Task: Explore Airbnb accommodation in Dammam, Saudi Arabia from 15th December, 2023 to 21st December, 2023 for 5 adults.3 bedrooms having 3 beds and 3 bathrooms. Property type can be house. Look for 4 properties as per requirement.
Action: Mouse moved to (491, 140)
Screenshot: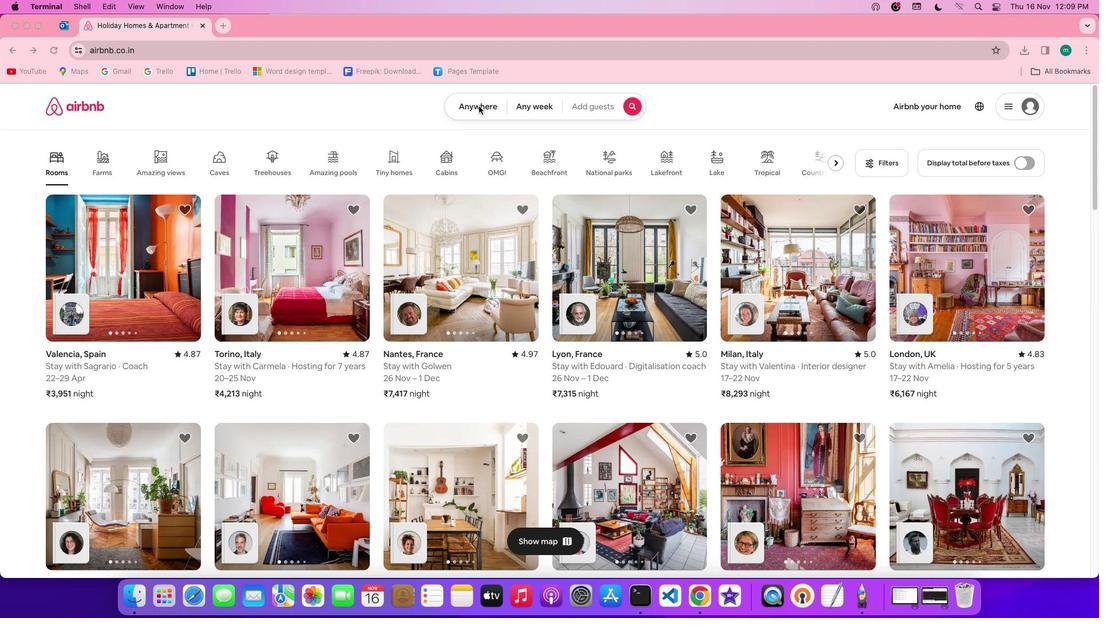 
Action: Mouse pressed left at (491, 140)
Screenshot: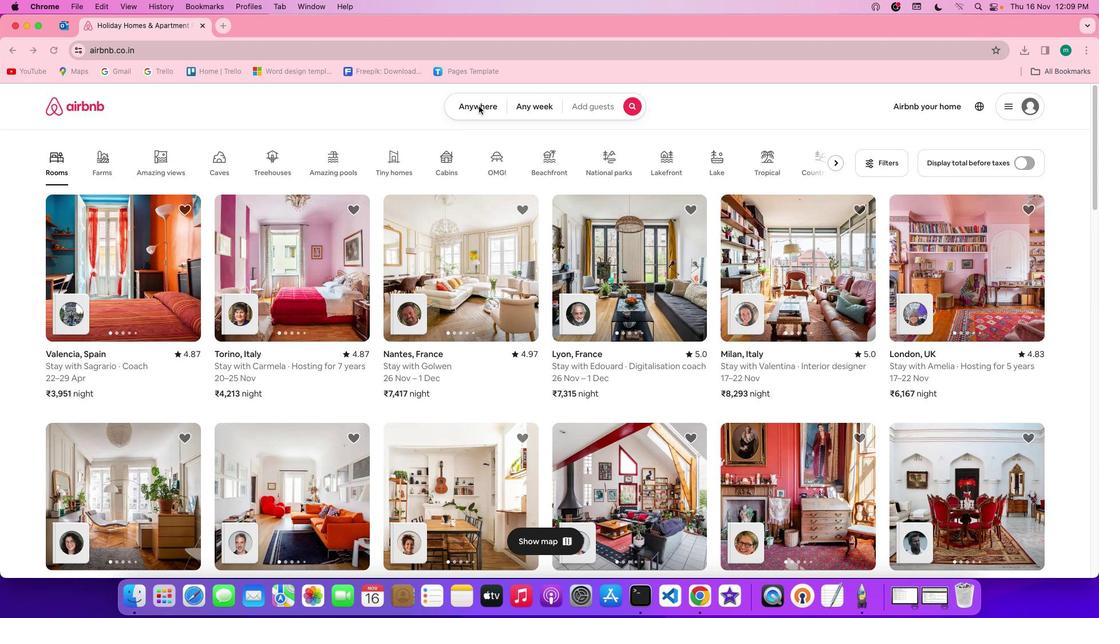 
Action: Mouse pressed left at (491, 140)
Screenshot: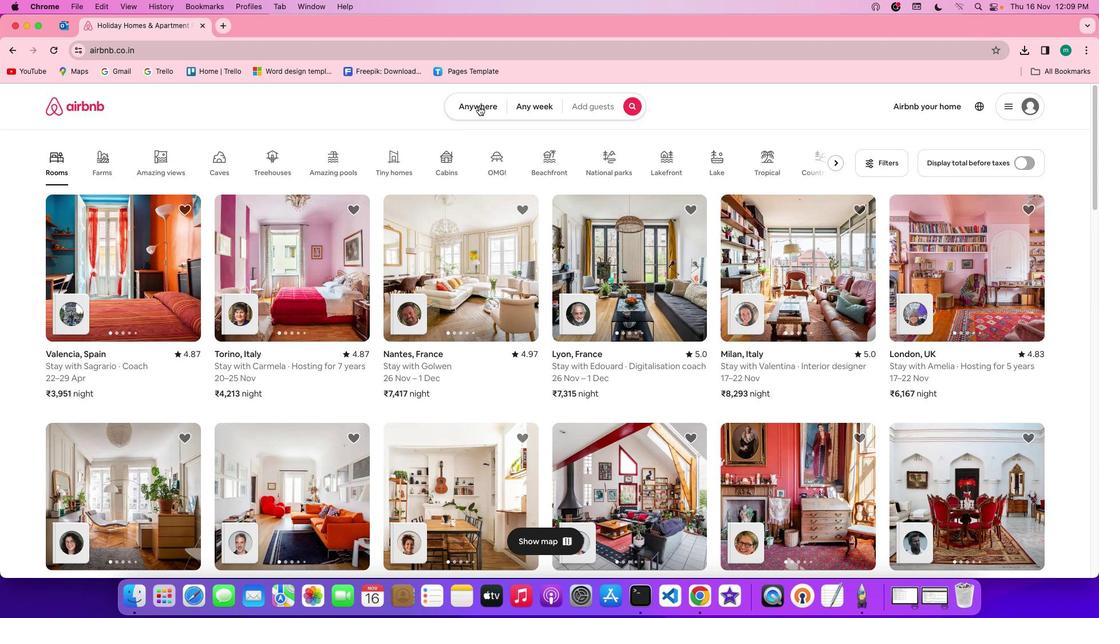
Action: Mouse moved to (451, 173)
Screenshot: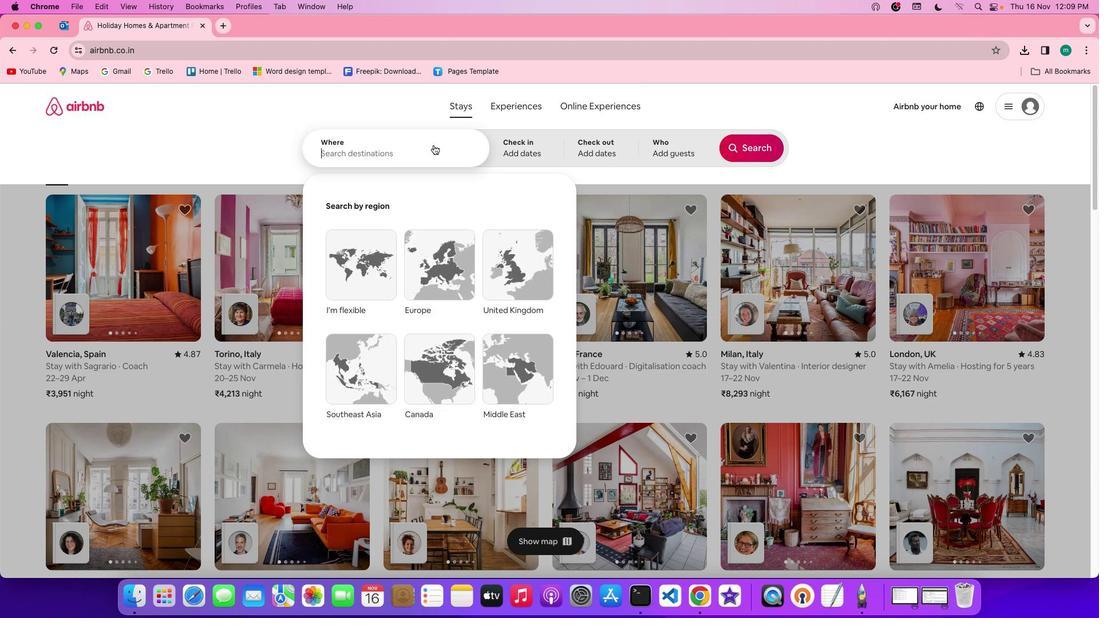 
Action: Mouse pressed left at (451, 173)
Screenshot: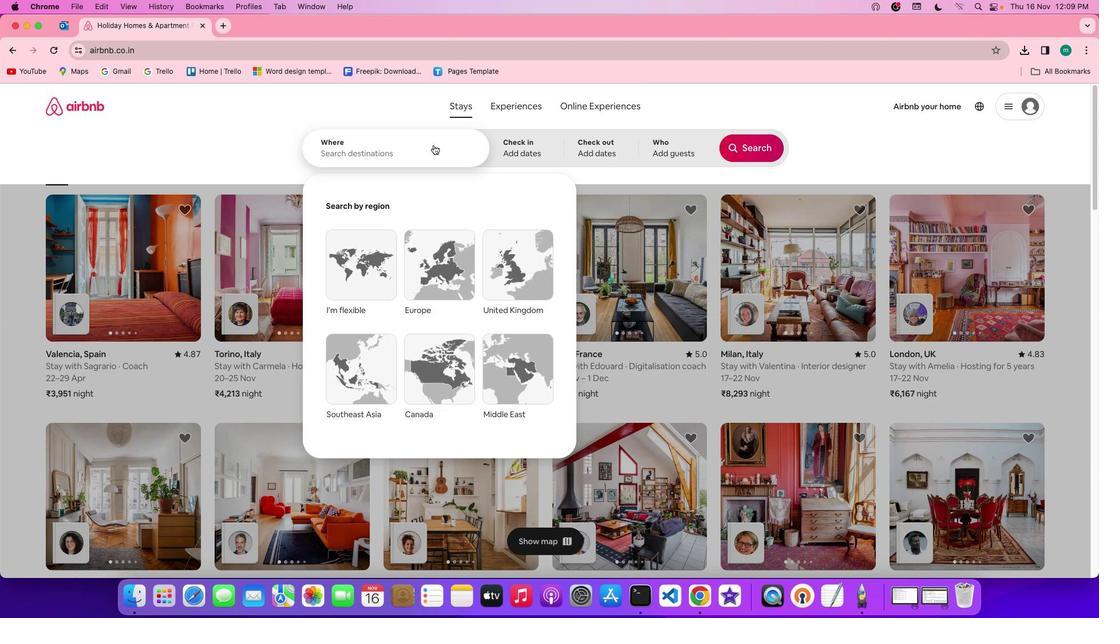 
Action: Mouse moved to (439, 178)
Screenshot: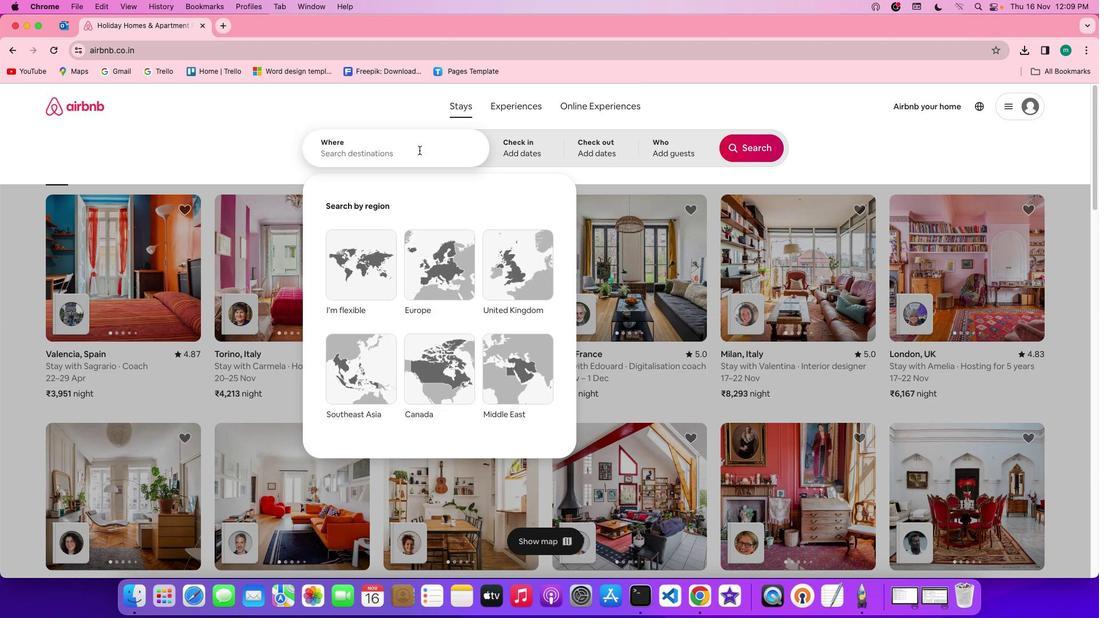 
Action: Mouse pressed left at (439, 178)
Screenshot: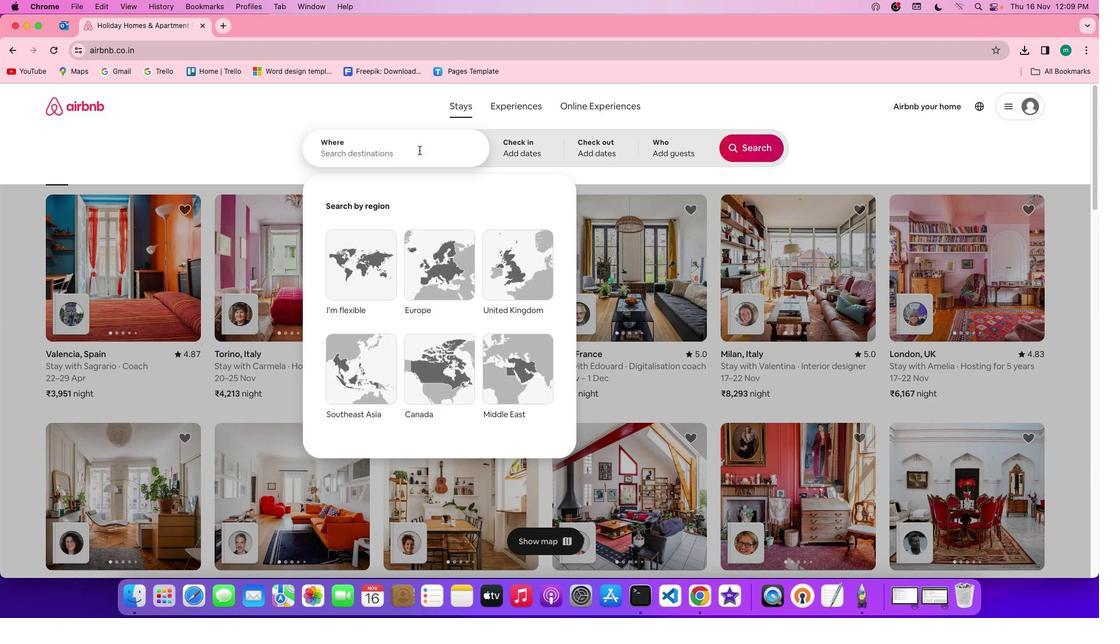 
Action: Mouse moved to (447, 213)
Screenshot: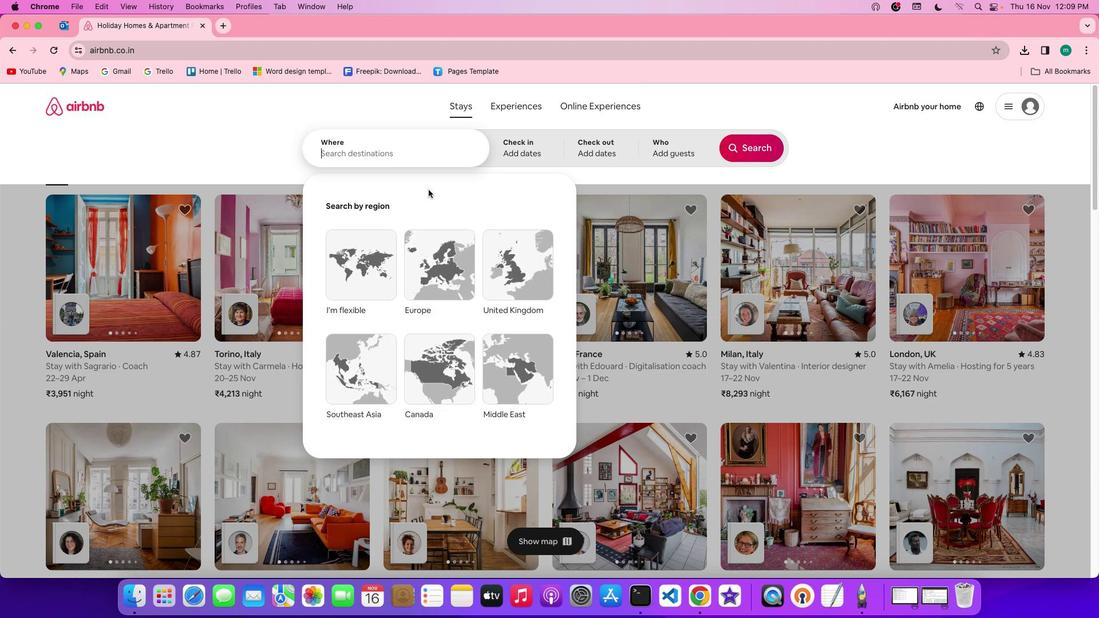 
Action: Key pressed Key.shift'D''a''m''m''a''m'','Key.shift'S''a''u''d''i'Key.spaceKey.shift'a''r''a''b''i''a'
Screenshot: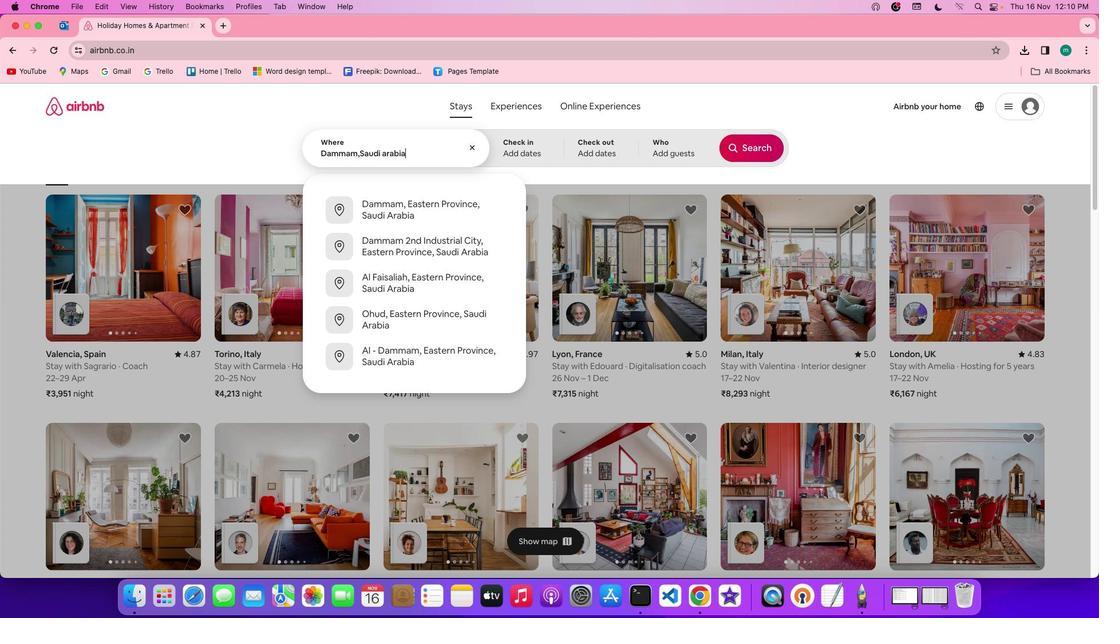 
Action: Mouse moved to (542, 172)
Screenshot: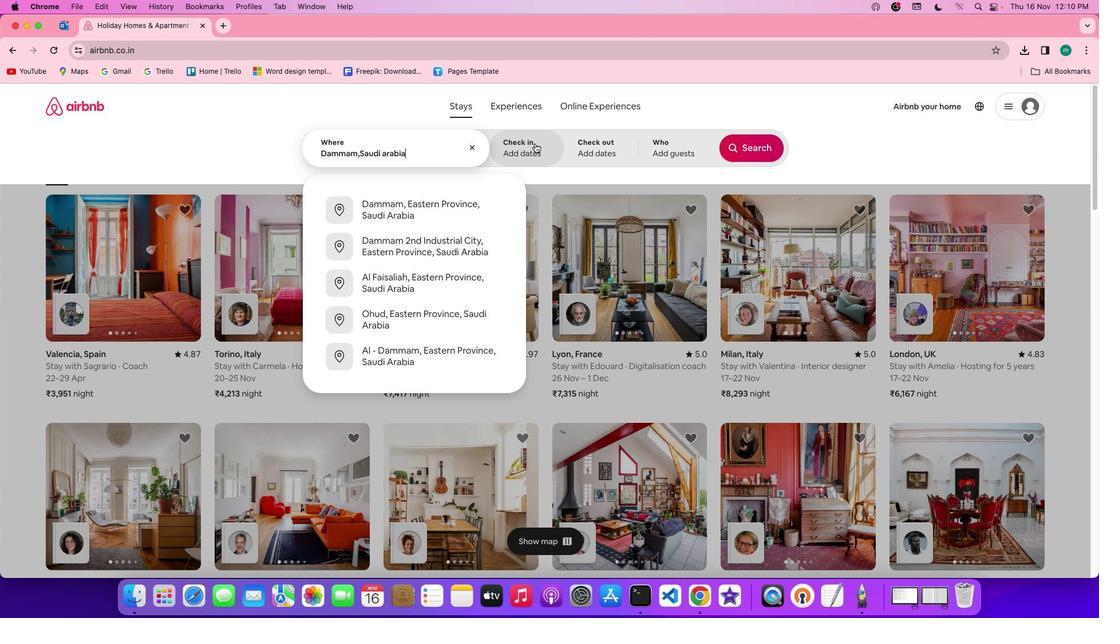 
Action: Mouse pressed left at (542, 172)
Screenshot: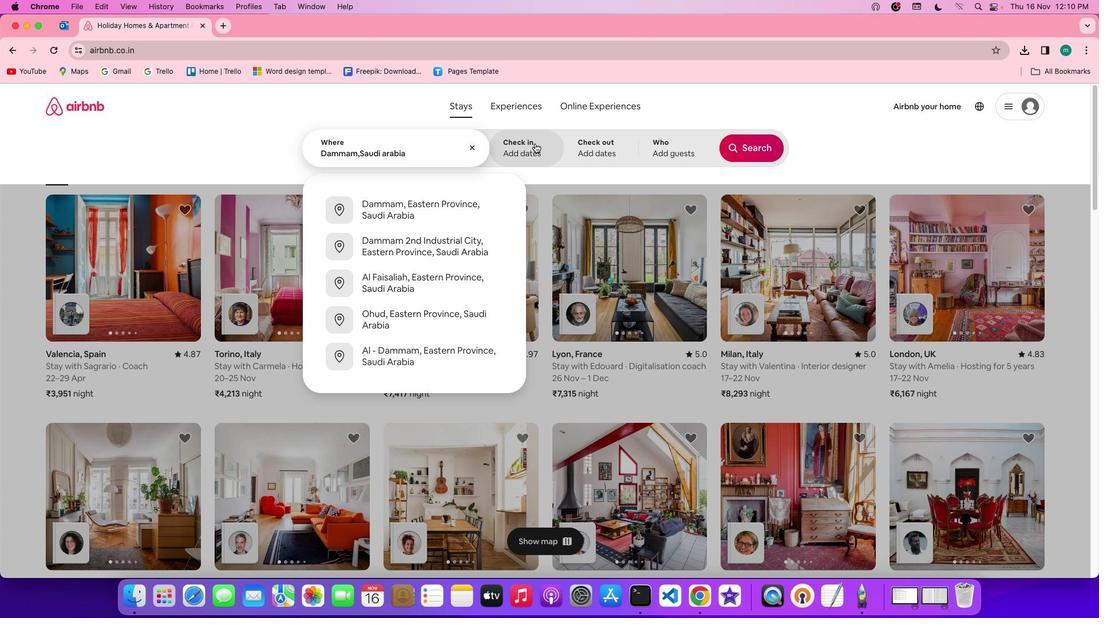 
Action: Mouse moved to (701, 346)
Screenshot: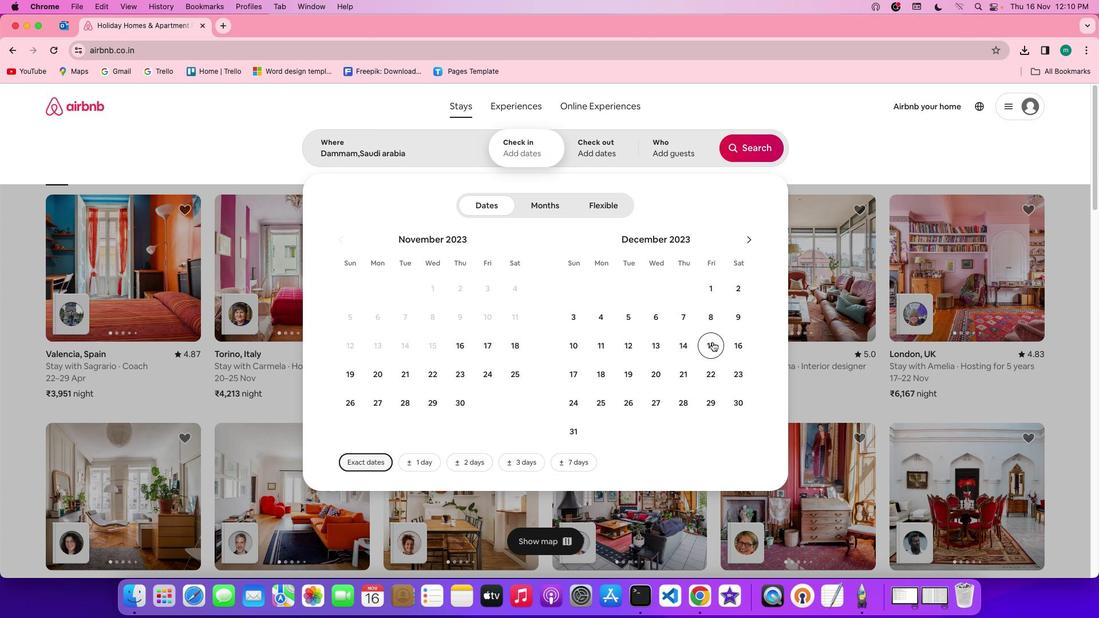
Action: Mouse pressed left at (701, 346)
Screenshot: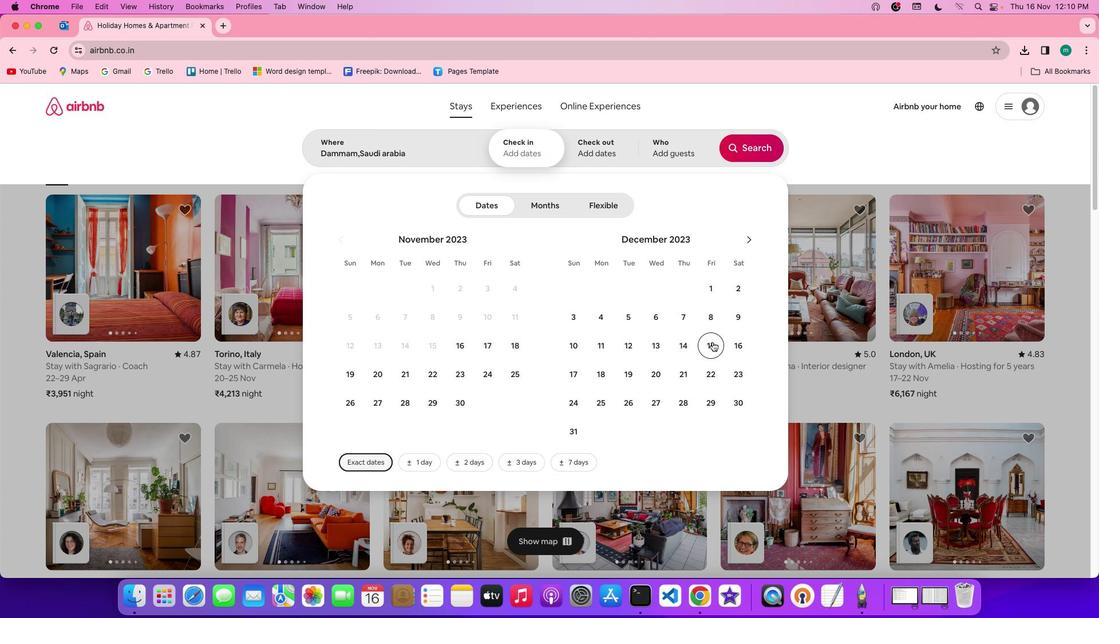 
Action: Mouse moved to (680, 366)
Screenshot: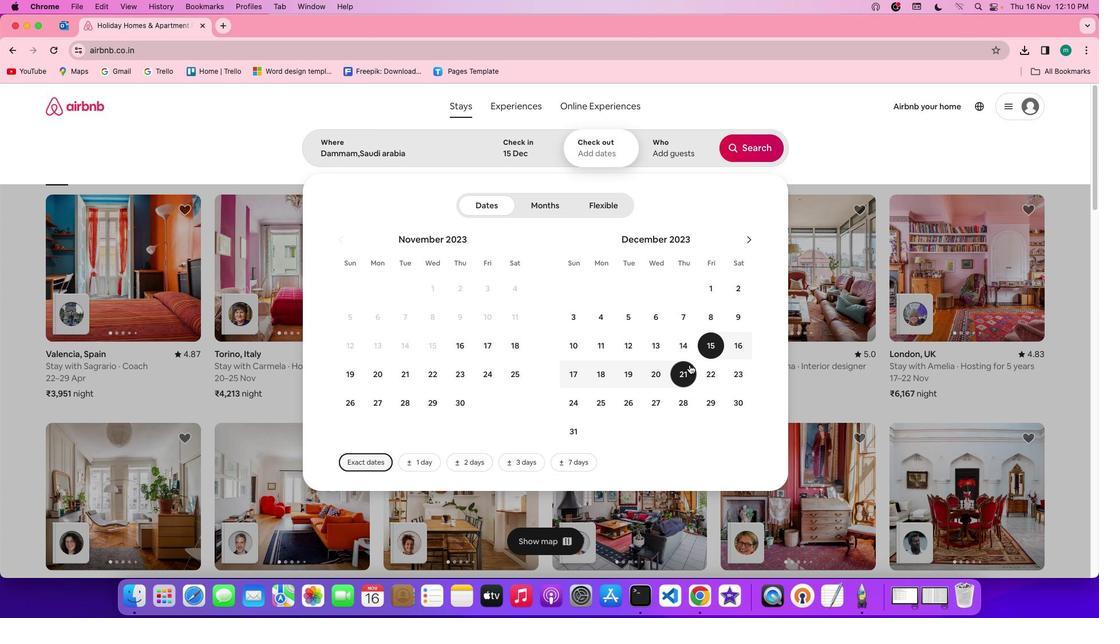 
Action: Mouse pressed left at (680, 366)
Screenshot: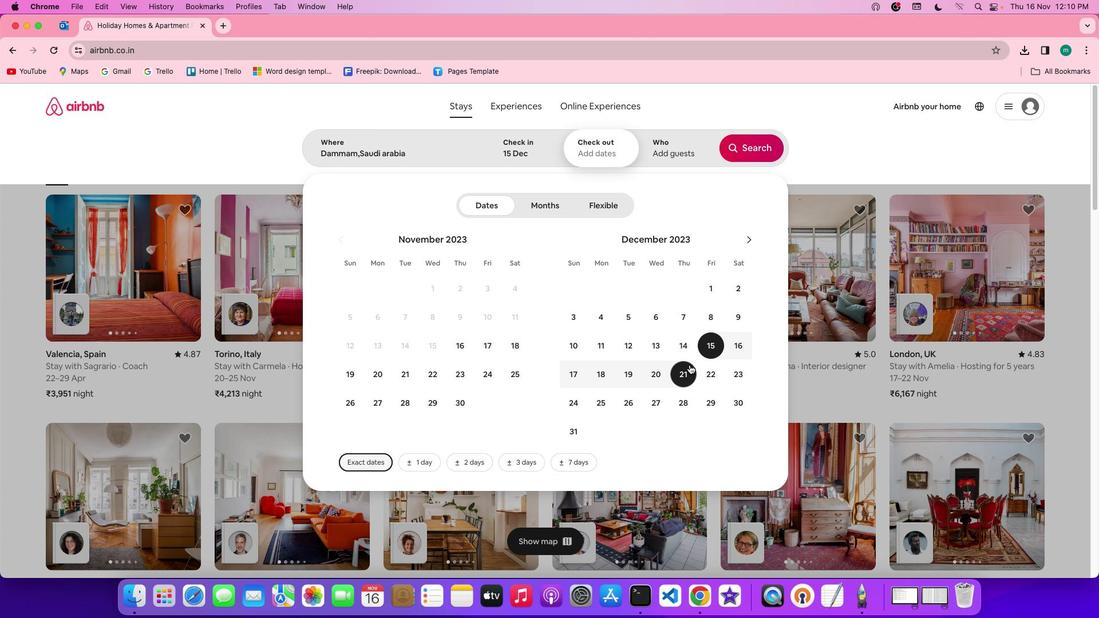 
Action: Mouse moved to (682, 177)
Screenshot: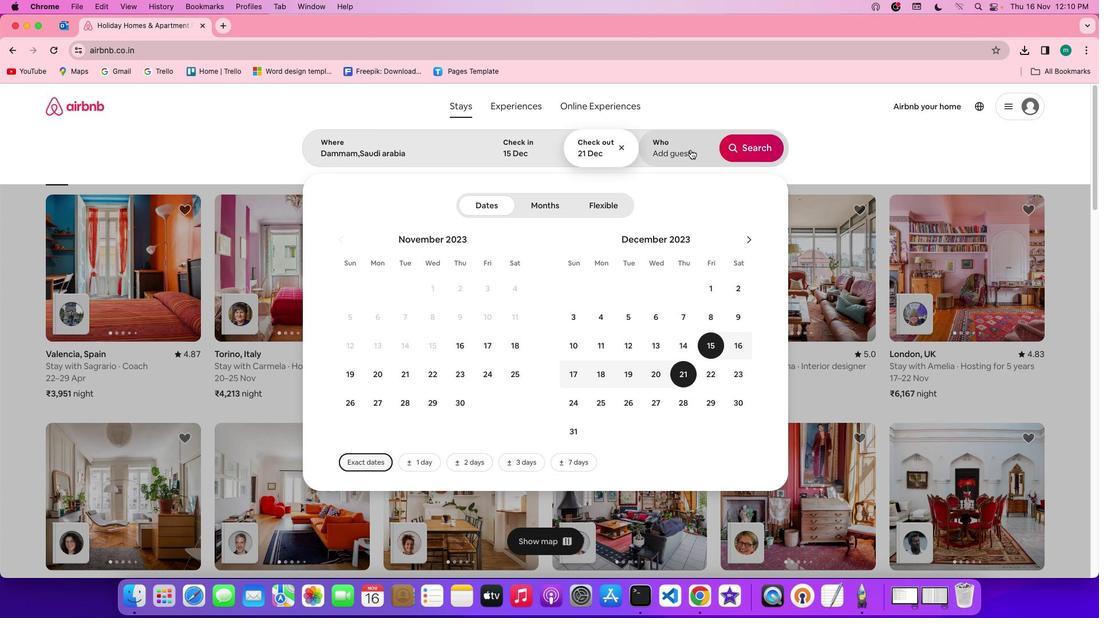 
Action: Mouse pressed left at (682, 177)
Screenshot: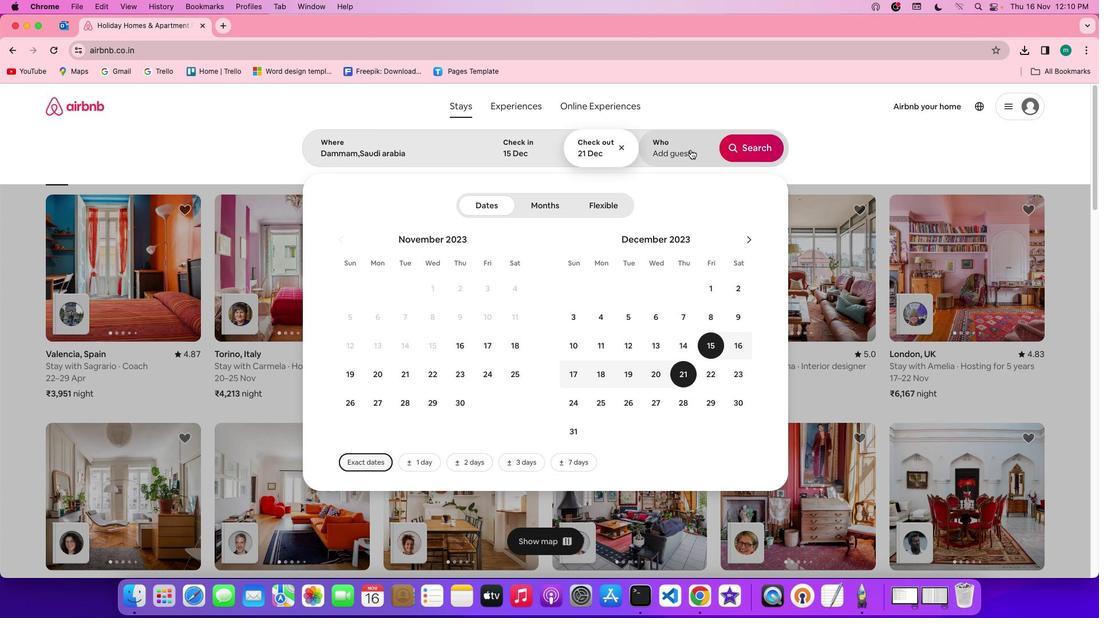 
Action: Mouse moved to (742, 229)
Screenshot: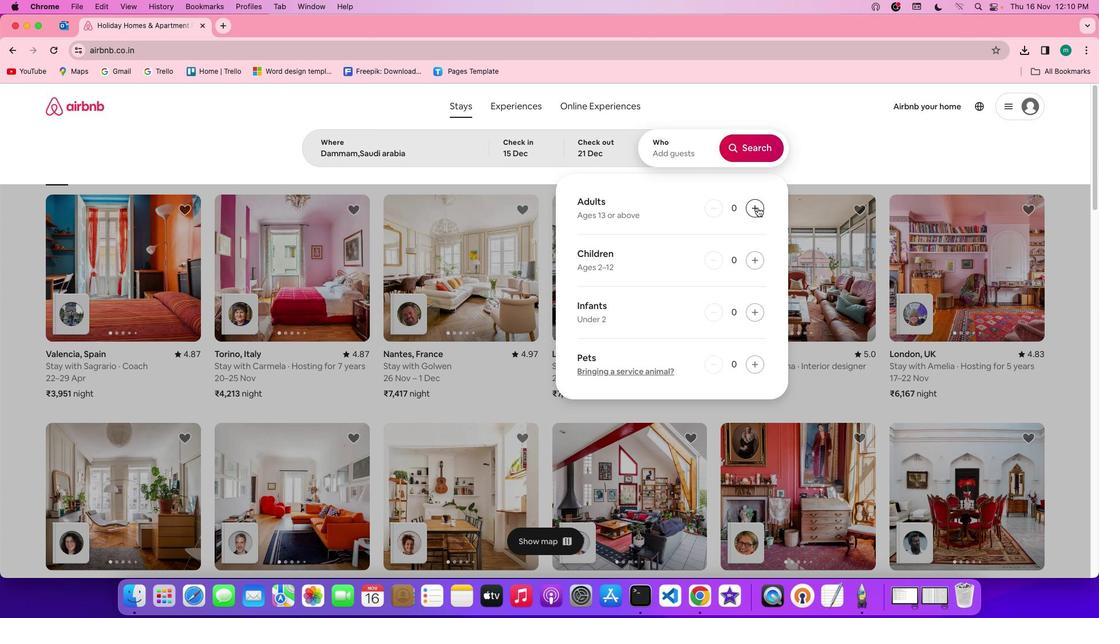 
Action: Mouse pressed left at (742, 229)
Screenshot: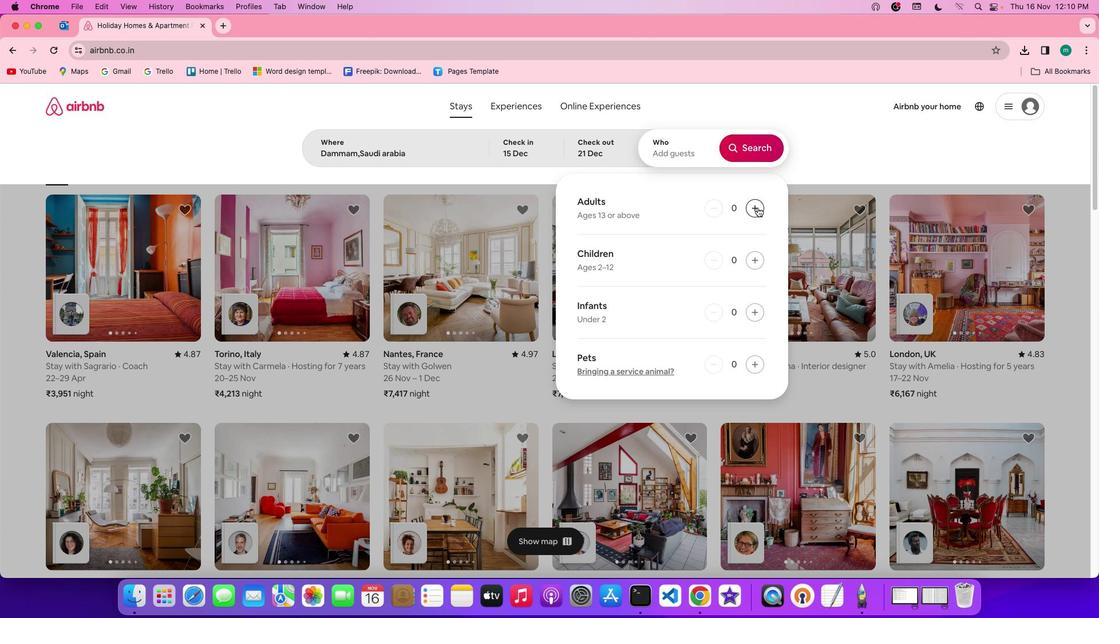 
Action: Mouse pressed left at (742, 229)
Screenshot: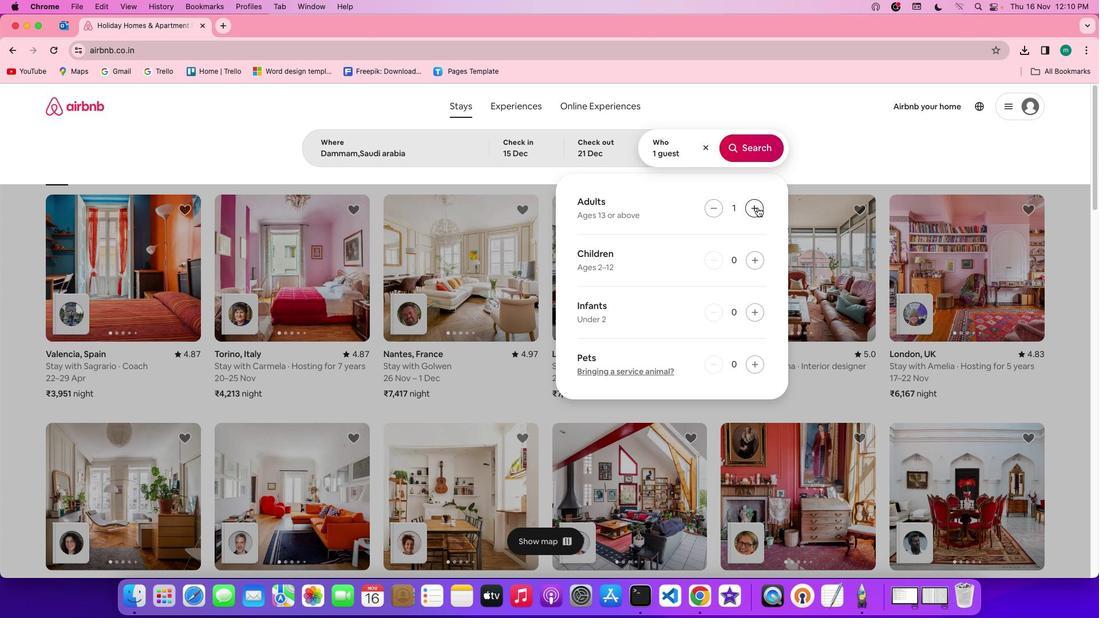 
Action: Mouse pressed left at (742, 229)
Screenshot: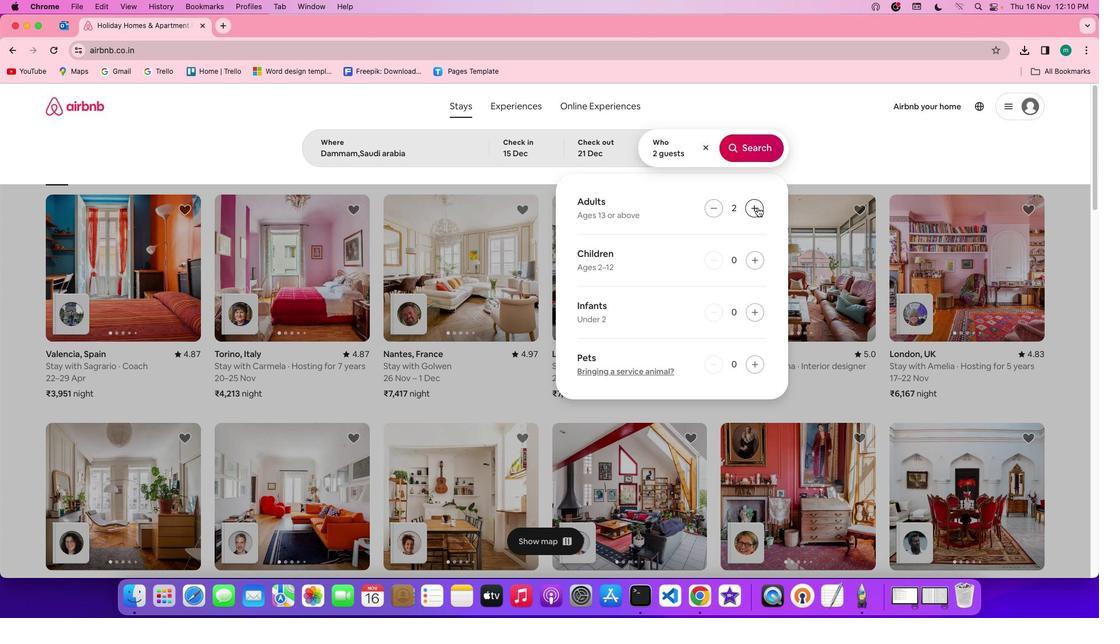 
Action: Mouse moved to (742, 227)
Screenshot: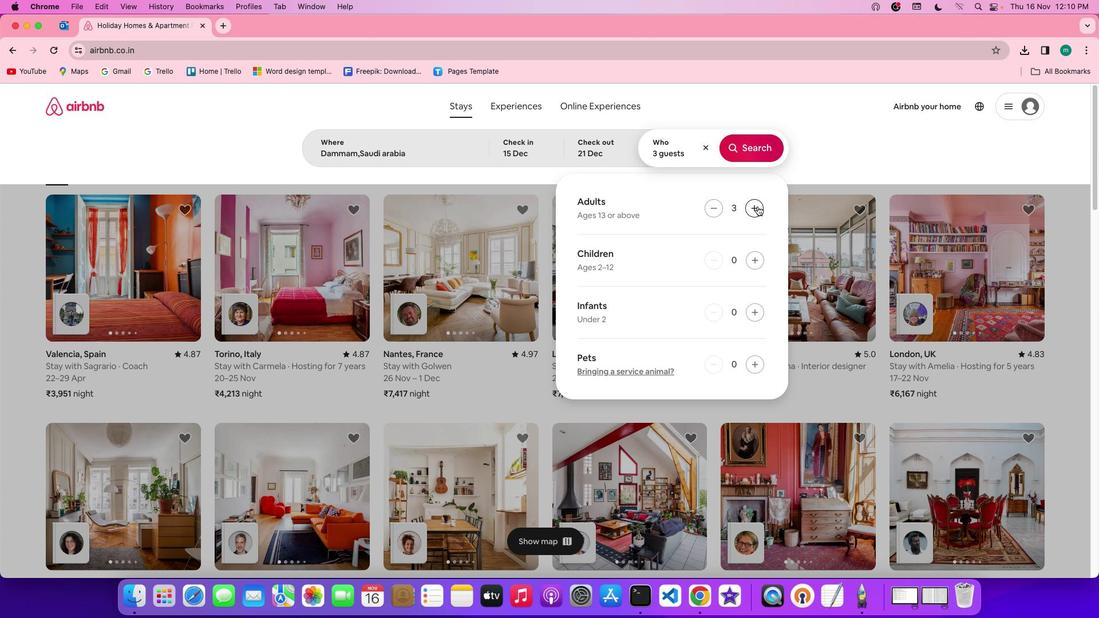 
Action: Mouse pressed left at (742, 227)
Screenshot: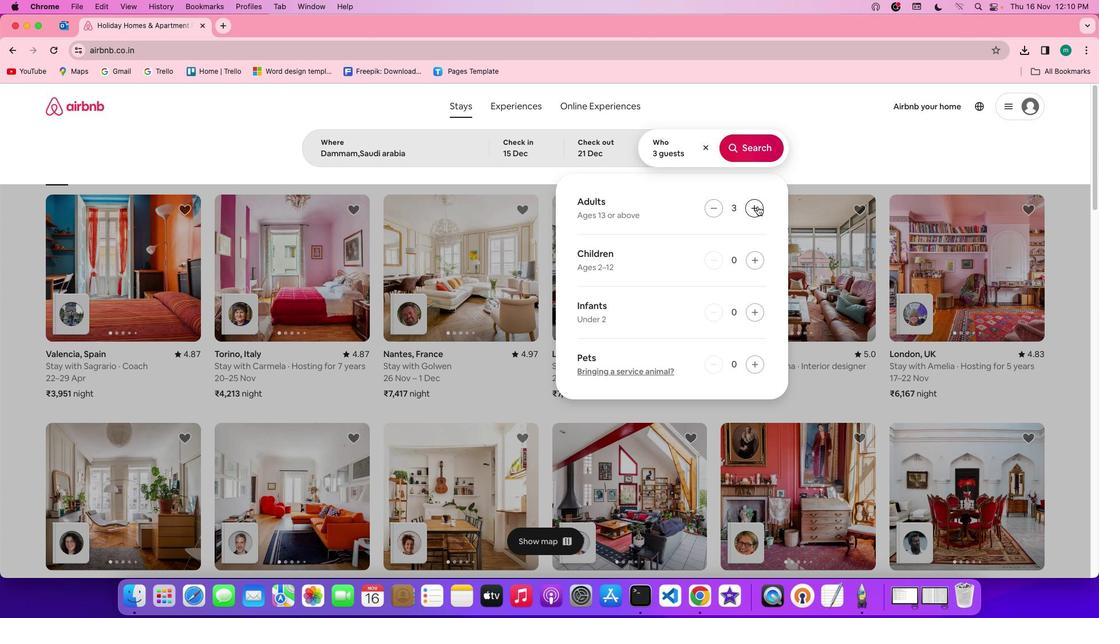 
Action: Mouse pressed left at (742, 227)
Screenshot: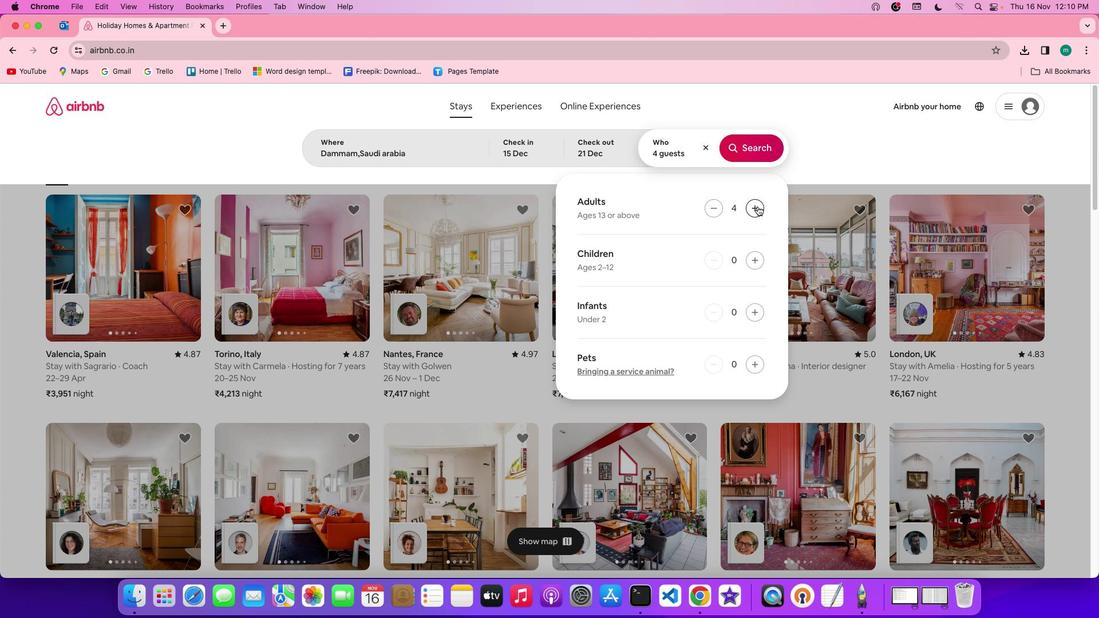 
Action: Mouse moved to (741, 176)
Screenshot: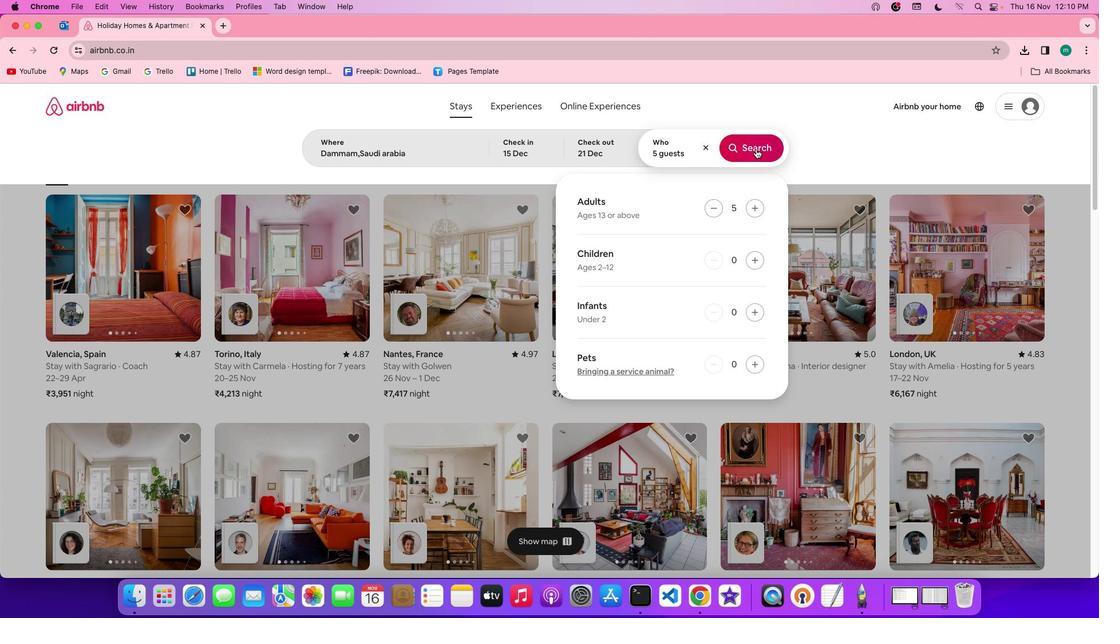 
Action: Mouse pressed left at (741, 176)
Screenshot: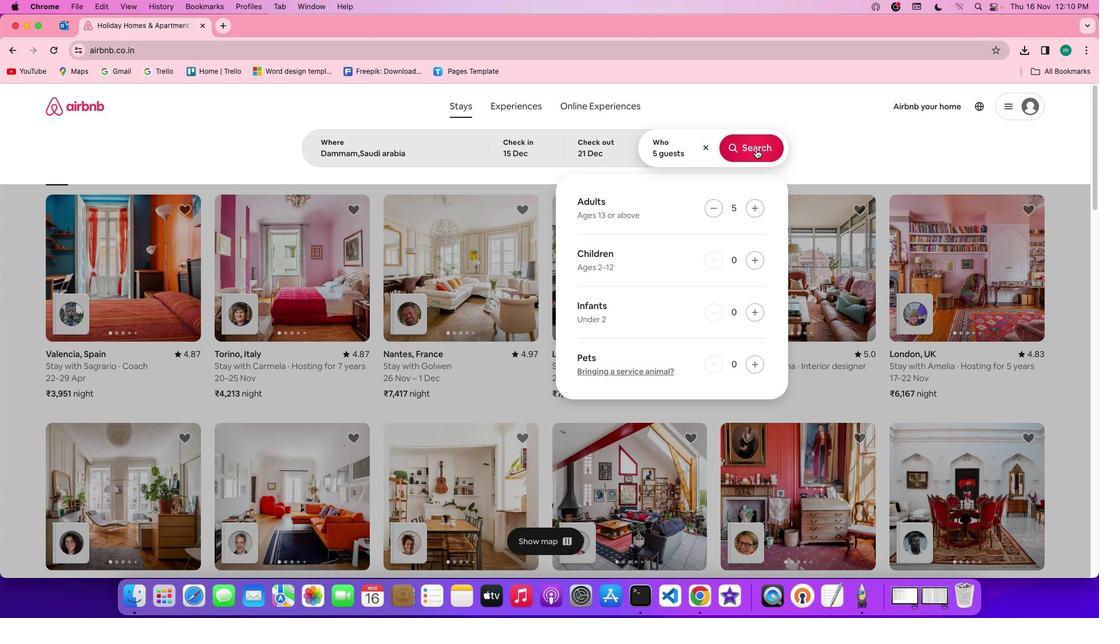 
Action: Mouse moved to (879, 177)
Screenshot: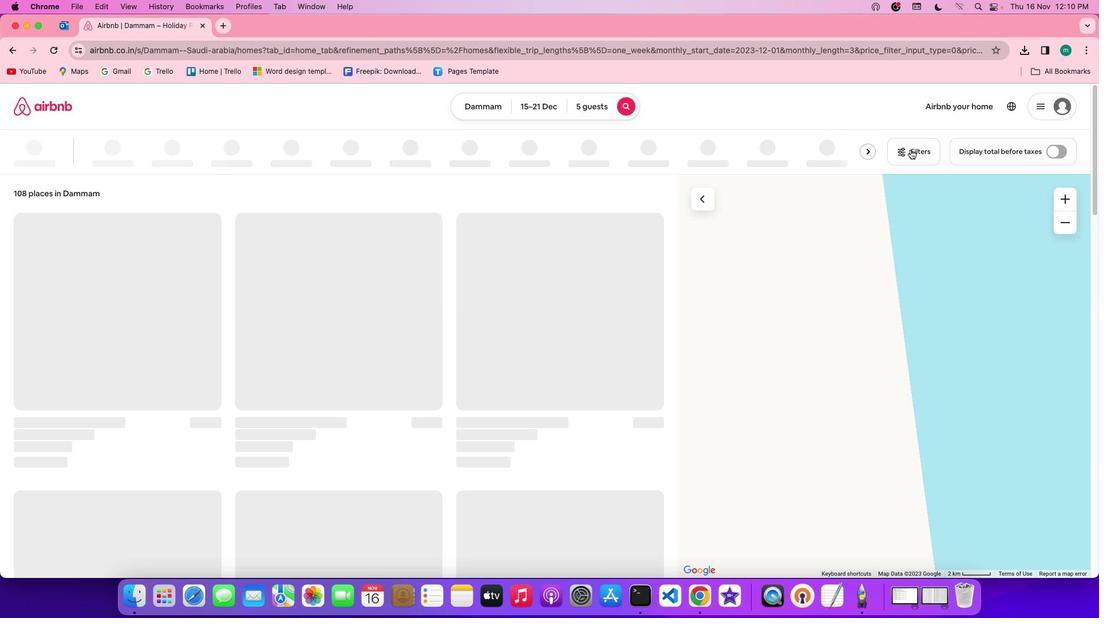 
Action: Mouse pressed left at (879, 177)
Screenshot: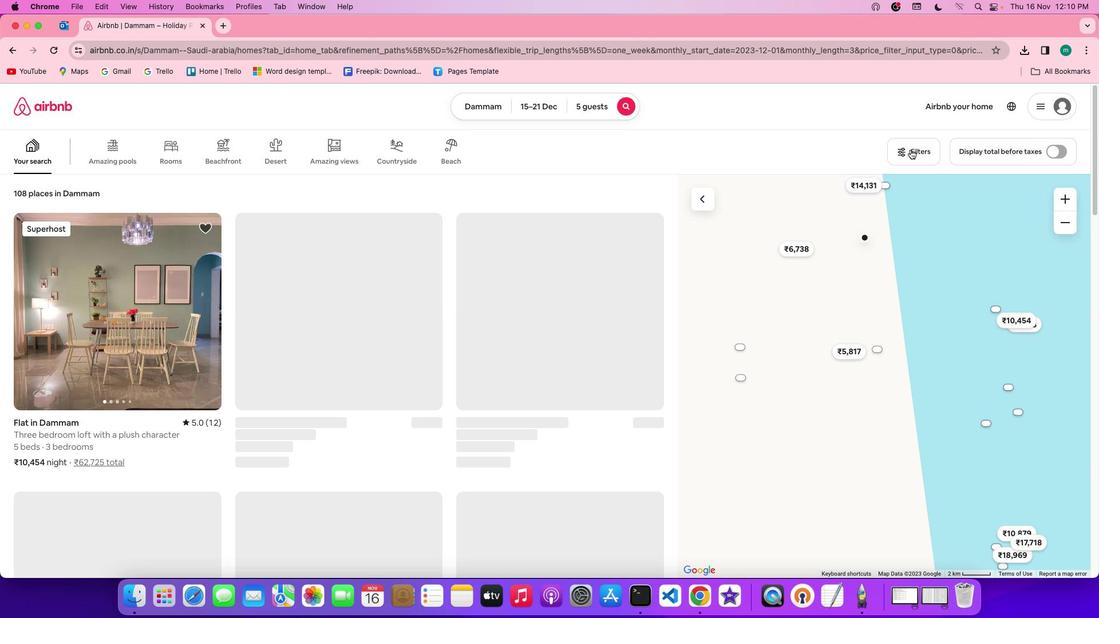 
Action: Mouse moved to (571, 361)
Screenshot: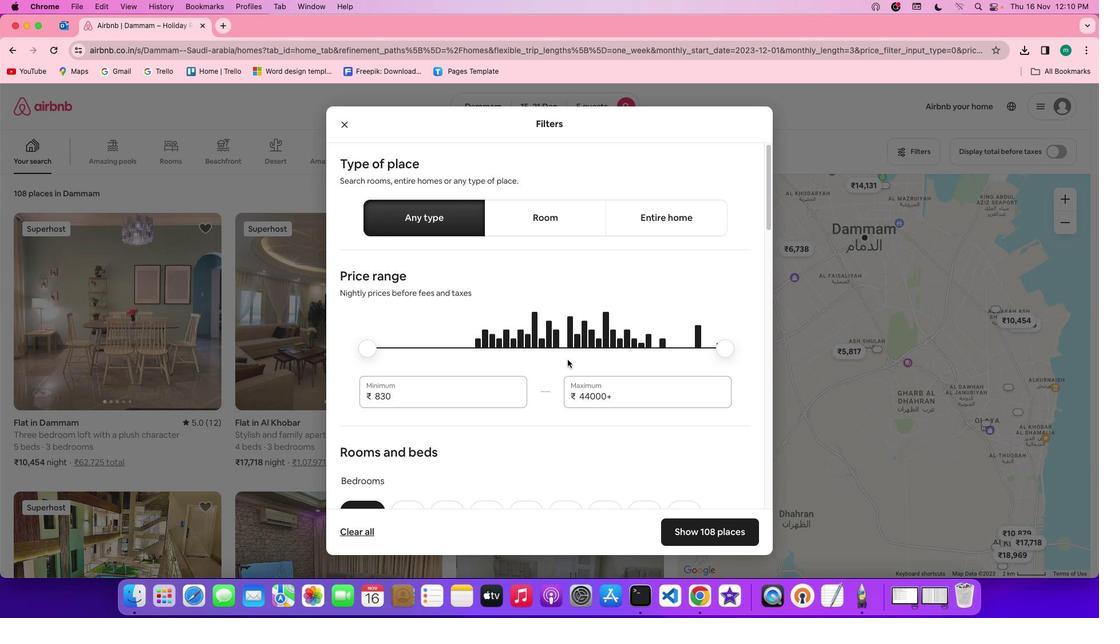 
Action: Mouse scrolled (571, 361) with delta (63, 46)
Screenshot: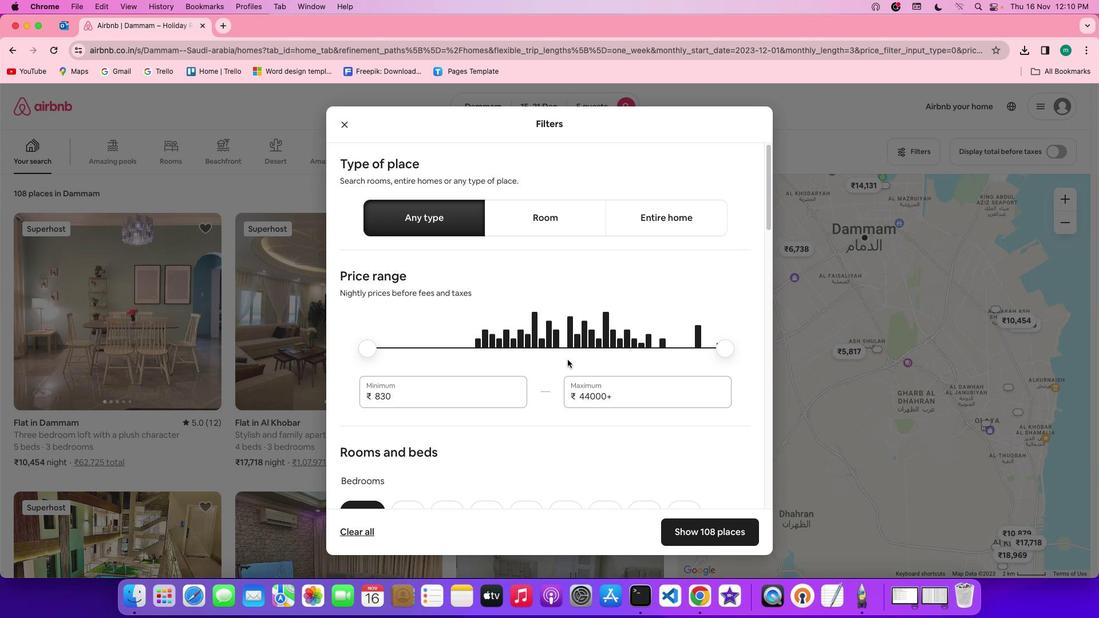 
Action: Mouse moved to (572, 361)
Screenshot: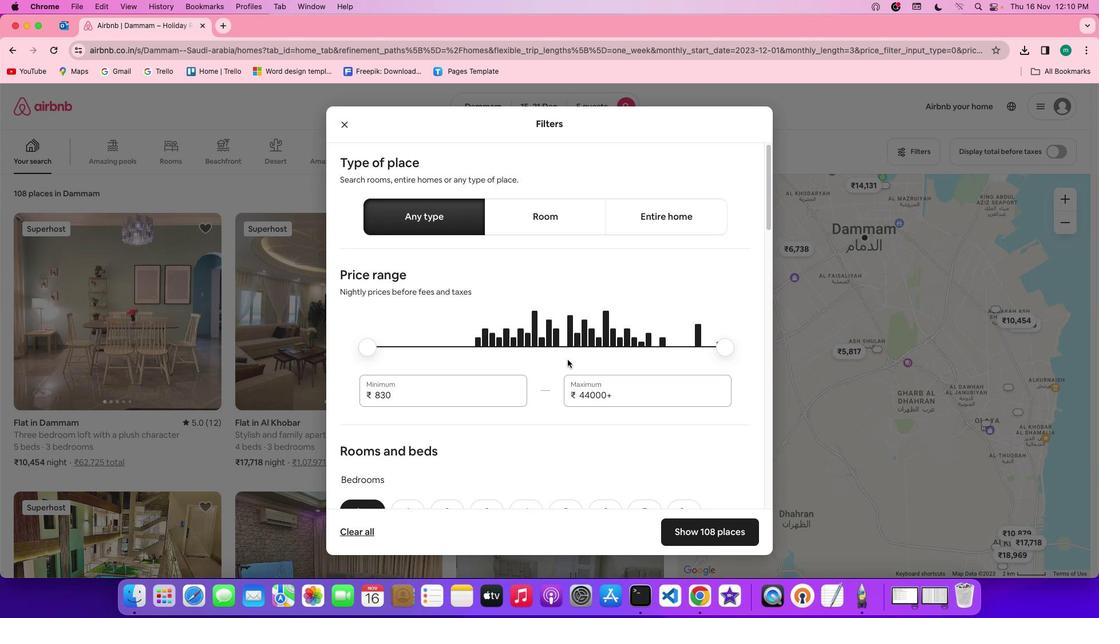 
Action: Mouse scrolled (572, 361) with delta (63, 46)
Screenshot: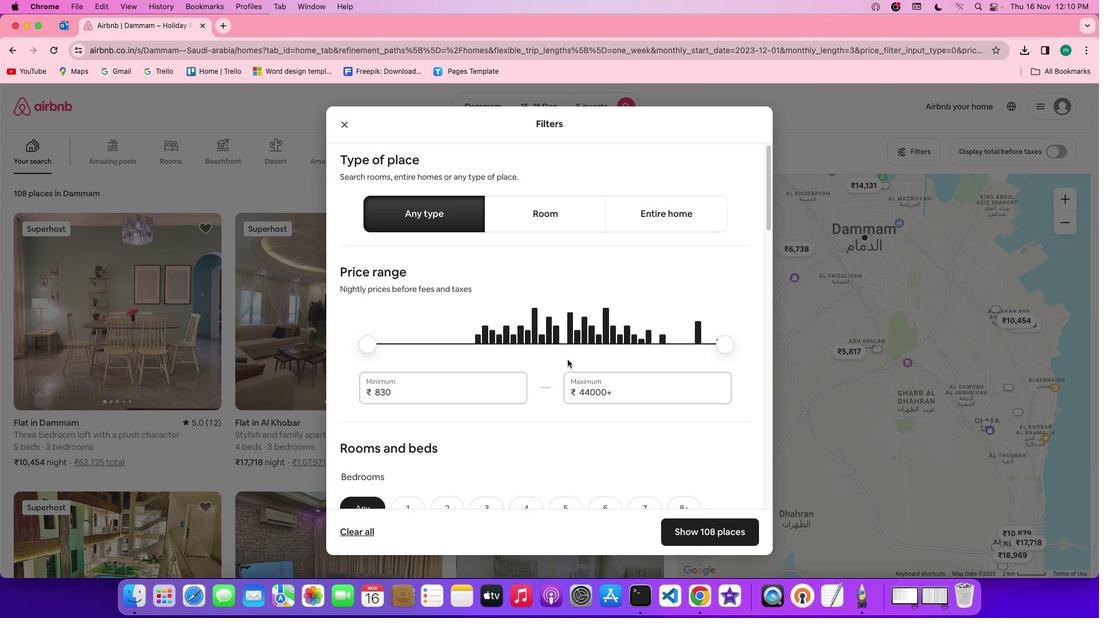 
Action: Mouse scrolled (572, 361) with delta (63, 46)
Screenshot: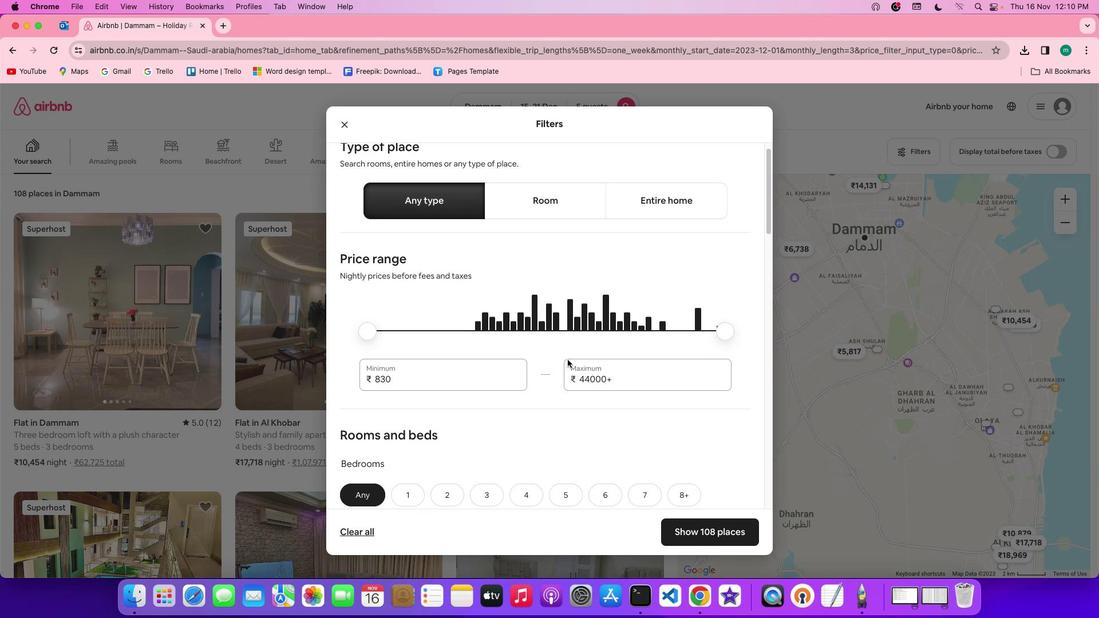 
Action: Mouse scrolled (572, 361) with delta (63, 45)
Screenshot: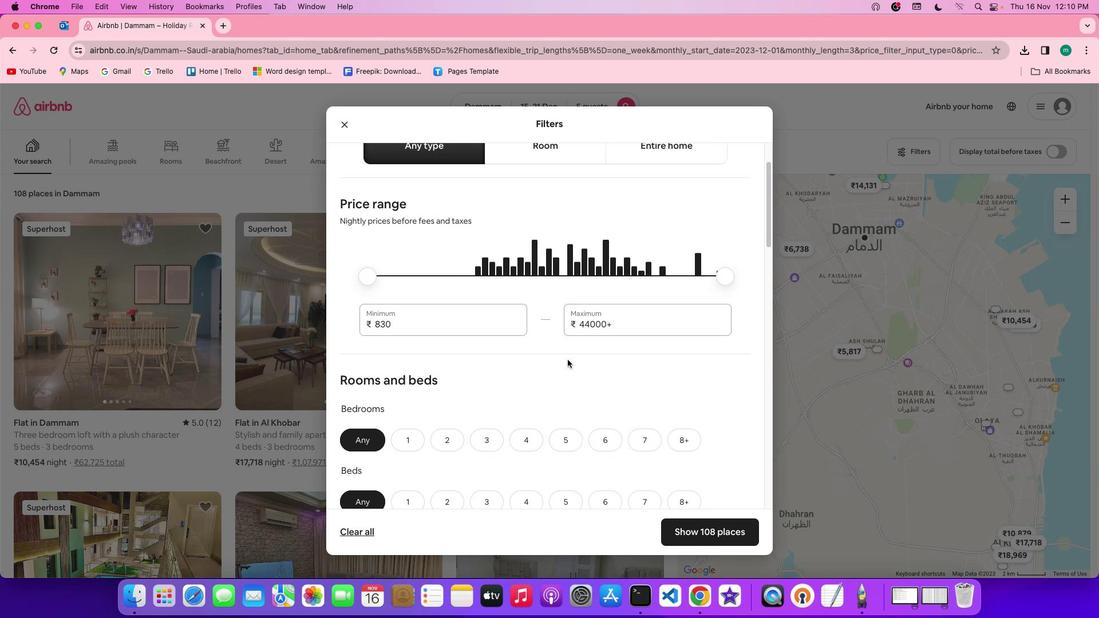 
Action: Mouse scrolled (572, 361) with delta (63, 46)
Screenshot: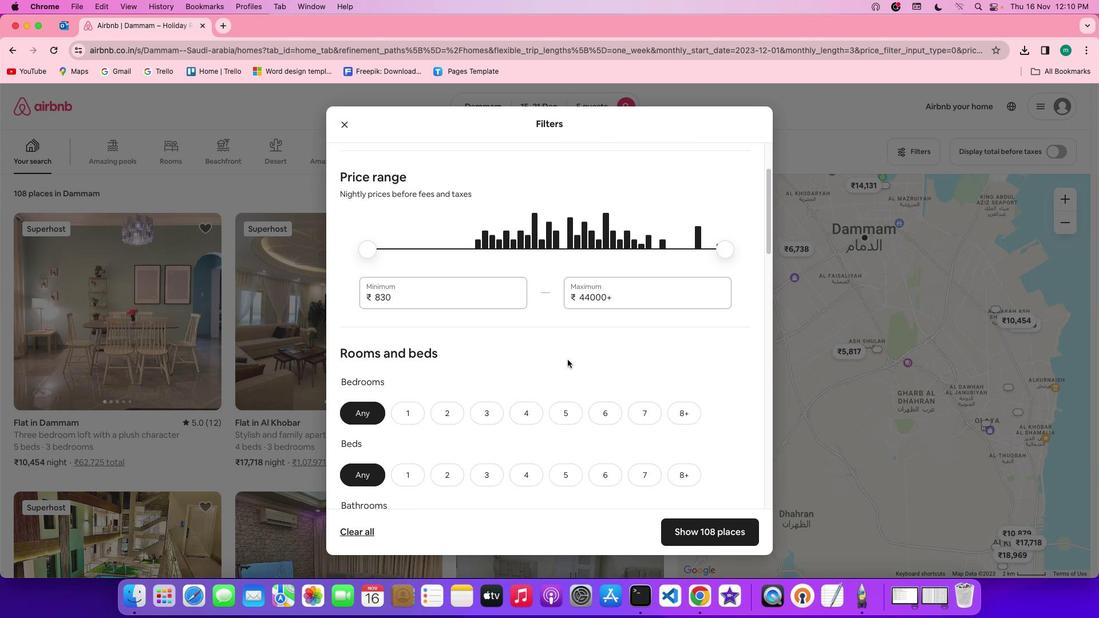 
Action: Mouse scrolled (572, 361) with delta (63, 46)
Screenshot: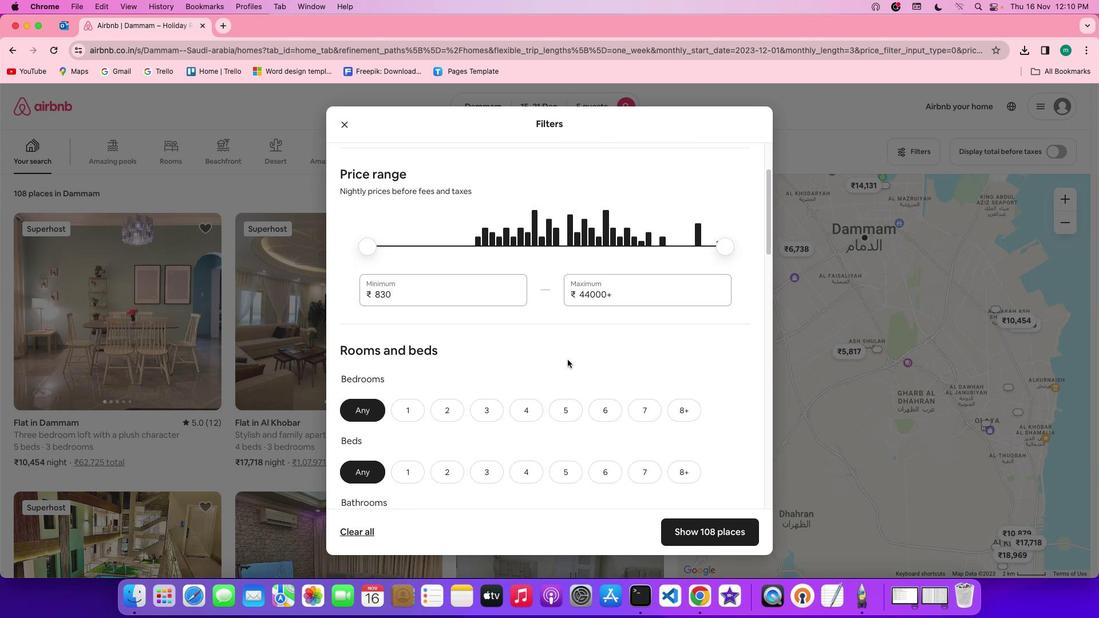 
Action: Mouse scrolled (572, 361) with delta (63, 46)
Screenshot: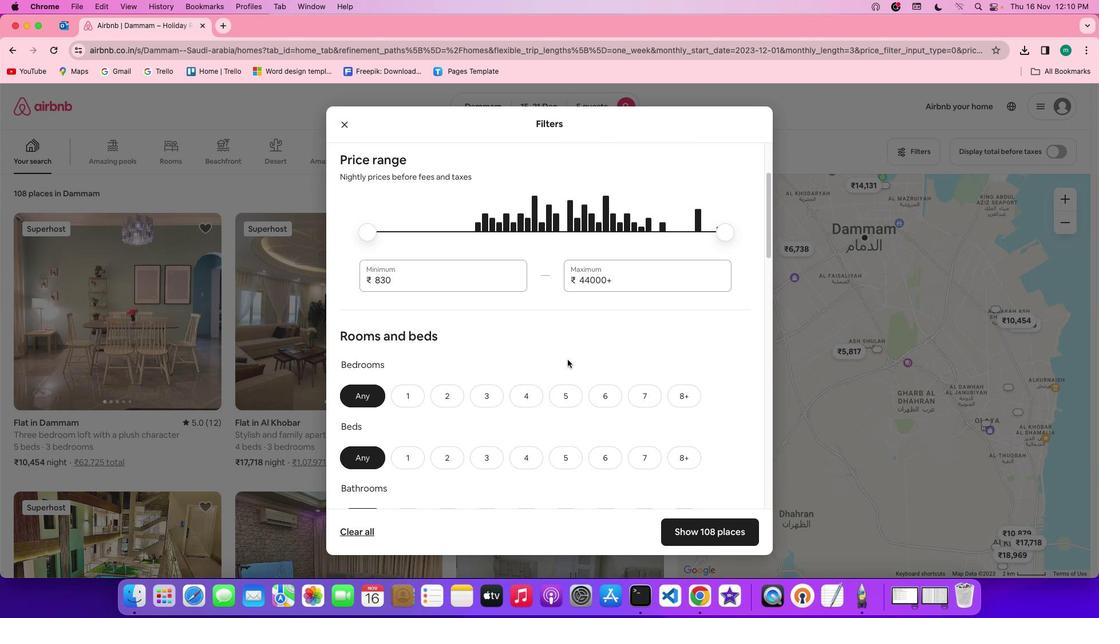 
Action: Mouse scrolled (572, 361) with delta (63, 45)
Screenshot: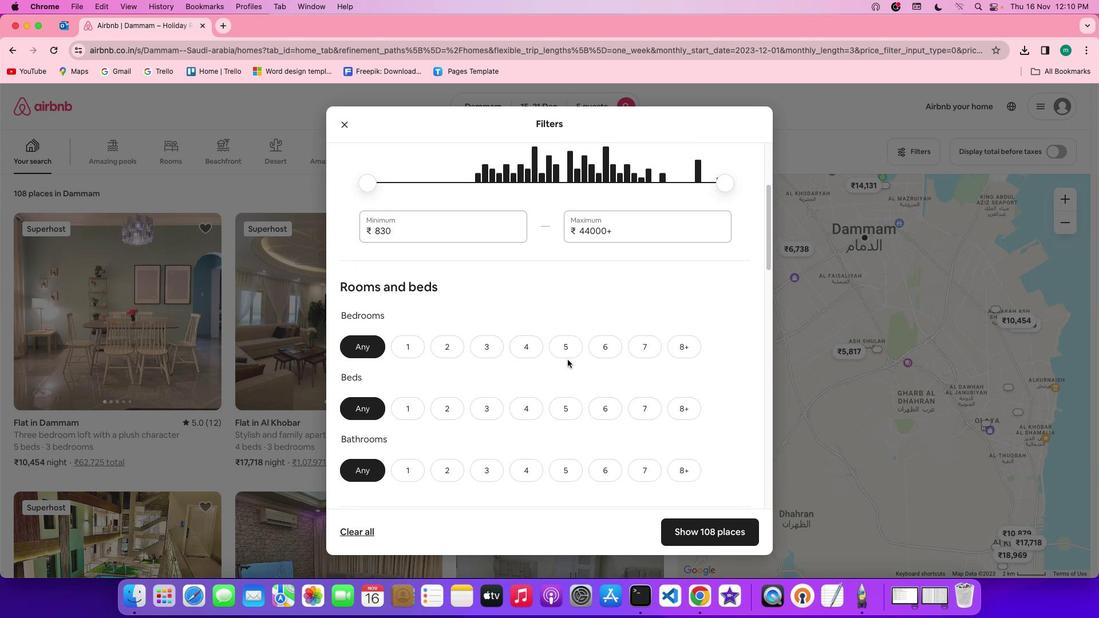 
Action: Mouse moved to (505, 325)
Screenshot: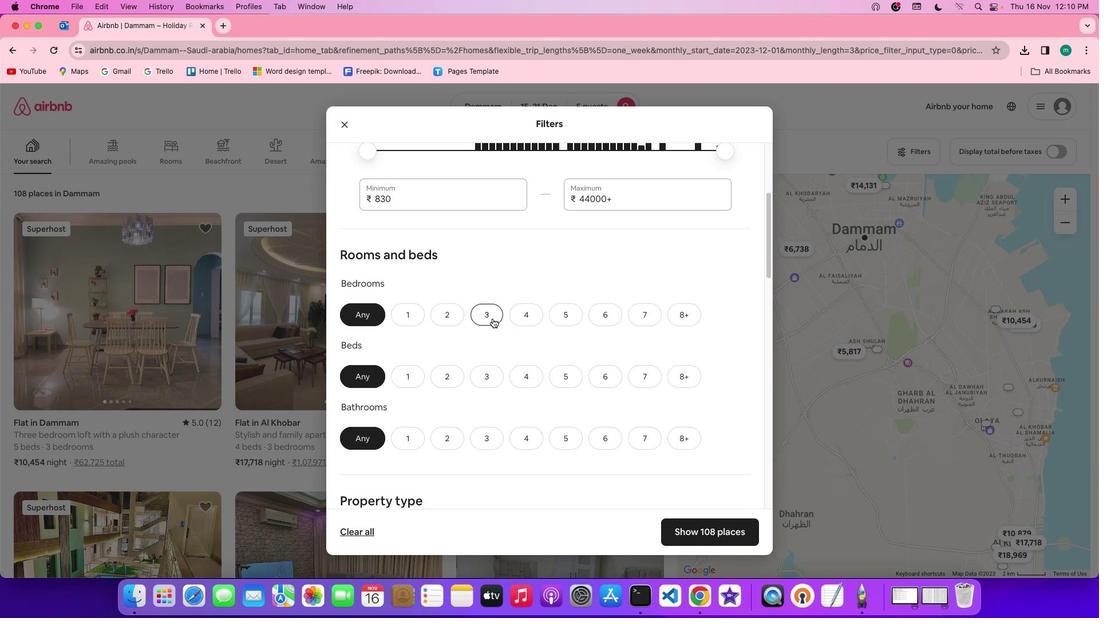
Action: Mouse pressed left at (505, 325)
Screenshot: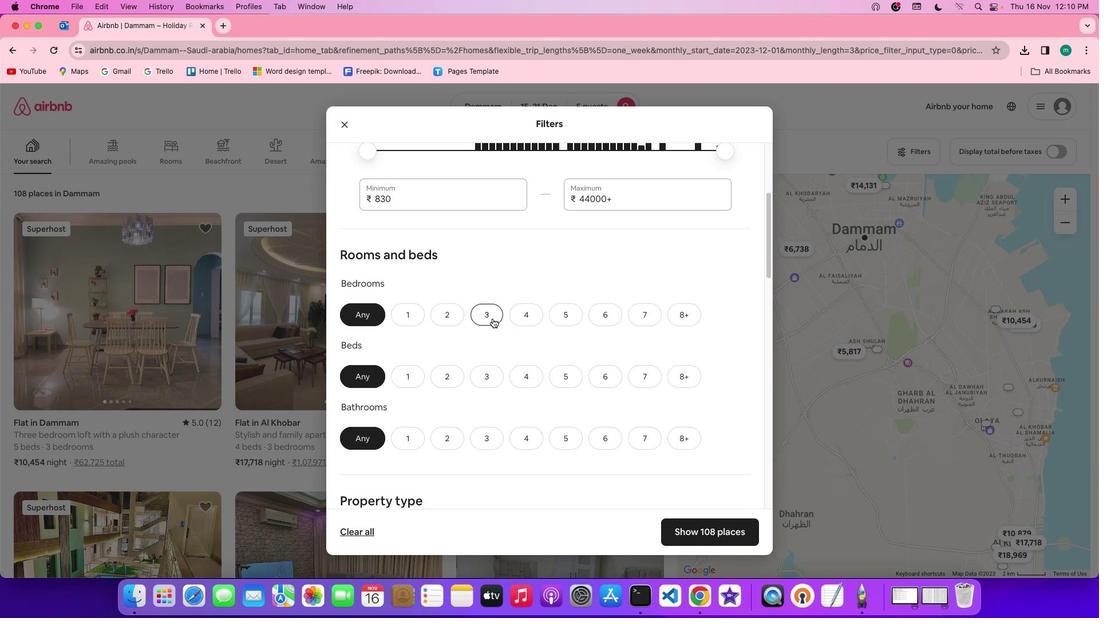 
Action: Mouse moved to (506, 382)
Screenshot: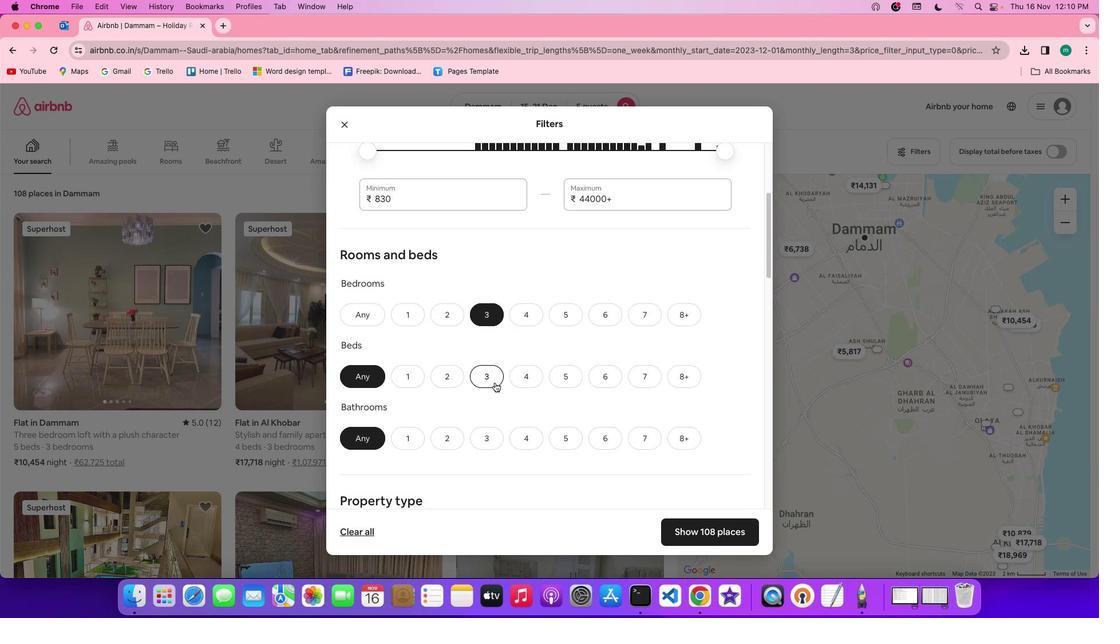 
Action: Mouse pressed left at (506, 382)
Screenshot: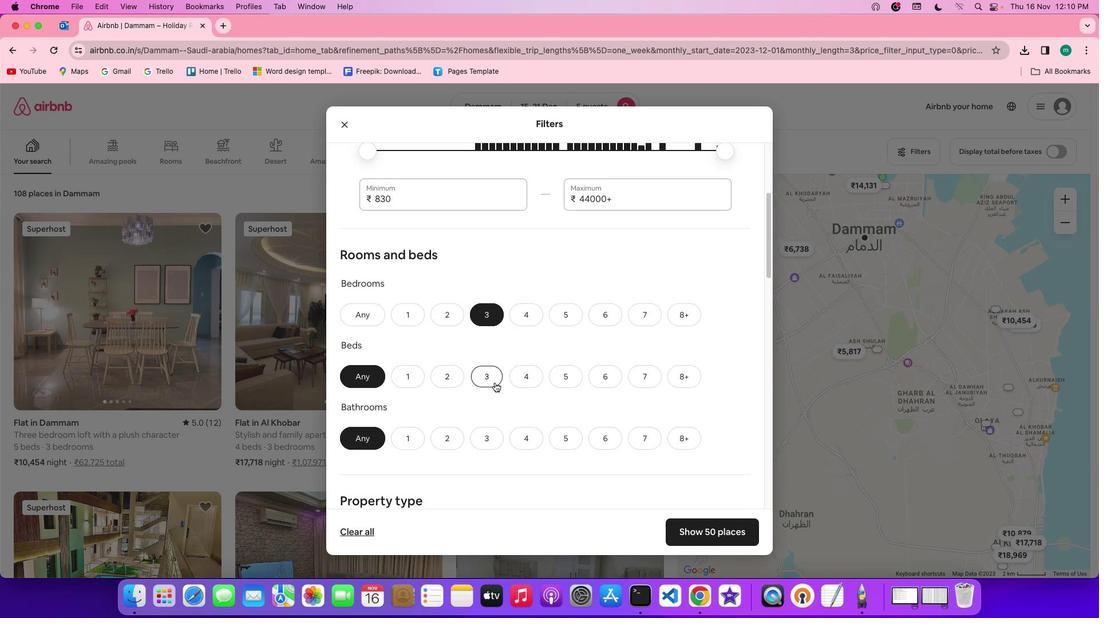 
Action: Mouse moved to (494, 431)
Screenshot: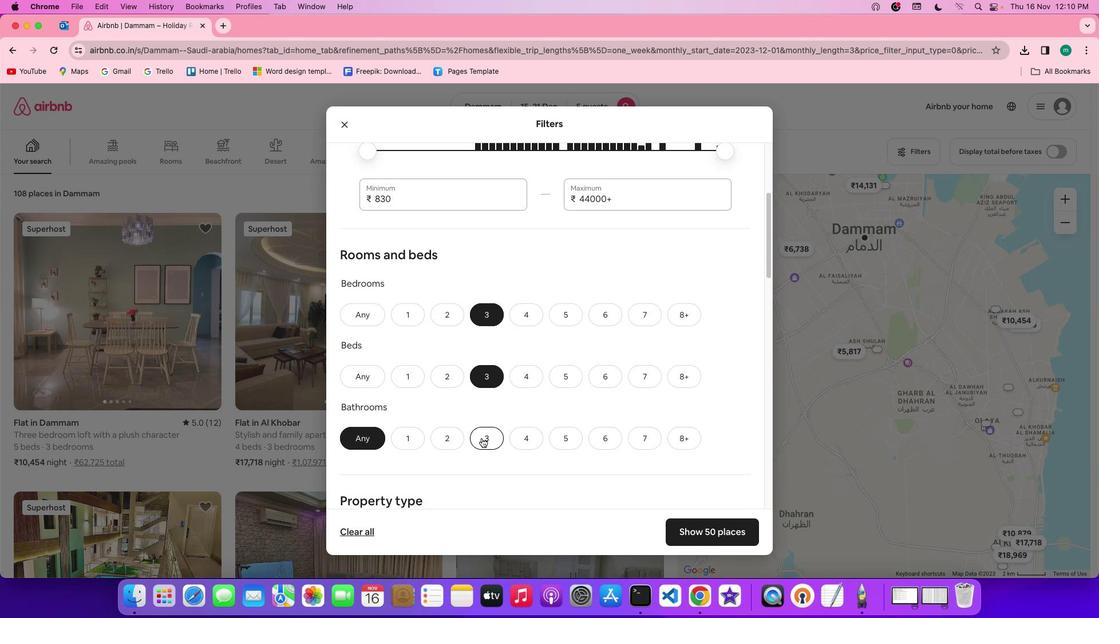 
Action: Mouse pressed left at (494, 431)
Screenshot: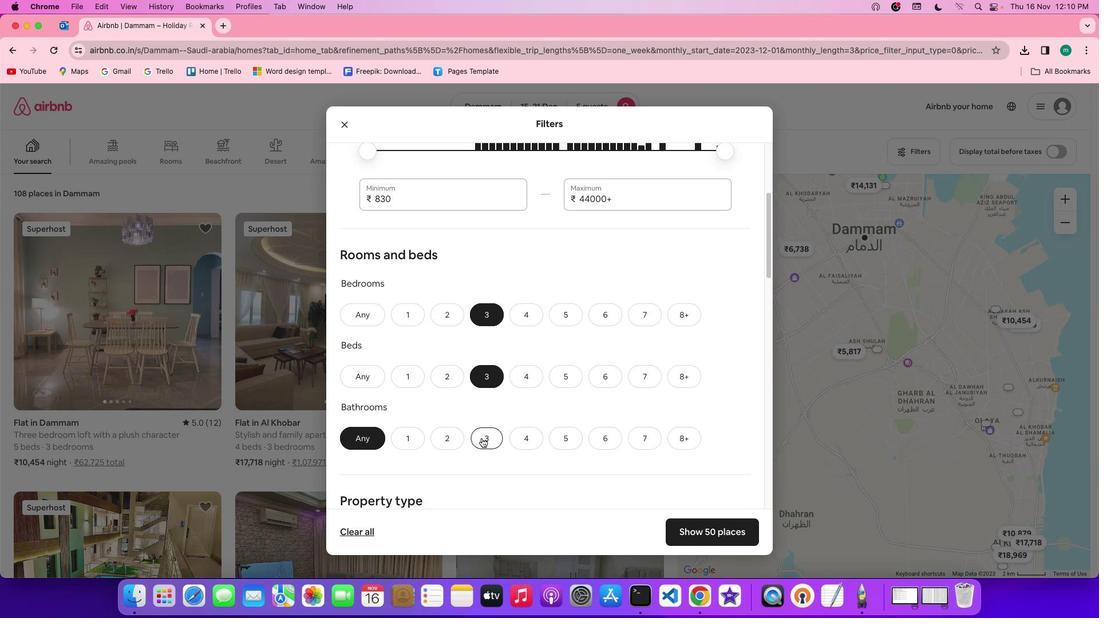 
Action: Mouse moved to (643, 400)
Screenshot: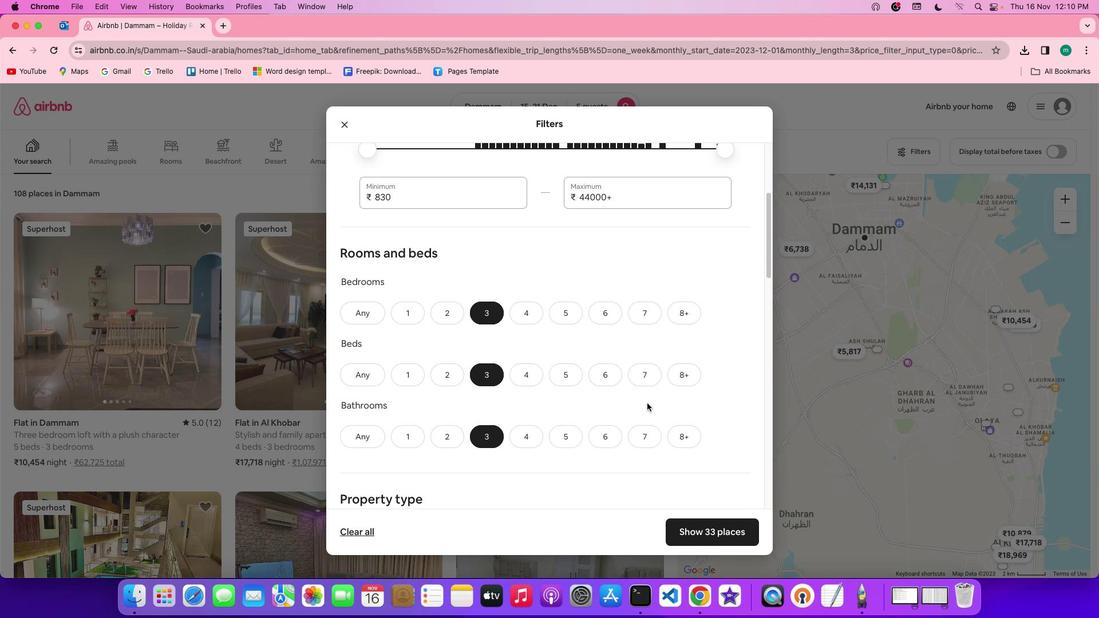 
Action: Mouse scrolled (643, 400) with delta (63, 46)
Screenshot: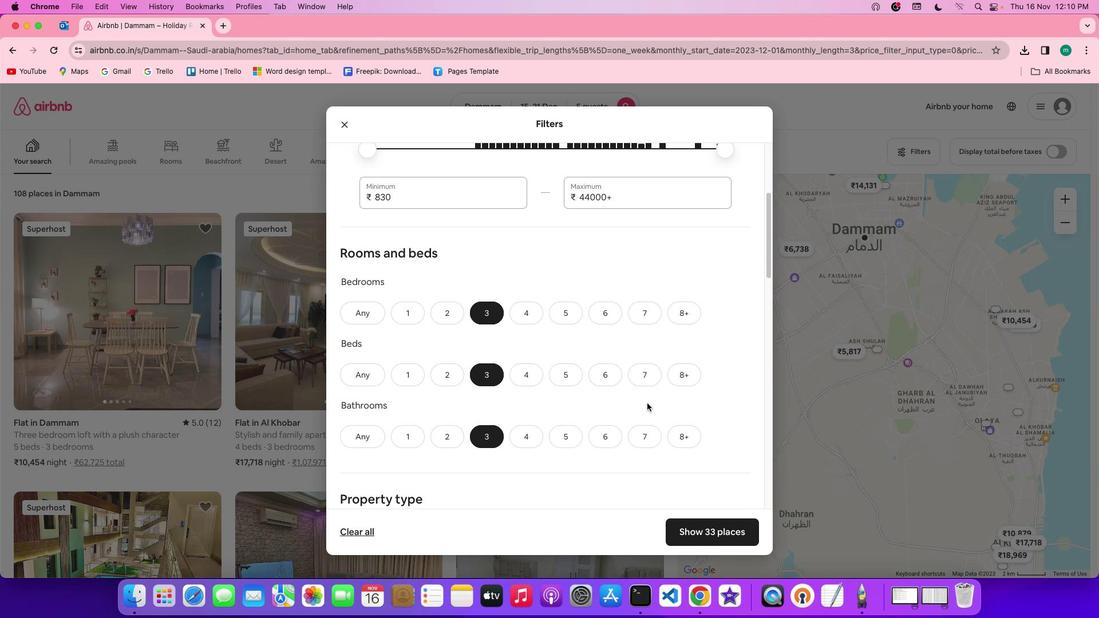 
Action: Mouse scrolled (643, 400) with delta (63, 46)
Screenshot: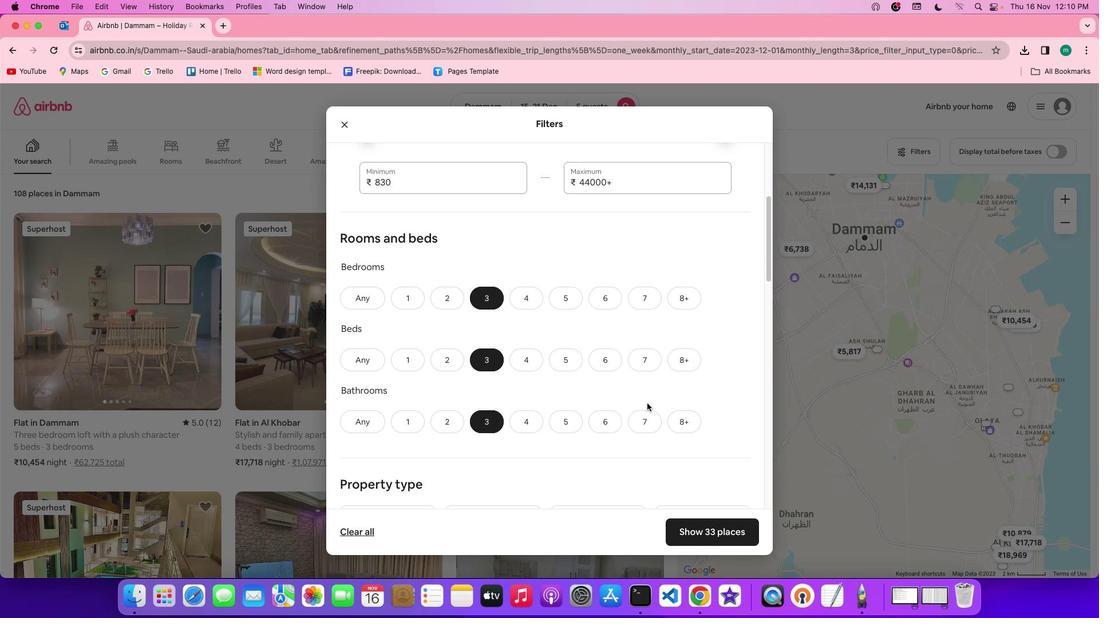 
Action: Mouse scrolled (643, 400) with delta (63, 45)
Screenshot: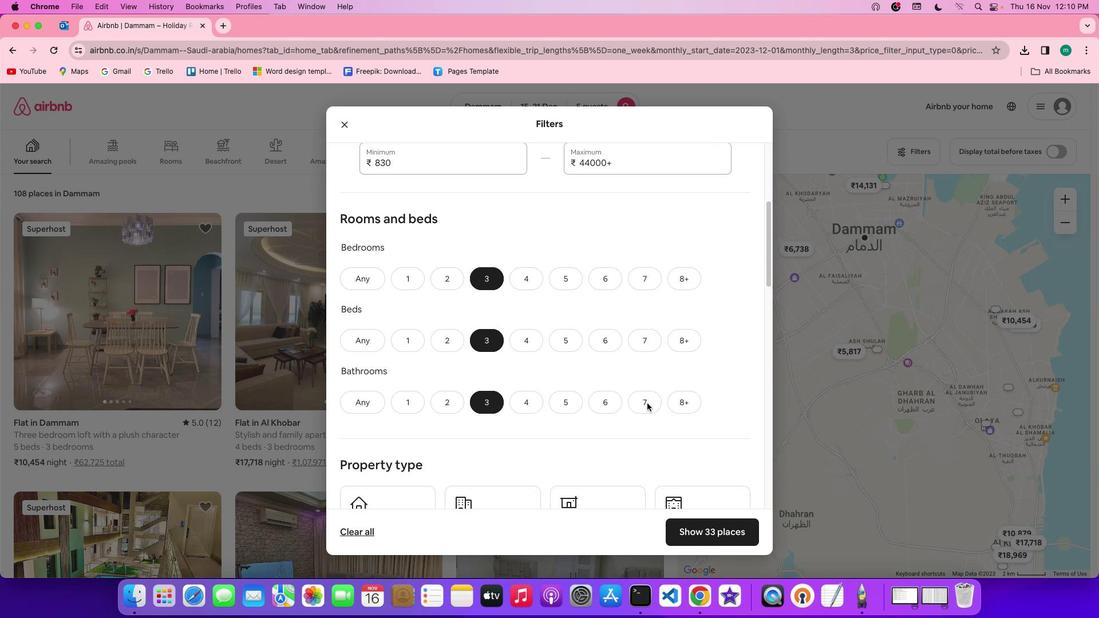 
Action: Mouse moved to (644, 400)
Screenshot: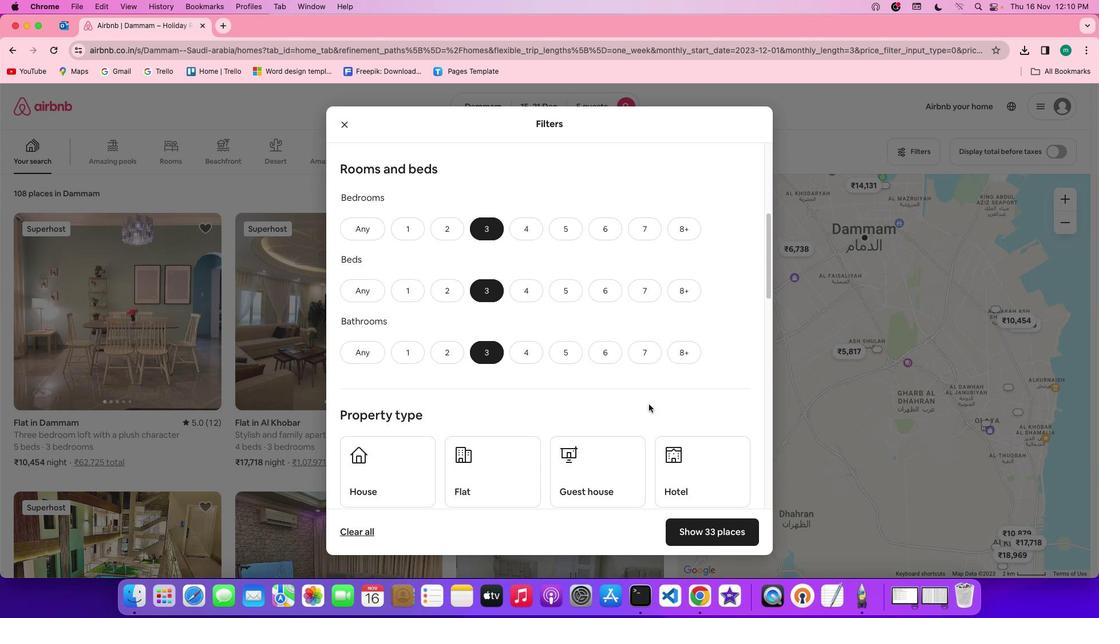 
Action: Mouse scrolled (644, 400) with delta (63, 46)
Screenshot: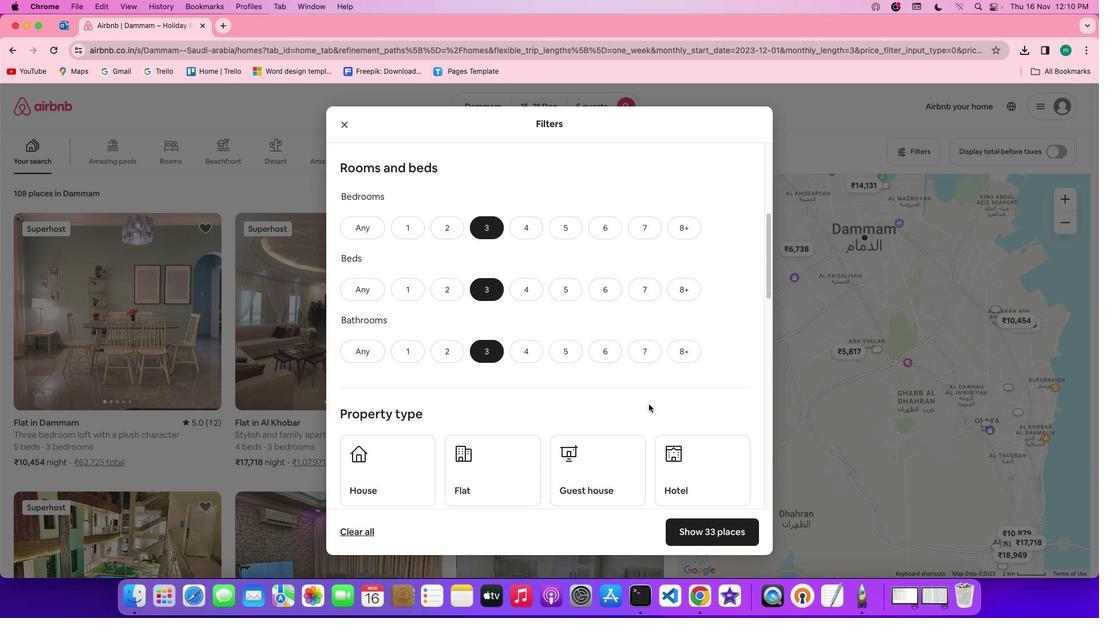 
Action: Mouse scrolled (644, 400) with delta (63, 46)
Screenshot: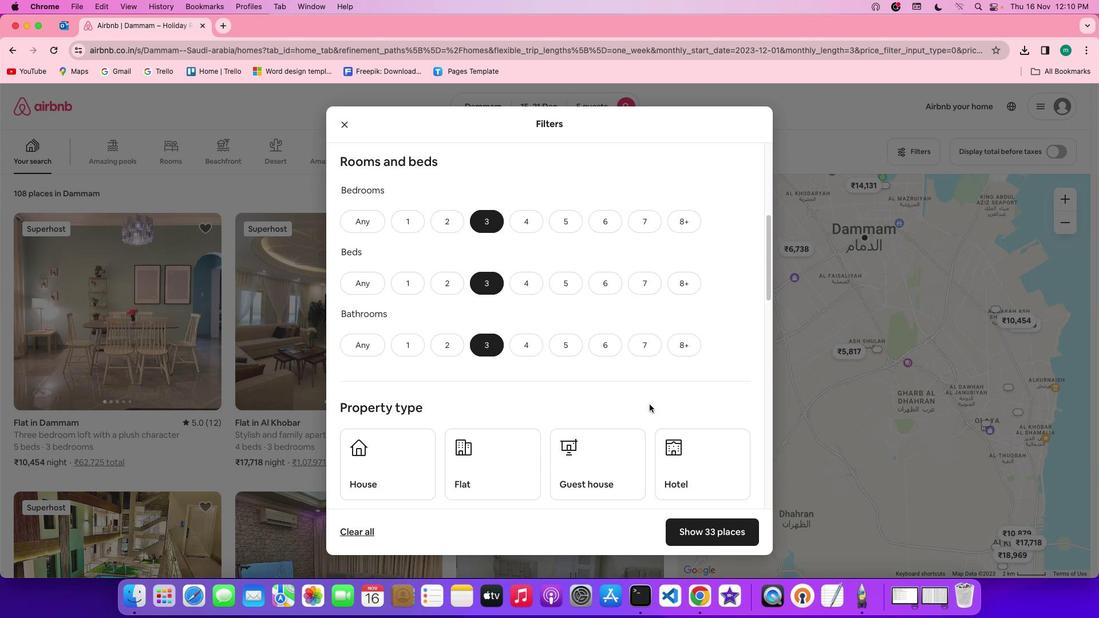 
Action: Mouse moved to (644, 401)
Screenshot: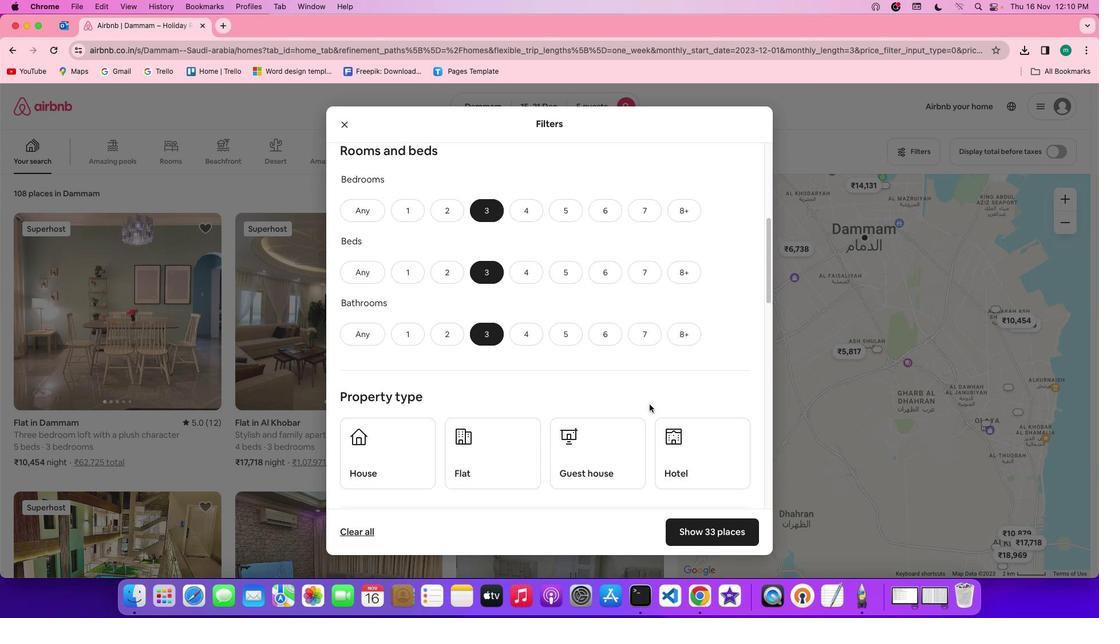 
Action: Mouse scrolled (644, 401) with delta (63, 45)
Screenshot: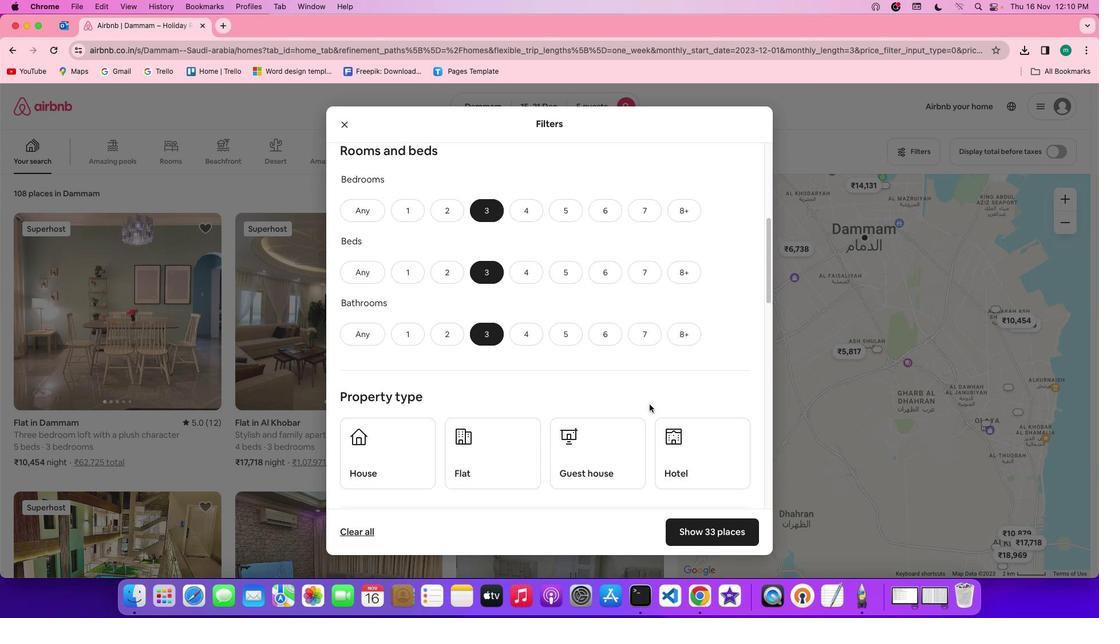 
Action: Mouse moved to (645, 401)
Screenshot: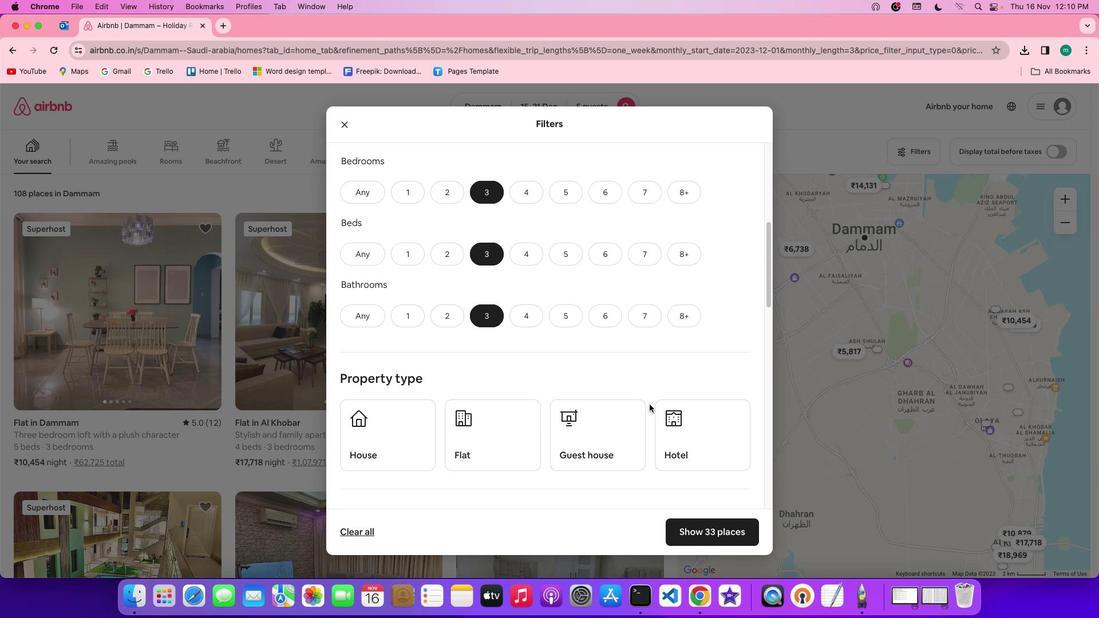 
Action: Mouse scrolled (645, 401) with delta (63, 45)
Screenshot: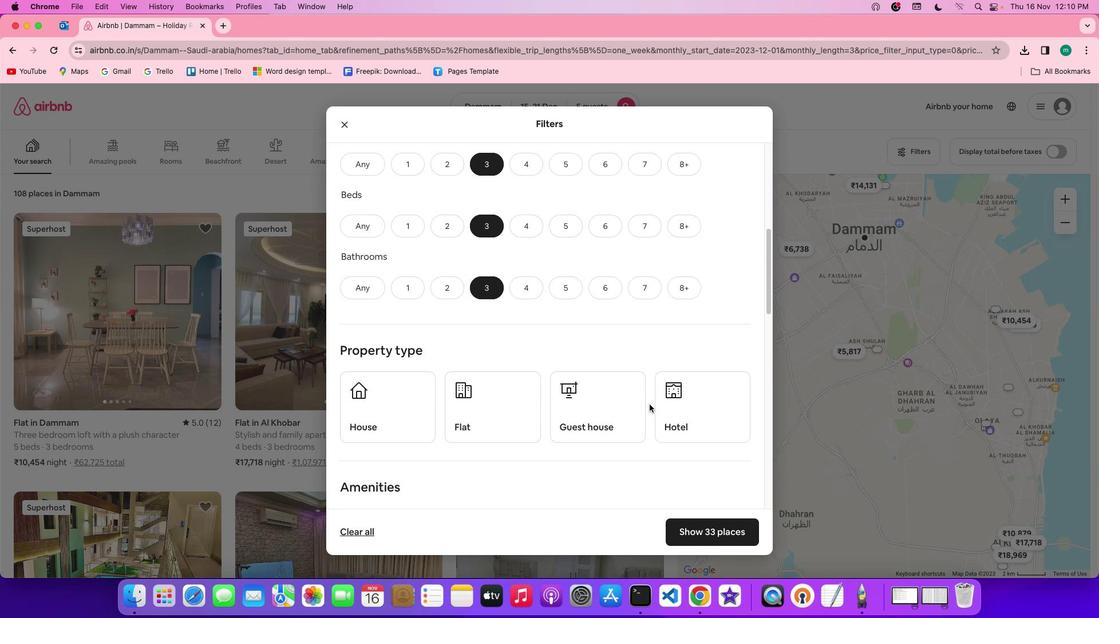 
Action: Mouse moved to (660, 406)
Screenshot: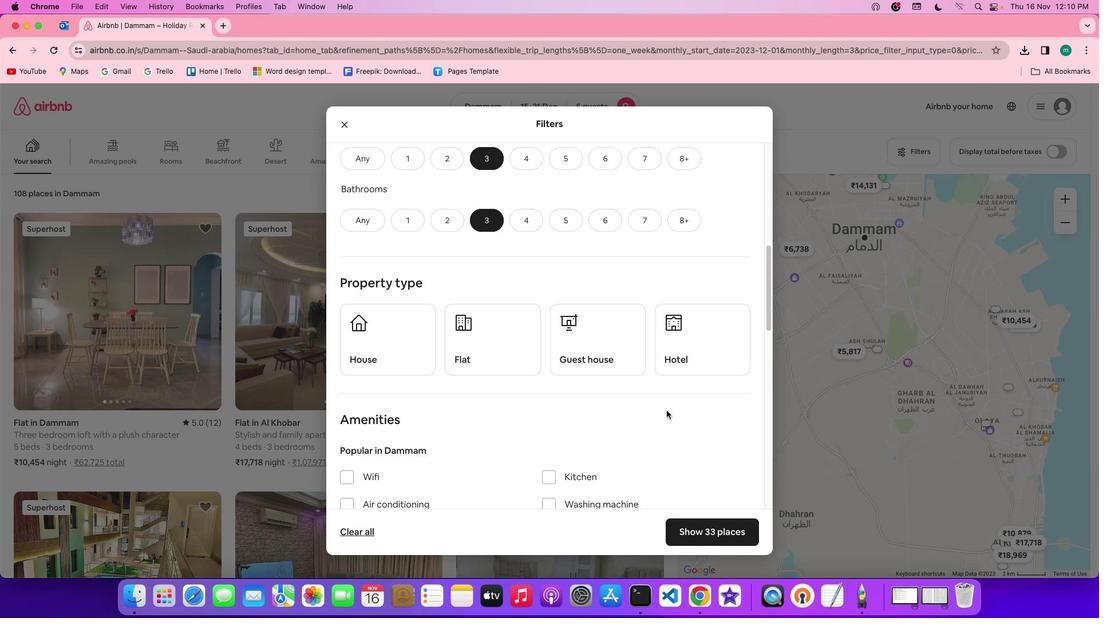 
Action: Mouse scrolled (660, 406) with delta (63, 46)
Screenshot: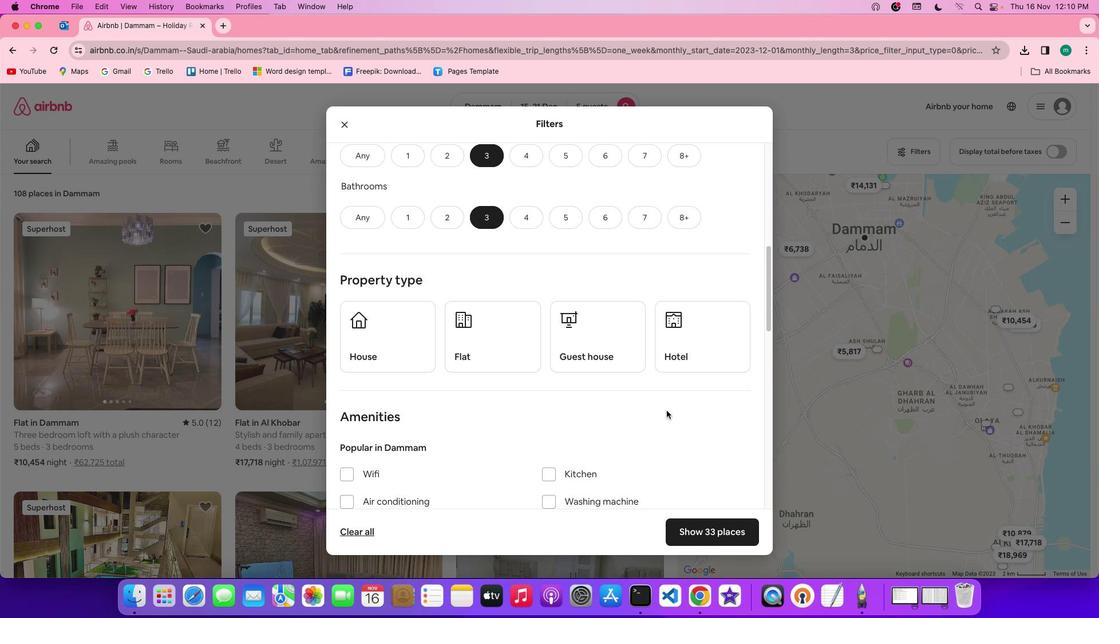 
Action: Mouse scrolled (660, 406) with delta (63, 46)
Screenshot: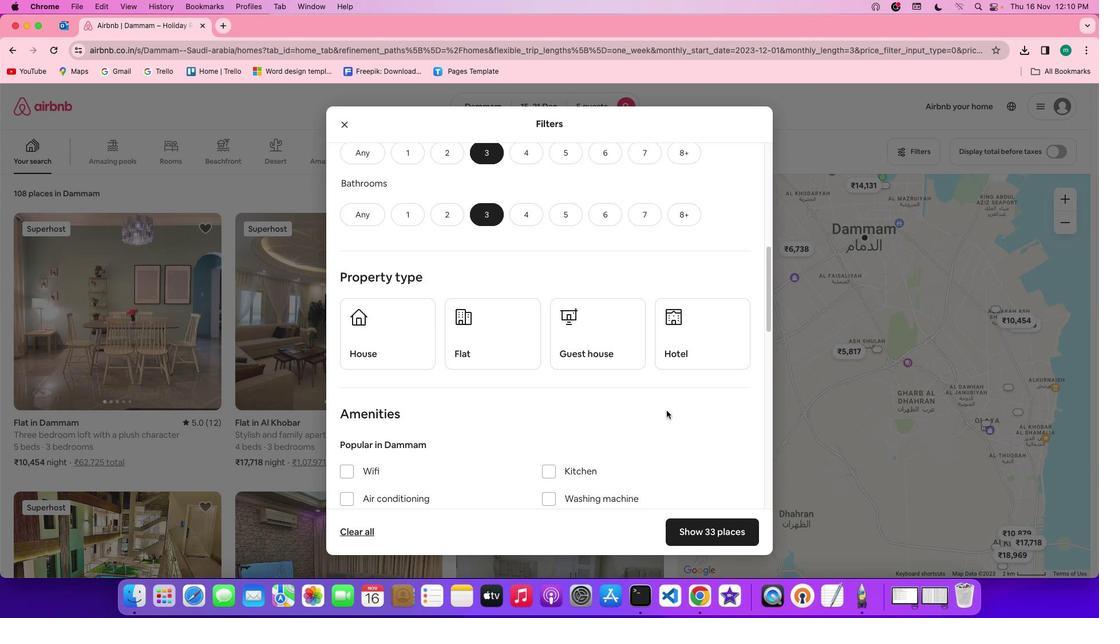 
Action: Mouse scrolled (660, 406) with delta (63, 45)
Screenshot: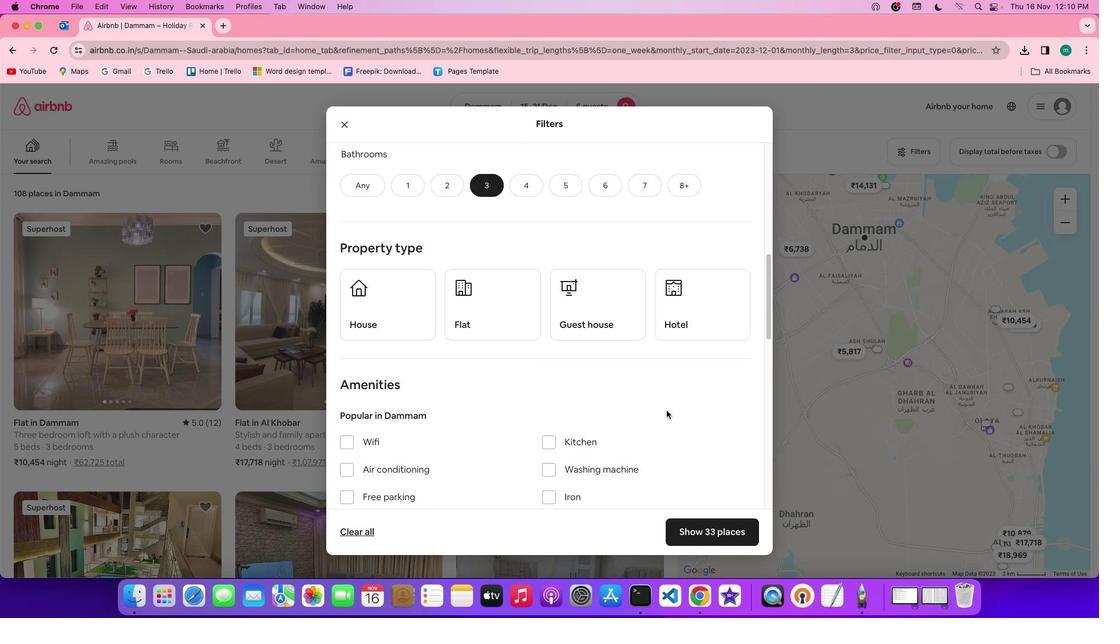 
Action: Mouse scrolled (660, 406) with delta (63, 45)
Screenshot: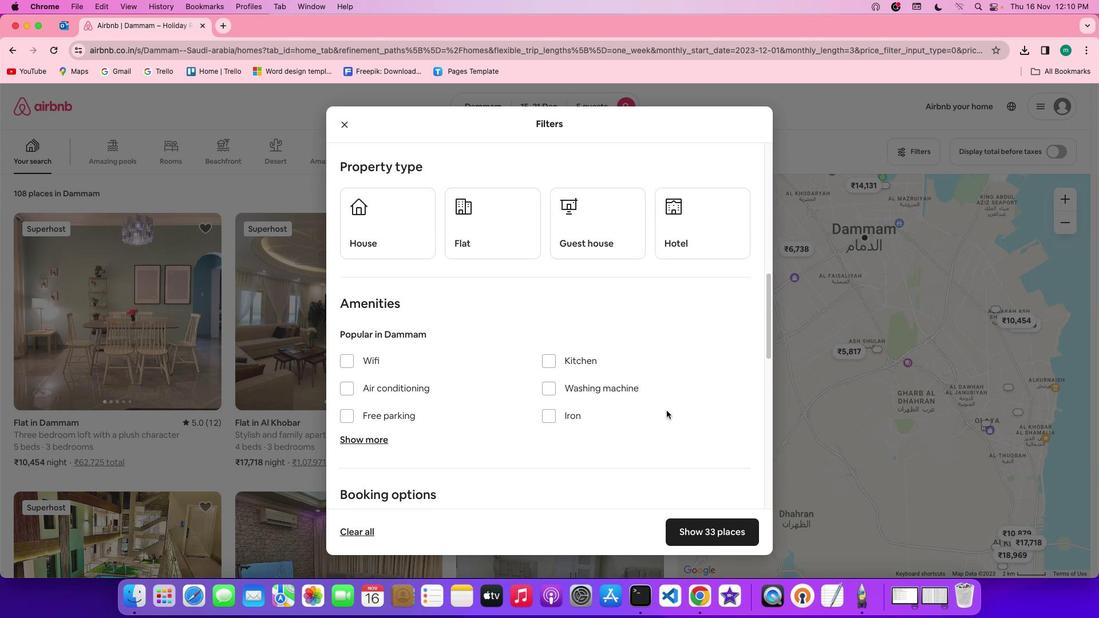 
Action: Mouse moved to (382, 222)
Screenshot: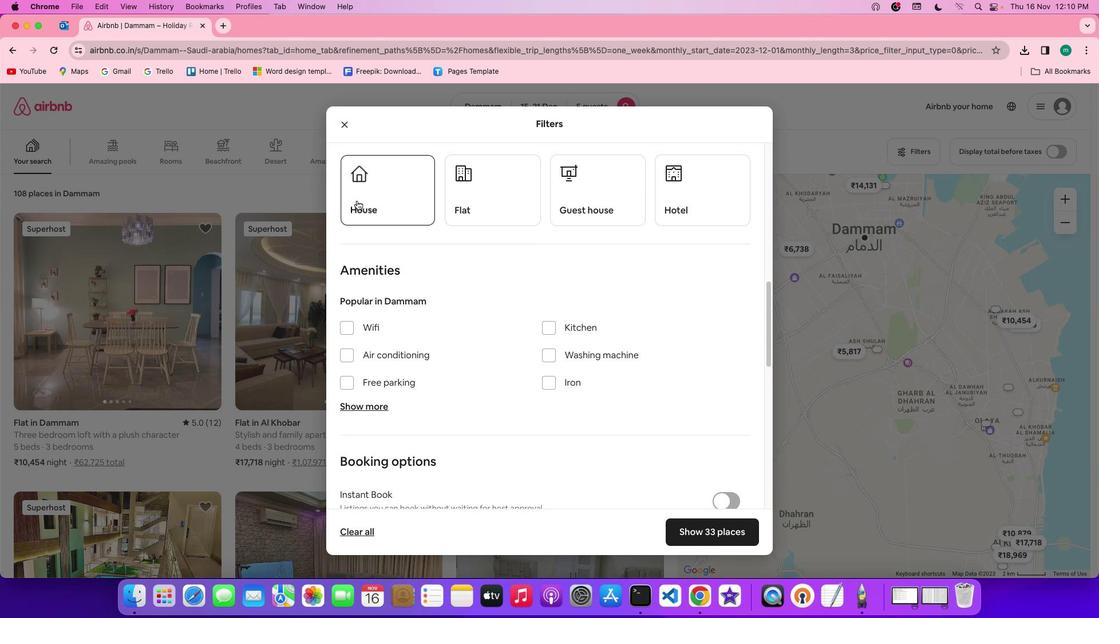 
Action: Mouse pressed left at (382, 222)
Screenshot: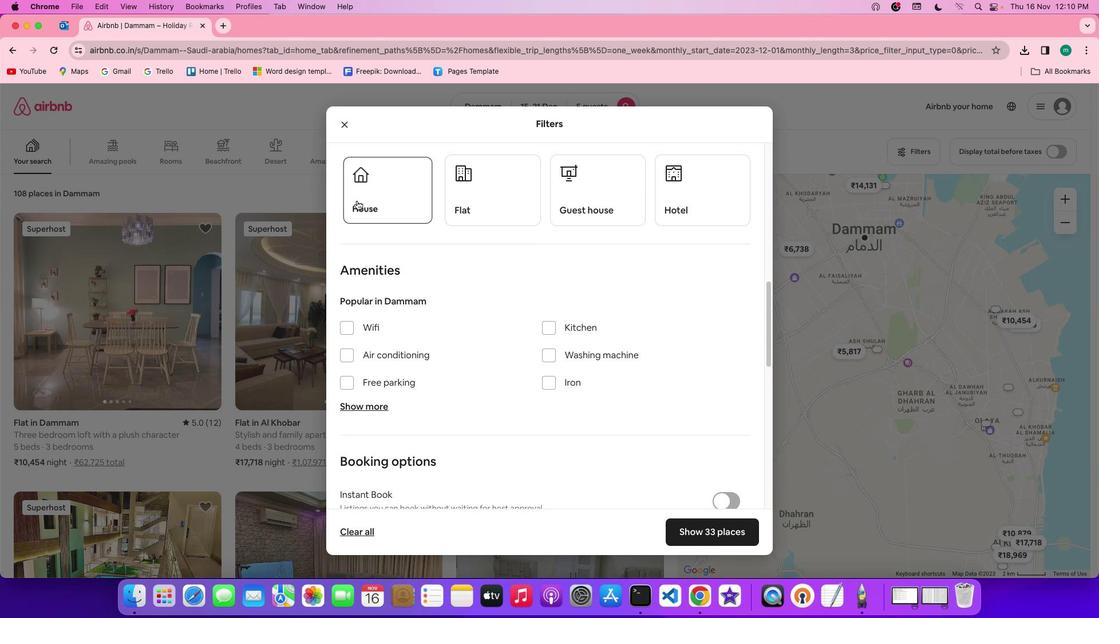 
Action: Mouse moved to (634, 363)
Screenshot: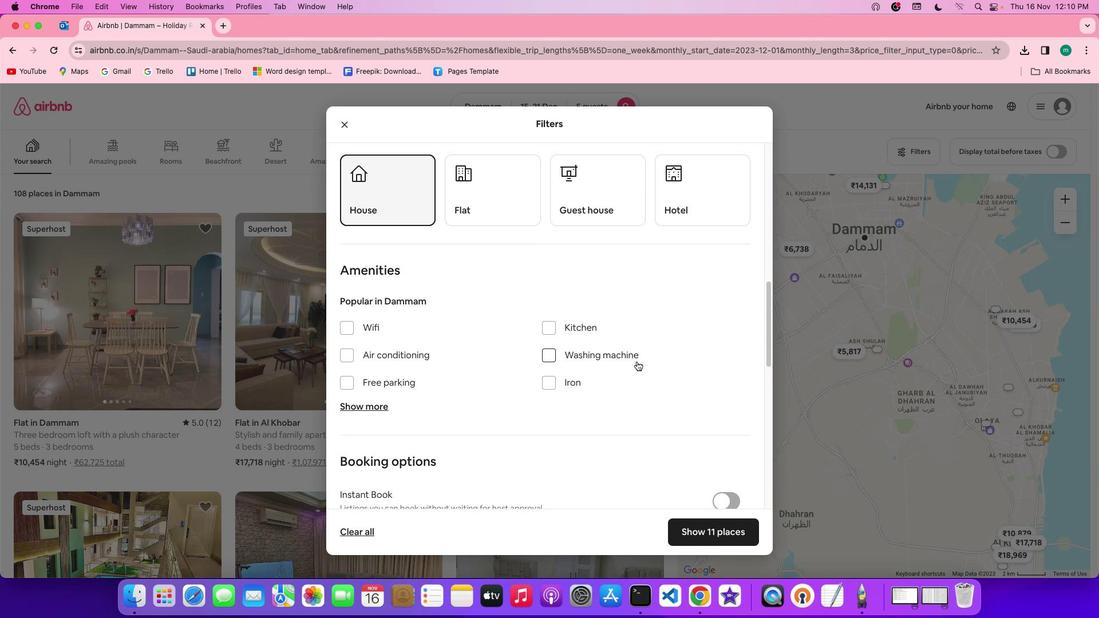 
Action: Mouse scrolled (634, 363) with delta (63, 46)
Screenshot: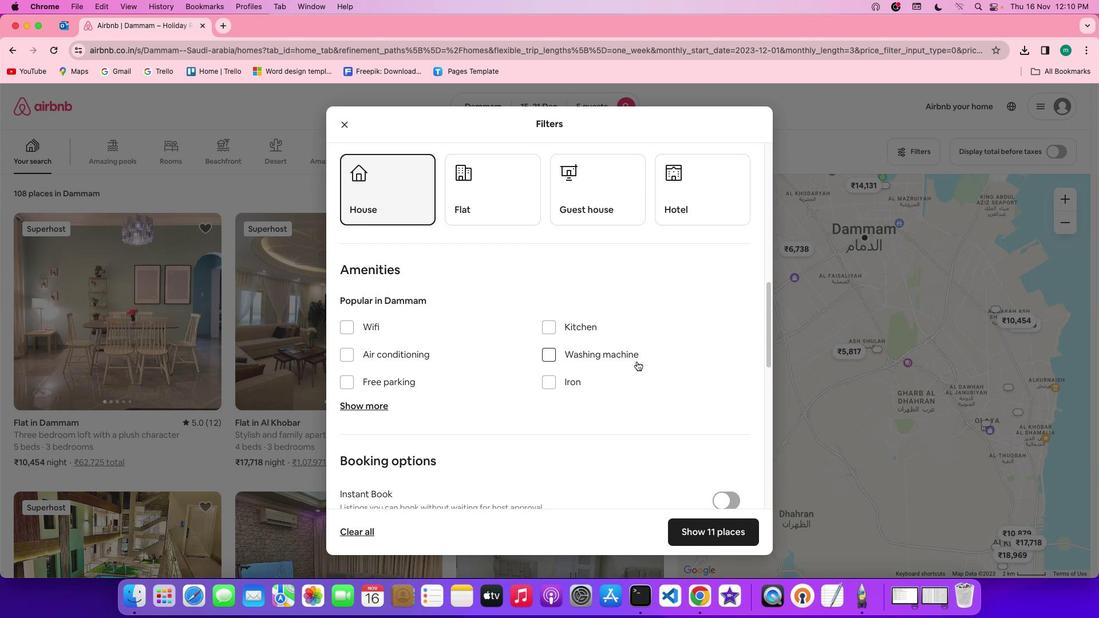 
Action: Mouse scrolled (634, 363) with delta (63, 46)
Screenshot: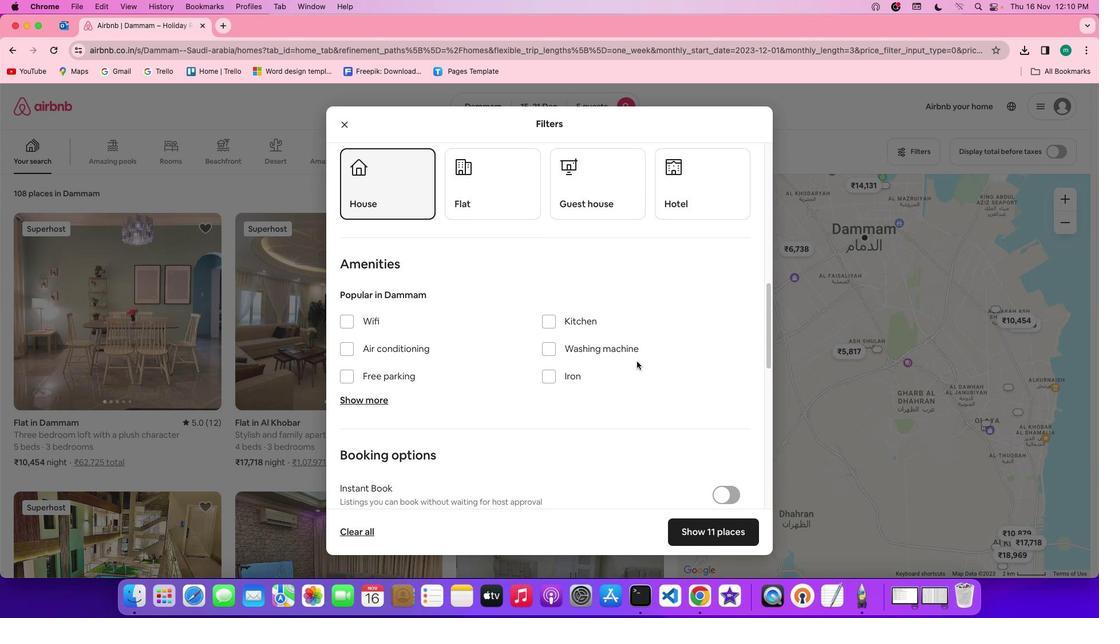 
Action: Mouse scrolled (634, 363) with delta (63, 46)
Screenshot: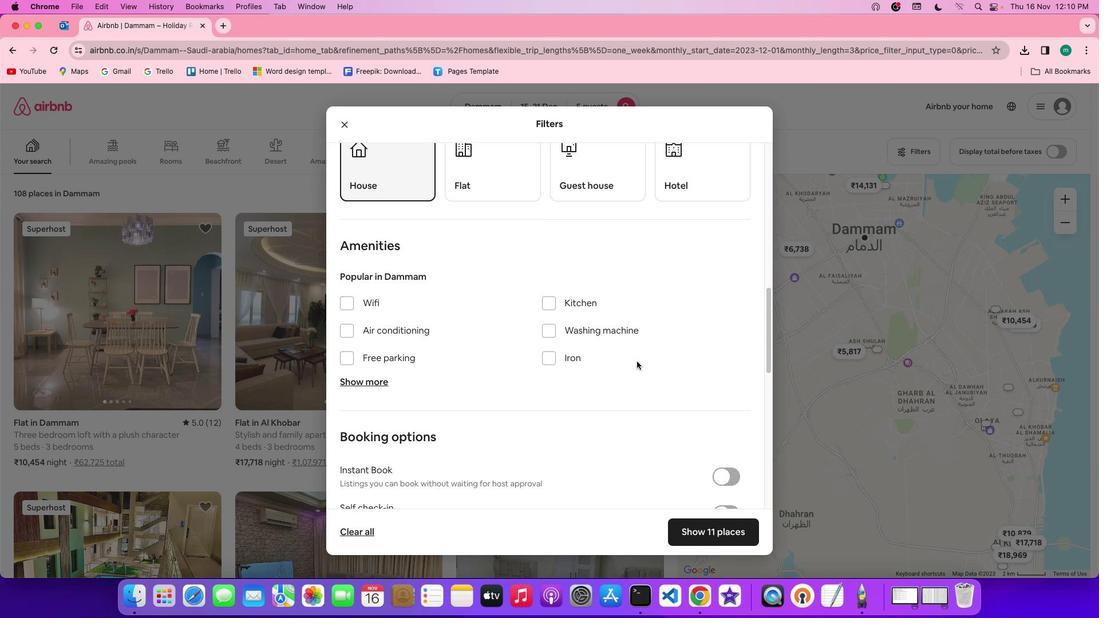 
Action: Mouse scrolled (634, 363) with delta (63, 46)
Screenshot: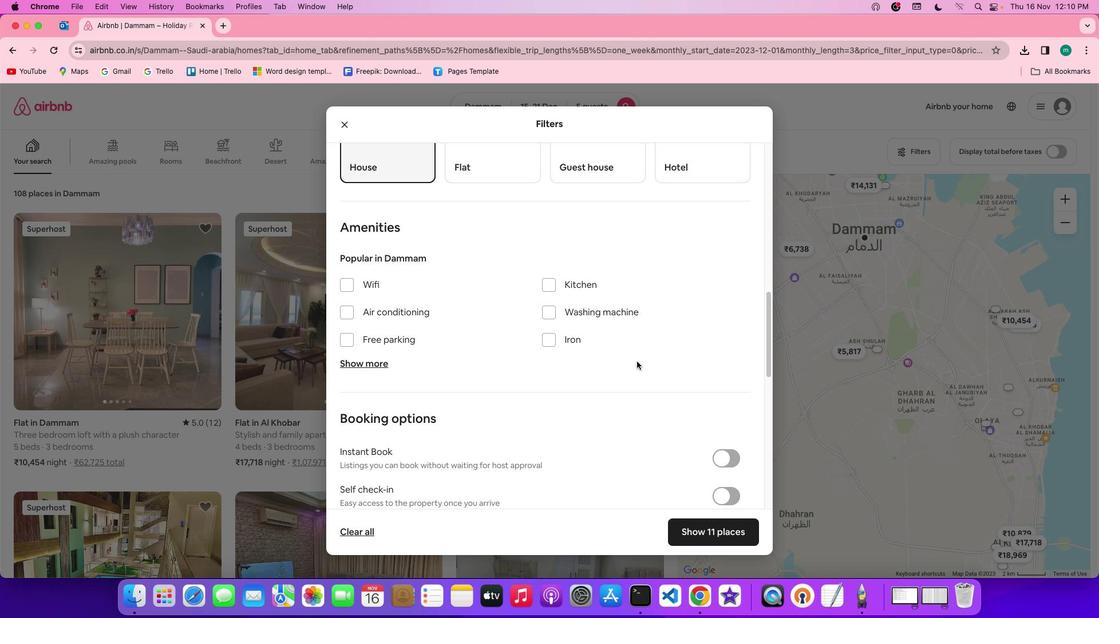 
Action: Mouse scrolled (634, 363) with delta (63, 46)
Screenshot: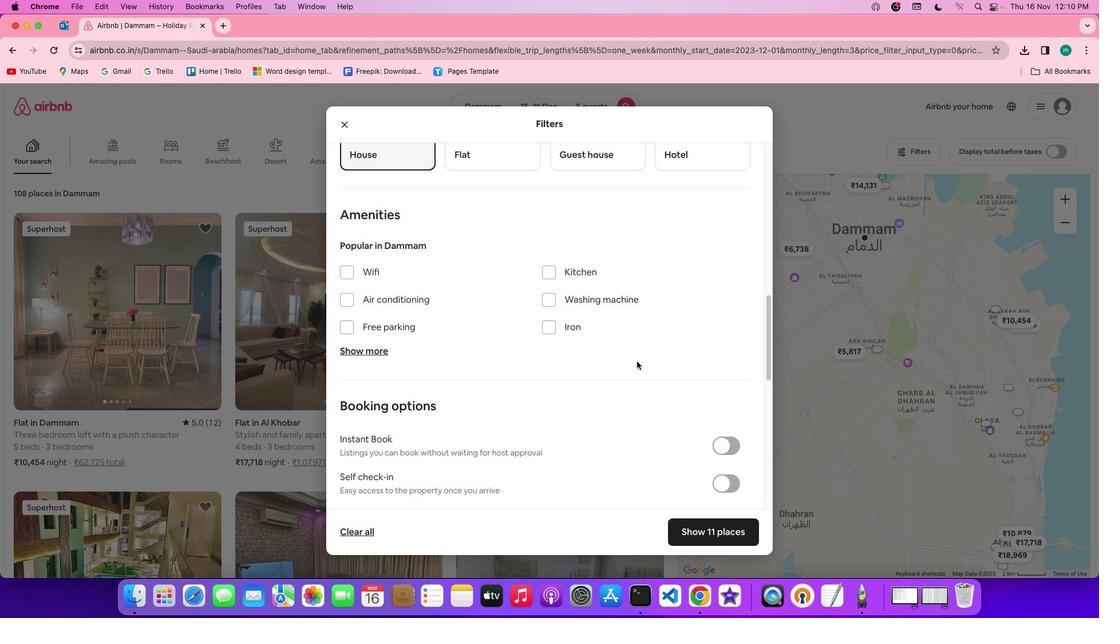 
Action: Mouse scrolled (634, 363) with delta (63, 46)
Screenshot: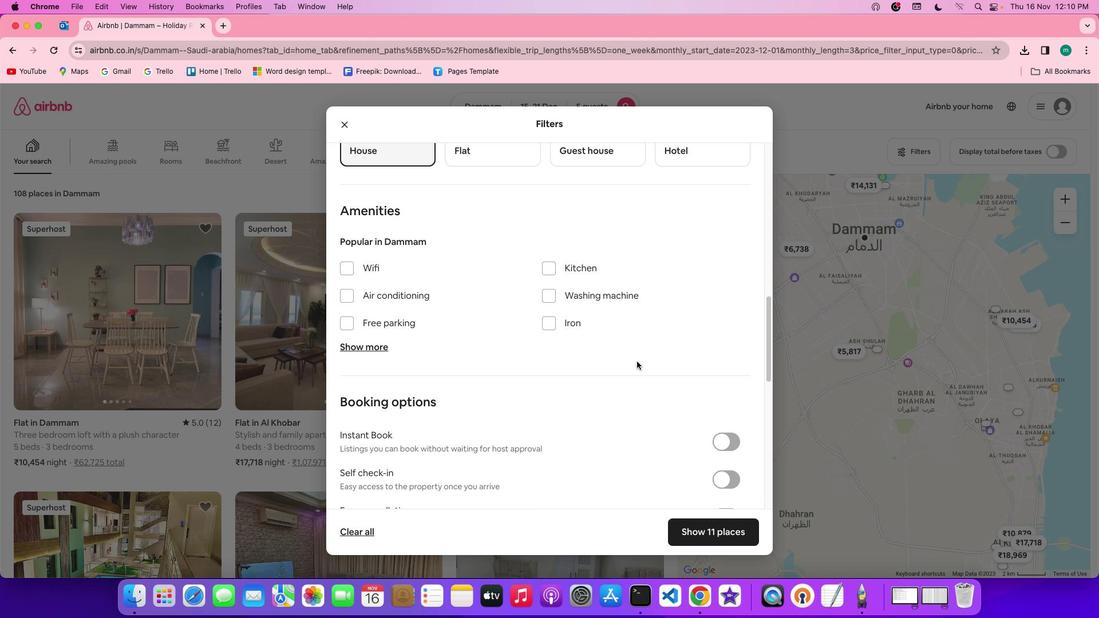 
Action: Mouse scrolled (634, 363) with delta (63, 46)
Screenshot: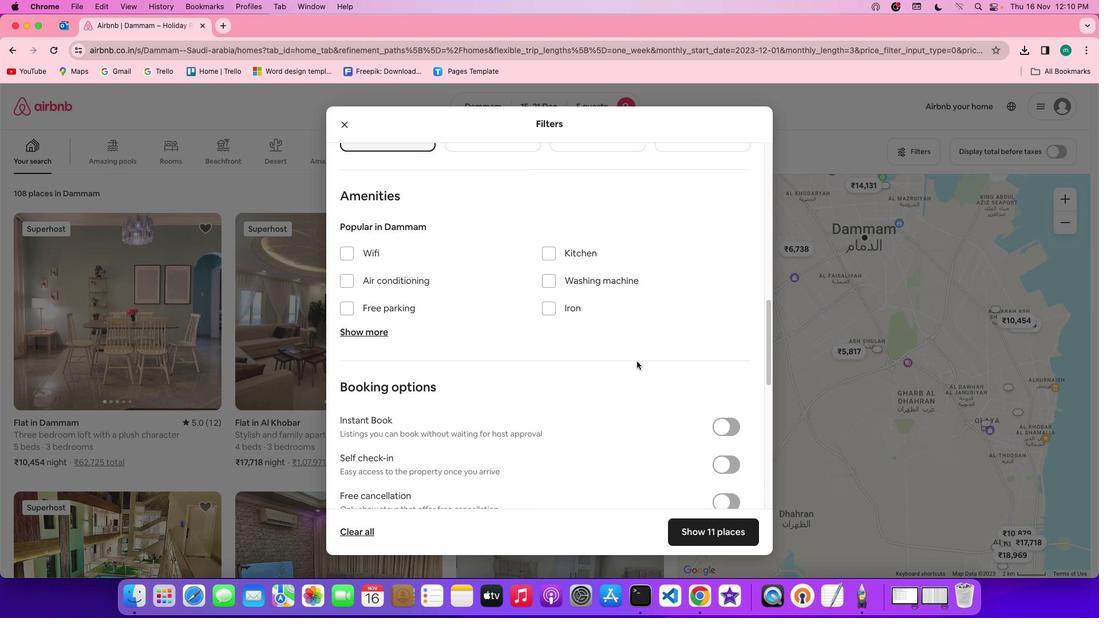 
Action: Mouse moved to (634, 365)
Screenshot: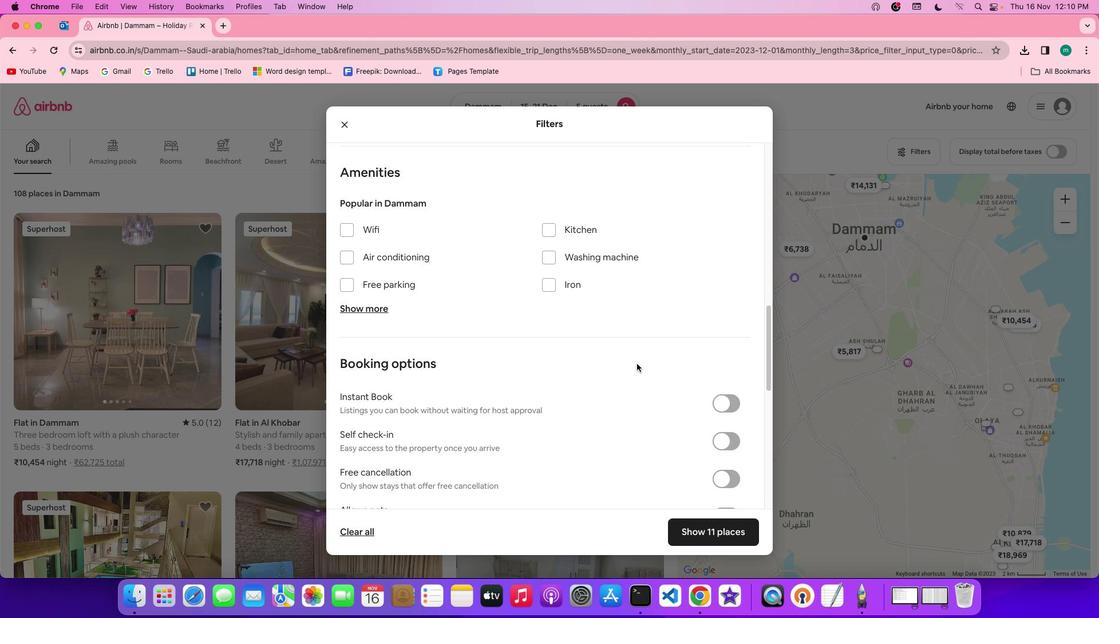 
Action: Mouse scrolled (634, 365) with delta (63, 46)
Screenshot: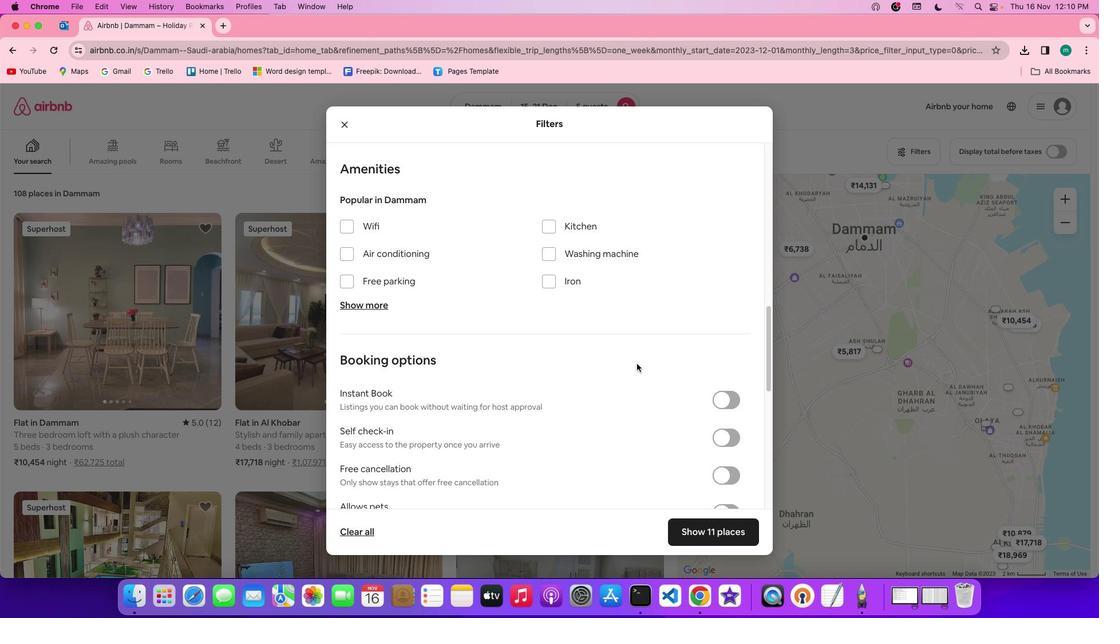 
Action: Mouse scrolled (634, 365) with delta (63, 46)
Screenshot: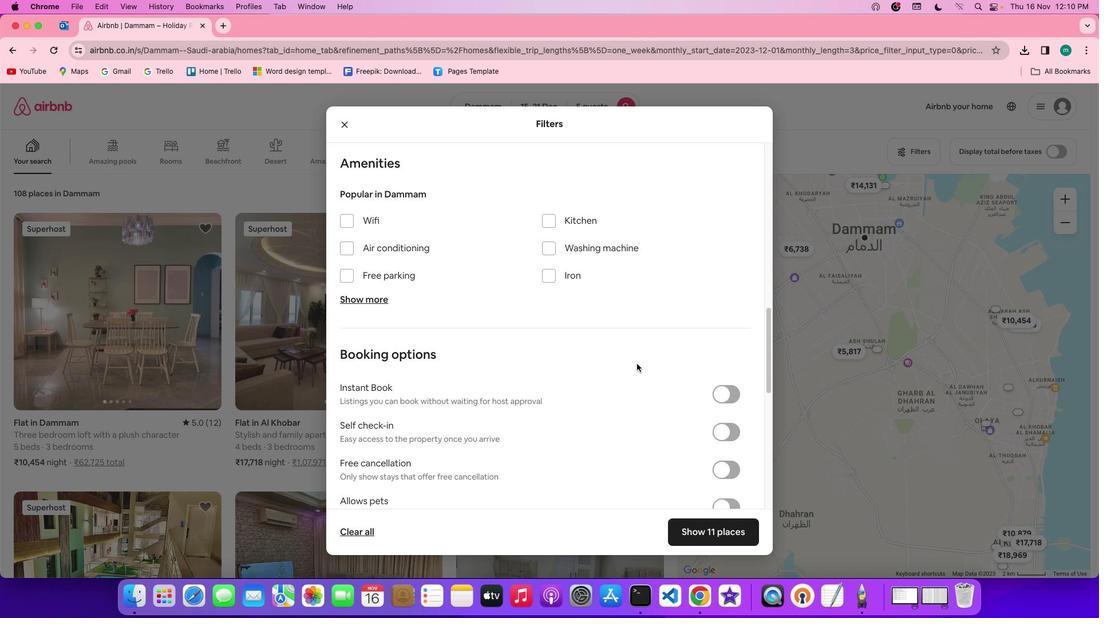 
Action: Mouse scrolled (634, 365) with delta (63, 45)
Screenshot: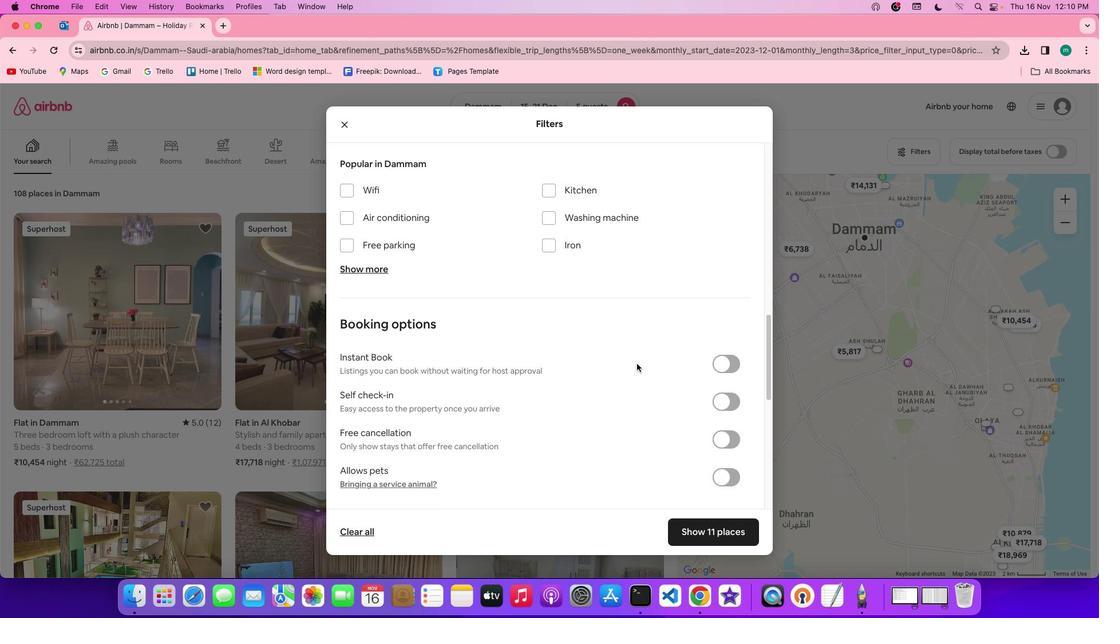 
Action: Mouse scrolled (634, 365) with delta (63, 45)
Screenshot: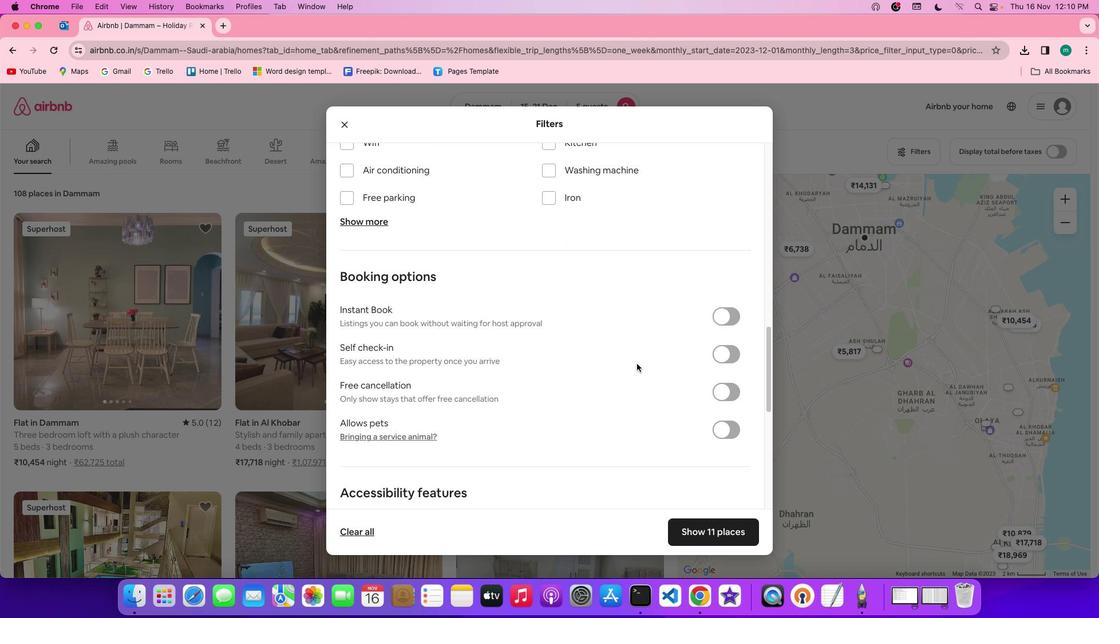 
Action: Mouse moved to (663, 378)
Screenshot: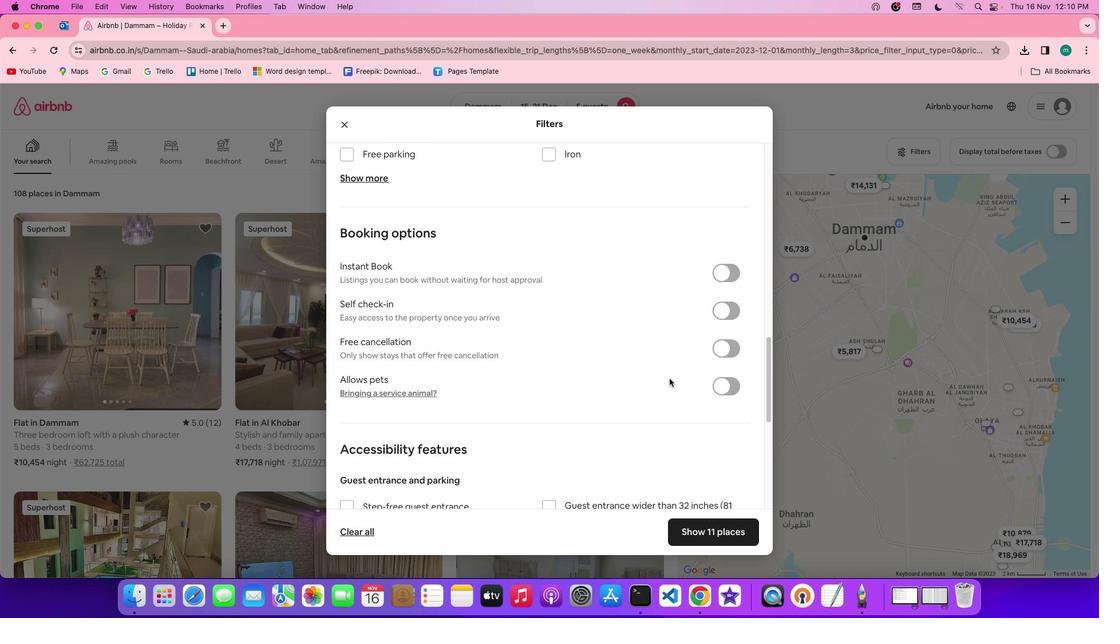 
Action: Mouse scrolled (663, 378) with delta (63, 46)
Screenshot: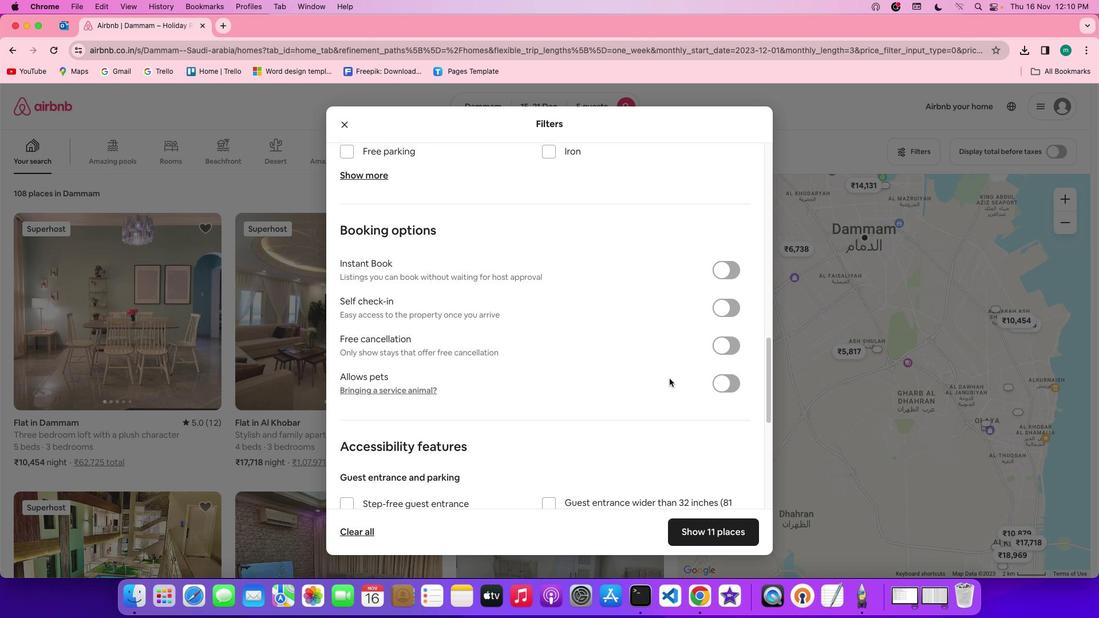 
Action: Mouse scrolled (663, 378) with delta (63, 46)
Screenshot: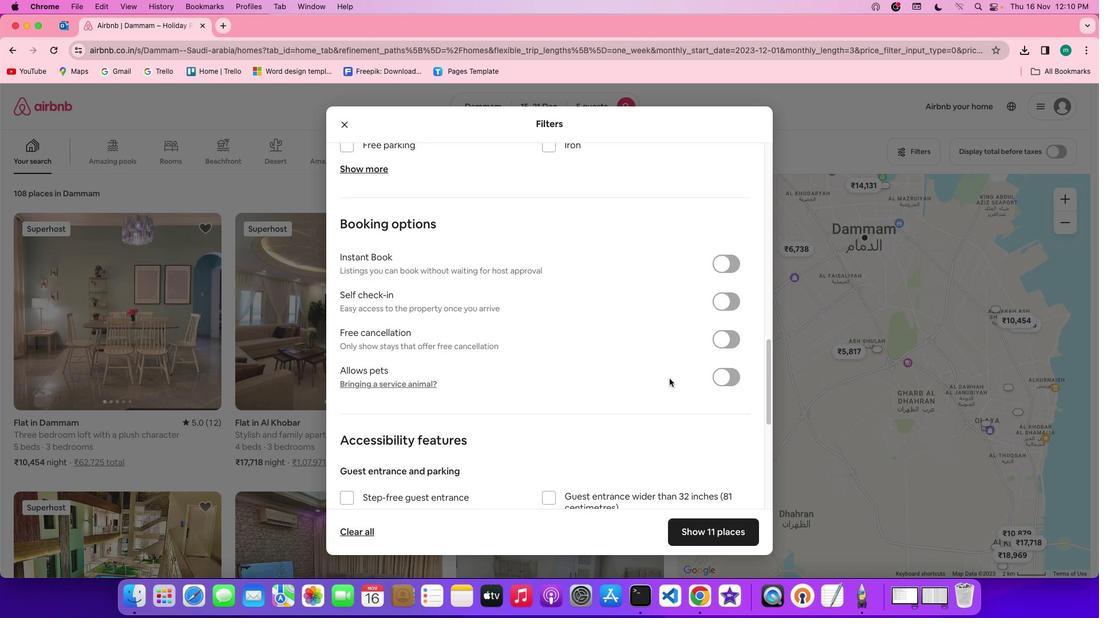 
Action: Mouse scrolled (663, 378) with delta (63, 45)
Screenshot: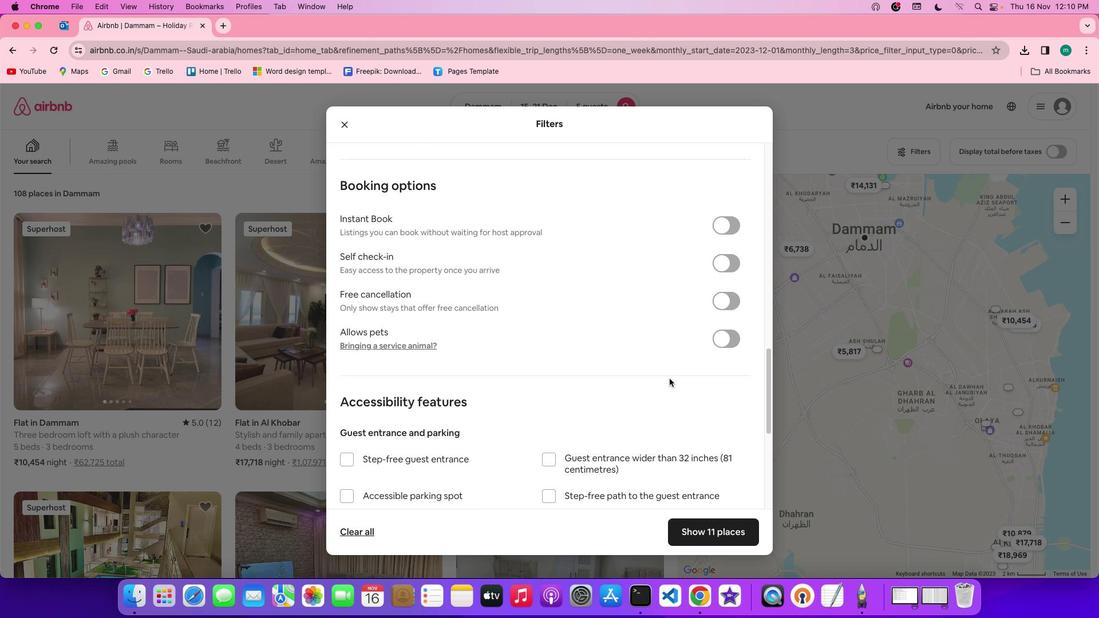 
Action: Mouse scrolled (663, 378) with delta (63, 45)
Screenshot: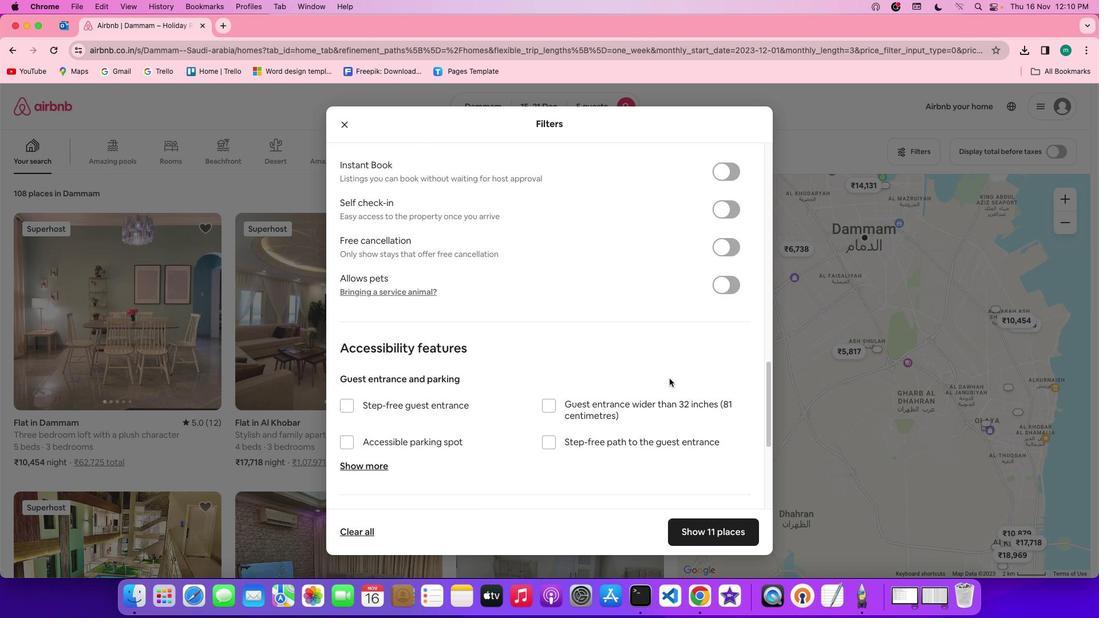 
Action: Mouse moved to (658, 388)
Screenshot: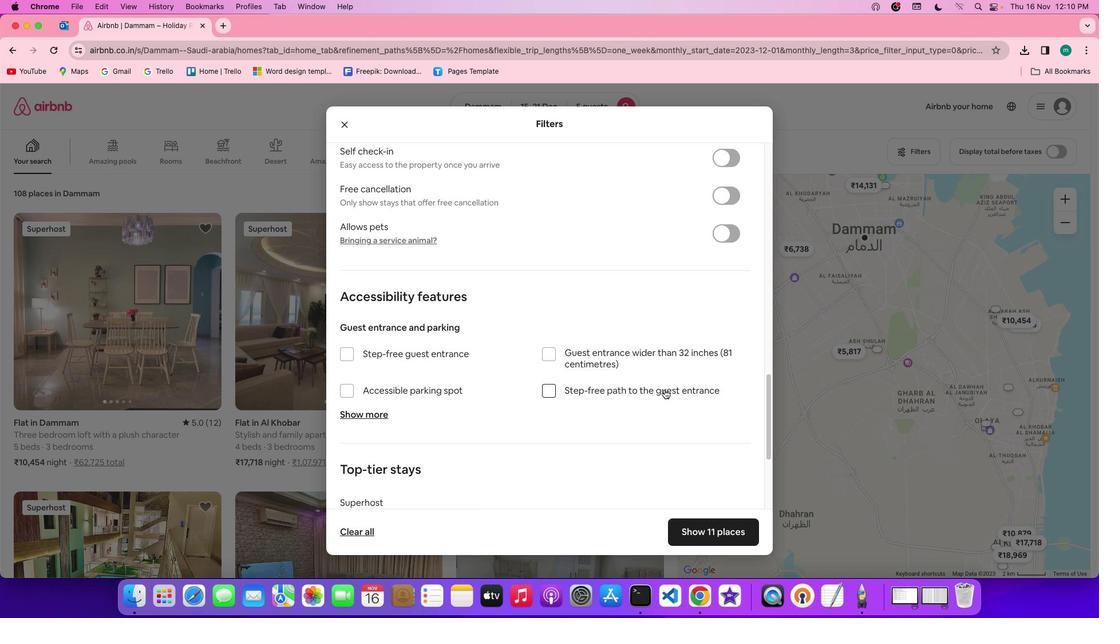 
Action: Mouse scrolled (658, 388) with delta (63, 46)
Screenshot: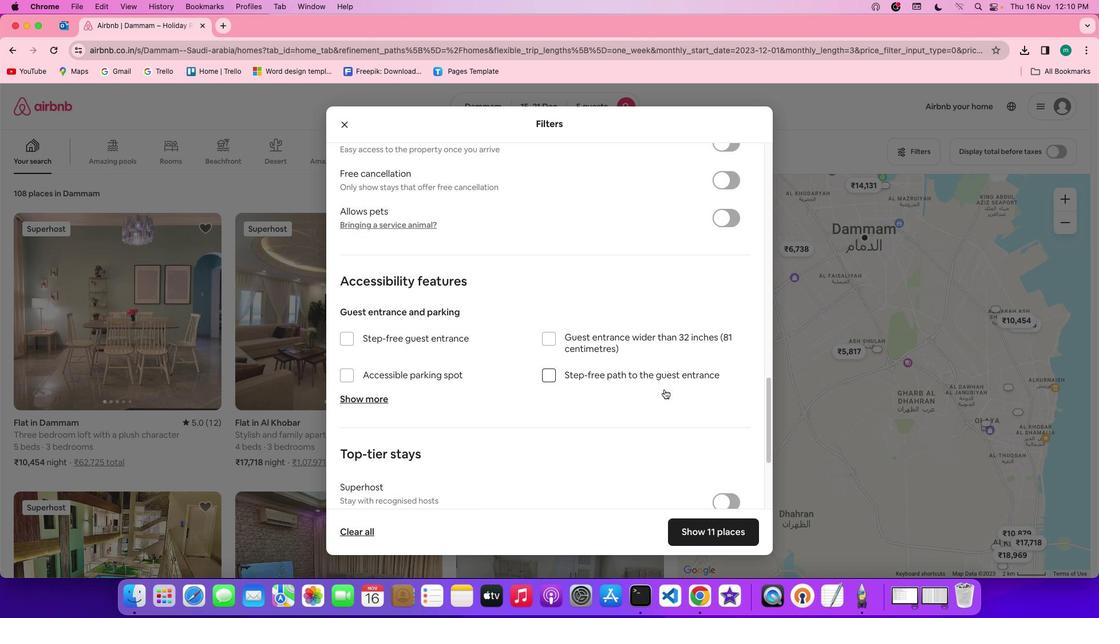 
Action: Mouse scrolled (658, 388) with delta (63, 46)
Screenshot: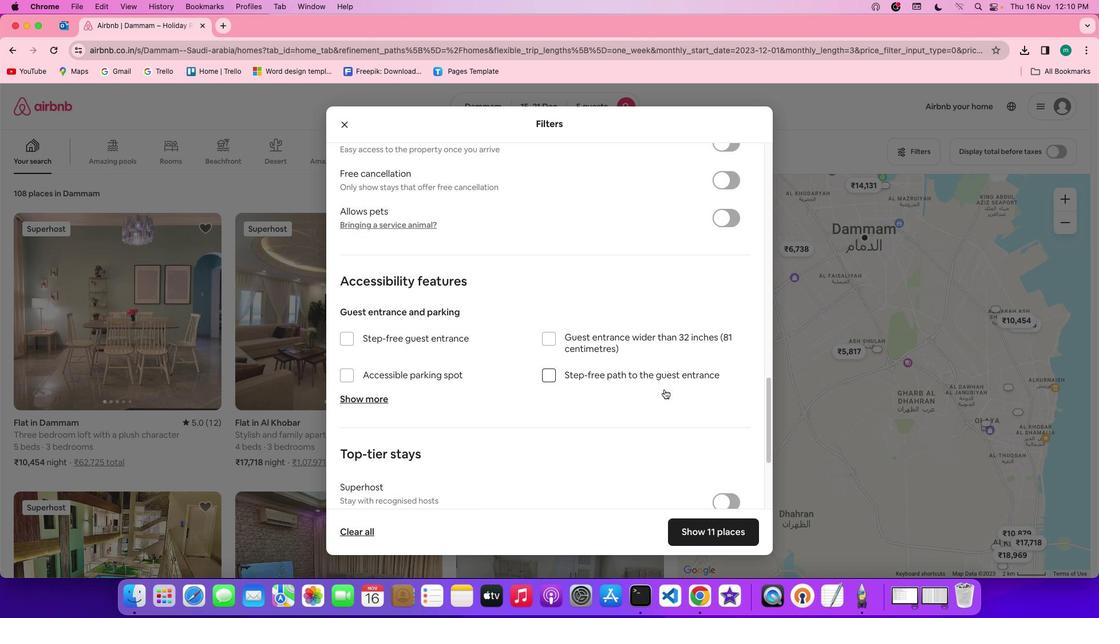 
Action: Mouse scrolled (658, 388) with delta (63, 45)
Screenshot: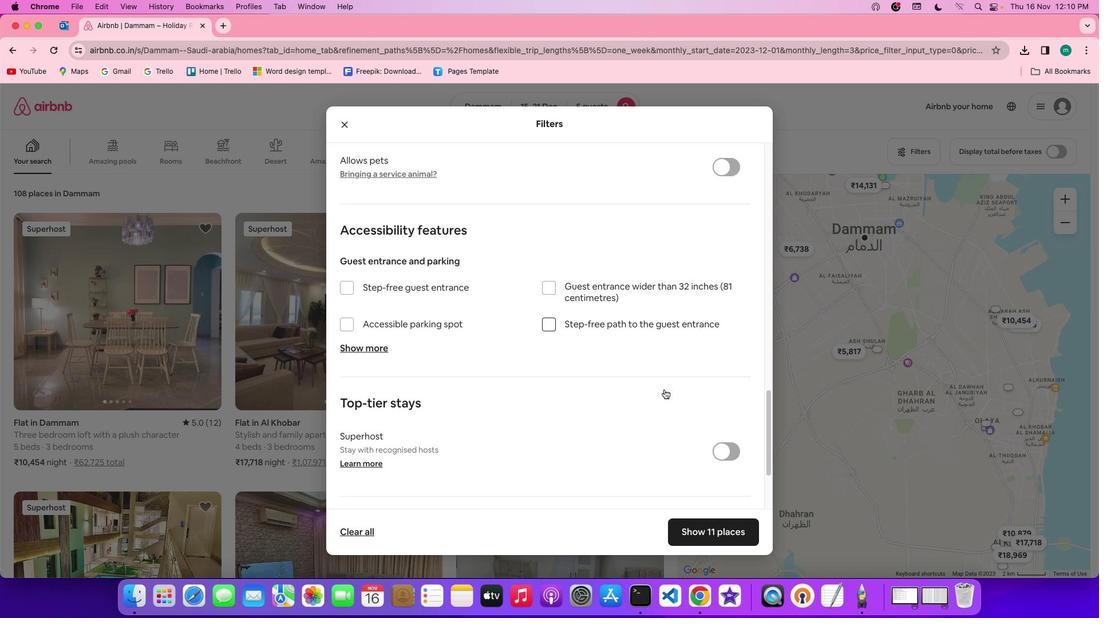 
Action: Mouse scrolled (658, 388) with delta (63, 44)
Screenshot: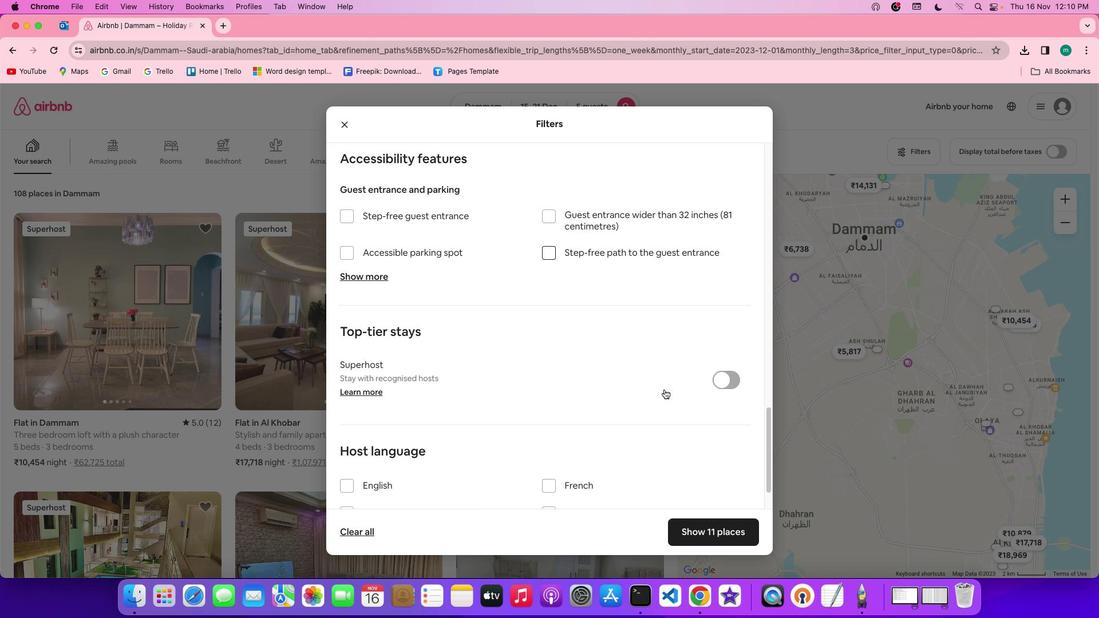 
Action: Mouse scrolled (658, 388) with delta (63, 44)
Screenshot: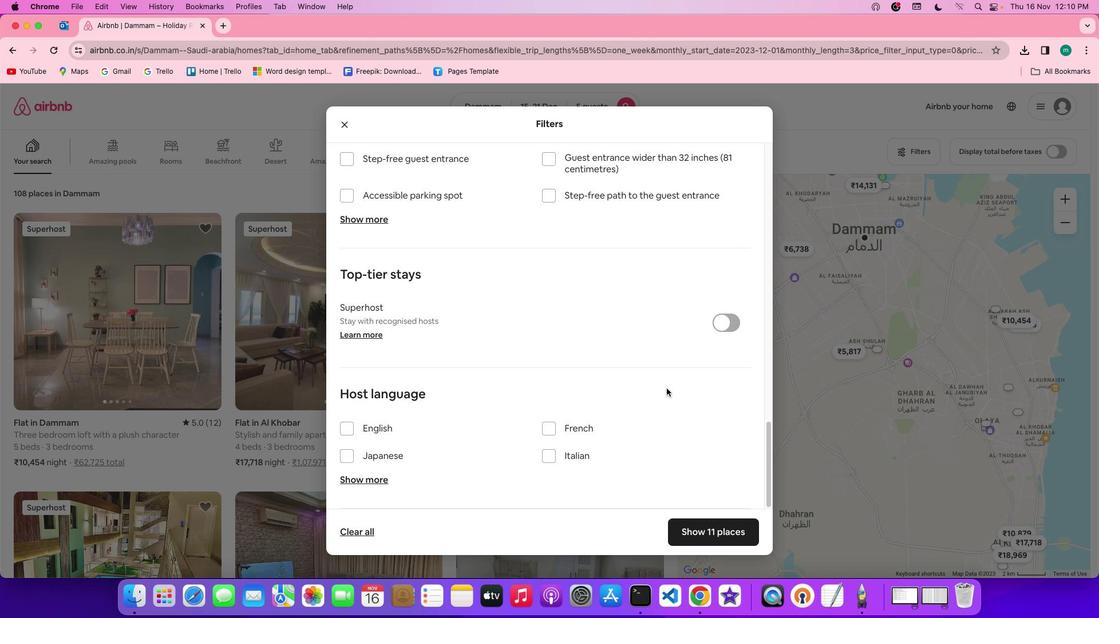 
Action: Mouse moved to (660, 387)
Screenshot: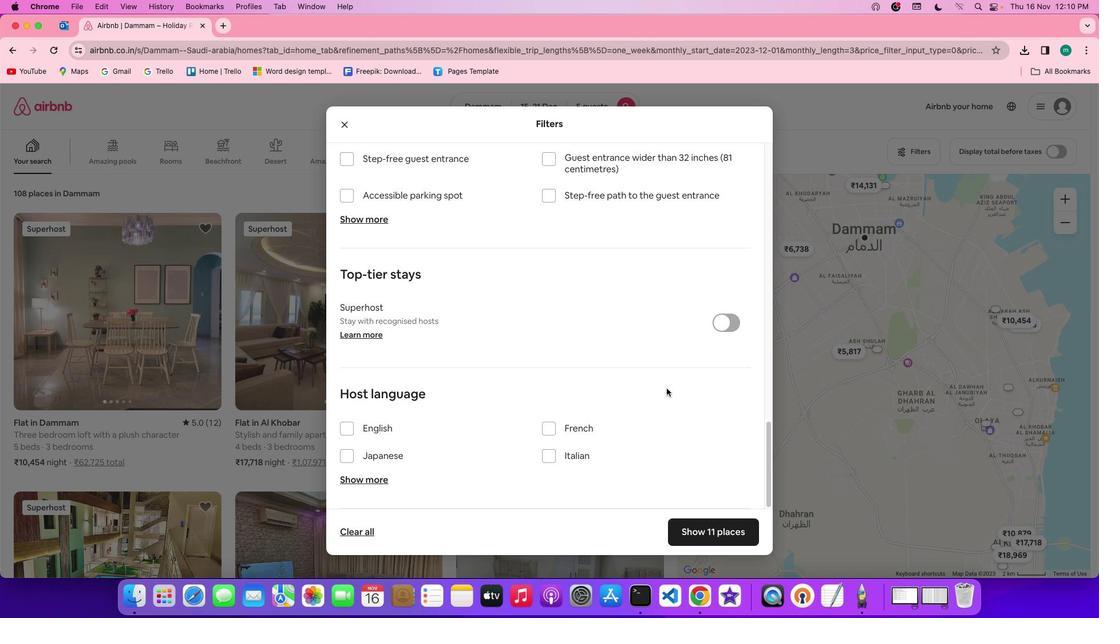 
Action: Mouse scrolled (660, 387) with delta (63, 46)
Screenshot: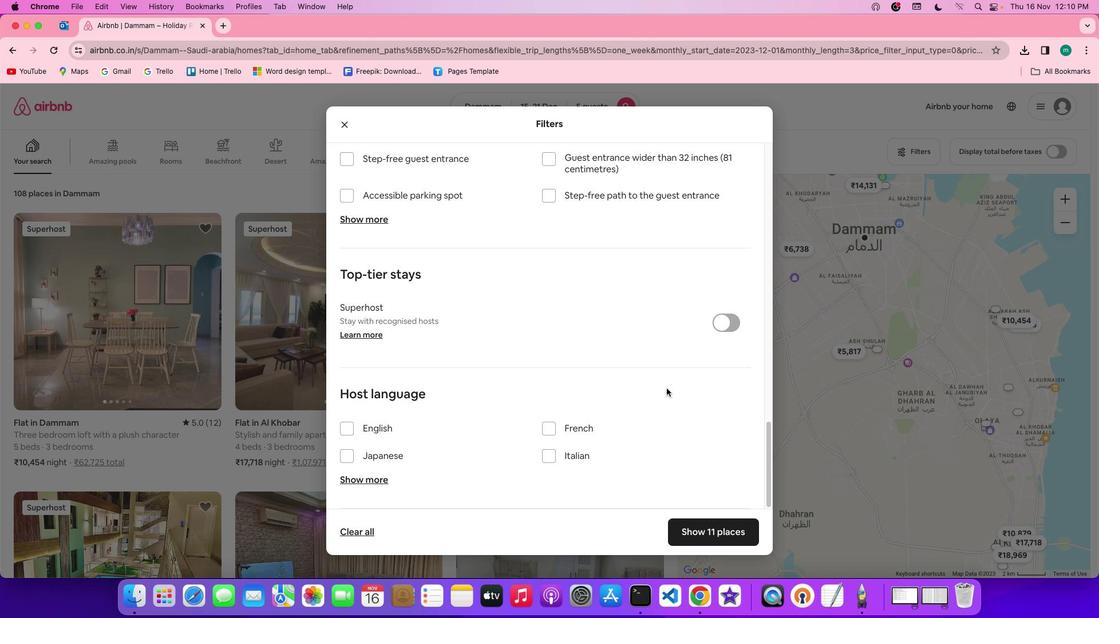 
Action: Mouse scrolled (660, 387) with delta (63, 46)
Screenshot: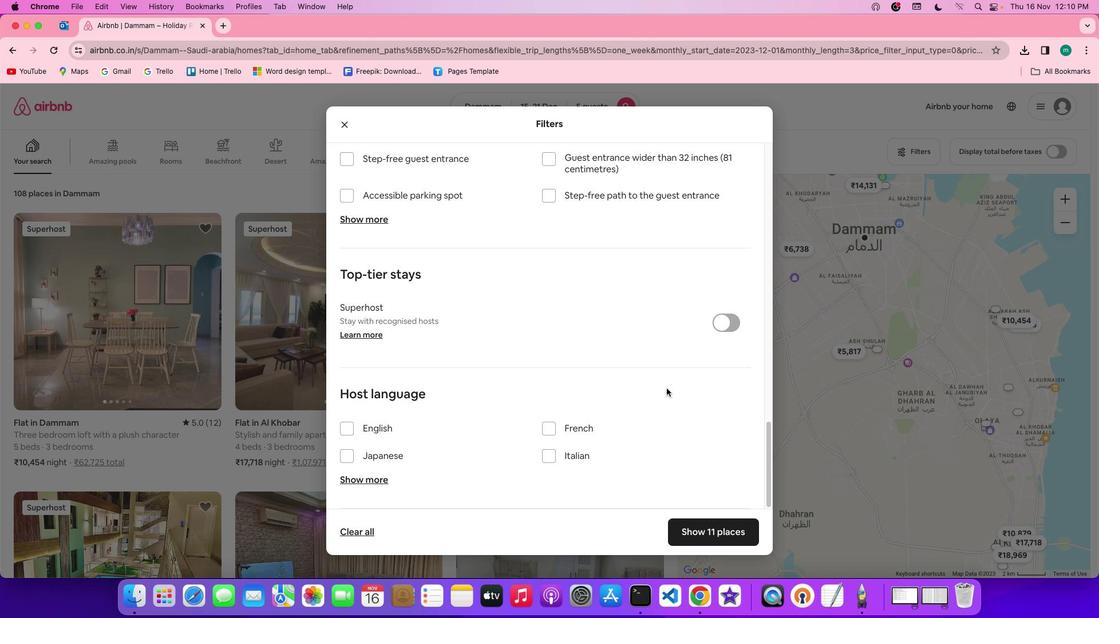
Action: Mouse scrolled (660, 387) with delta (63, 45)
Screenshot: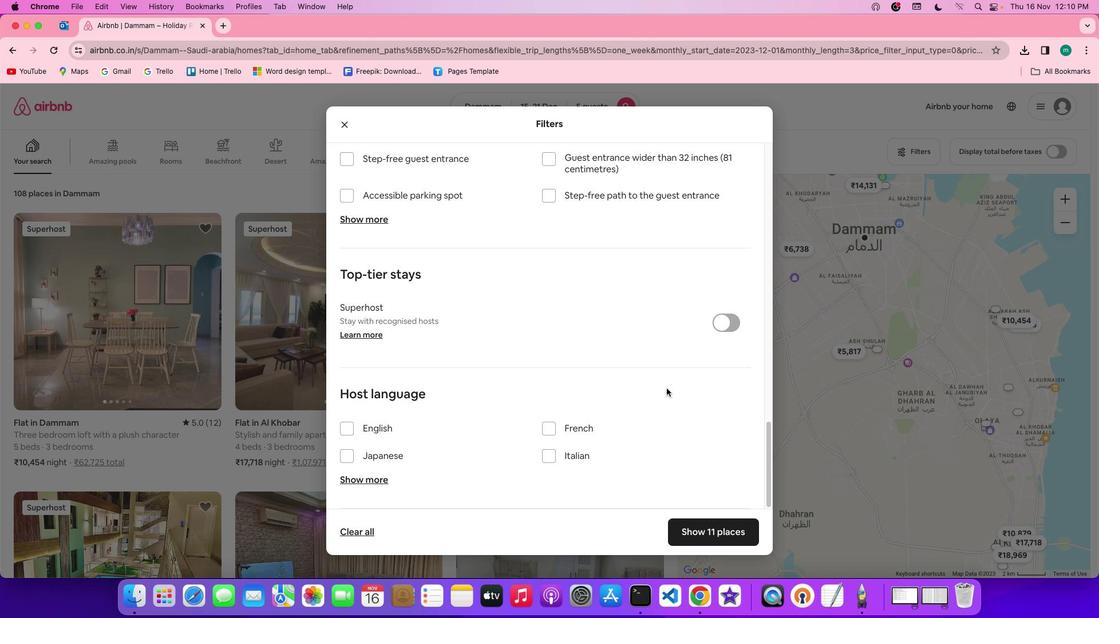 
Action: Mouse scrolled (660, 387) with delta (63, 44)
Screenshot: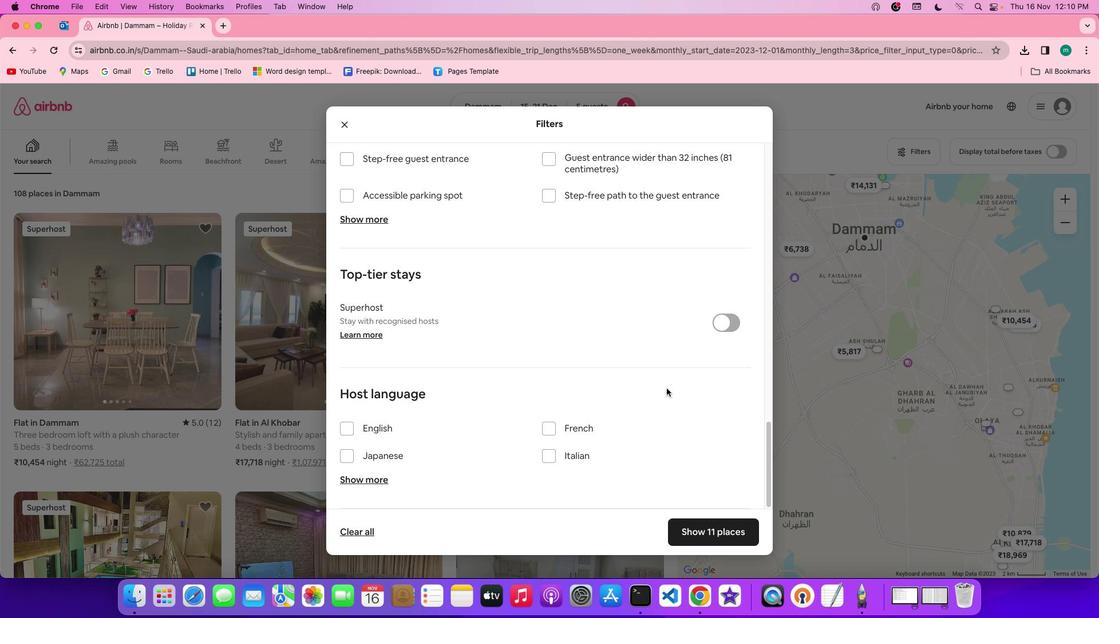 
Action: Mouse scrolled (660, 387) with delta (63, 44)
Screenshot: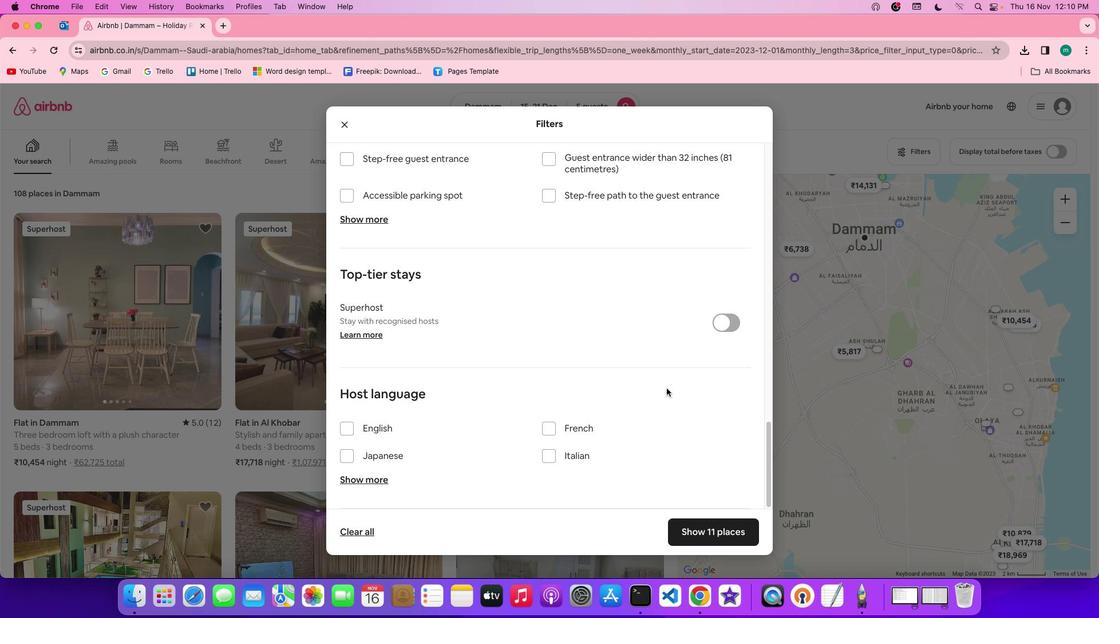 
Action: Mouse moved to (696, 505)
Screenshot: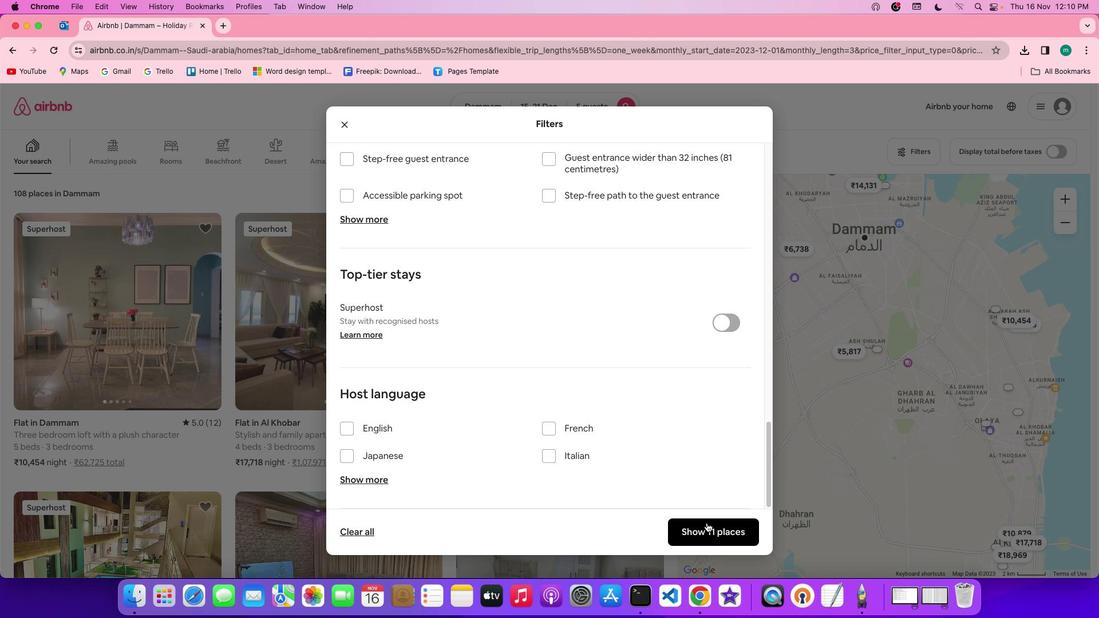 
Action: Mouse pressed left at (696, 505)
Screenshot: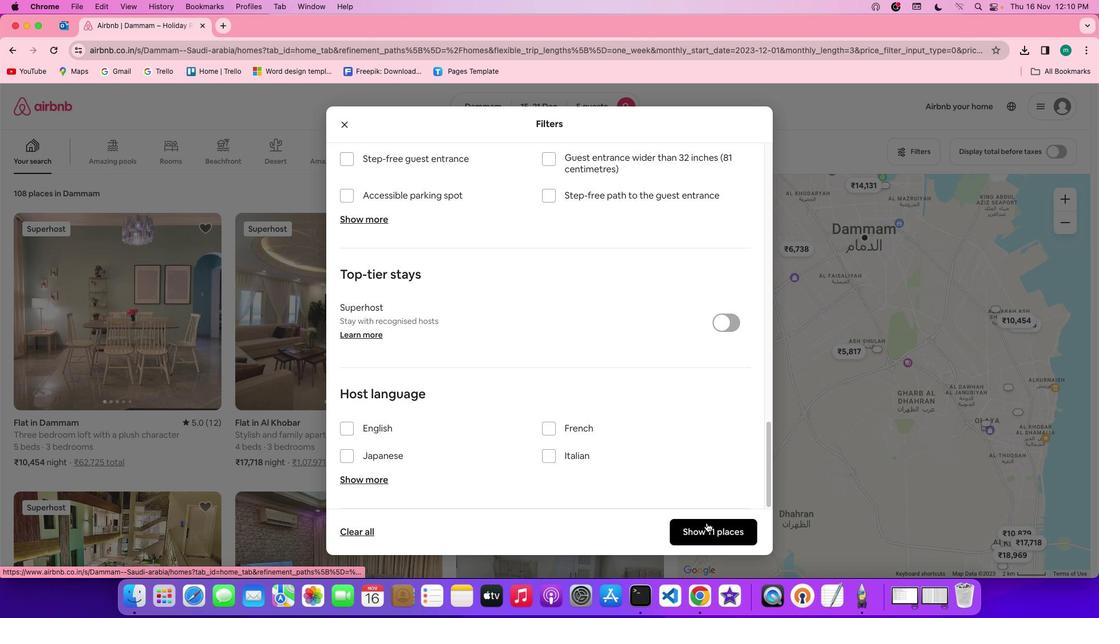 
Action: Mouse moved to (208, 324)
Screenshot: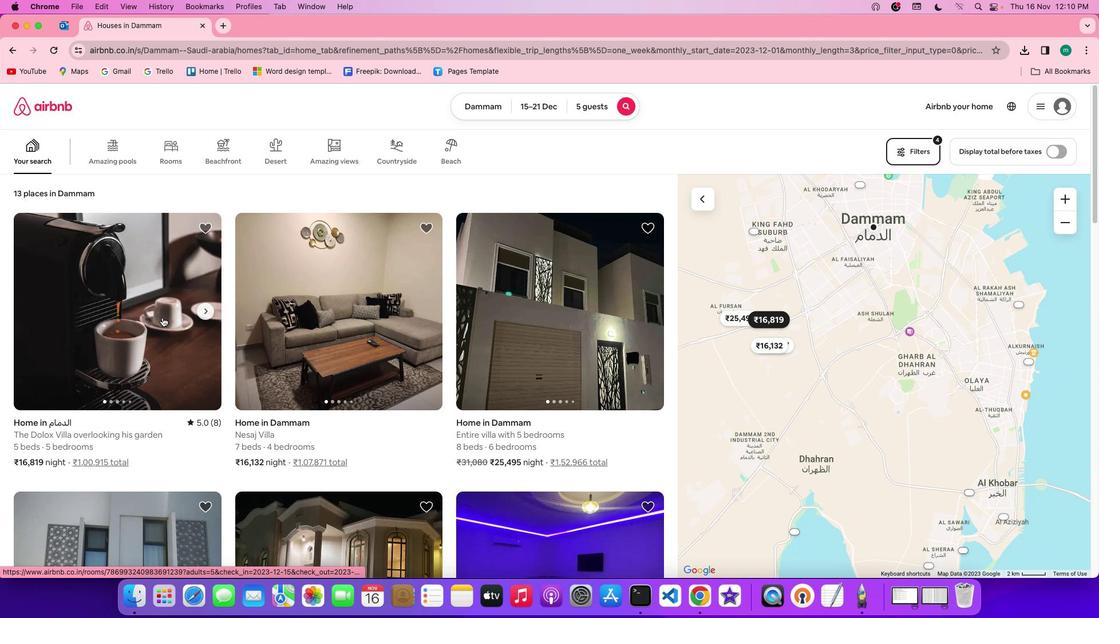 
Action: Mouse pressed left at (208, 324)
Screenshot: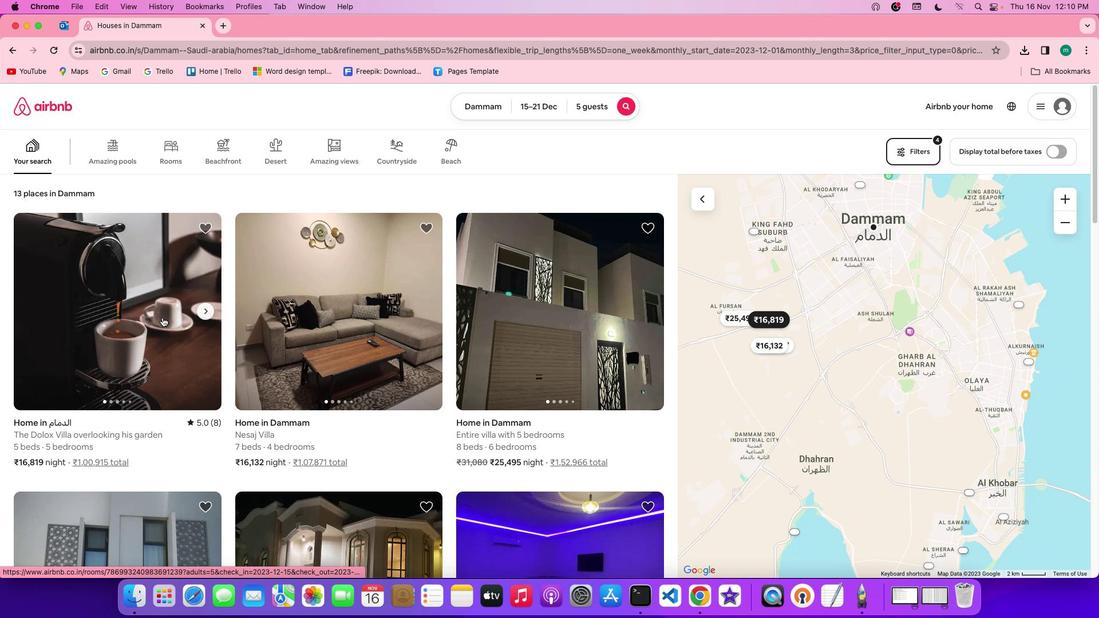 
Action: Mouse moved to (823, 426)
Screenshot: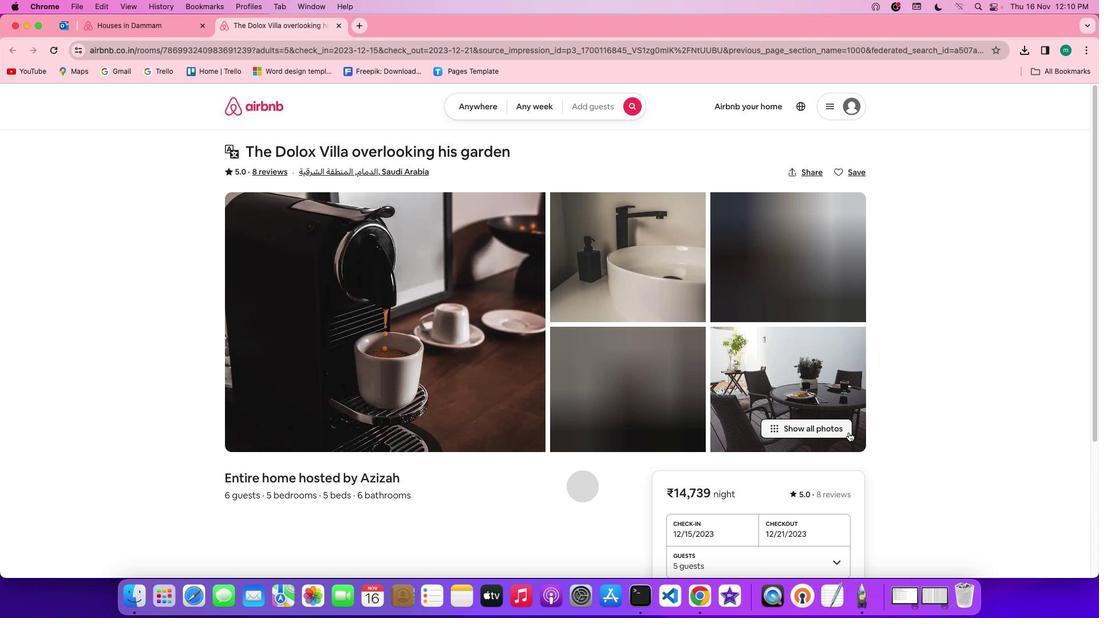 
Action: Mouse pressed left at (823, 426)
Screenshot: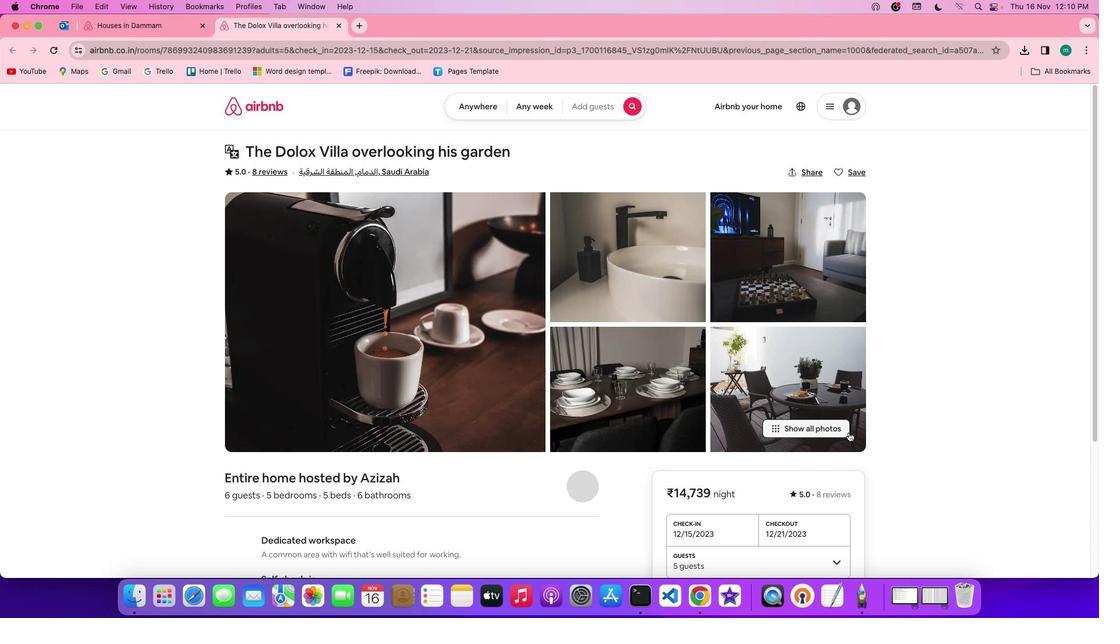
Action: Mouse moved to (600, 398)
Screenshot: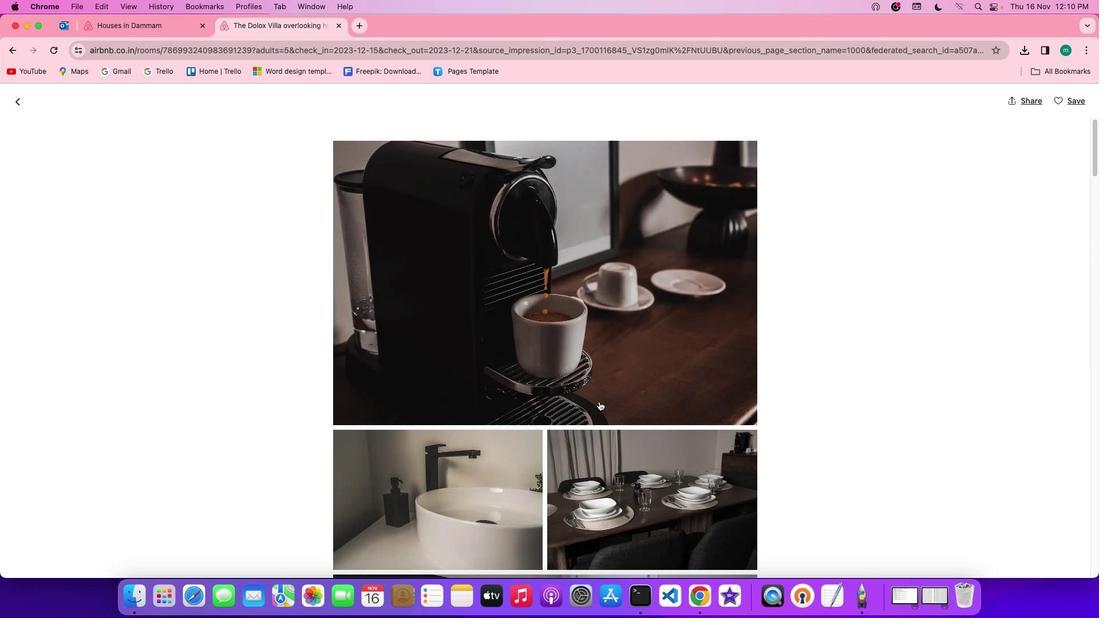 
Action: Mouse scrolled (600, 398) with delta (63, 46)
Screenshot: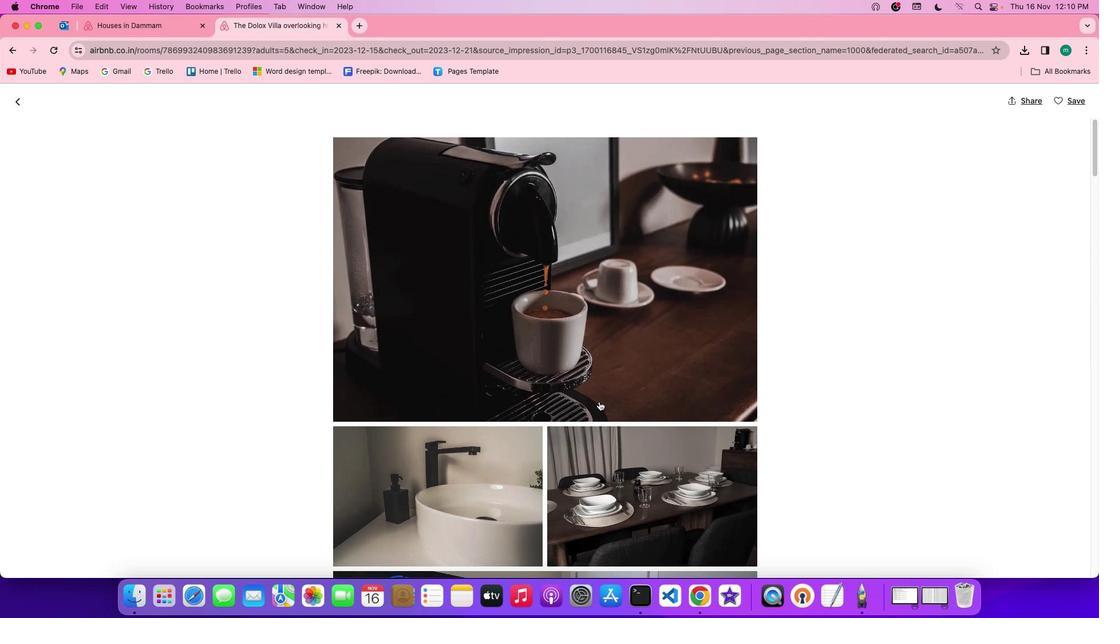 
Action: Mouse scrolled (600, 398) with delta (63, 46)
Screenshot: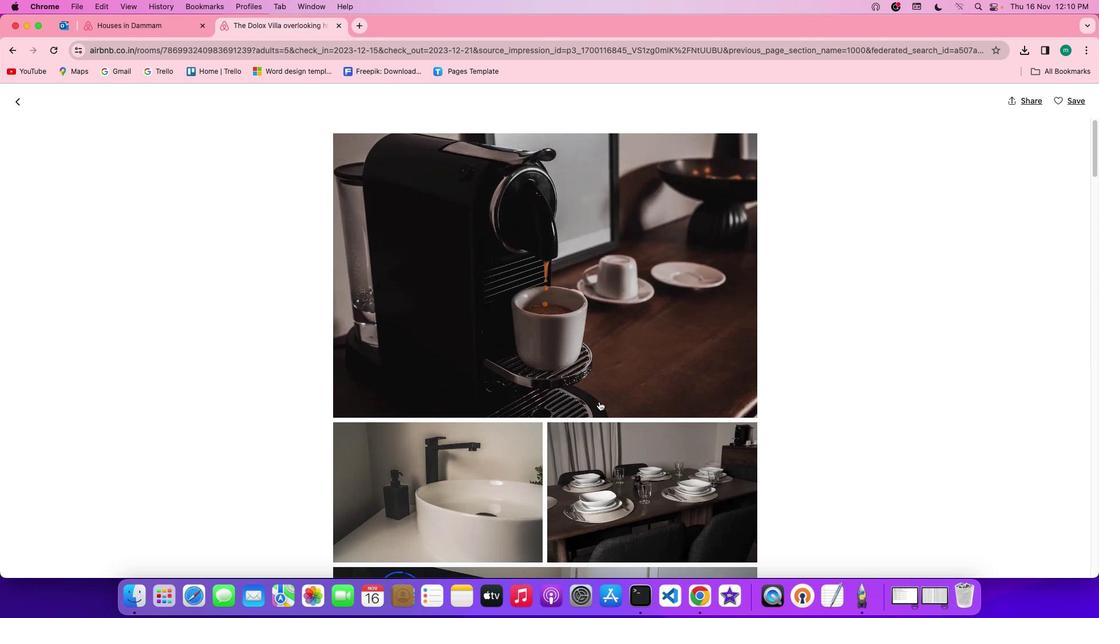 
Action: Mouse scrolled (600, 398) with delta (63, 46)
Screenshot: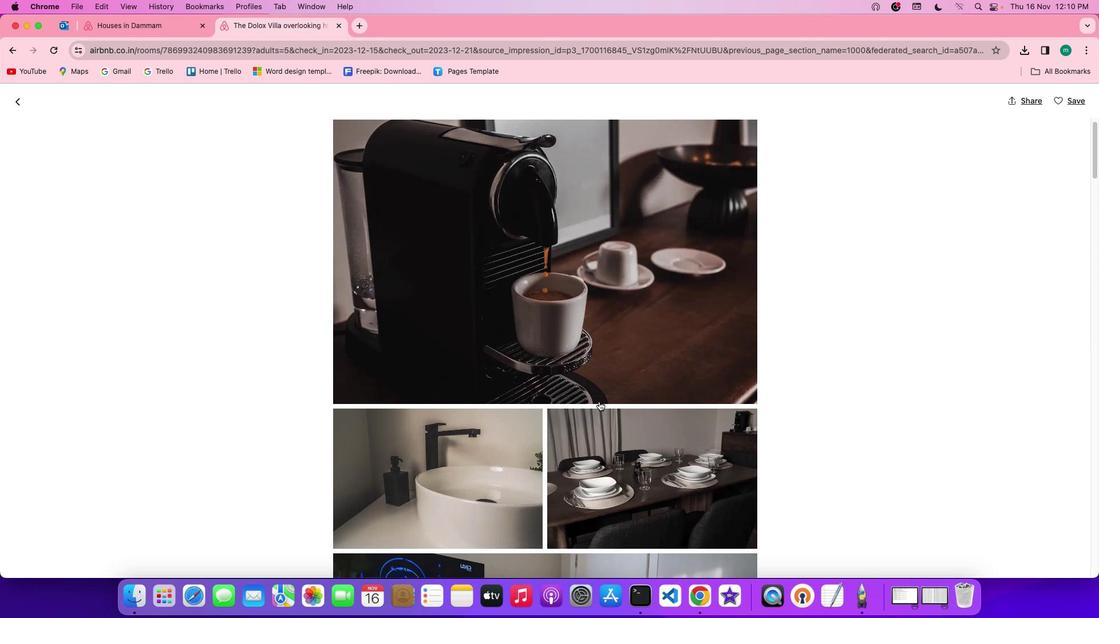 
Action: Mouse scrolled (600, 398) with delta (63, 46)
Screenshot: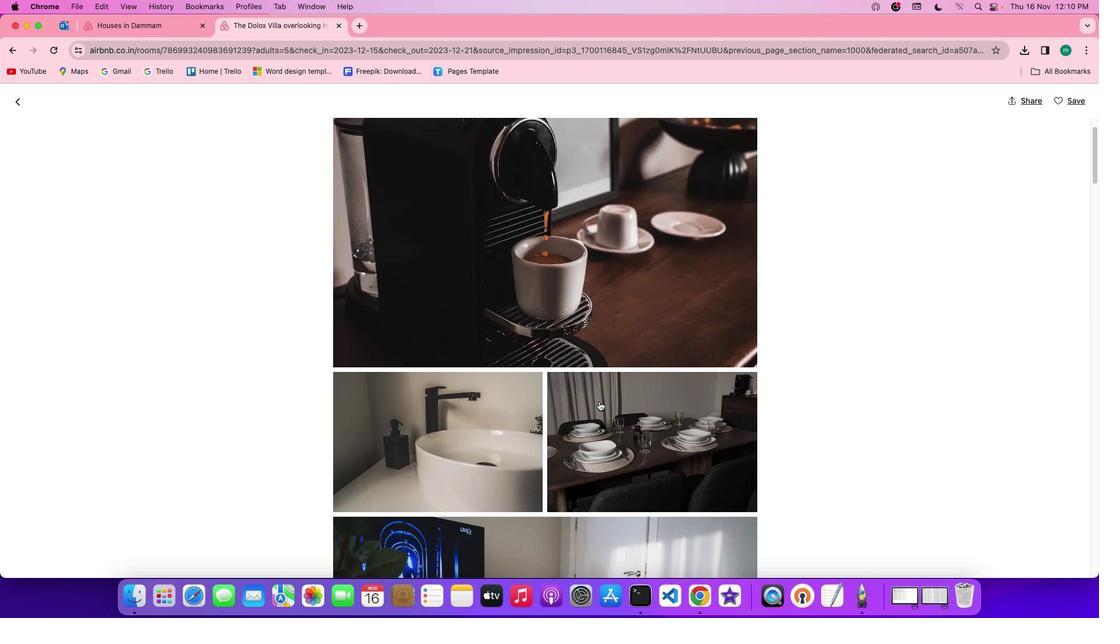 
Action: Mouse moved to (600, 398)
Screenshot: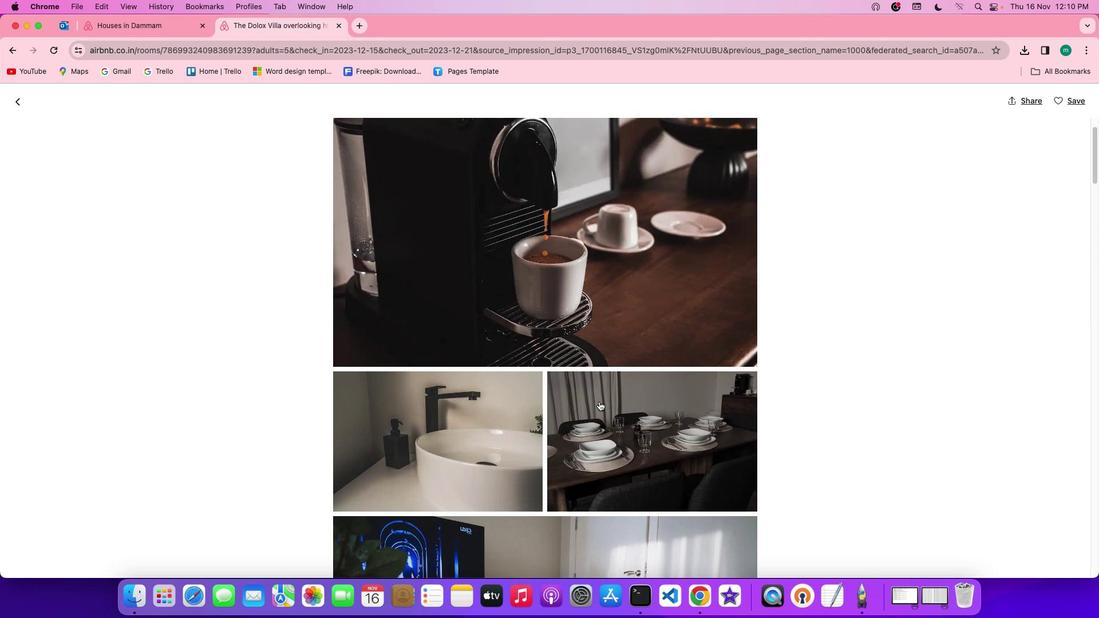 
Action: Mouse scrolled (600, 398) with delta (63, 46)
Screenshot: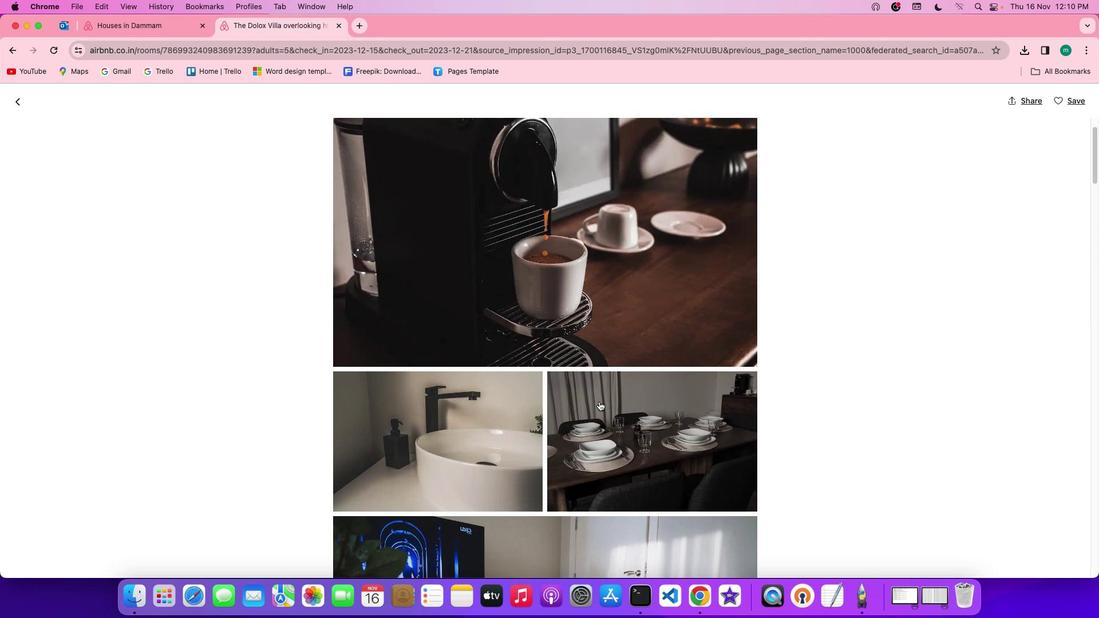 
Action: Mouse scrolled (600, 398) with delta (63, 46)
Screenshot: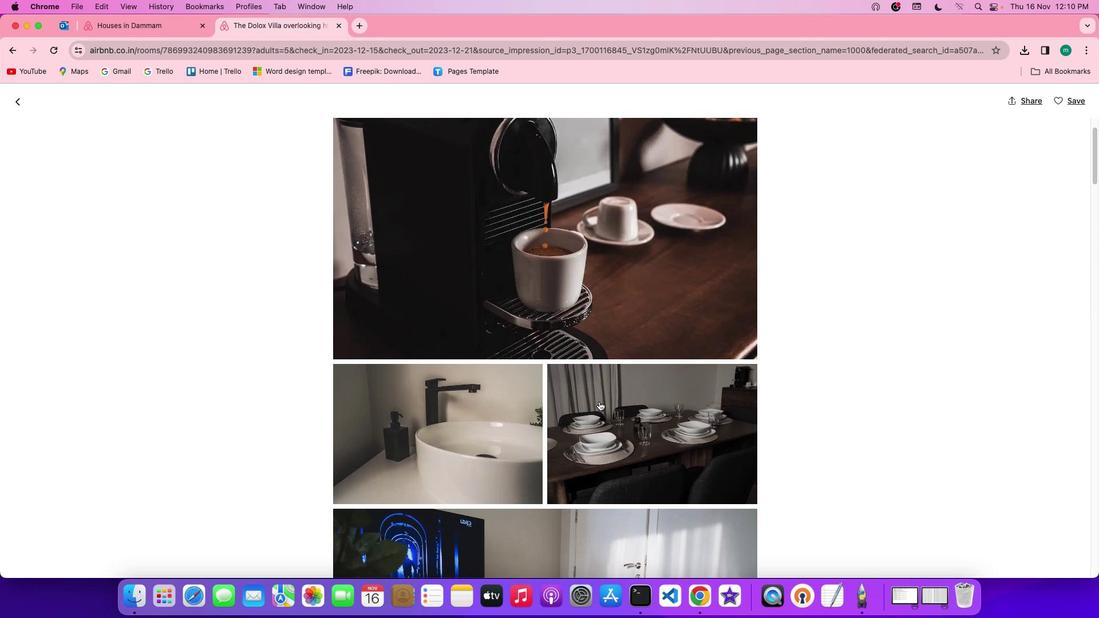 
Action: Mouse scrolled (600, 398) with delta (63, 46)
Screenshot: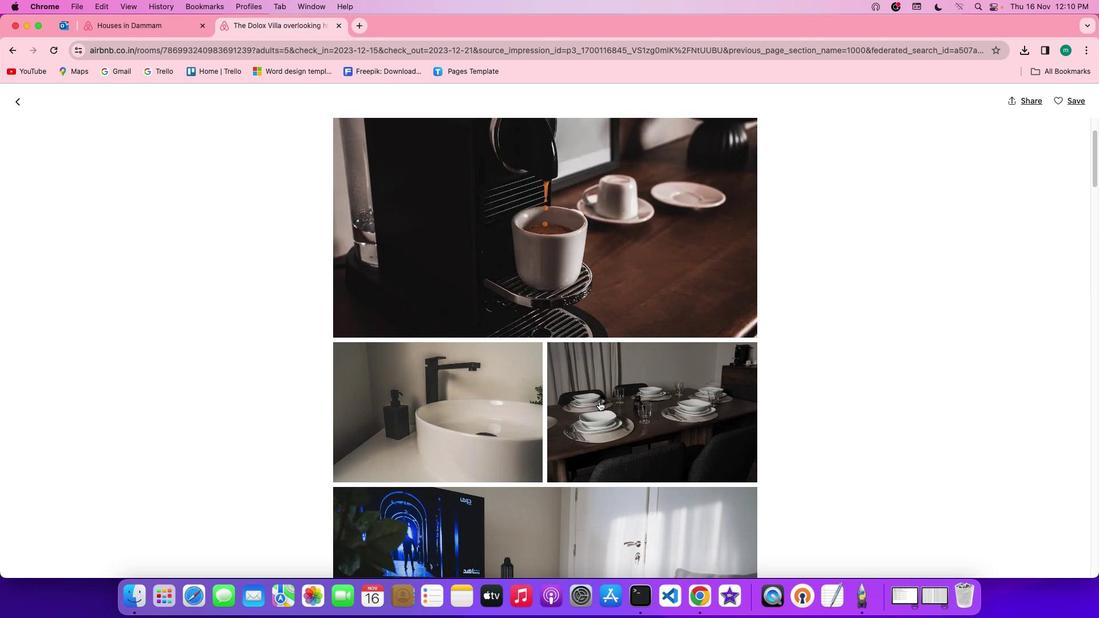 
Action: Mouse scrolled (600, 398) with delta (63, 46)
Screenshot: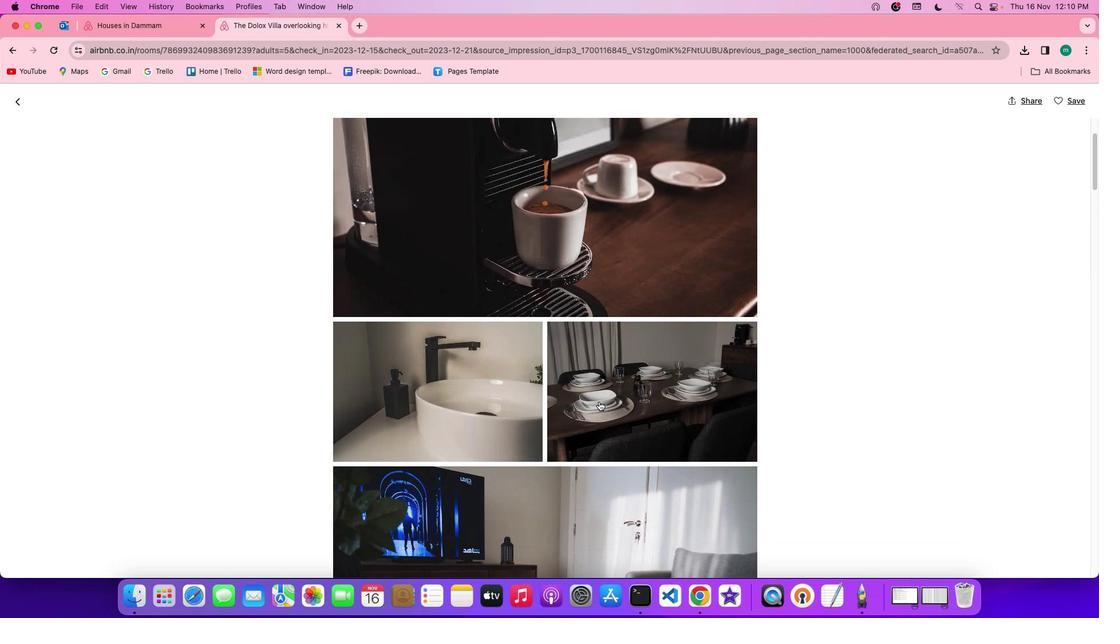 
Action: Mouse scrolled (600, 398) with delta (63, 46)
Screenshot: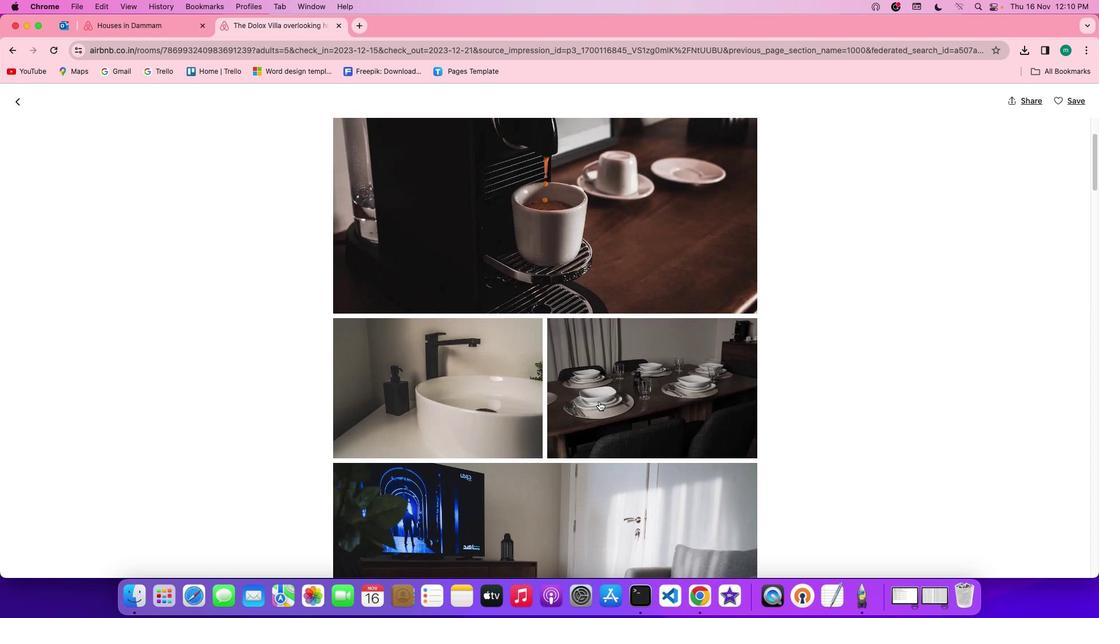 
Action: Mouse scrolled (600, 398) with delta (63, 46)
Screenshot: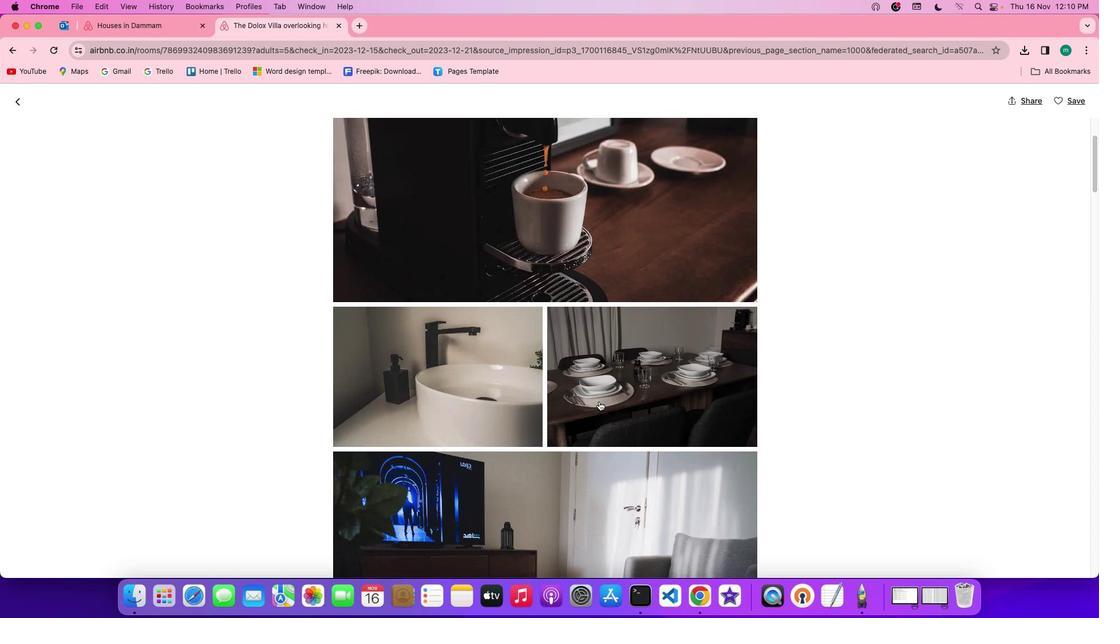 
Action: Mouse scrolled (600, 398) with delta (63, 45)
Screenshot: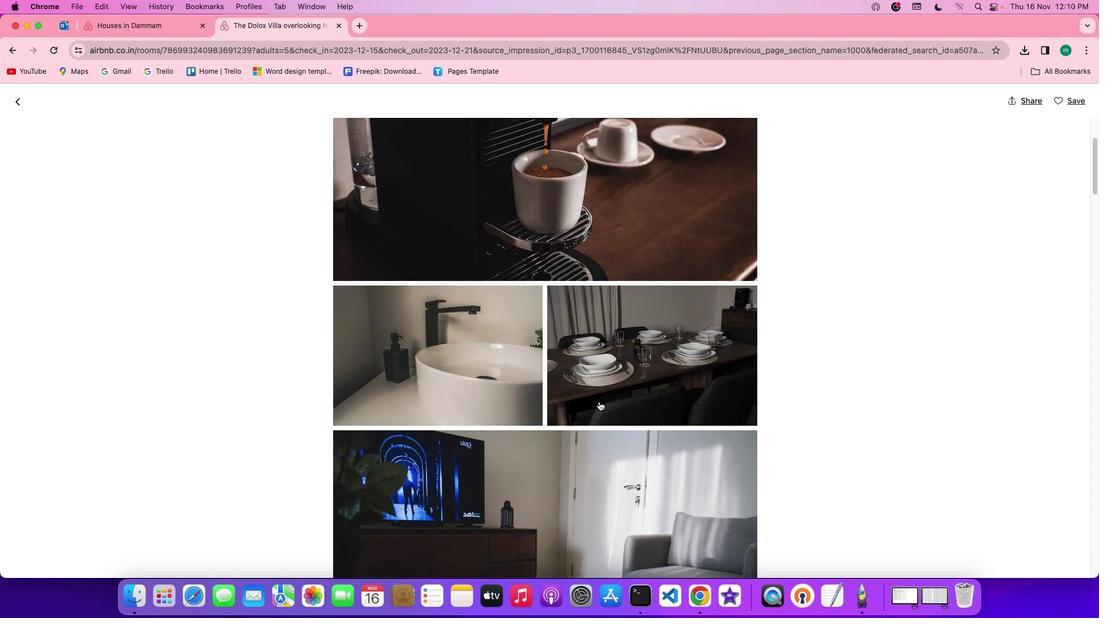 
Action: Mouse scrolled (600, 398) with delta (63, 46)
Screenshot: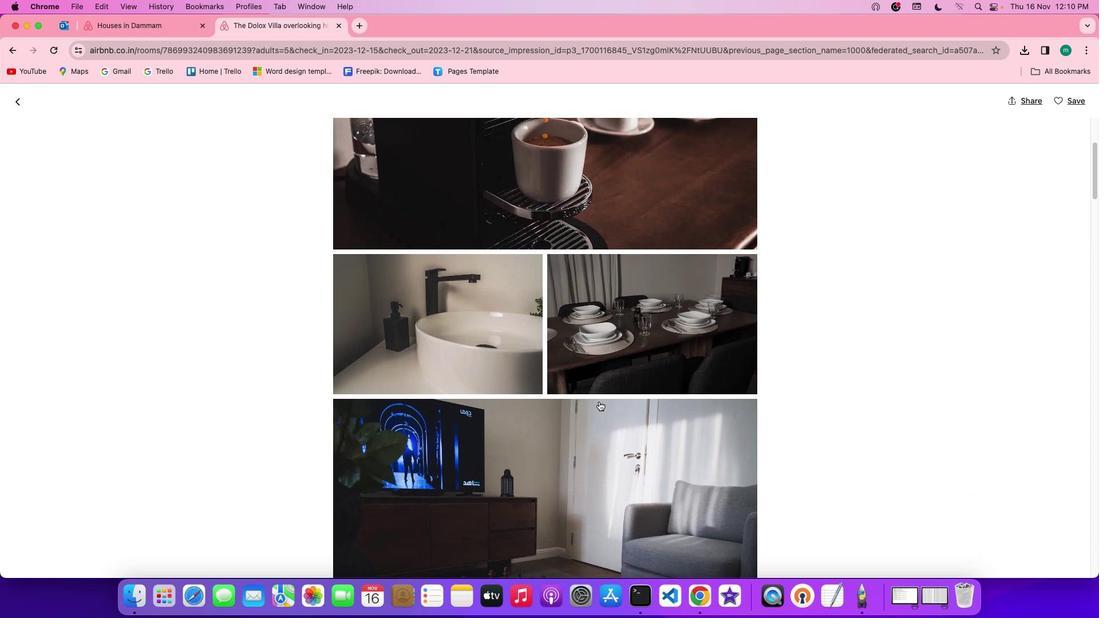 
Action: Mouse scrolled (600, 398) with delta (63, 46)
Screenshot: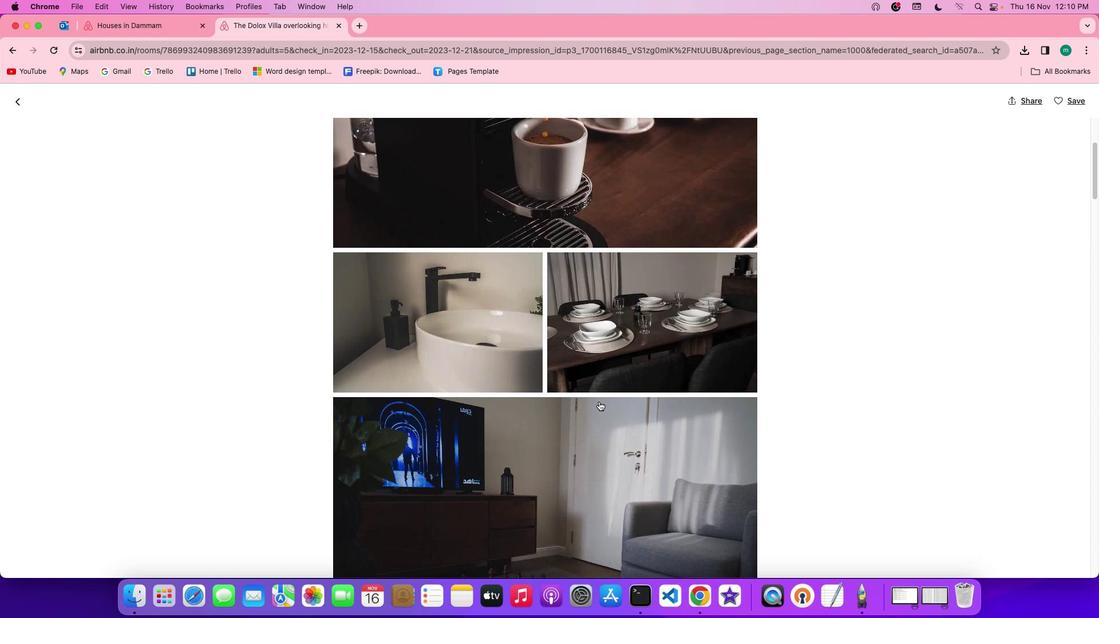 
Action: Mouse scrolled (600, 398) with delta (63, 46)
Screenshot: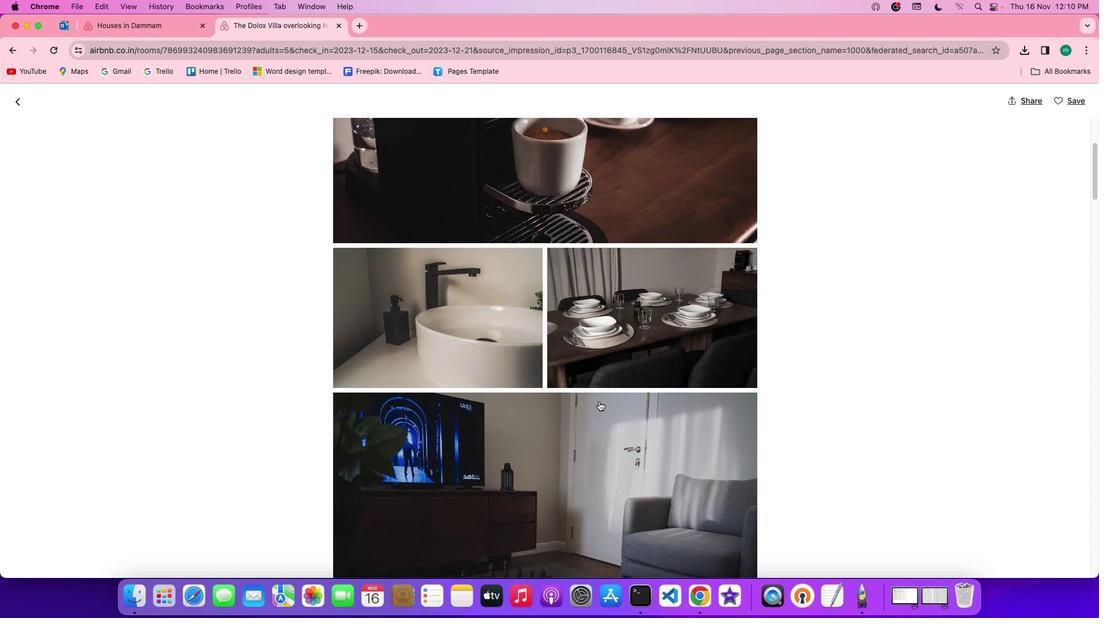 
Action: Mouse scrolled (600, 398) with delta (63, 45)
Screenshot: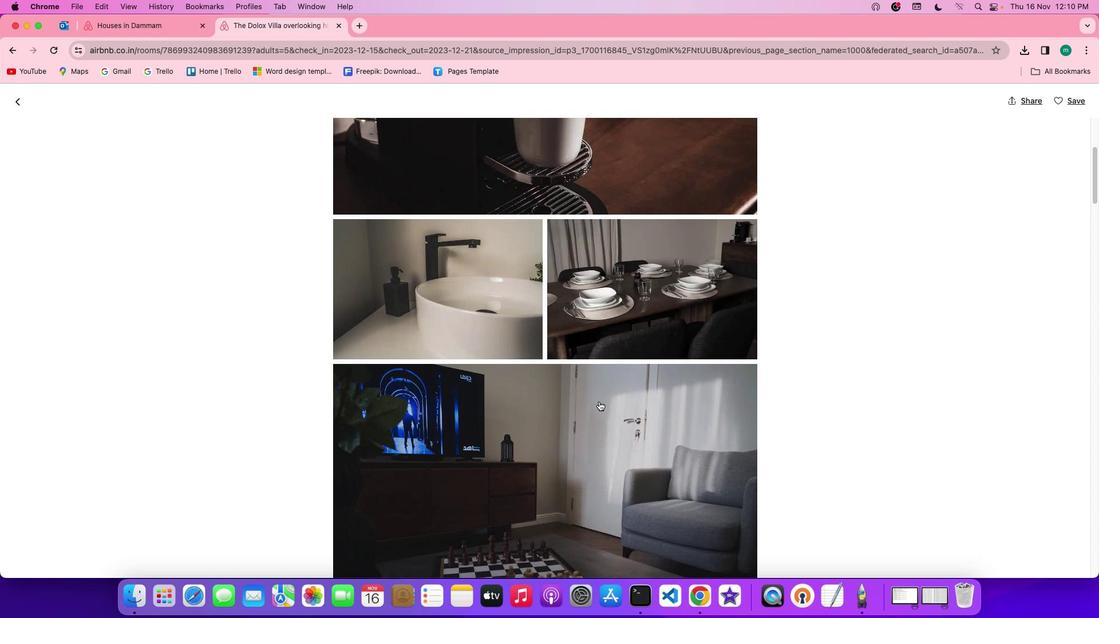 
Action: Mouse scrolled (600, 398) with delta (63, 45)
Screenshot: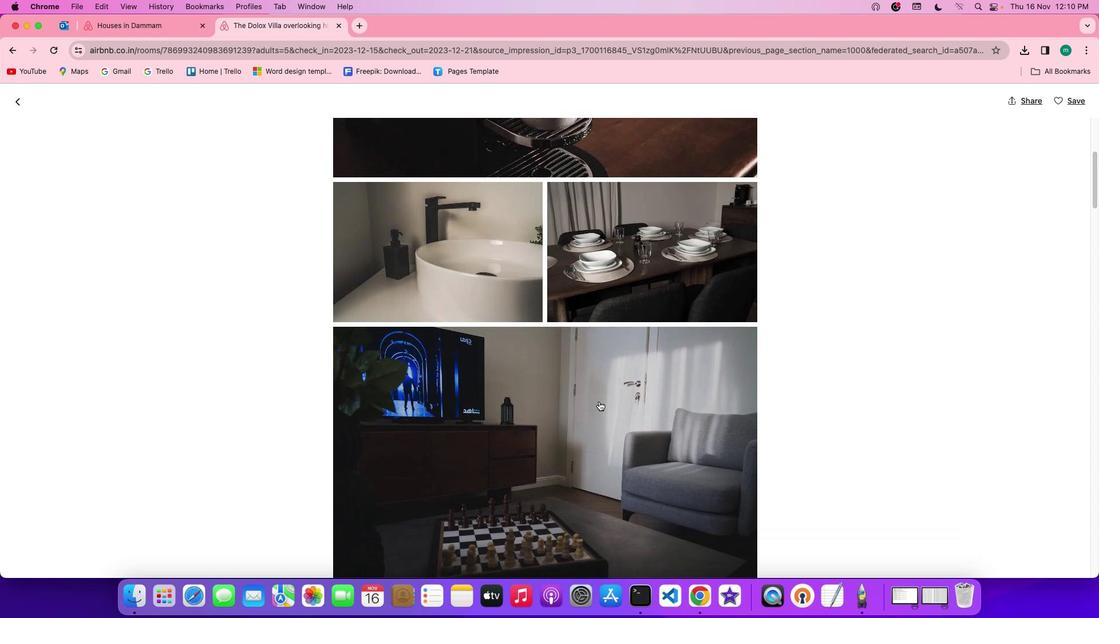 
Action: Mouse scrolled (600, 398) with delta (63, 46)
Screenshot: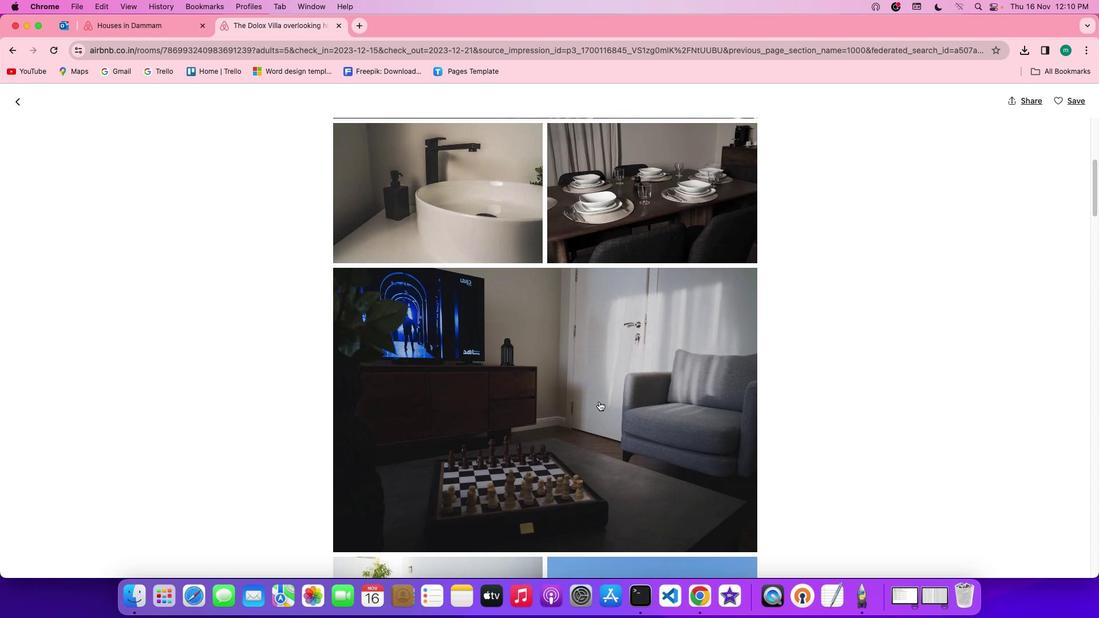 
Action: Mouse scrolled (600, 398) with delta (63, 46)
Screenshot: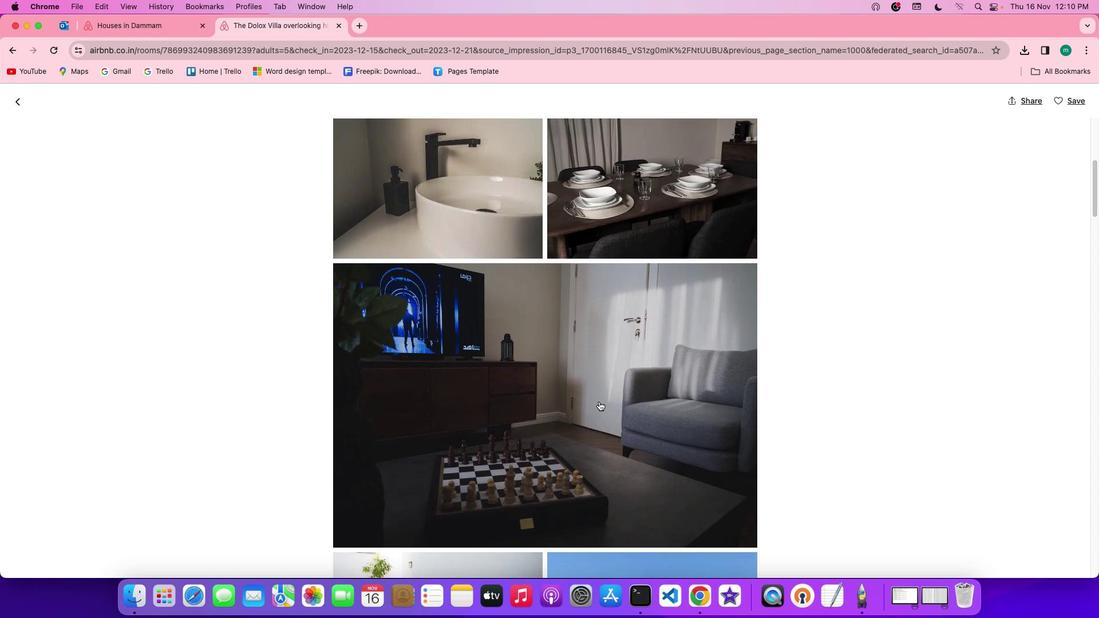 
Action: Mouse scrolled (600, 398) with delta (63, 45)
Screenshot: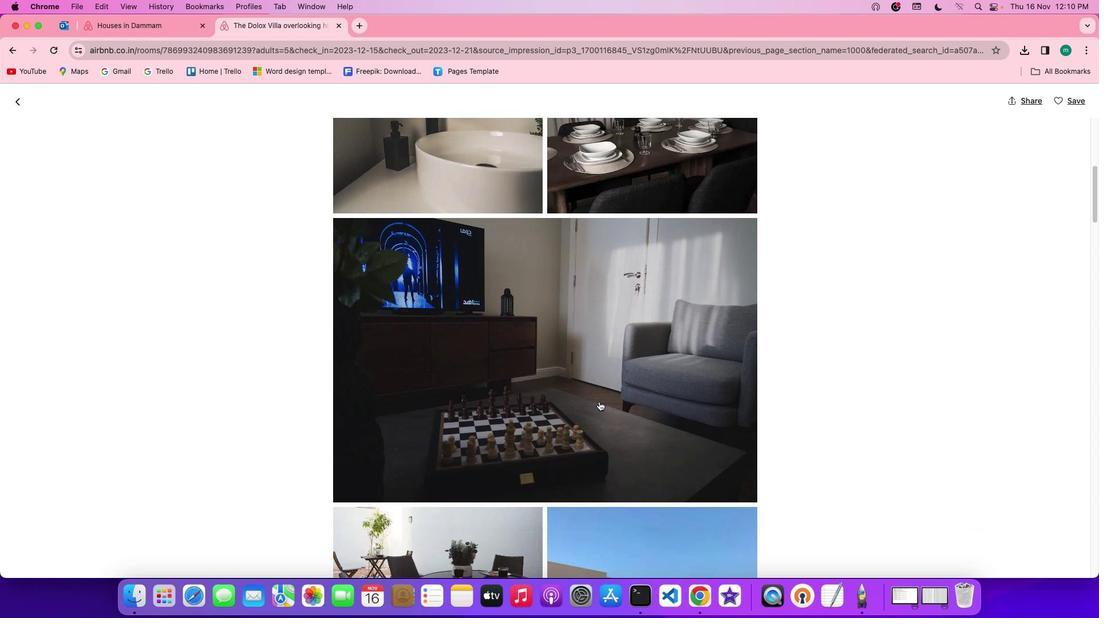 
Action: Mouse scrolled (600, 398) with delta (63, 45)
Screenshot: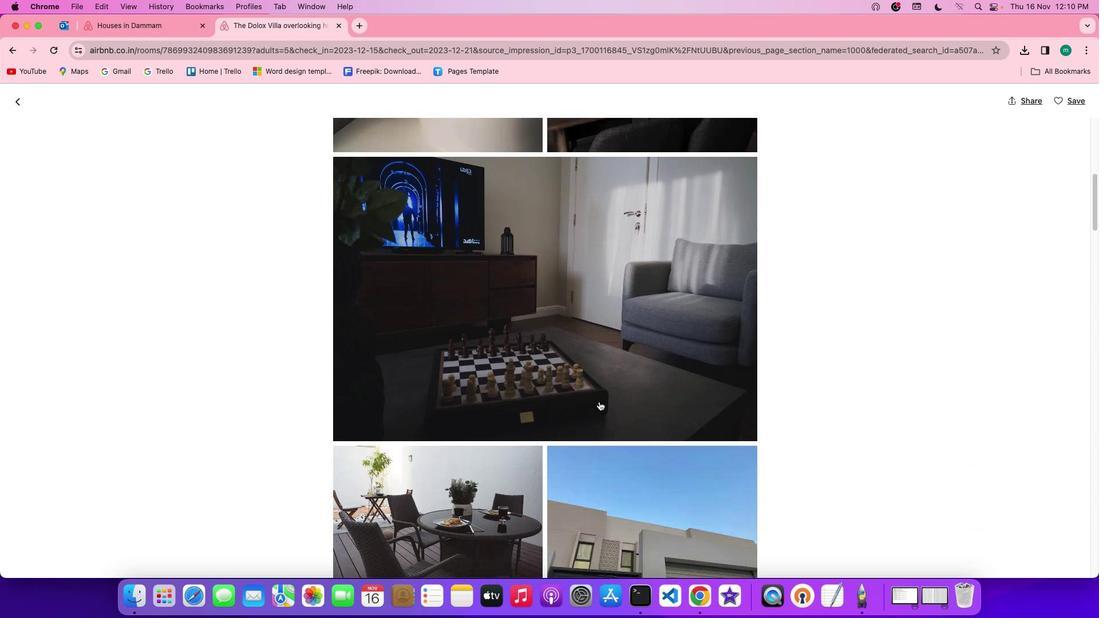 
Action: Mouse scrolled (600, 398) with delta (63, 46)
Screenshot: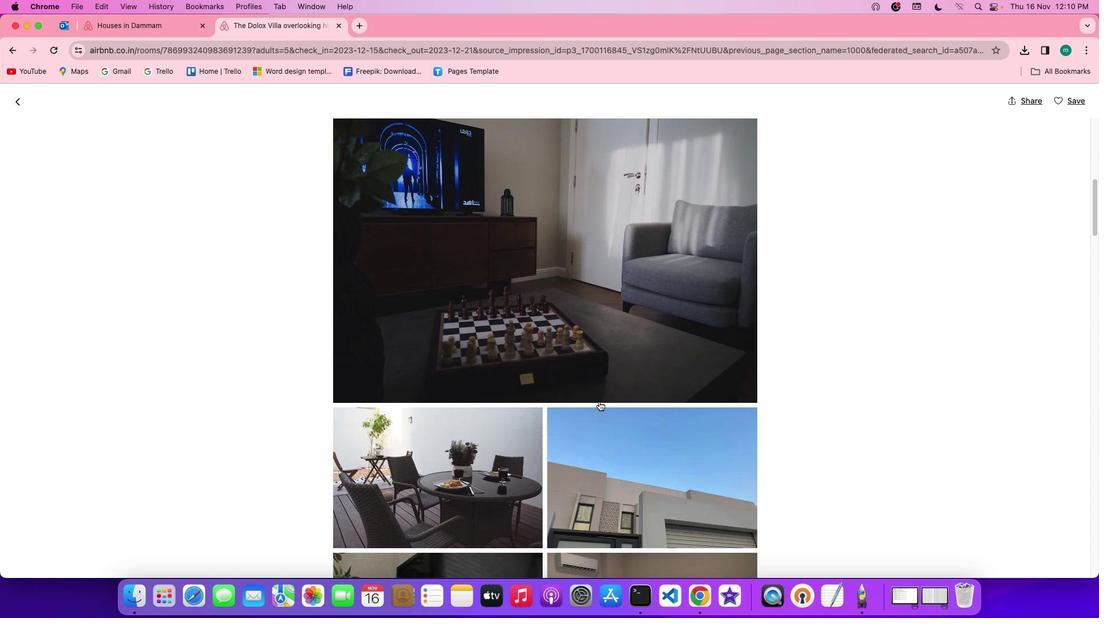 
Action: Mouse scrolled (600, 398) with delta (63, 46)
Screenshot: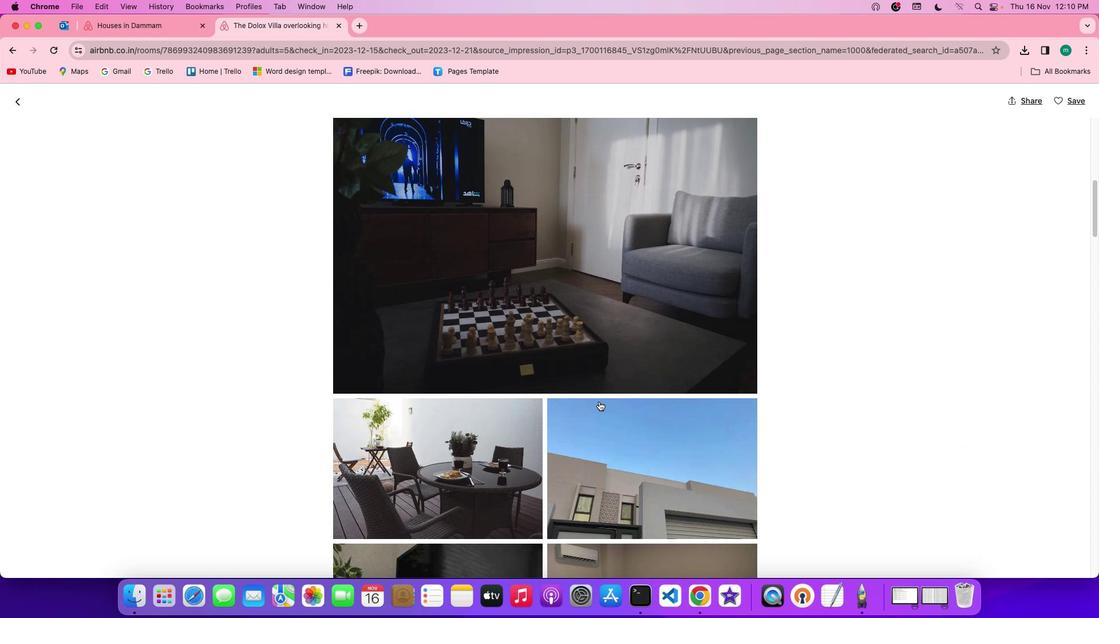 
Action: Mouse scrolled (600, 398) with delta (63, 46)
Screenshot: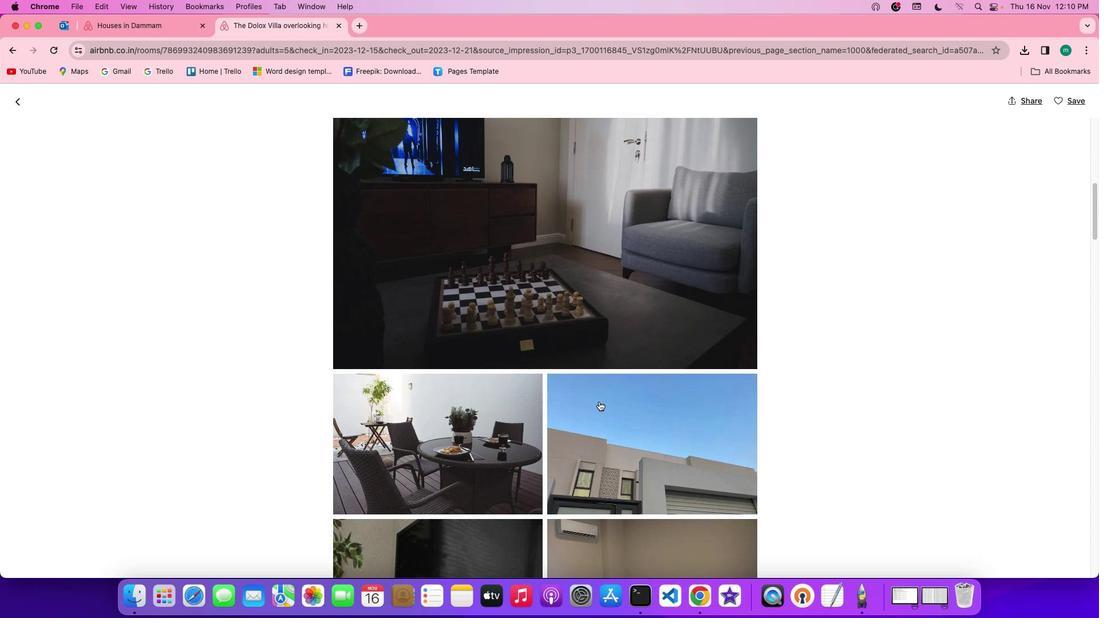 
Action: Mouse scrolled (600, 398) with delta (63, 45)
Screenshot: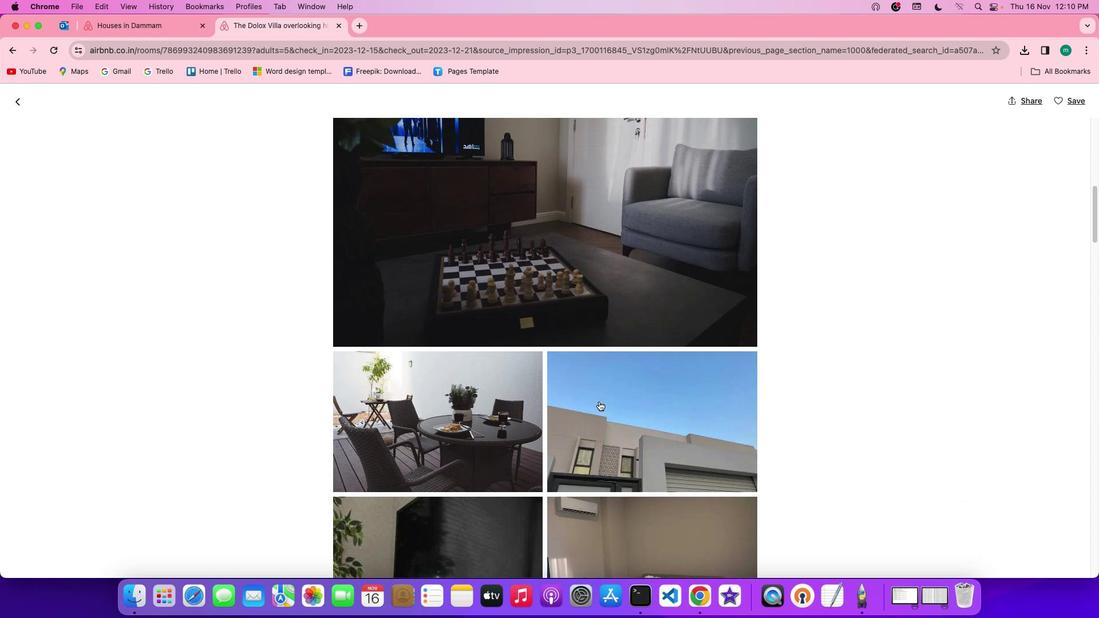 
Action: Mouse scrolled (600, 398) with delta (63, 44)
Screenshot: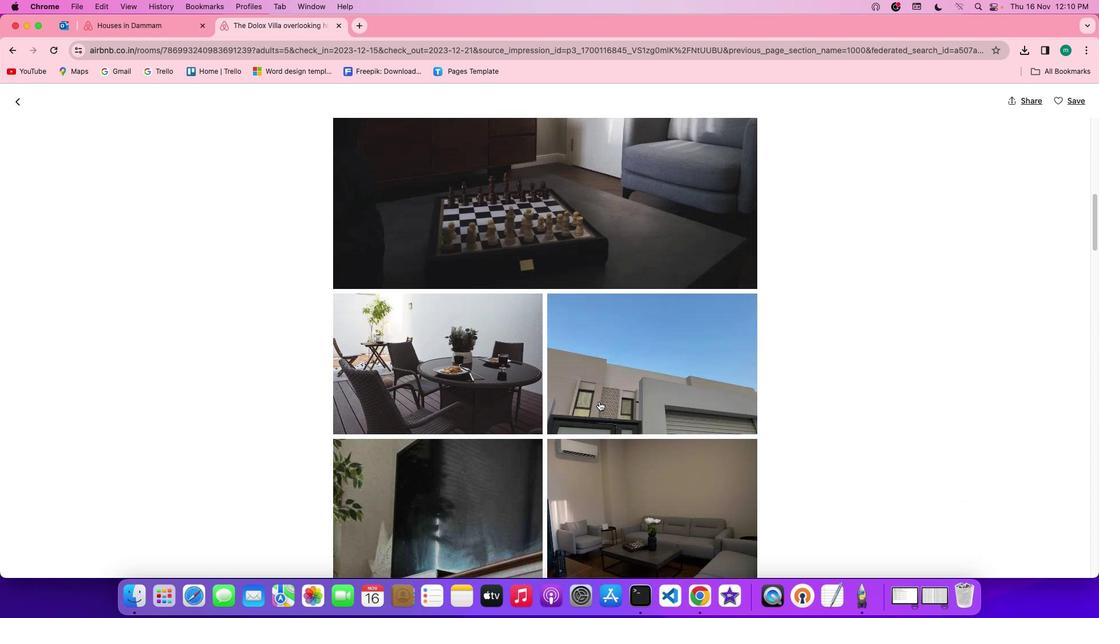 
Action: Mouse scrolled (600, 398) with delta (63, 46)
Screenshot: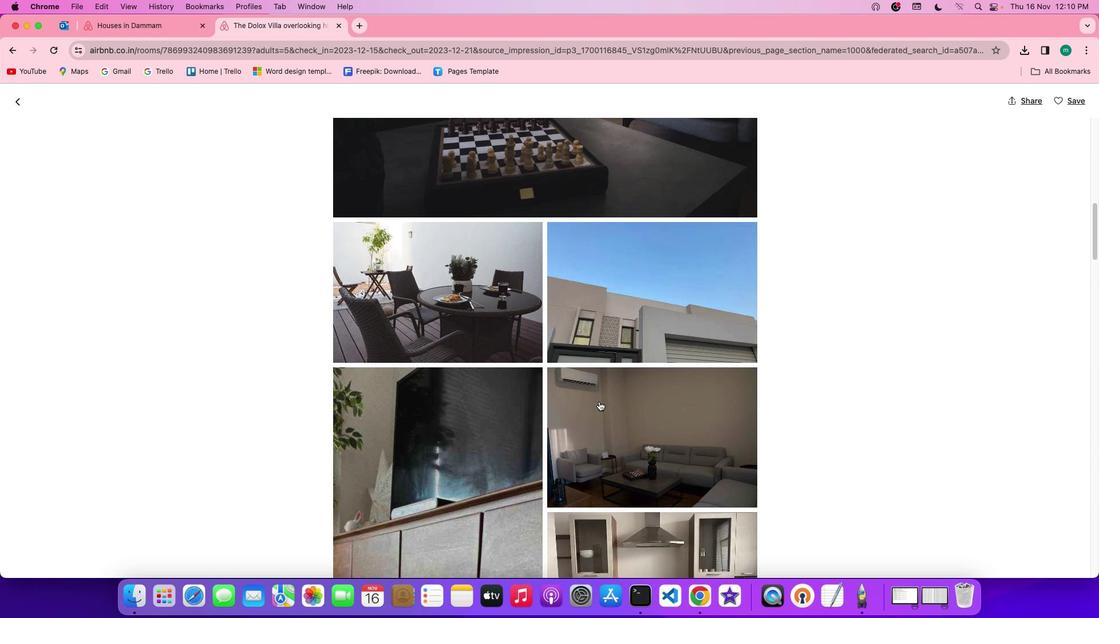 
Action: Mouse scrolled (600, 398) with delta (63, 46)
Screenshot: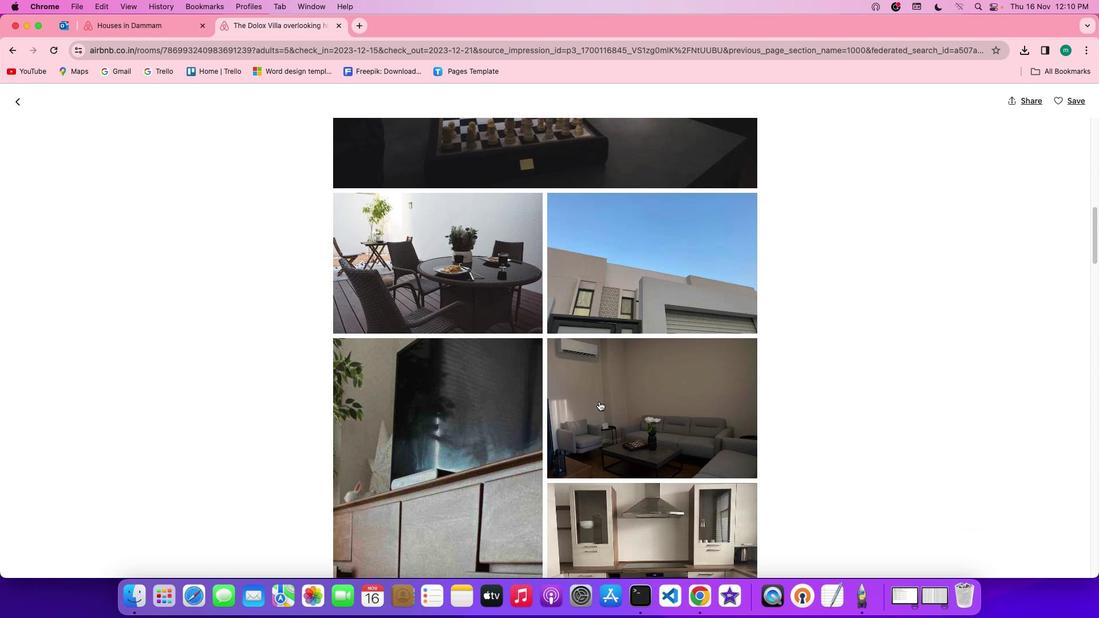 
Action: Mouse scrolled (600, 398) with delta (63, 45)
Screenshot: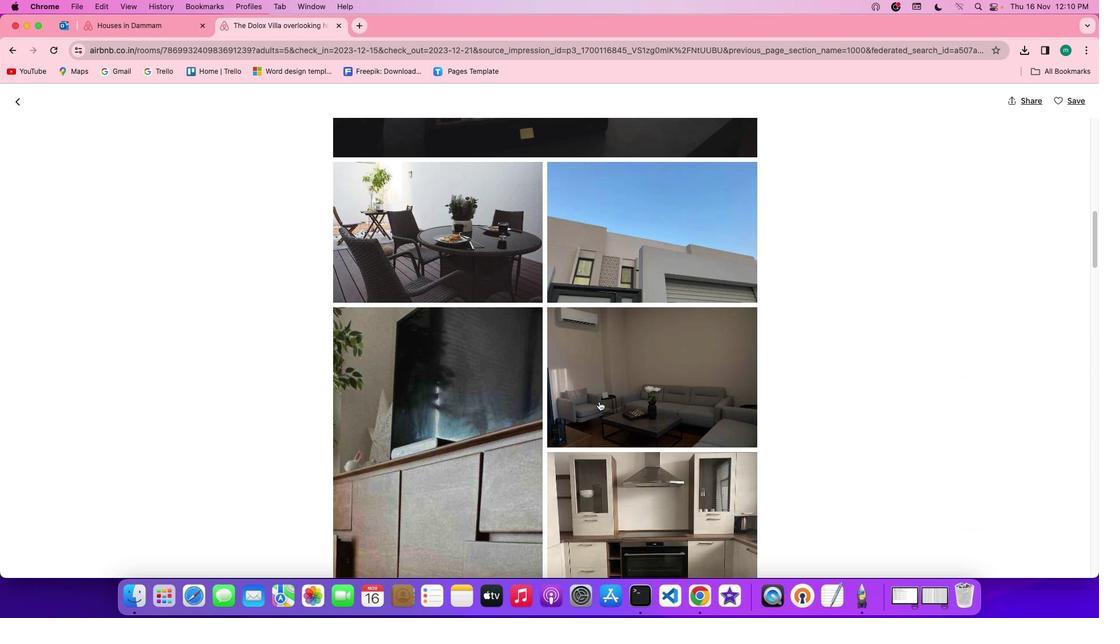 
Action: Mouse scrolled (600, 398) with delta (63, 44)
Screenshot: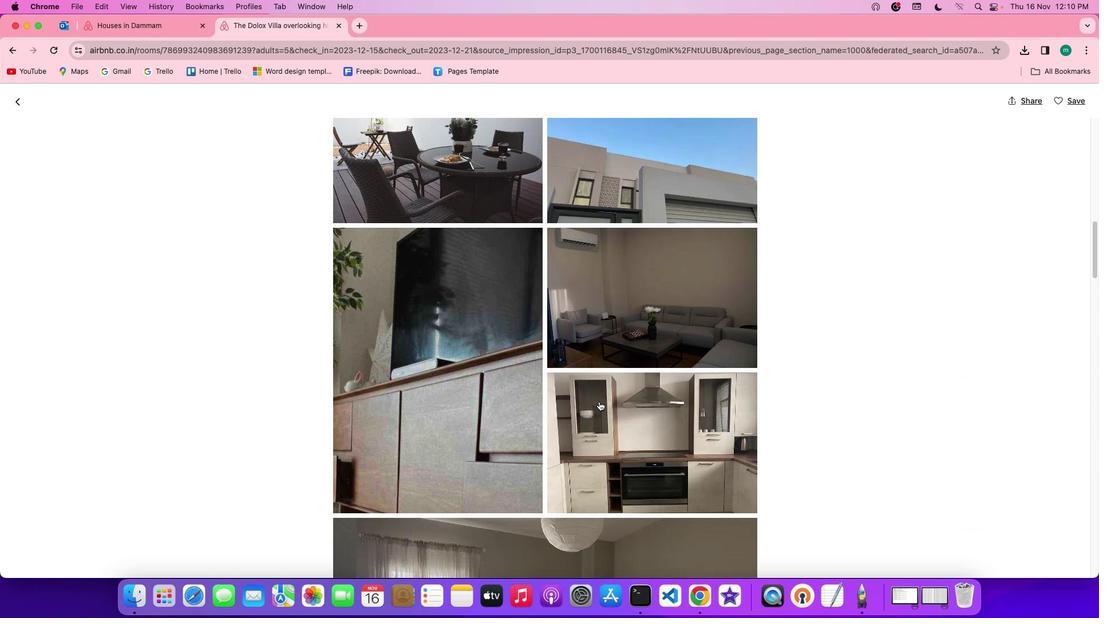 
Action: Mouse moved to (600, 398)
Screenshot: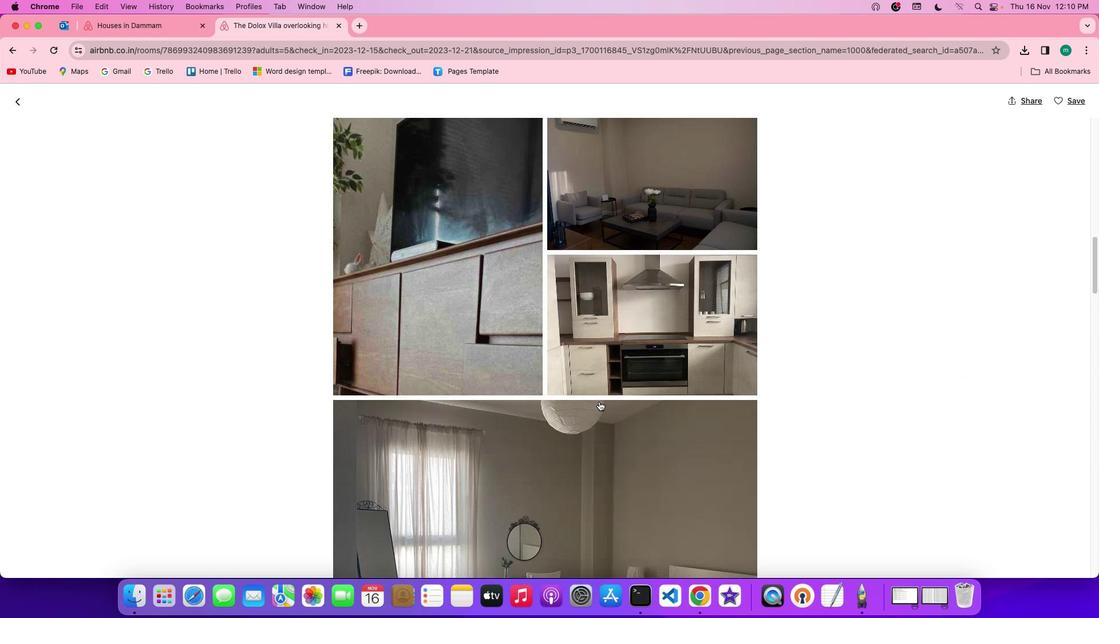 
Action: Mouse scrolled (600, 398) with delta (63, 44)
Screenshot: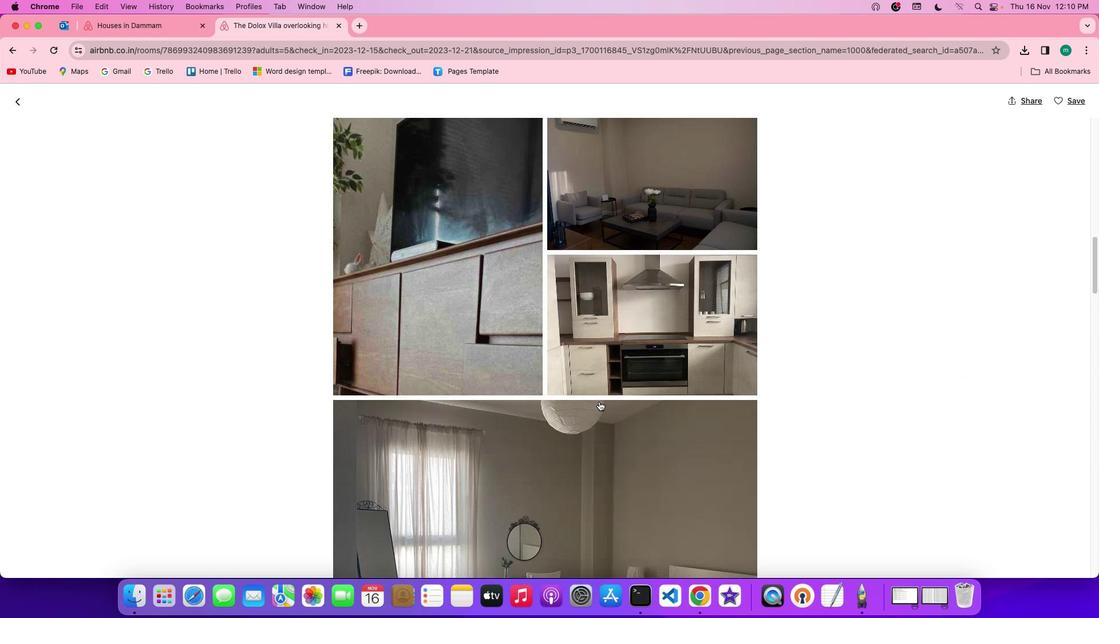 
Action: Mouse scrolled (600, 398) with delta (63, 46)
Screenshot: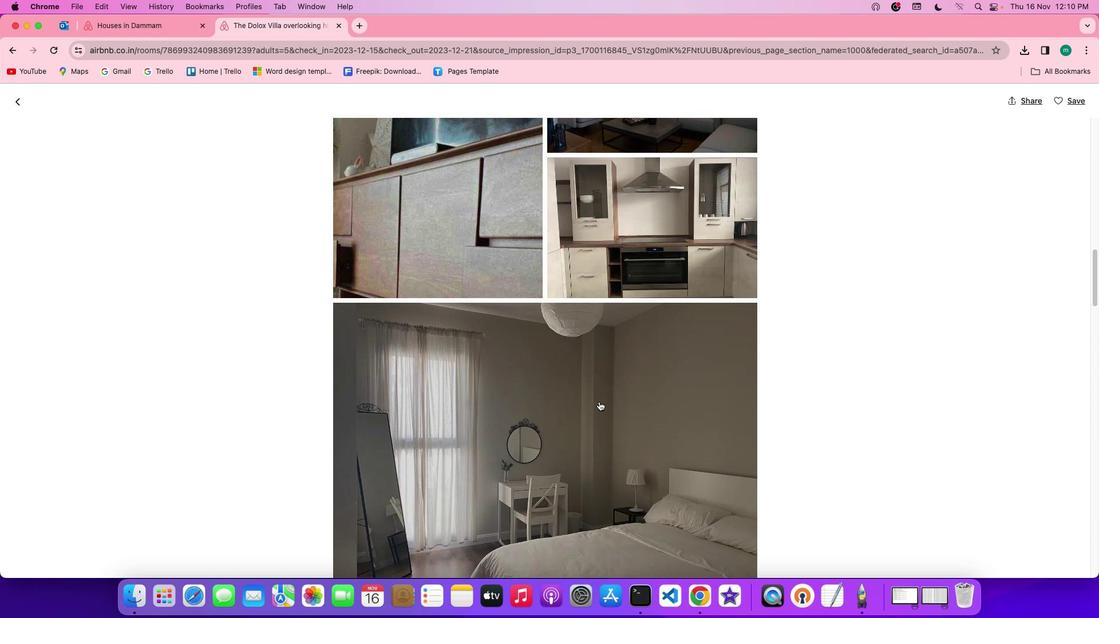 
Action: Mouse scrolled (600, 398) with delta (63, 46)
Screenshot: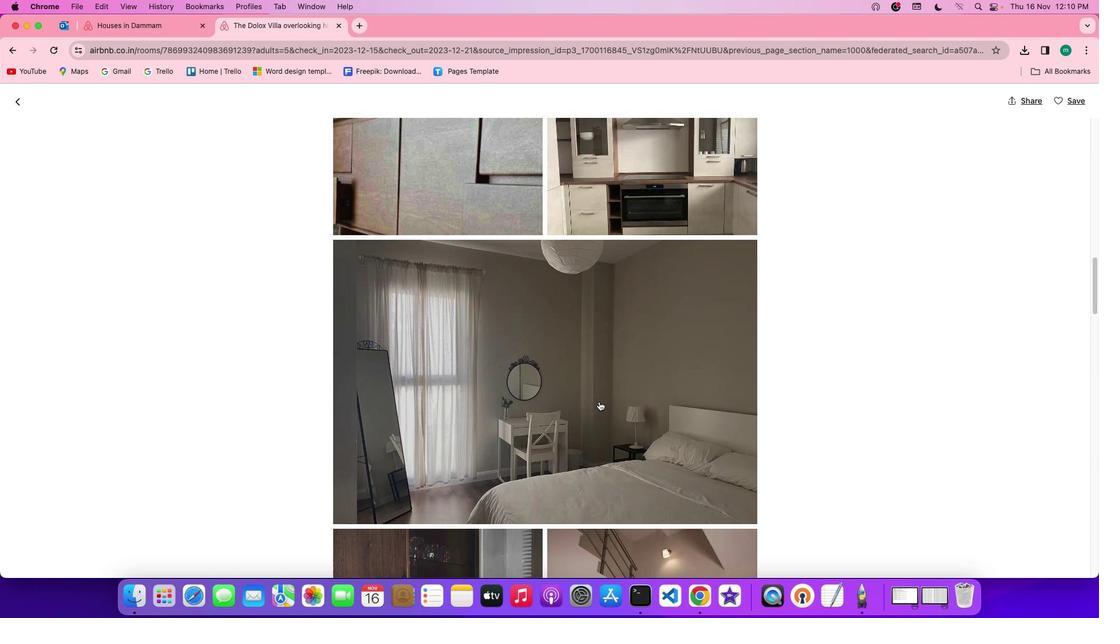 
Action: Mouse scrolled (600, 398) with delta (63, 45)
Screenshot: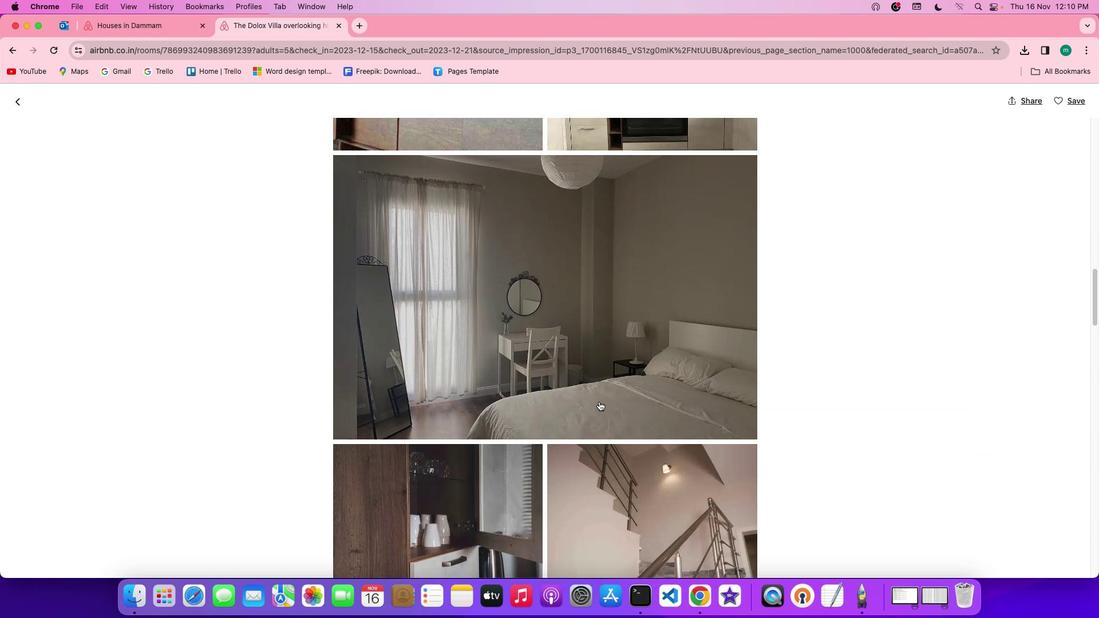 
Action: Mouse scrolled (600, 398) with delta (63, 44)
Screenshot: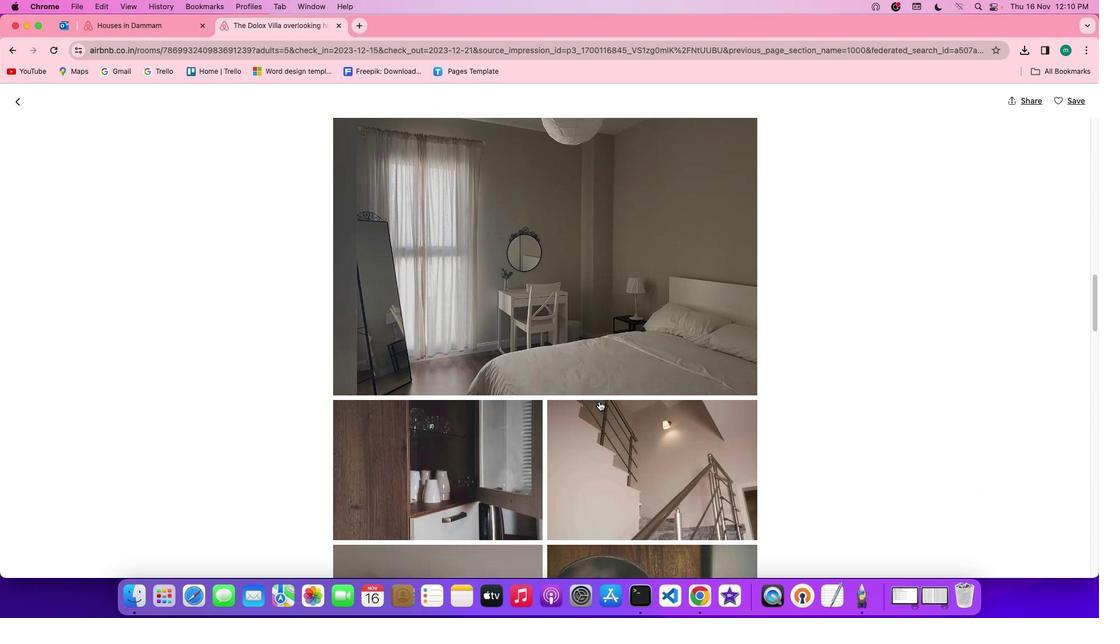 
Action: Mouse scrolled (600, 398) with delta (63, 44)
Screenshot: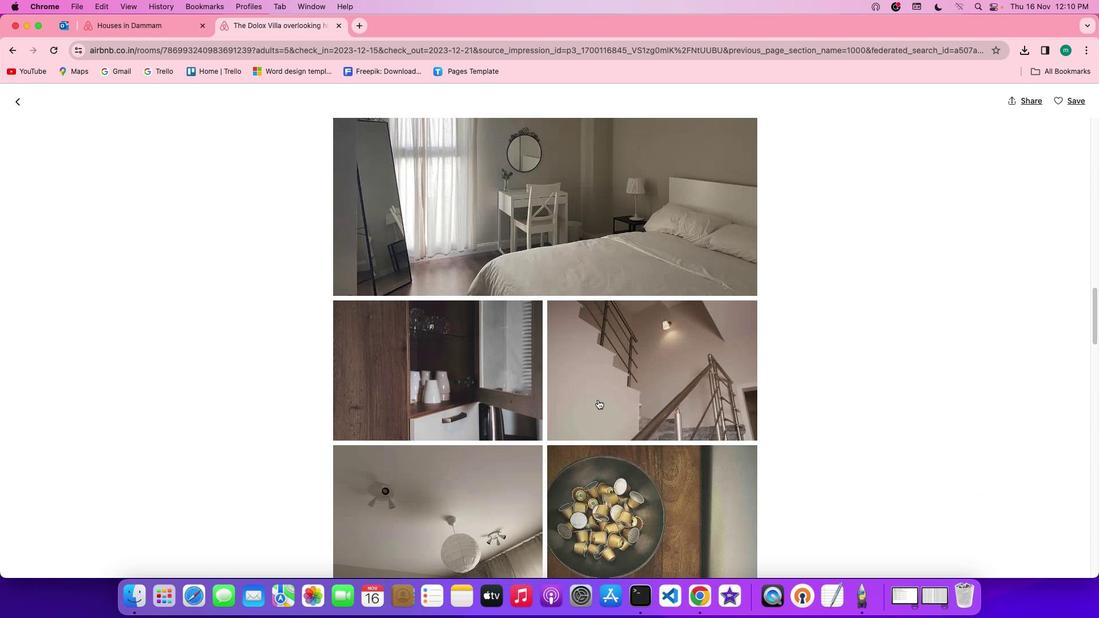 
Action: Mouse moved to (599, 396)
Screenshot: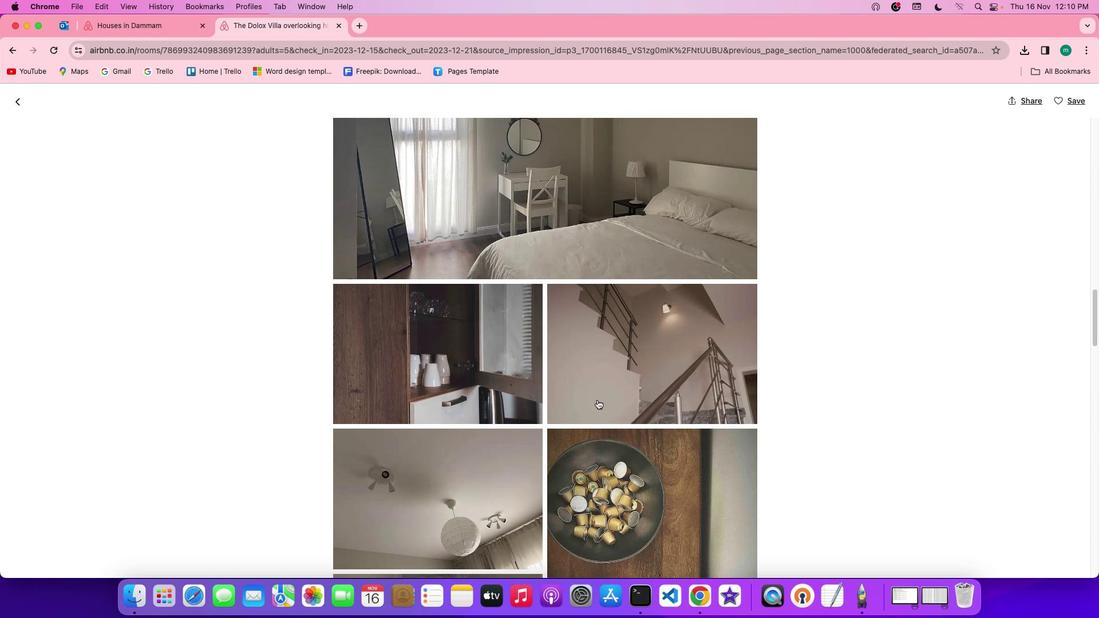 
Action: Mouse scrolled (599, 396) with delta (63, 46)
Screenshot: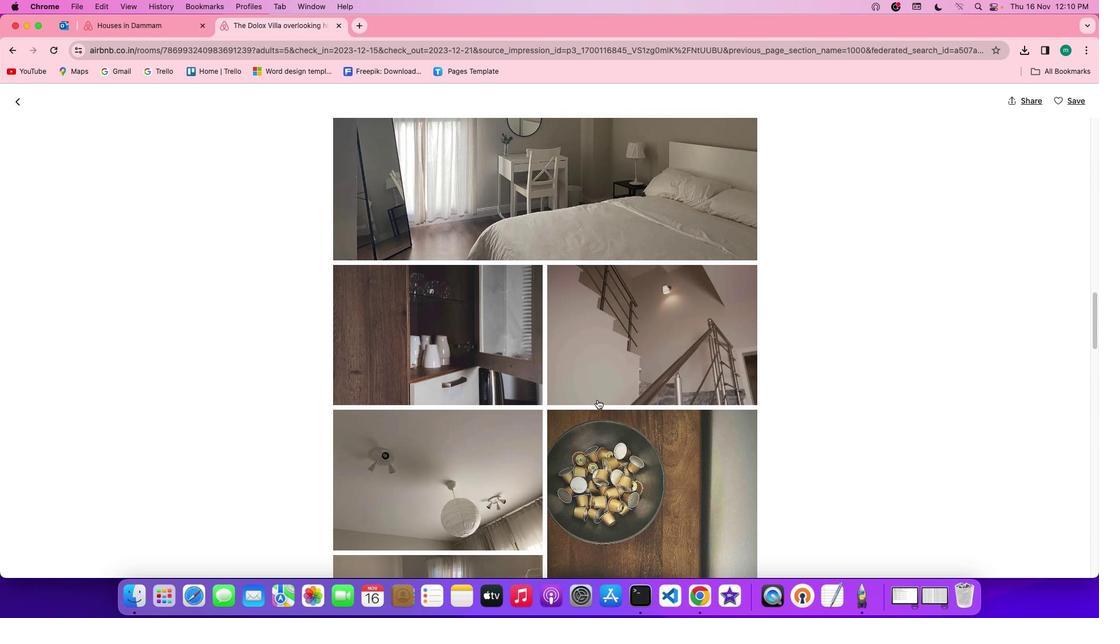 
Action: Mouse scrolled (599, 396) with delta (63, 46)
Screenshot: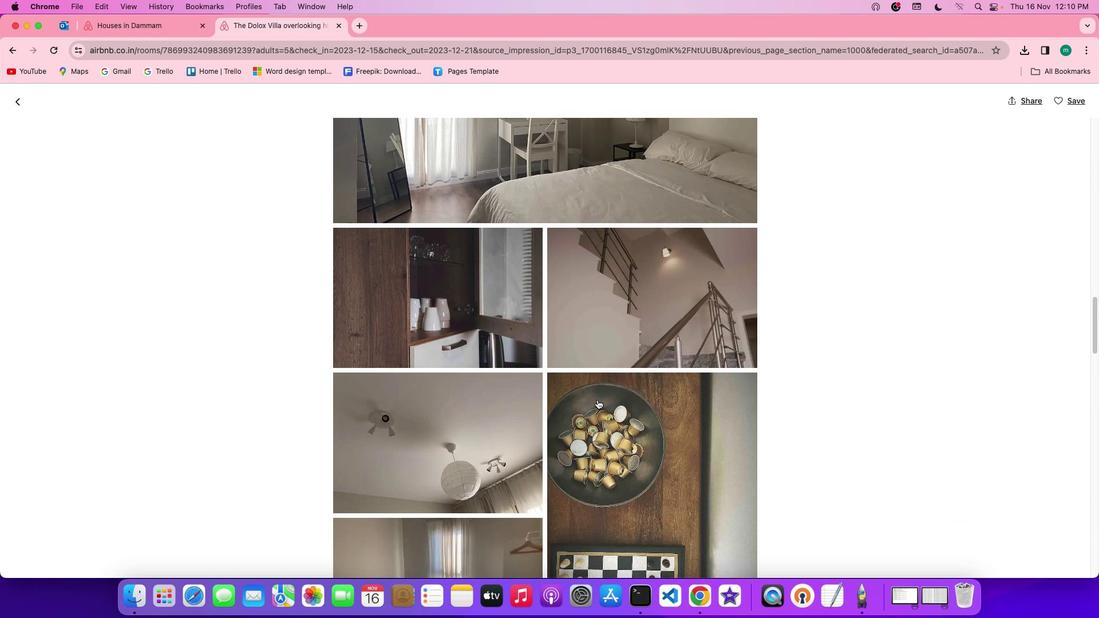 
Action: Mouse scrolled (599, 396) with delta (63, 45)
Screenshot: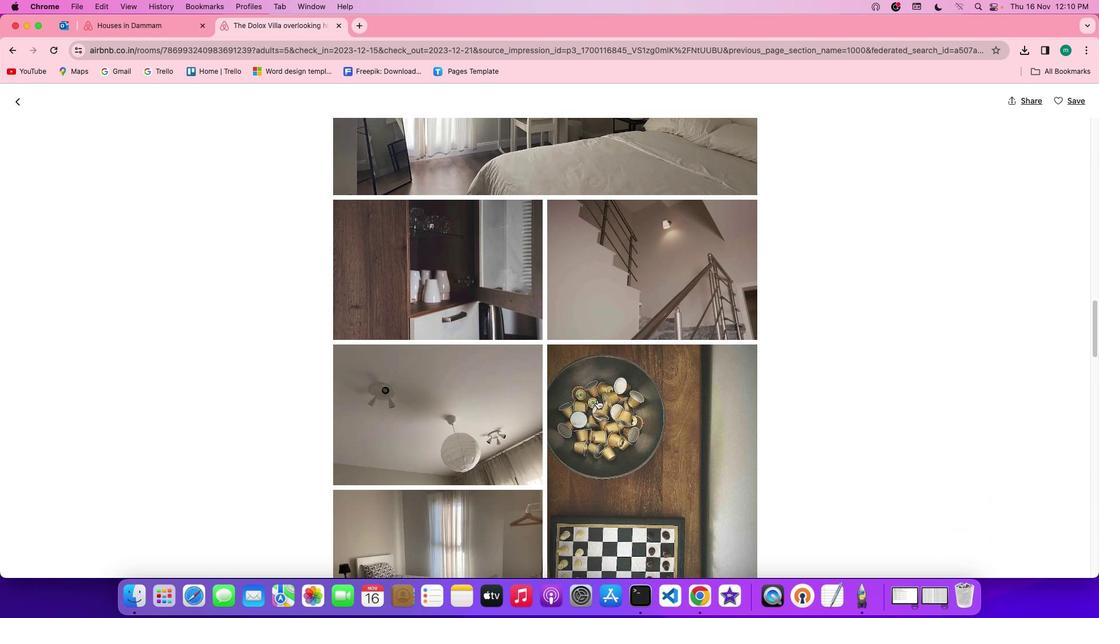 
Action: Mouse scrolled (599, 396) with delta (63, 44)
Screenshot: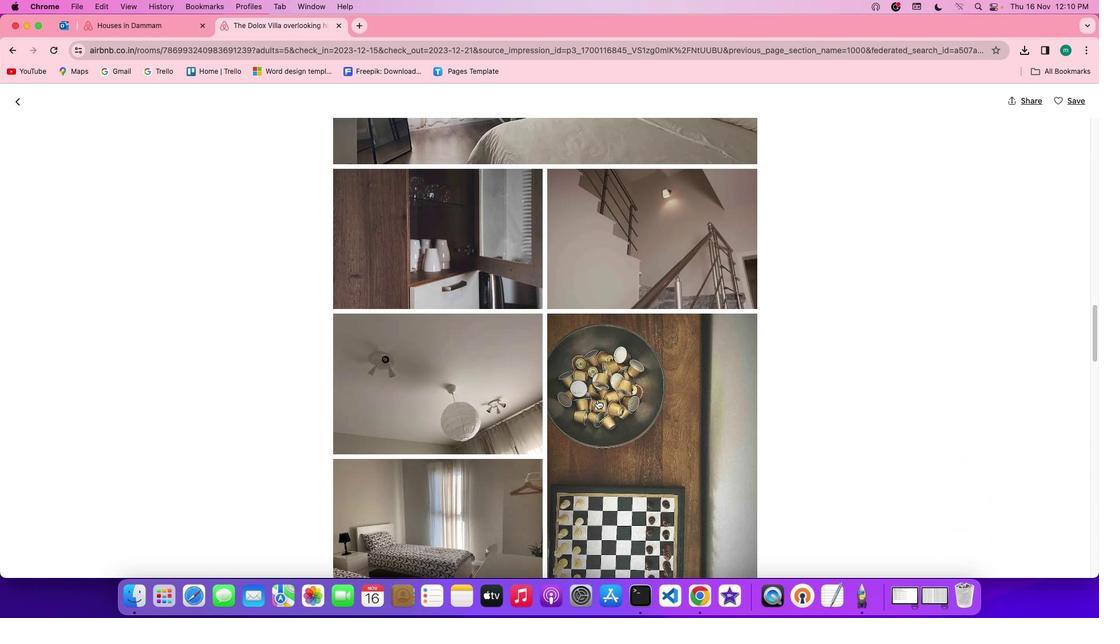 
Action: Mouse scrolled (599, 396) with delta (63, 46)
Screenshot: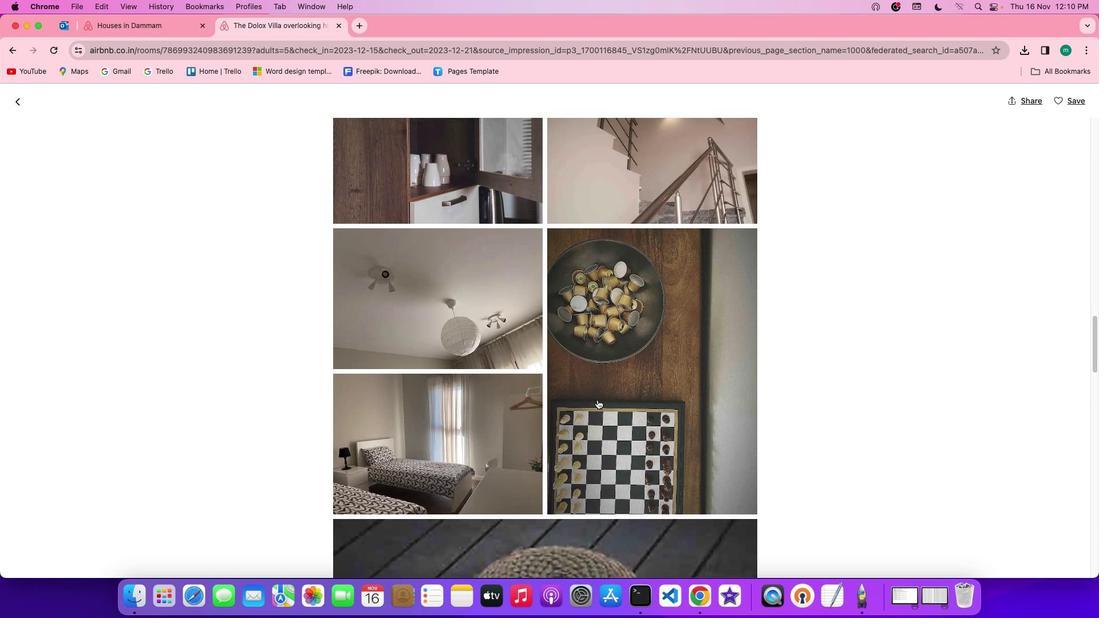 
Action: Mouse scrolled (599, 396) with delta (63, 46)
Screenshot: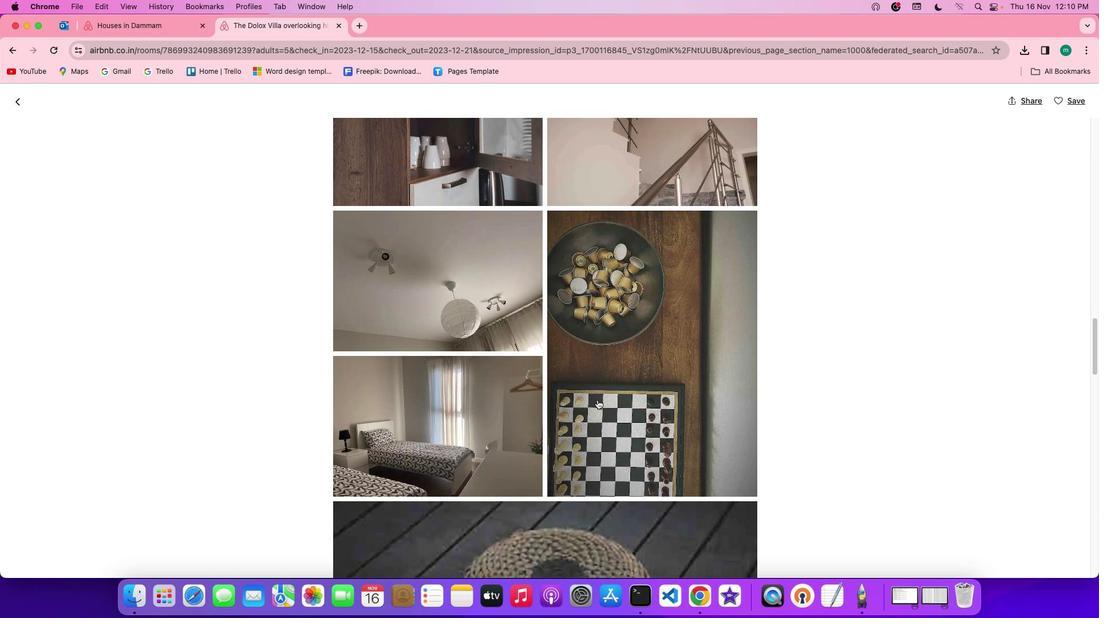 
Action: Mouse scrolled (599, 396) with delta (63, 45)
Screenshot: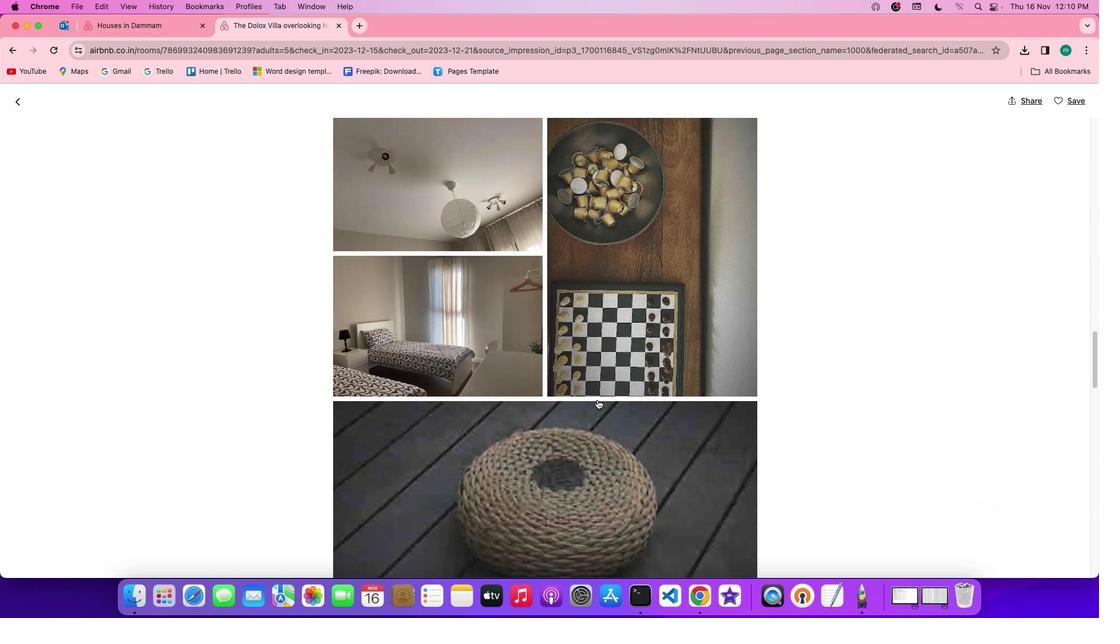 
Action: Mouse scrolled (599, 396) with delta (63, 44)
Screenshot: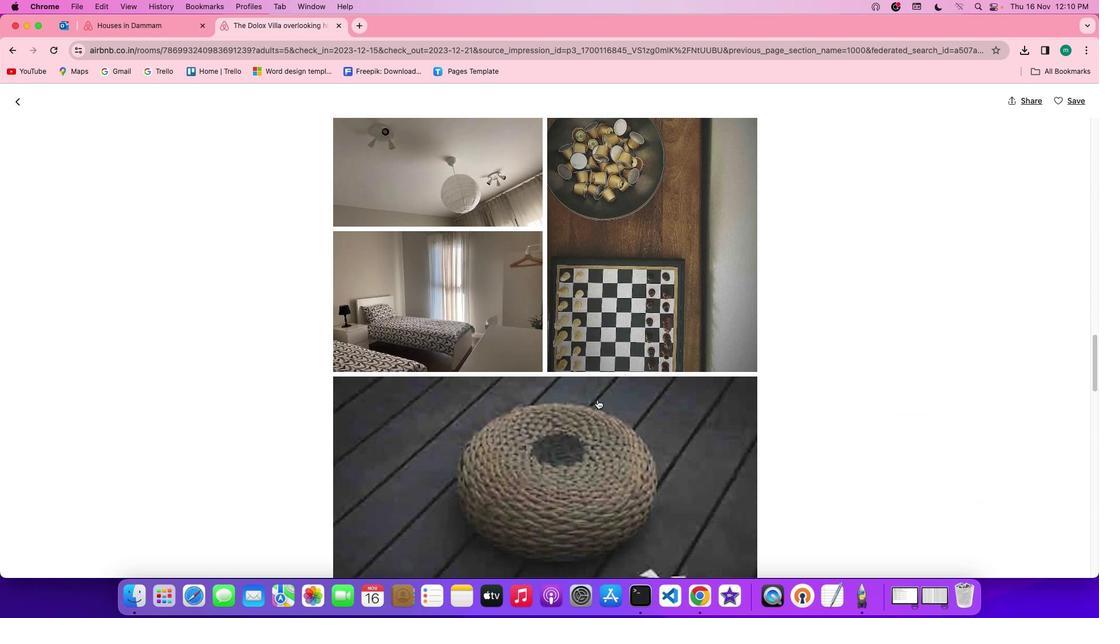 
Action: Mouse scrolled (599, 396) with delta (63, 45)
Screenshot: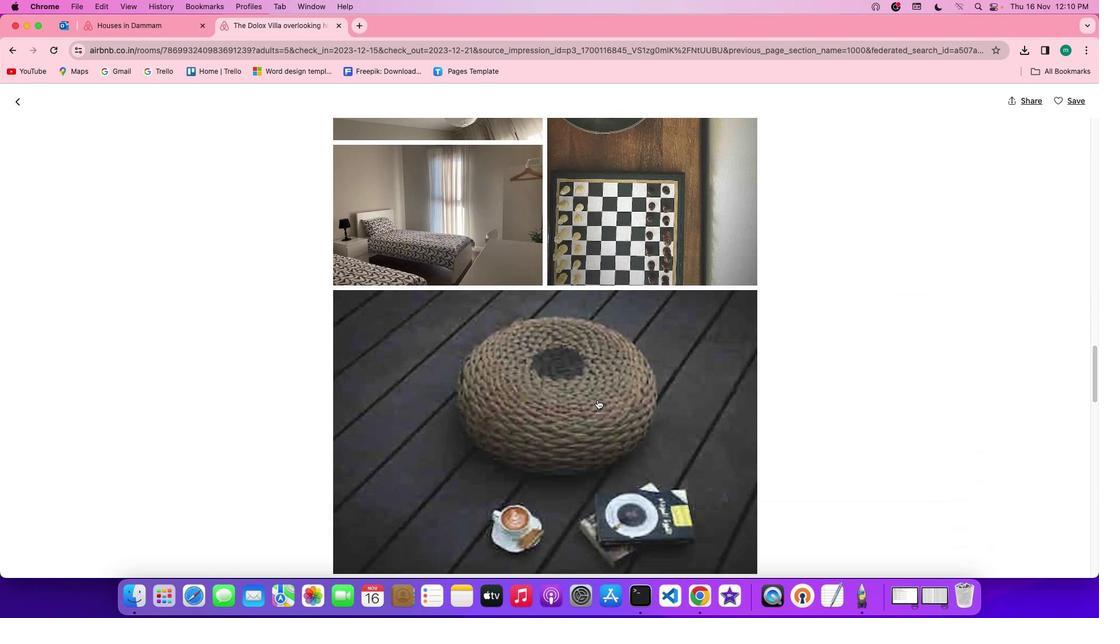 
Action: Mouse scrolled (599, 396) with delta (63, 46)
Screenshot: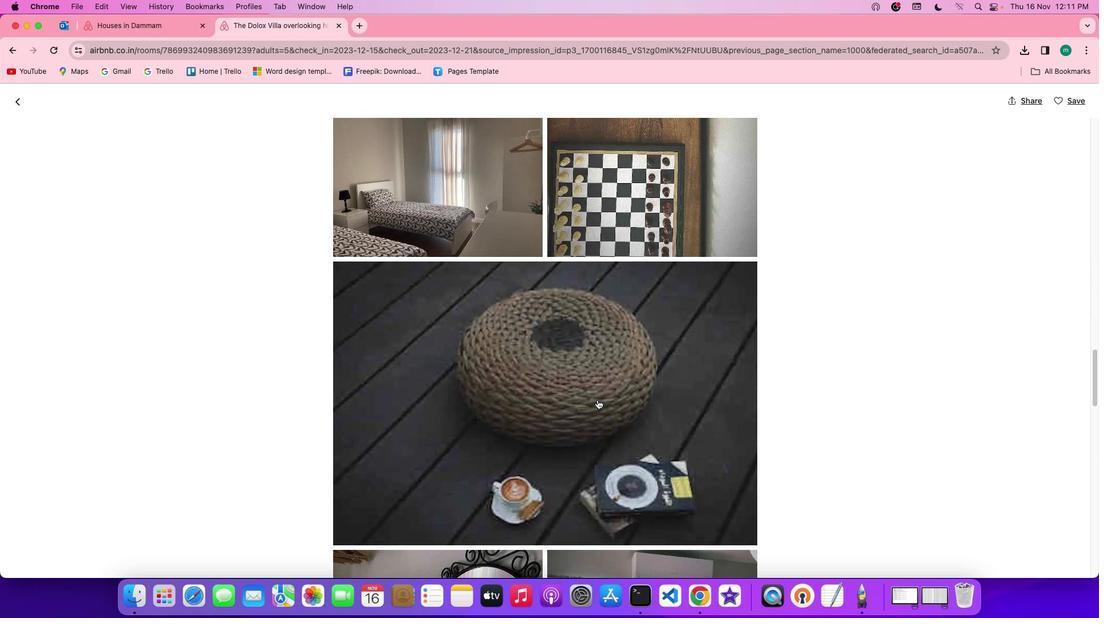 
Action: Mouse scrolled (599, 396) with delta (63, 46)
Screenshot: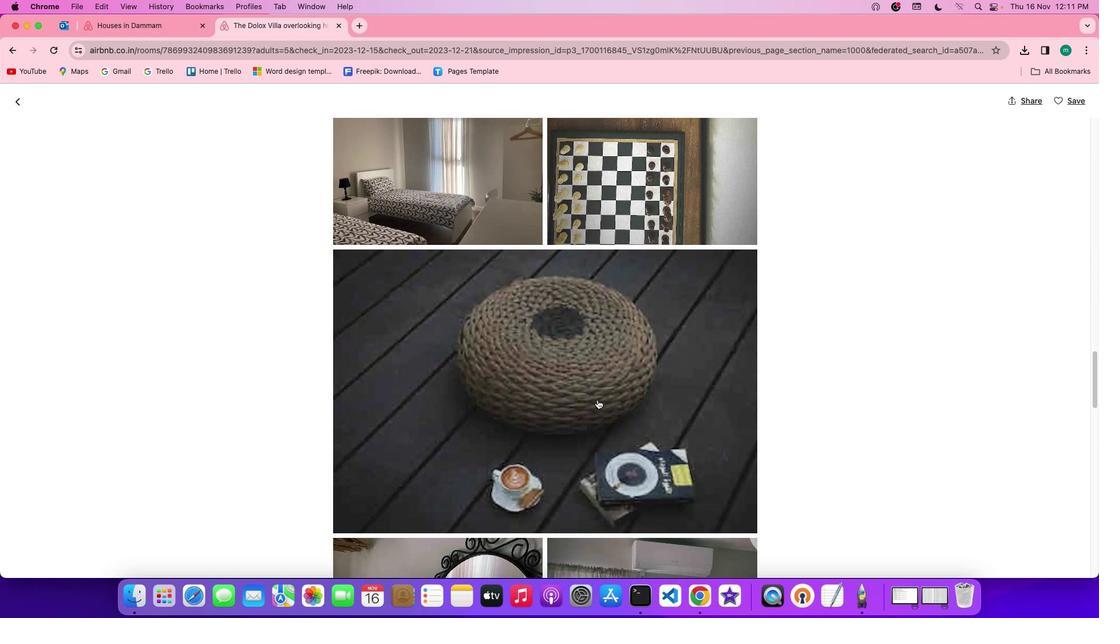 
Action: Mouse scrolled (599, 396) with delta (63, 45)
Screenshot: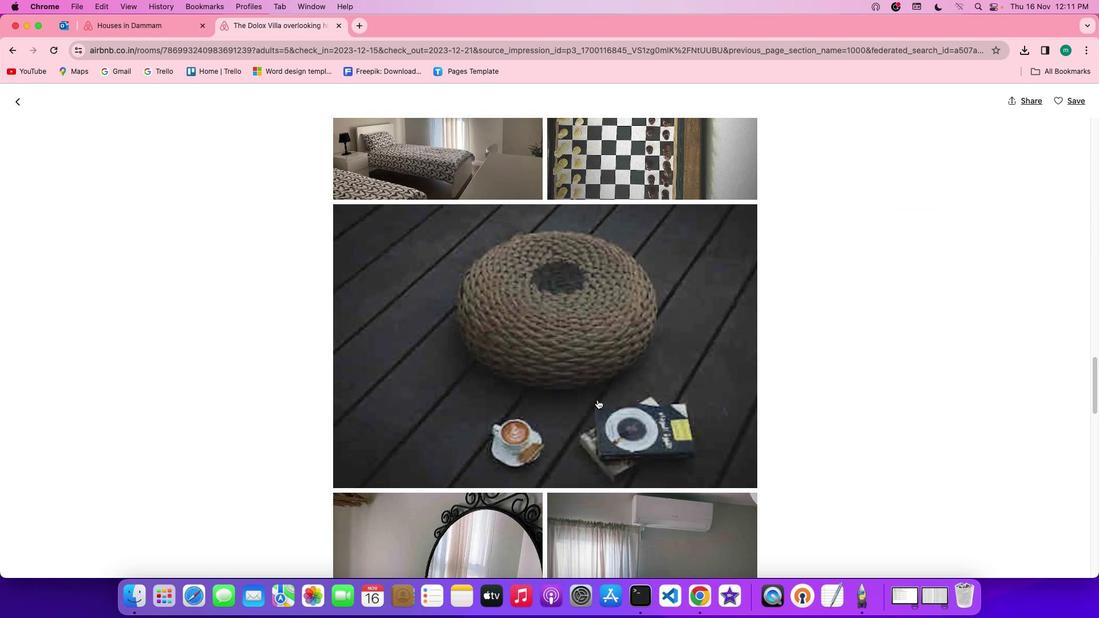 
Action: Mouse scrolled (599, 396) with delta (63, 45)
Screenshot: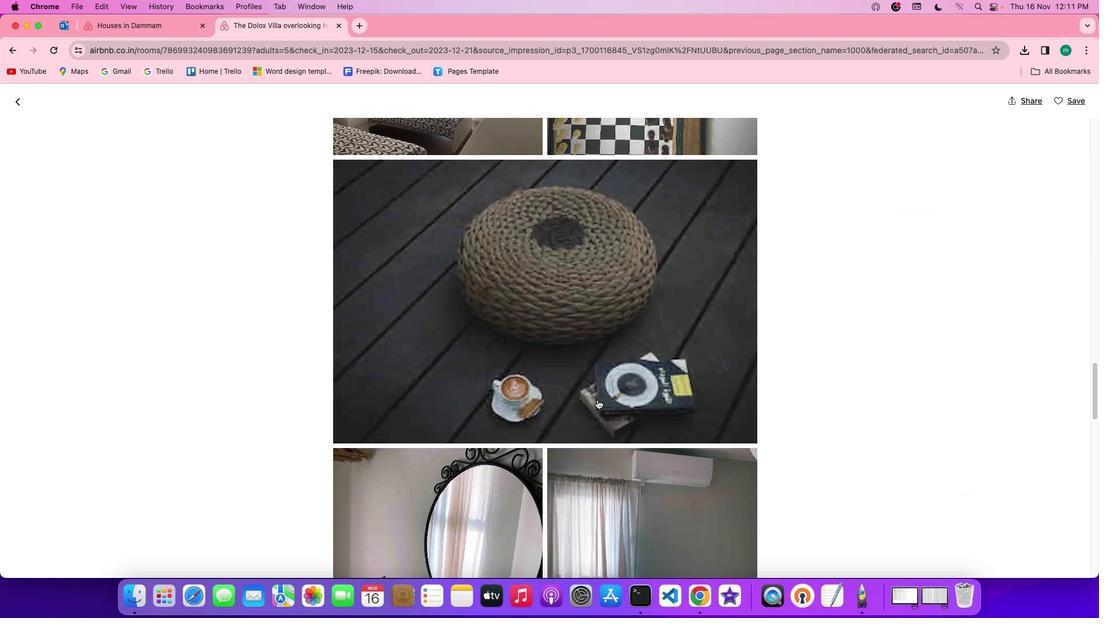
Action: Mouse scrolled (599, 396) with delta (63, 45)
Screenshot: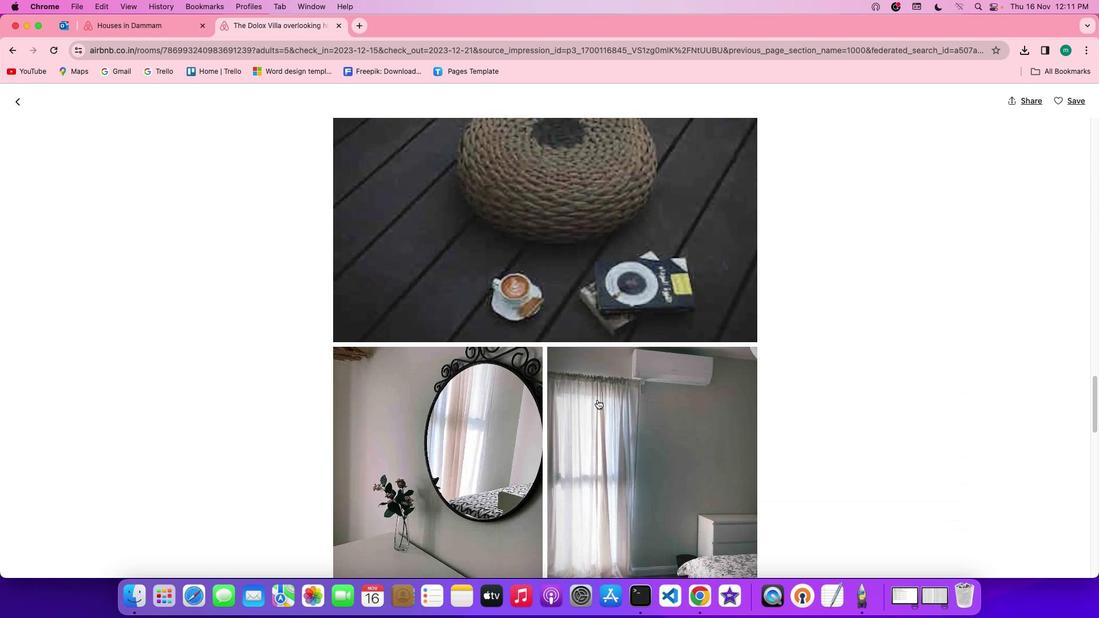 
Action: Mouse scrolled (599, 396) with delta (63, 46)
Screenshot: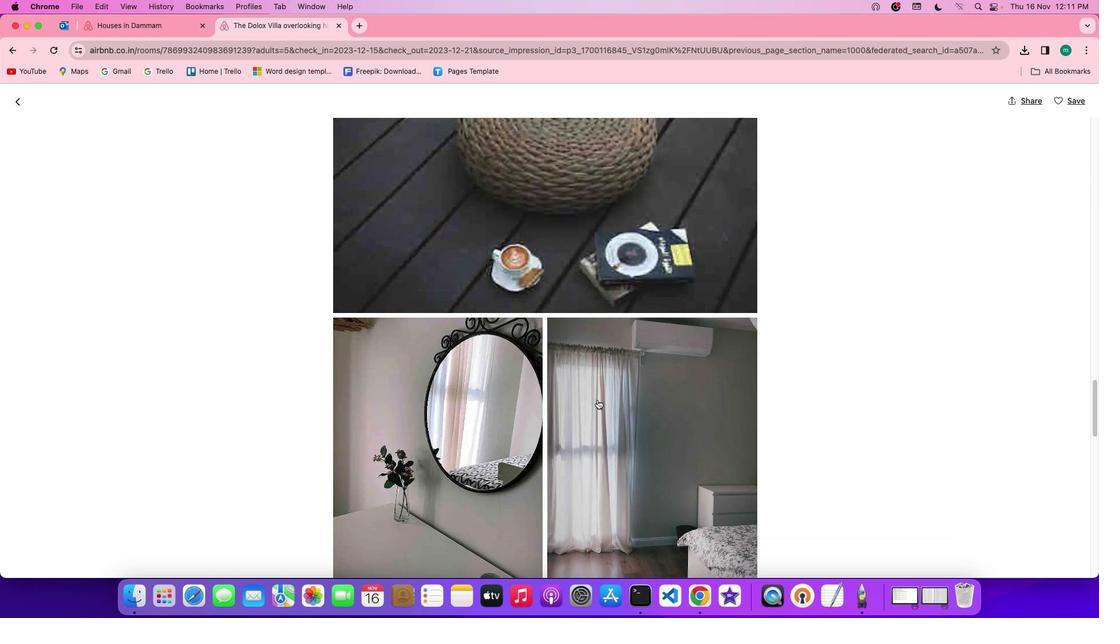 
Action: Mouse scrolled (599, 396) with delta (63, 46)
Screenshot: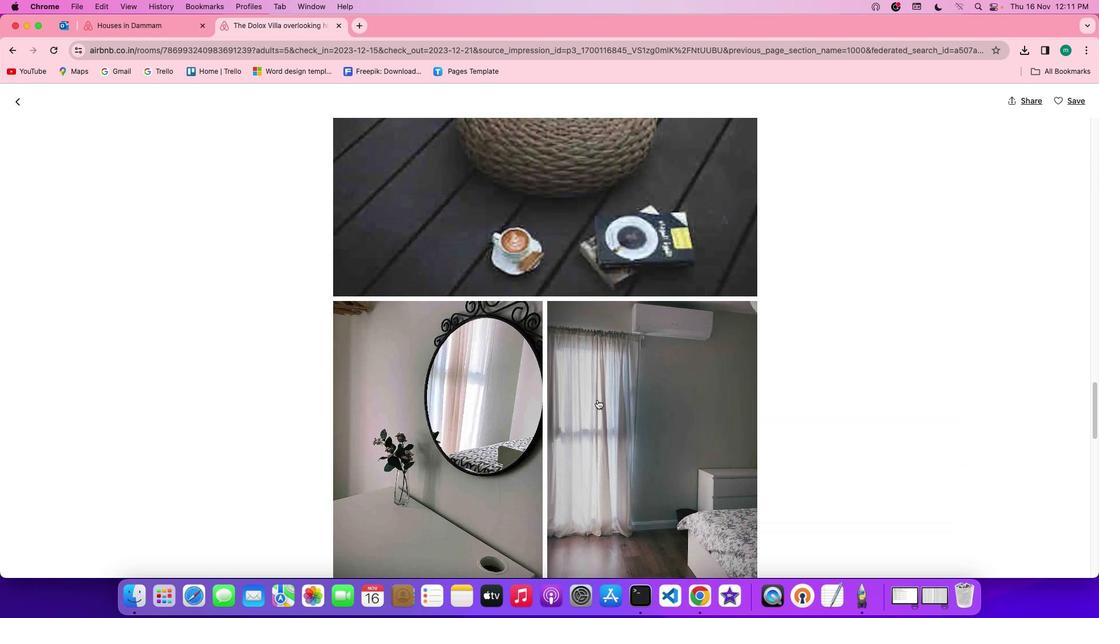 
Action: Mouse scrolled (599, 396) with delta (63, 45)
Screenshot: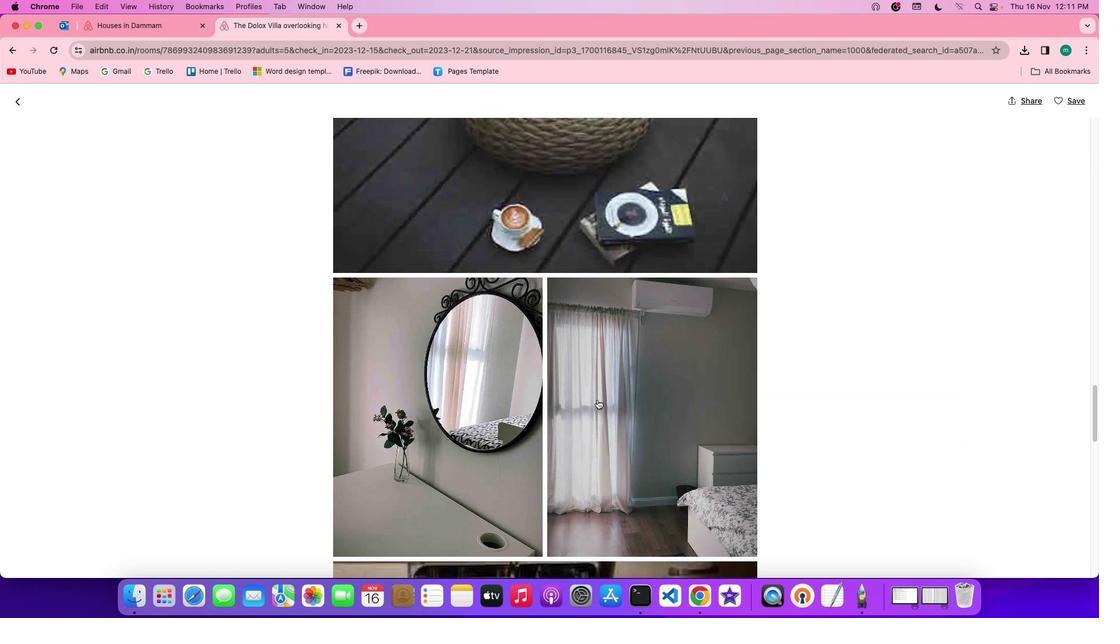 
Action: Mouse scrolled (599, 396) with delta (63, 45)
Screenshot: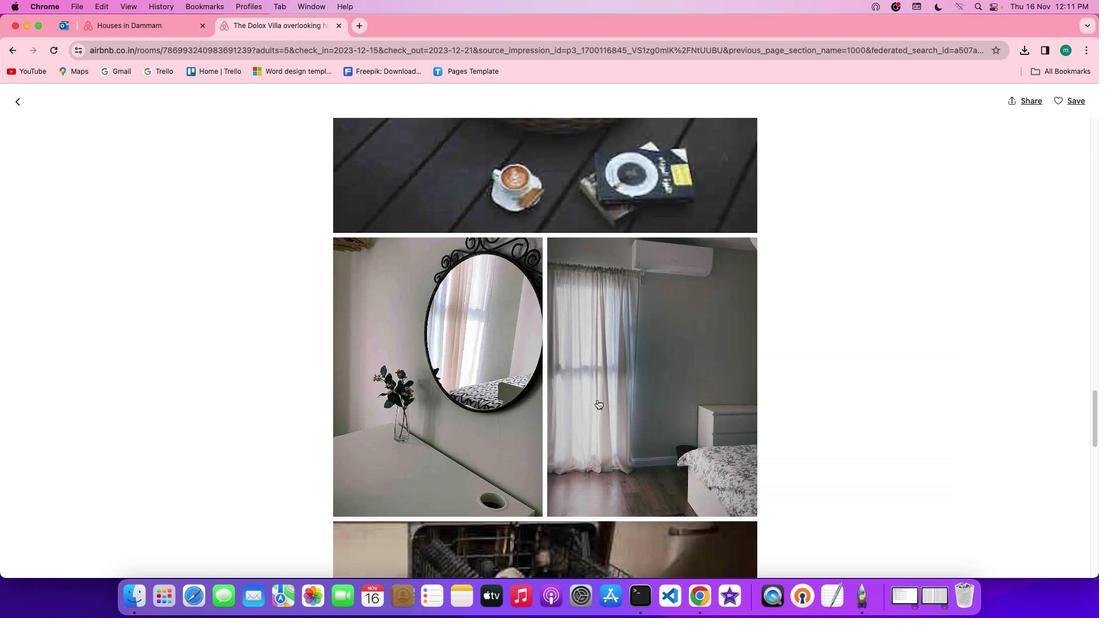 
Action: Mouse scrolled (599, 396) with delta (63, 46)
Screenshot: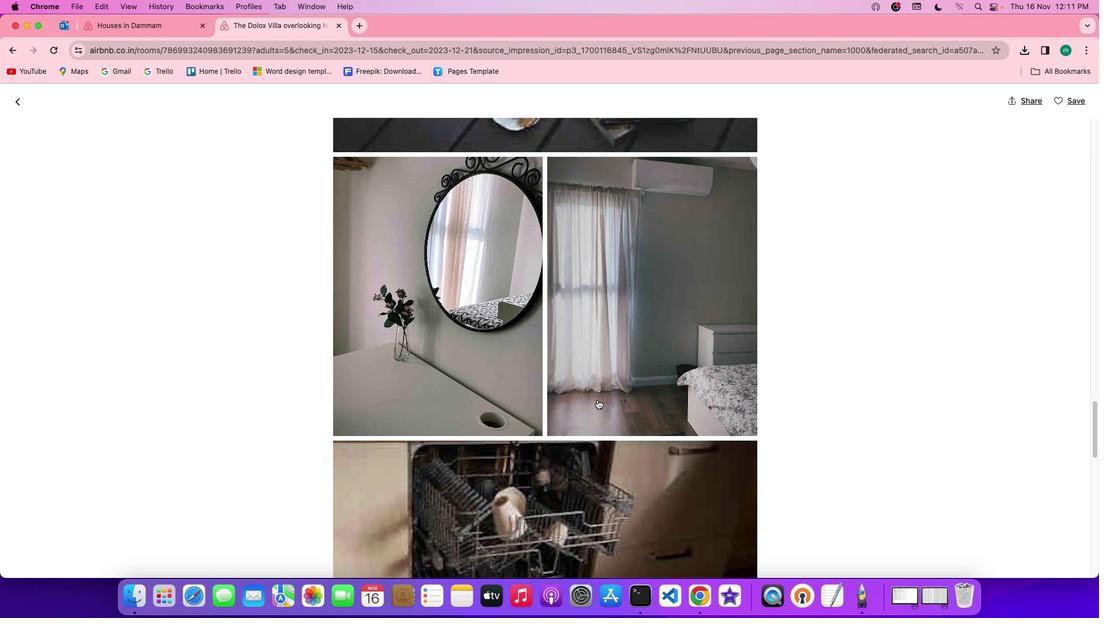 
Action: Mouse scrolled (599, 396) with delta (63, 46)
Screenshot: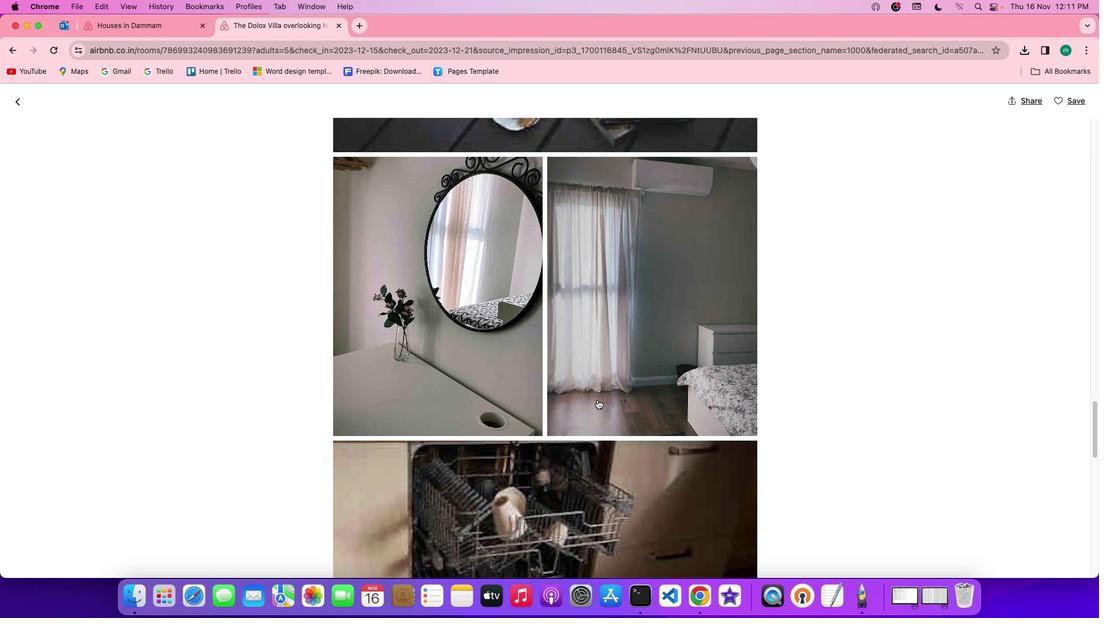
Action: Mouse scrolled (599, 396) with delta (63, 45)
Screenshot: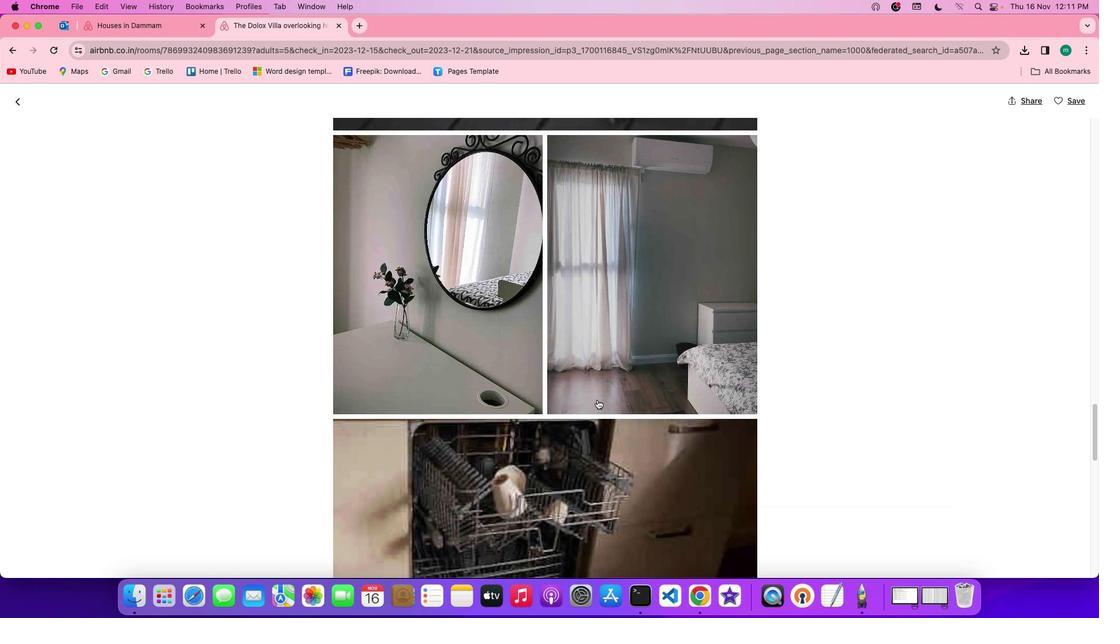 
Action: Mouse scrolled (599, 396) with delta (63, 44)
Screenshot: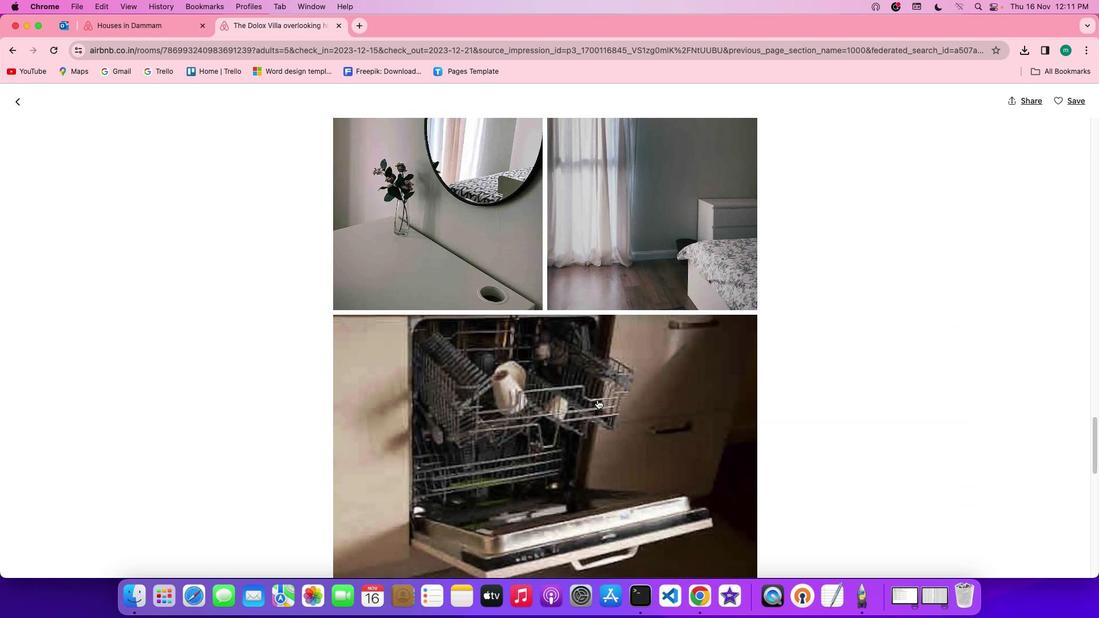 
Action: Mouse scrolled (599, 396) with delta (63, 46)
Screenshot: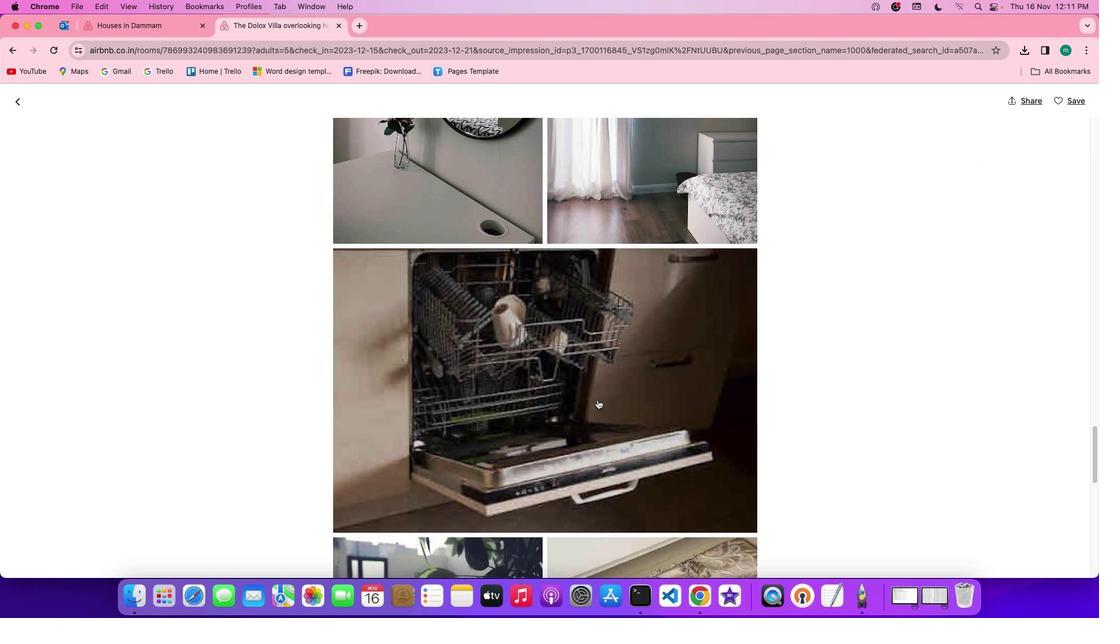 
Action: Mouse scrolled (599, 396) with delta (63, 46)
Screenshot: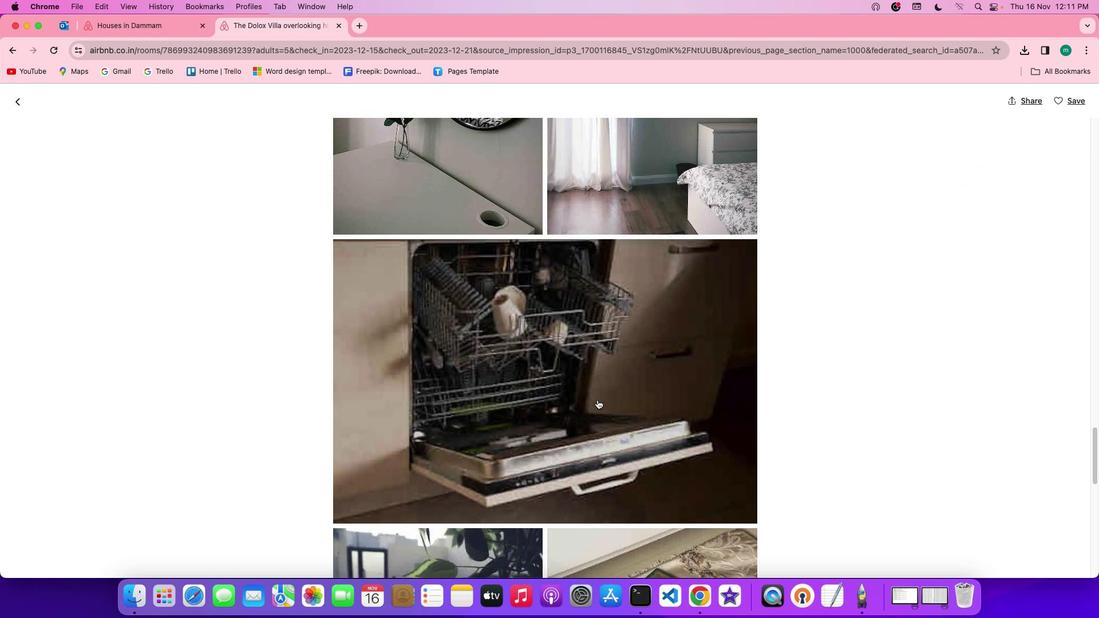 
Action: Mouse scrolled (599, 396) with delta (63, 45)
Screenshot: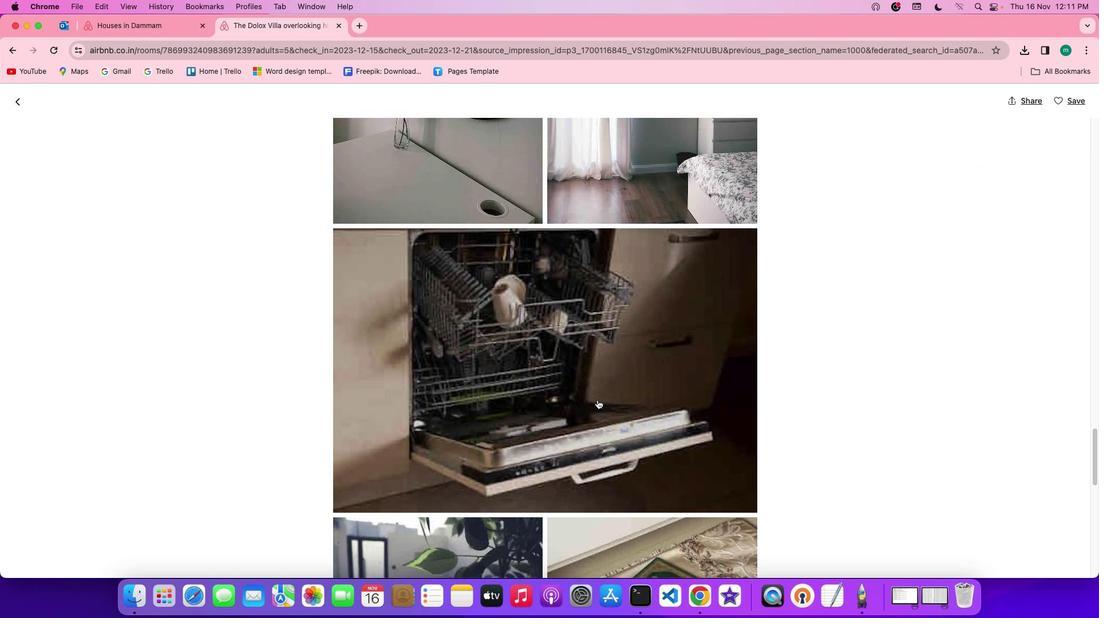 
Action: Mouse scrolled (599, 396) with delta (63, 44)
Screenshot: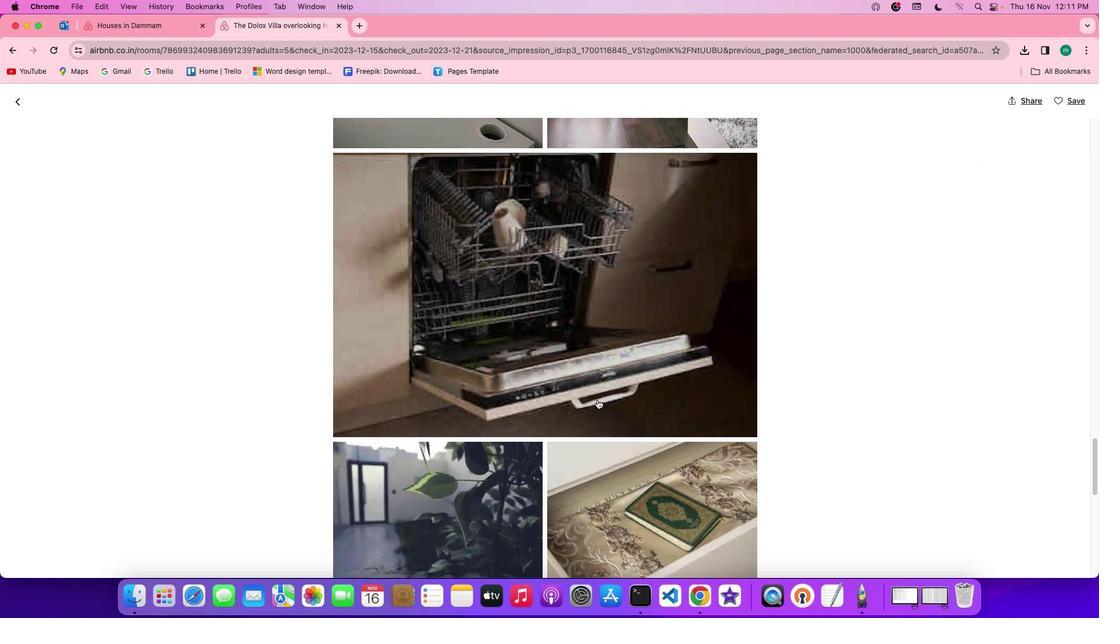 
Action: Mouse scrolled (599, 396) with delta (63, 44)
Screenshot: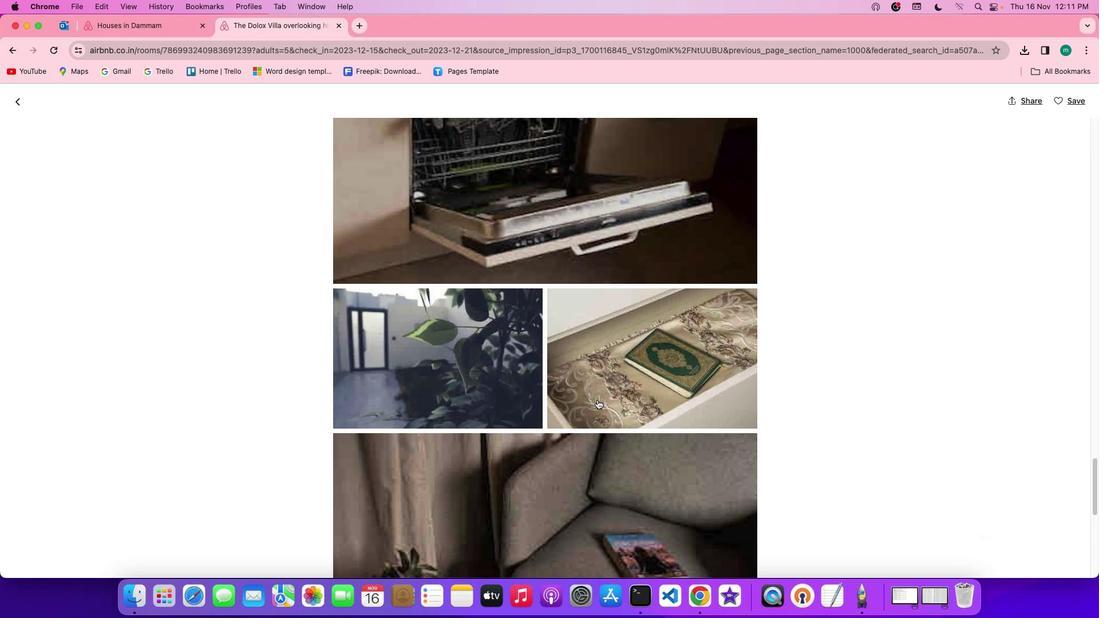 
Action: Mouse scrolled (599, 396) with delta (63, 46)
Screenshot: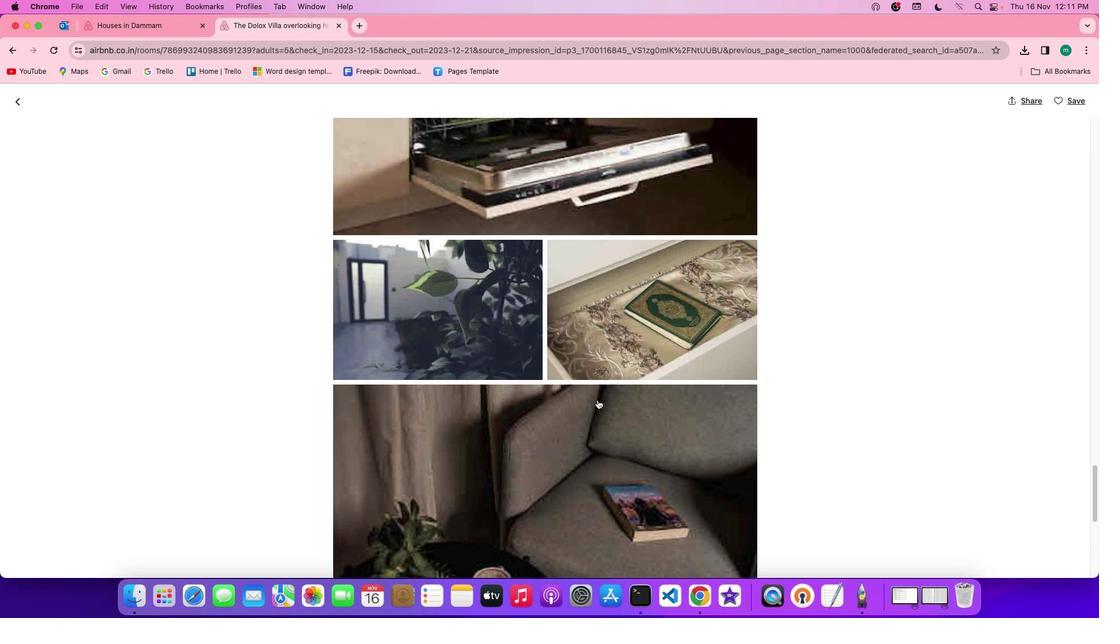 
Action: Mouse scrolled (599, 396) with delta (63, 46)
Screenshot: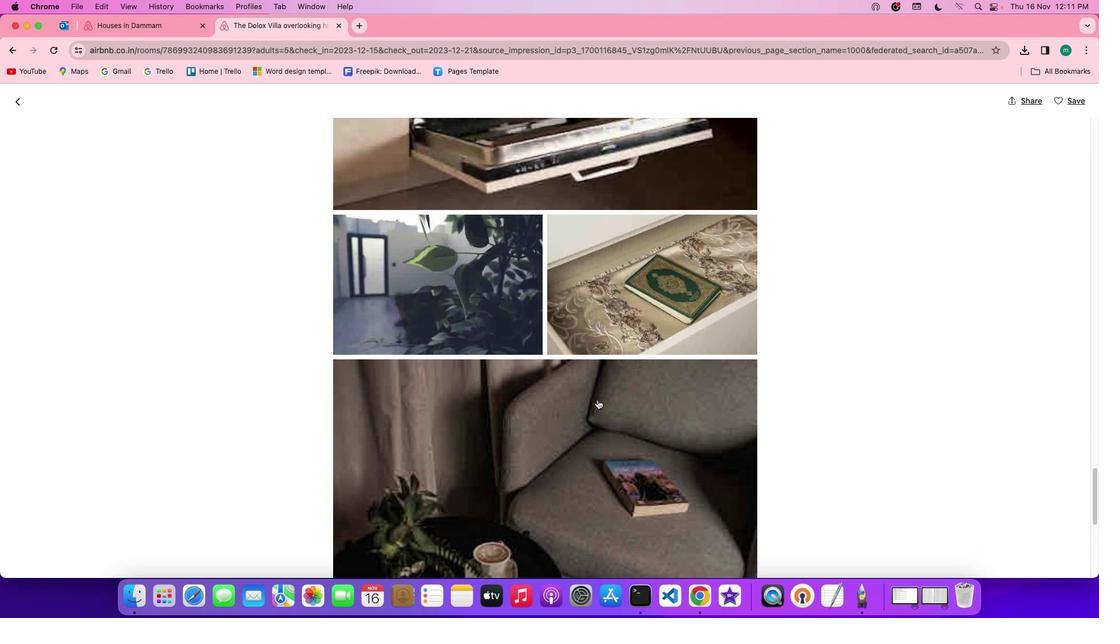 
Action: Mouse scrolled (599, 396) with delta (63, 45)
Screenshot: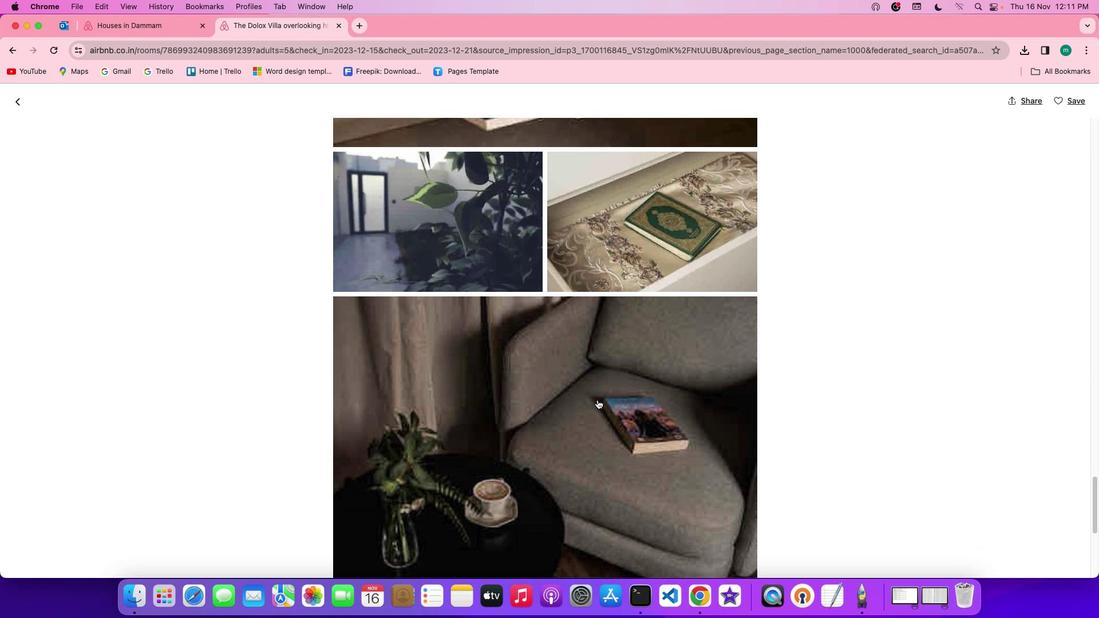 
Action: Mouse scrolled (599, 396) with delta (63, 44)
Screenshot: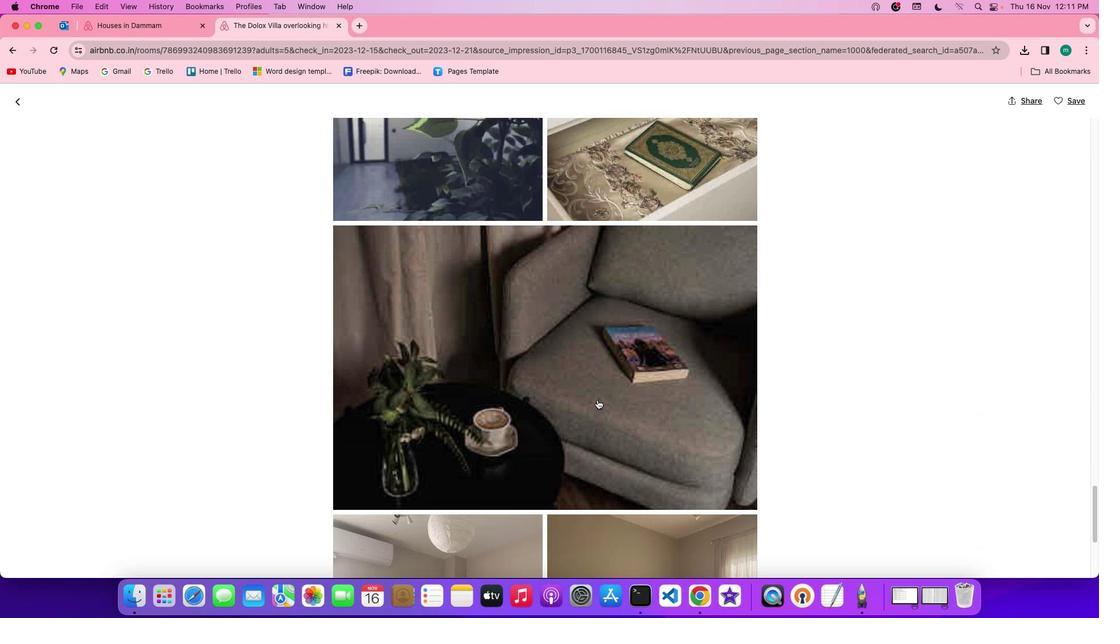 
Action: Mouse scrolled (599, 396) with delta (63, 44)
Screenshot: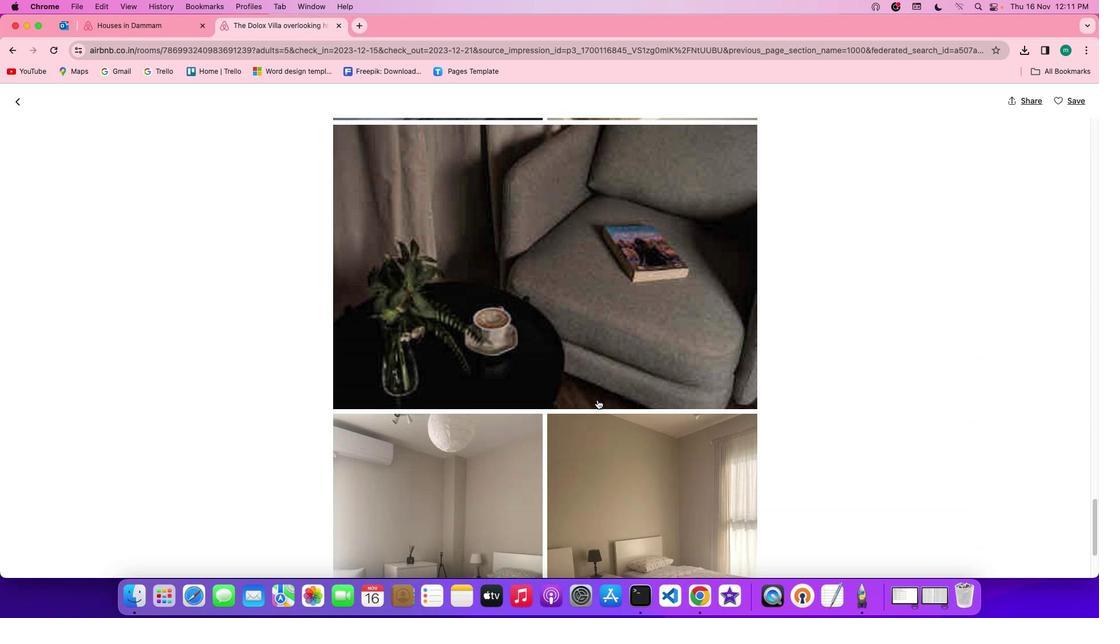 
Action: Mouse scrolled (599, 396) with delta (63, 46)
Screenshot: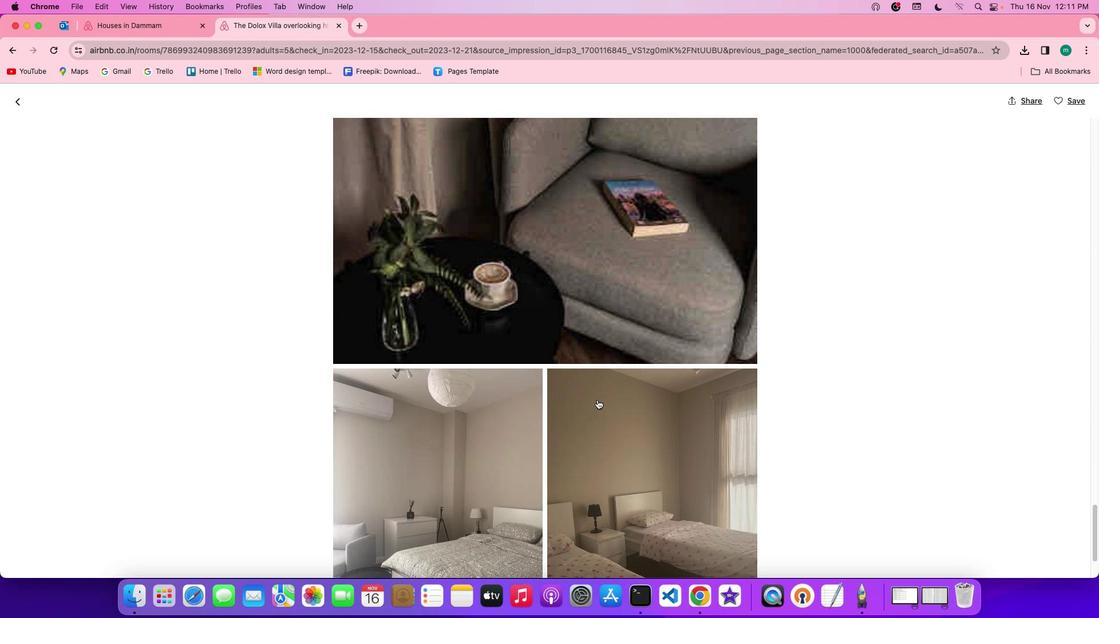 
Action: Mouse scrolled (599, 396) with delta (63, 46)
Screenshot: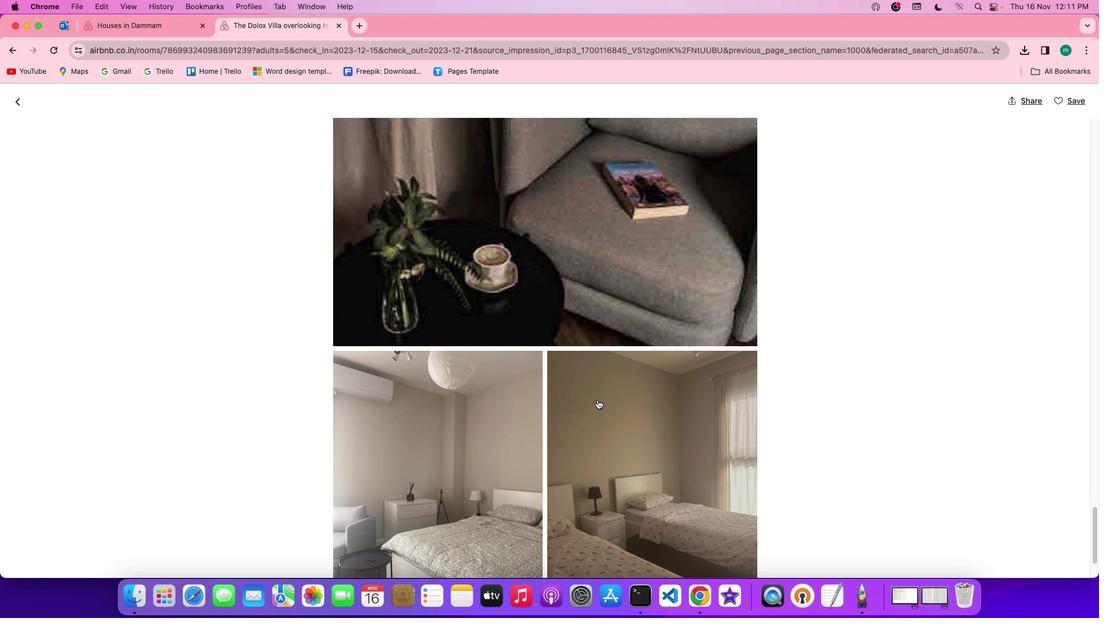 
Action: Mouse scrolled (599, 396) with delta (63, 45)
Screenshot: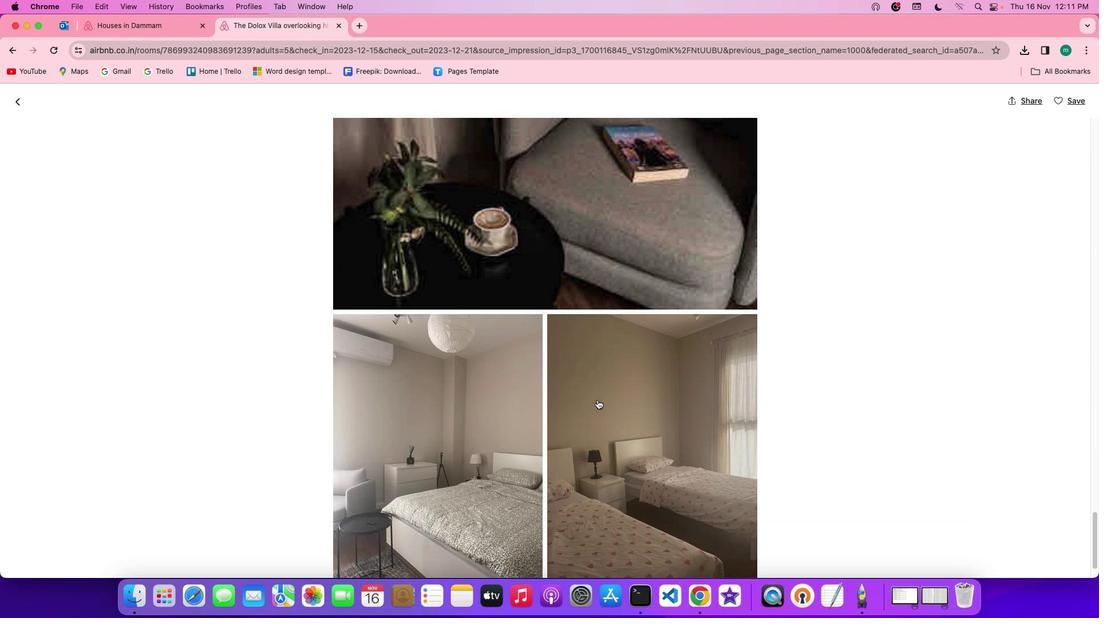 
Action: Mouse scrolled (599, 396) with delta (63, 44)
Screenshot: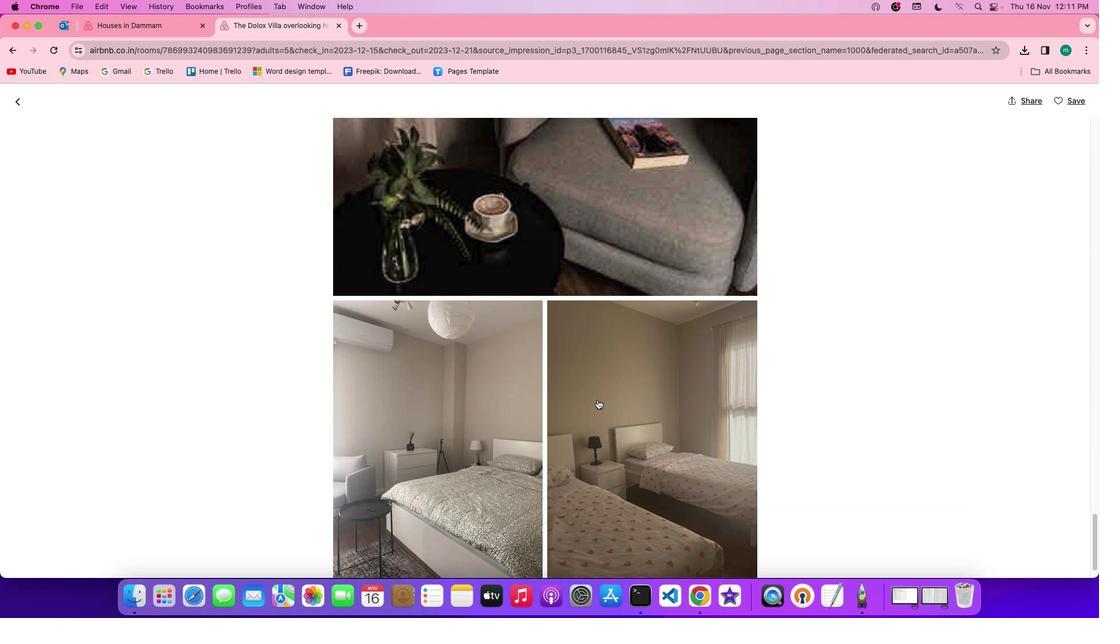 
Action: Mouse scrolled (599, 396) with delta (63, 46)
Screenshot: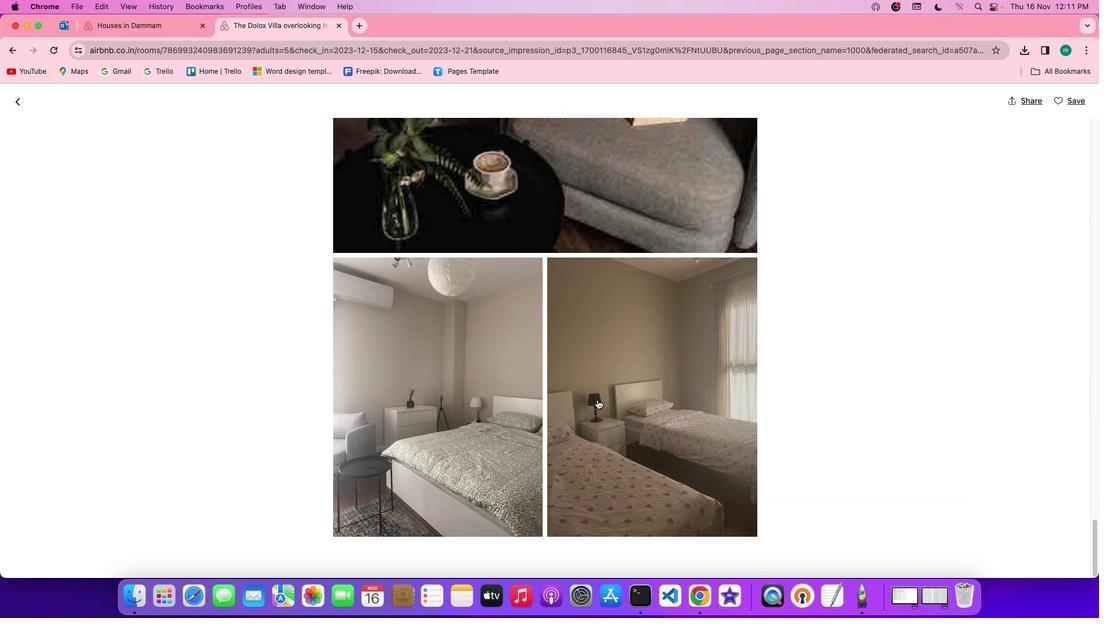
Action: Mouse scrolled (599, 396) with delta (63, 46)
Screenshot: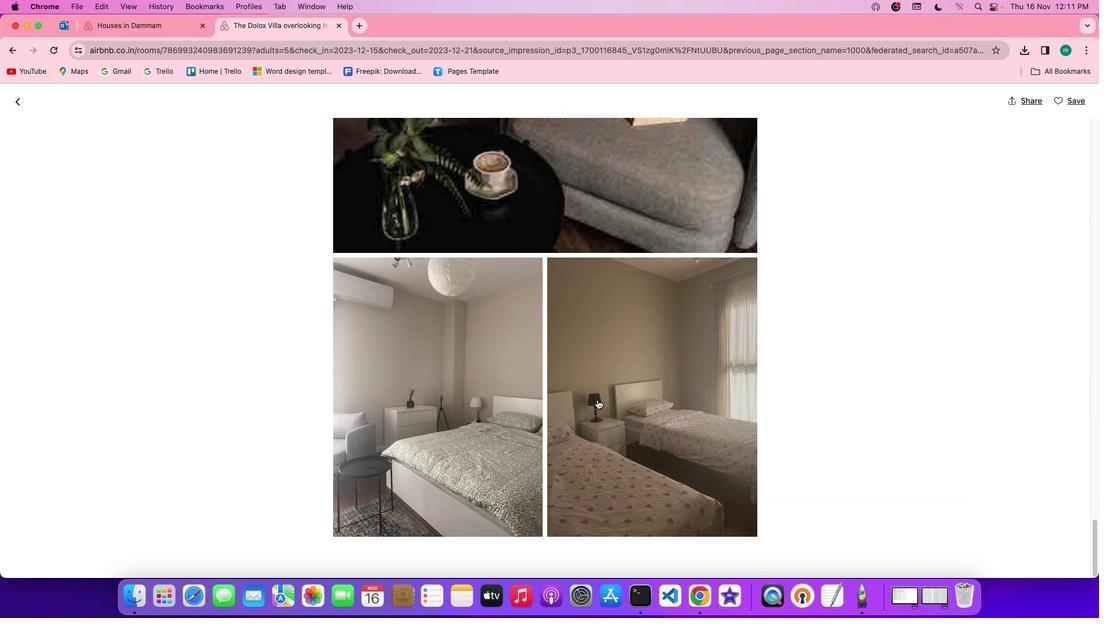 
Action: Mouse scrolled (599, 396) with delta (63, 45)
Screenshot: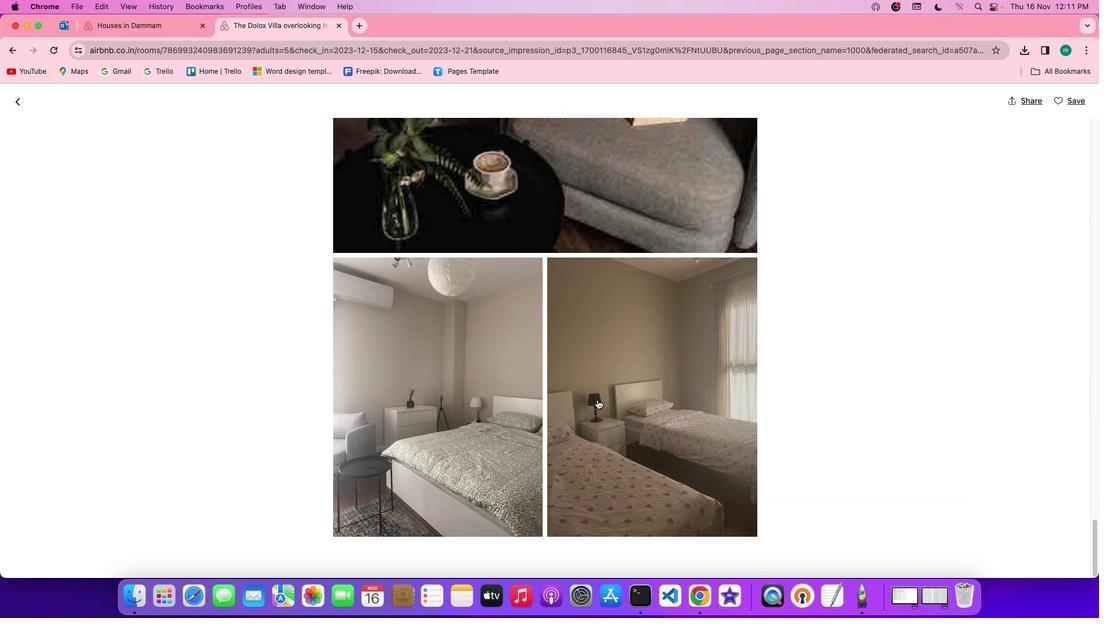 
Action: Mouse scrolled (599, 396) with delta (63, 44)
Screenshot: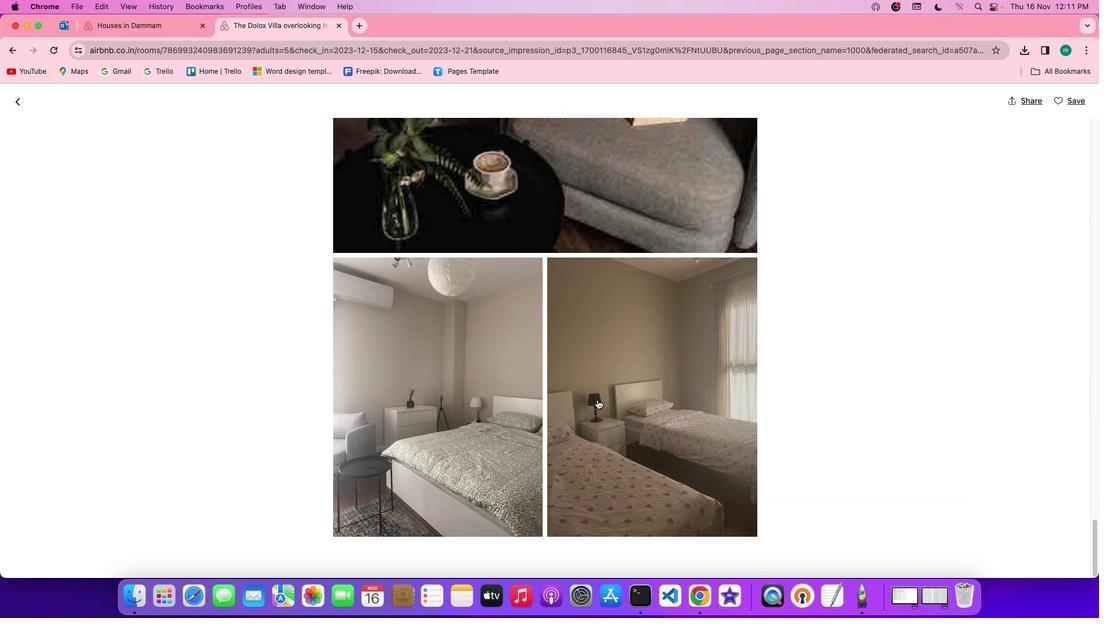 
Action: Mouse moved to (587, 391)
Screenshot: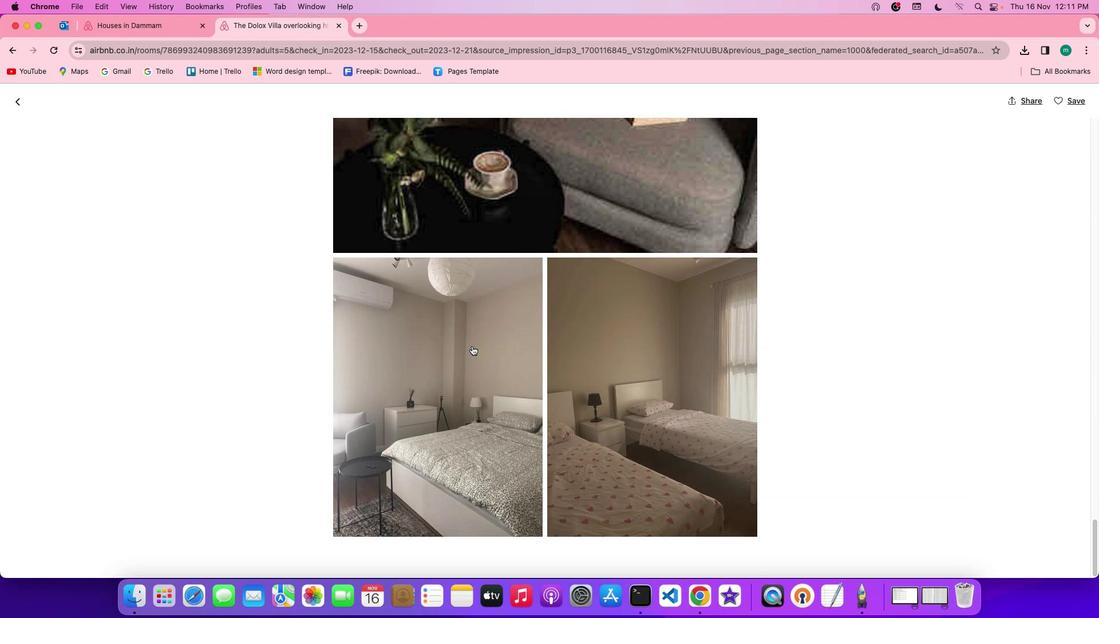 
Action: Mouse scrolled (587, 391) with delta (63, 46)
Screenshot: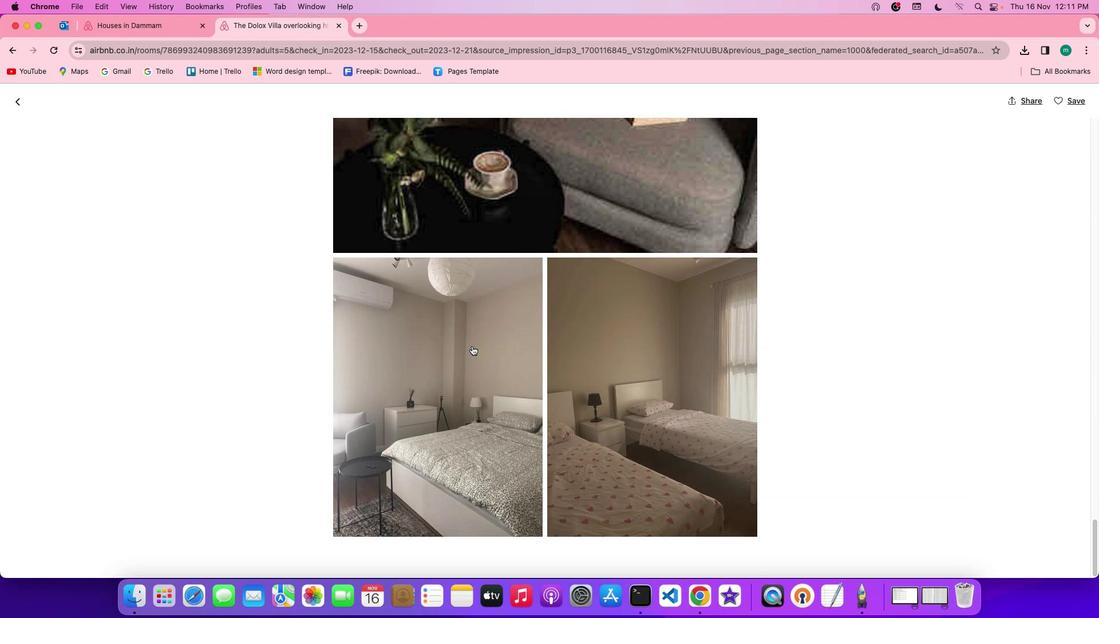 
Action: Mouse moved to (84, 139)
Screenshot: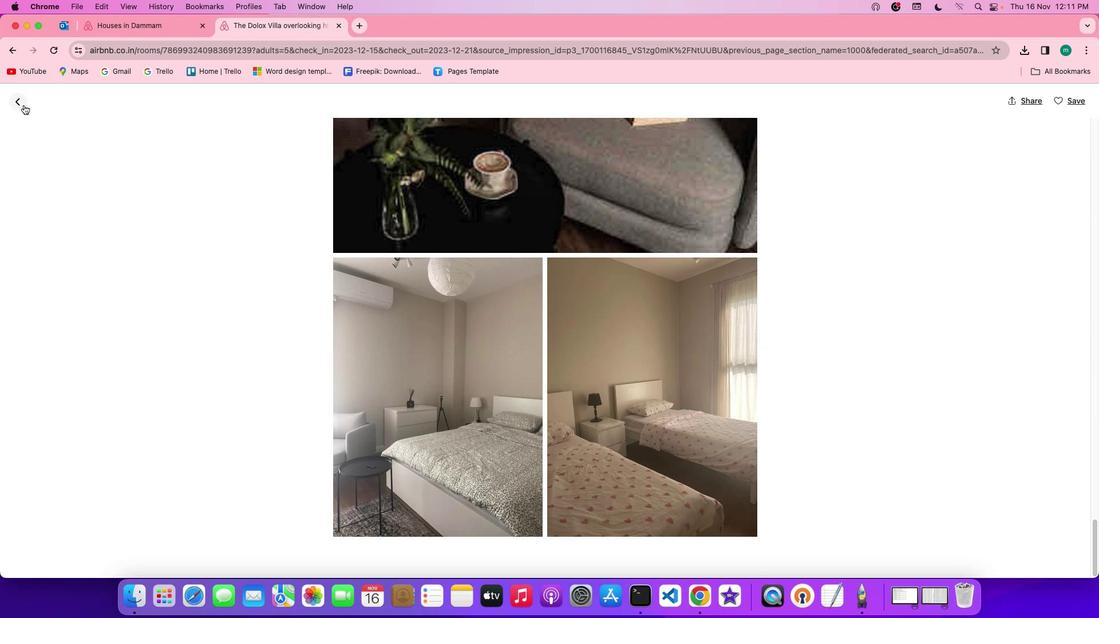 
Action: Mouse pressed left at (84, 139)
Screenshot: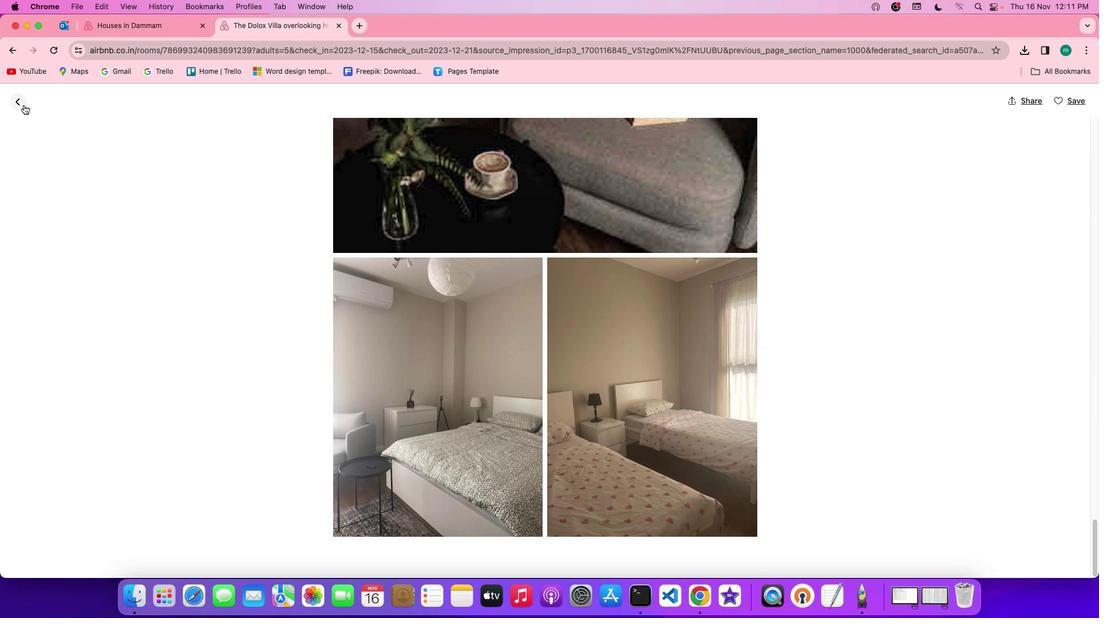 
Action: Mouse moved to (578, 447)
Screenshot: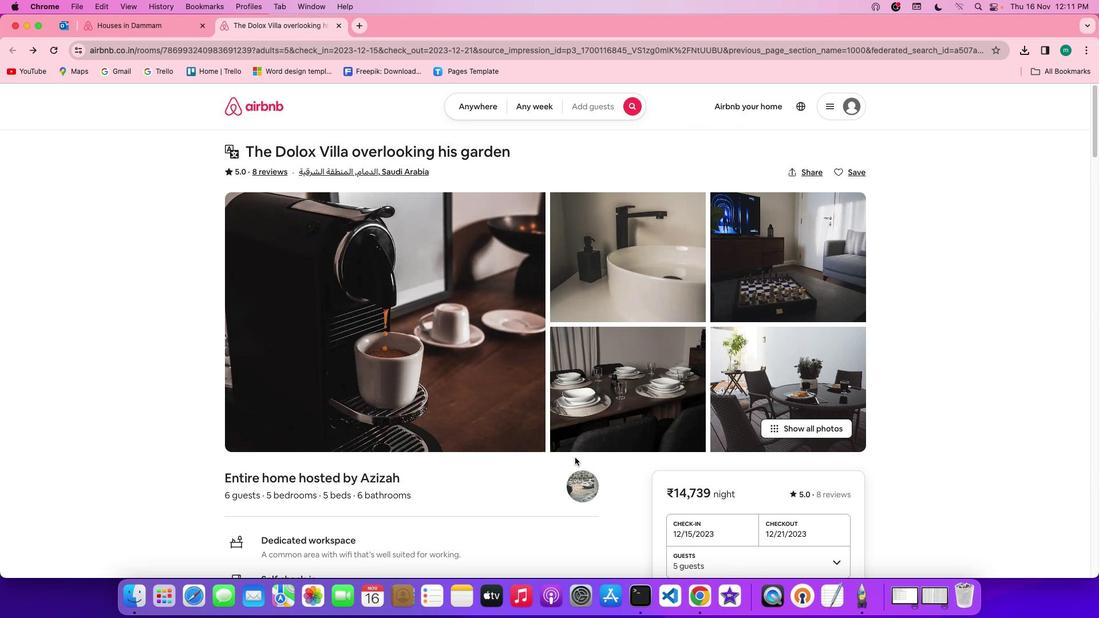 
Action: Mouse scrolled (578, 447) with delta (63, 46)
Screenshot: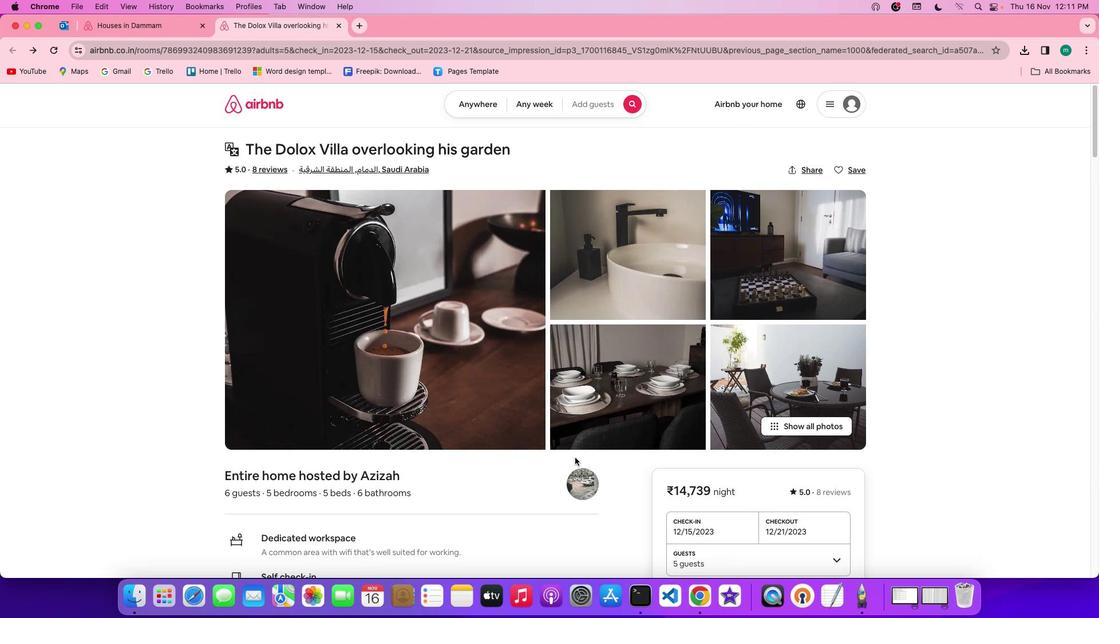 
Action: Mouse scrolled (578, 447) with delta (63, 46)
Screenshot: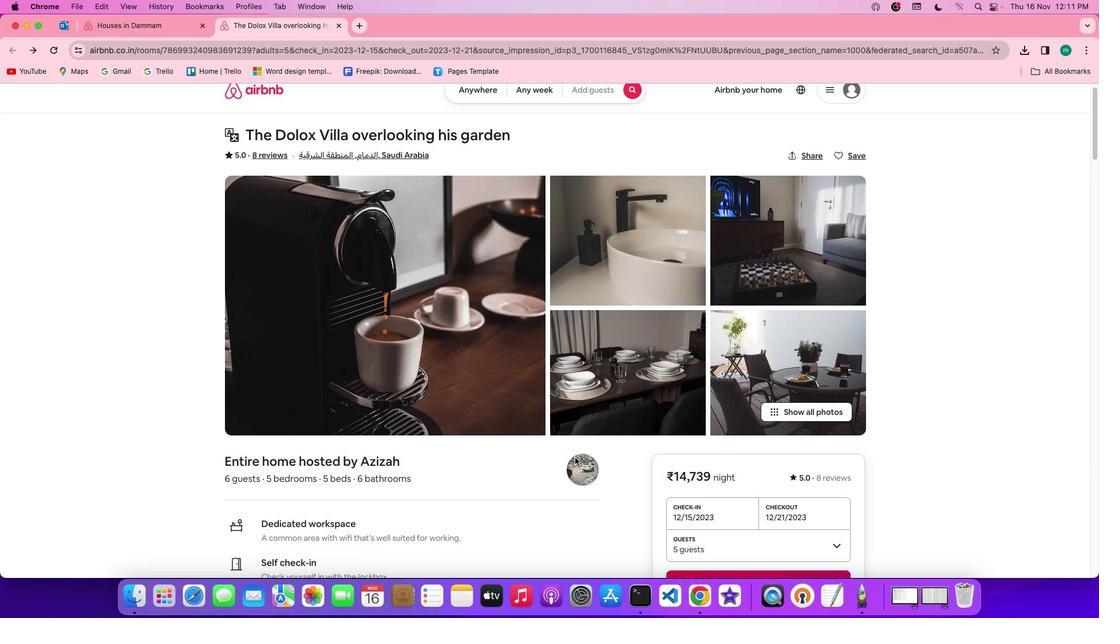 
Action: Mouse scrolled (578, 447) with delta (63, 45)
Screenshot: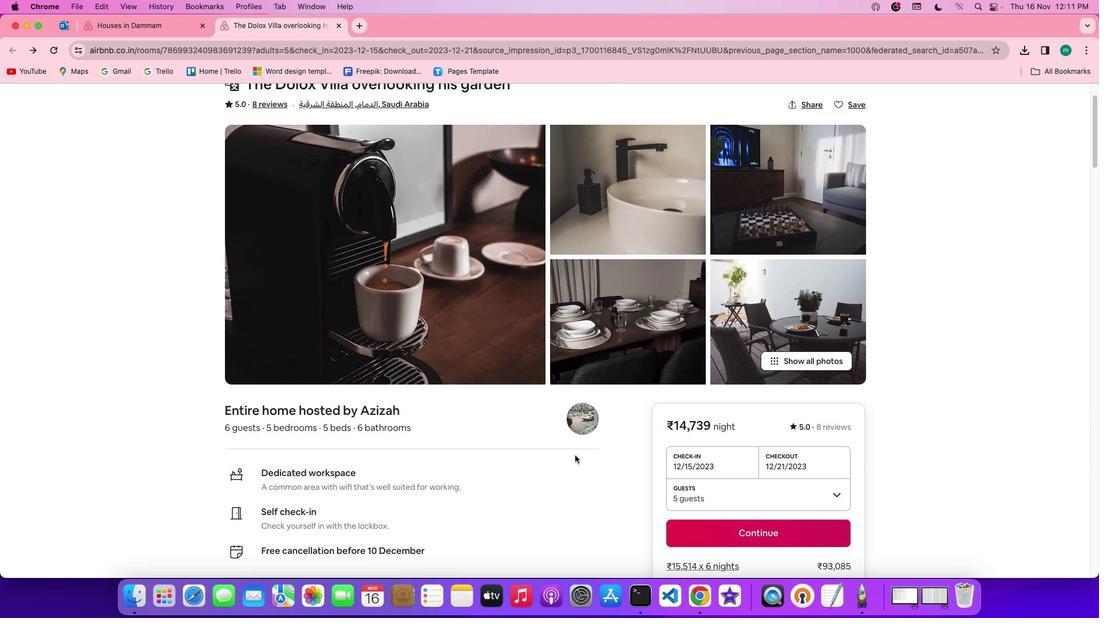 
Action: Mouse scrolled (578, 447) with delta (63, 44)
Screenshot: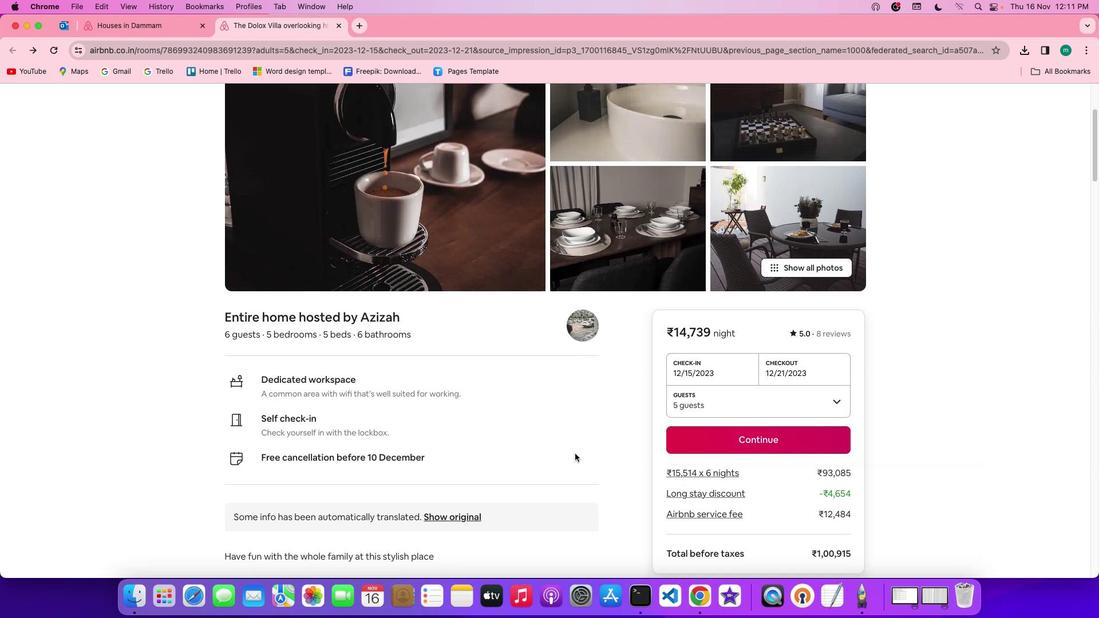 
Action: Mouse scrolled (578, 447) with delta (63, 44)
Screenshot: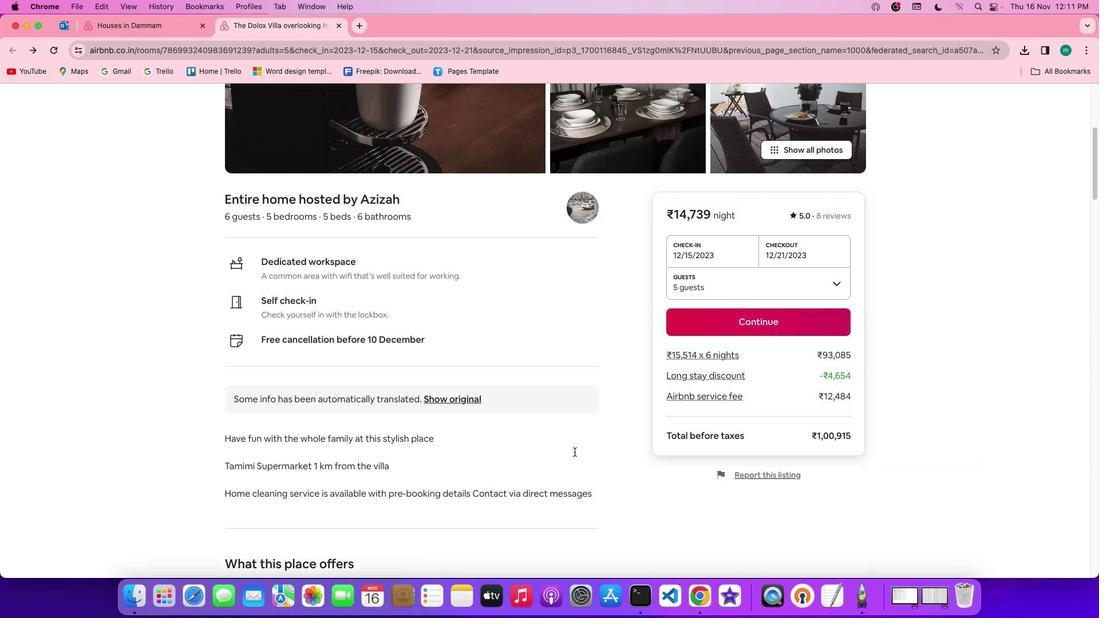 
Action: Mouse moved to (578, 442)
Screenshot: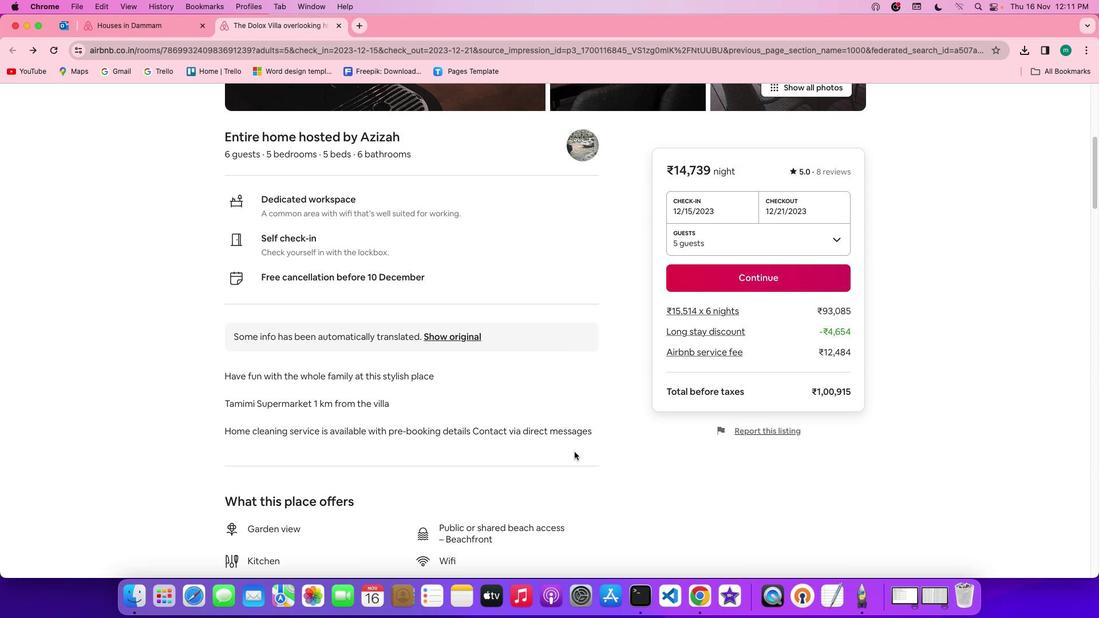 
Action: Mouse scrolled (578, 442) with delta (63, 46)
Screenshot: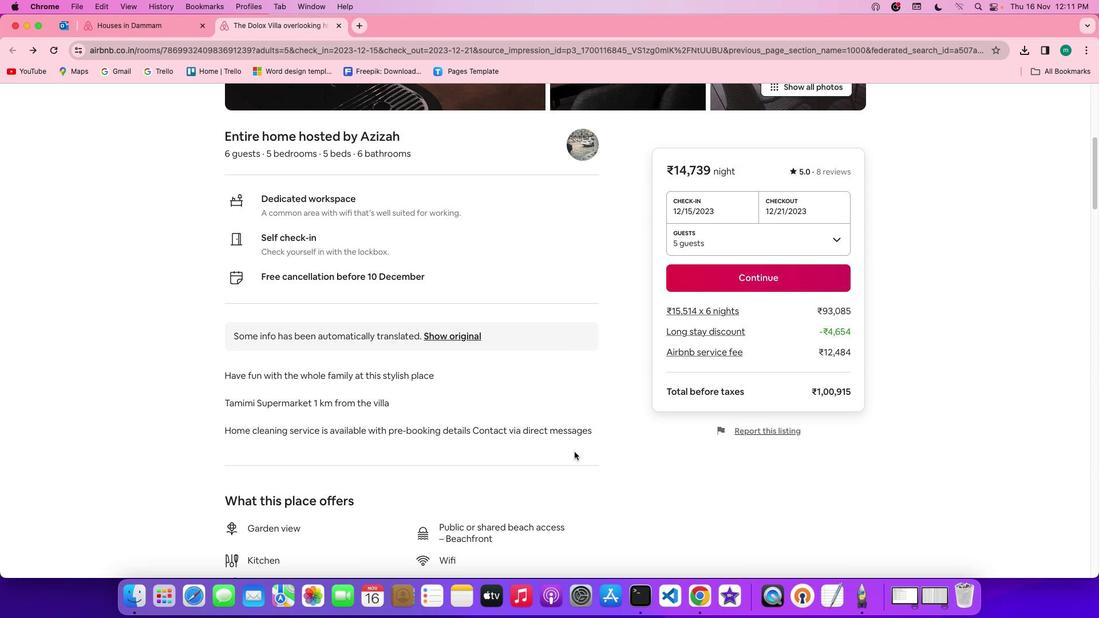 
Action: Mouse scrolled (578, 442) with delta (63, 46)
Screenshot: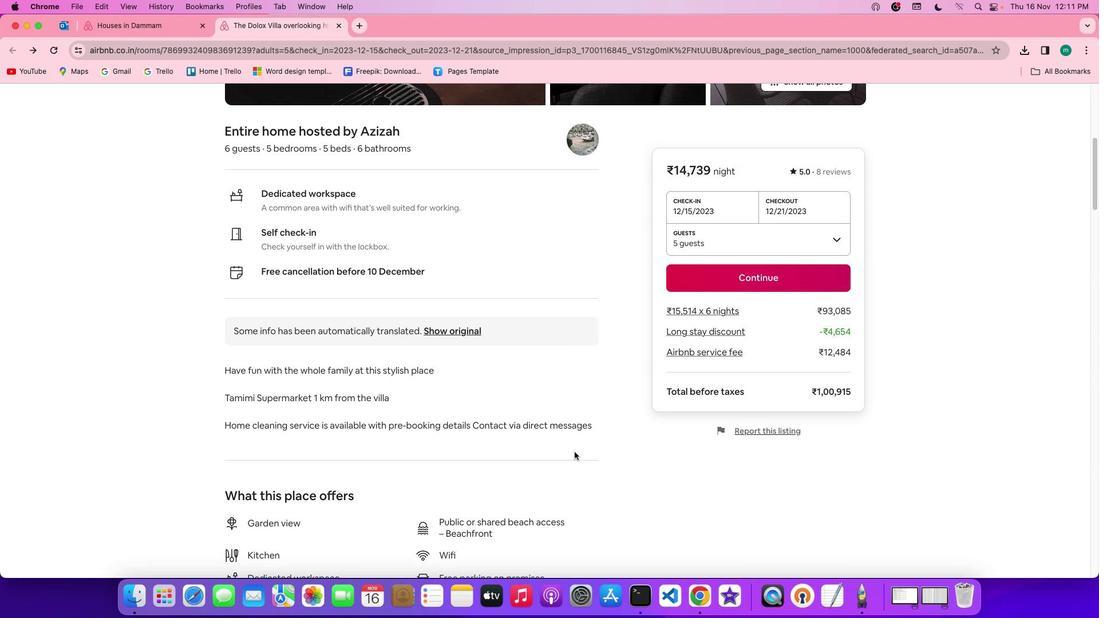 
Action: Mouse scrolled (578, 442) with delta (63, 46)
Screenshot: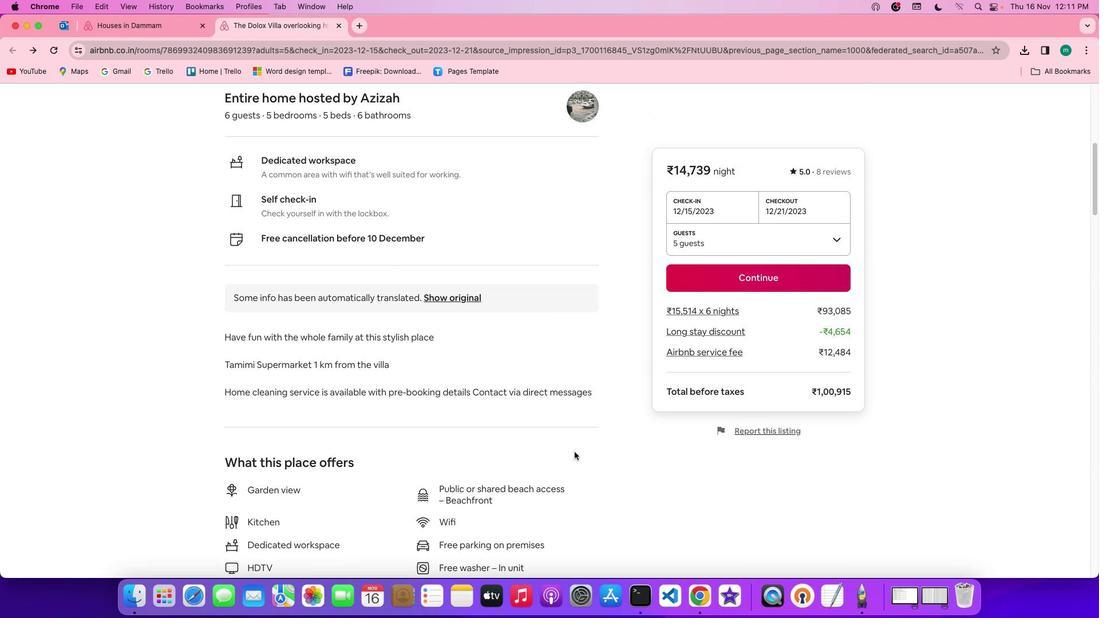 
Action: Mouse scrolled (578, 442) with delta (63, 45)
Screenshot: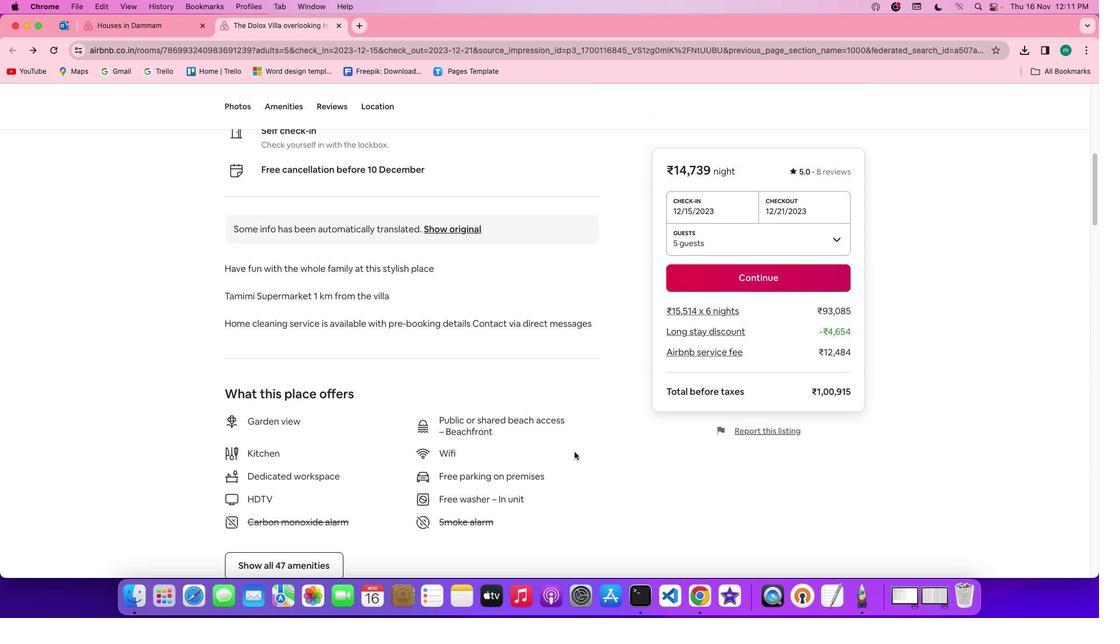 
Action: Mouse scrolled (578, 442) with delta (63, 44)
Screenshot: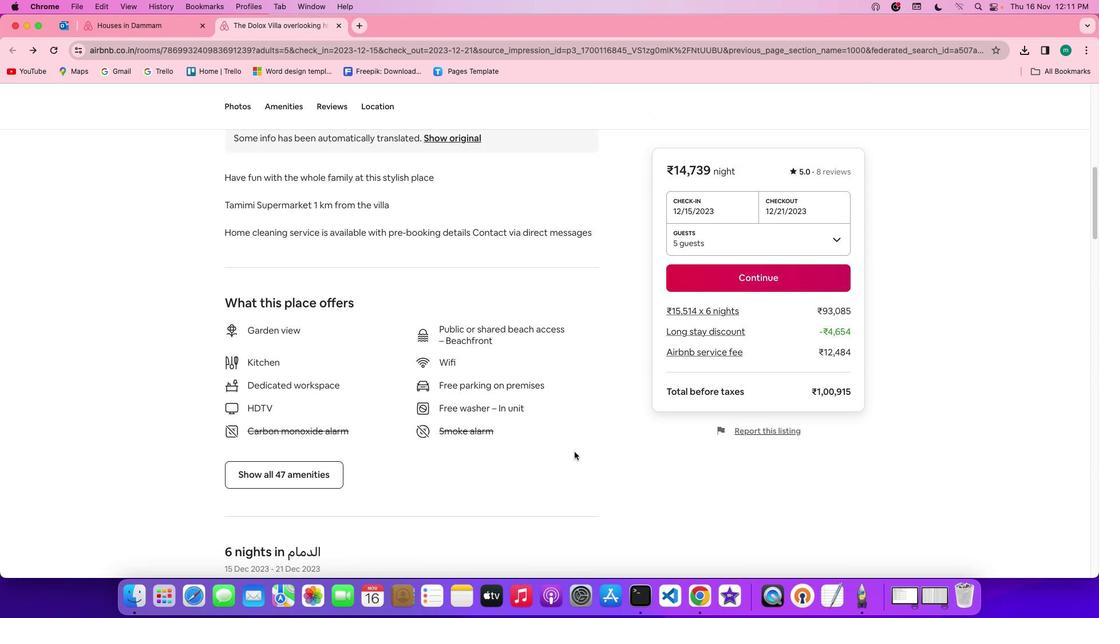 
Action: Mouse moved to (308, 422)
Screenshot: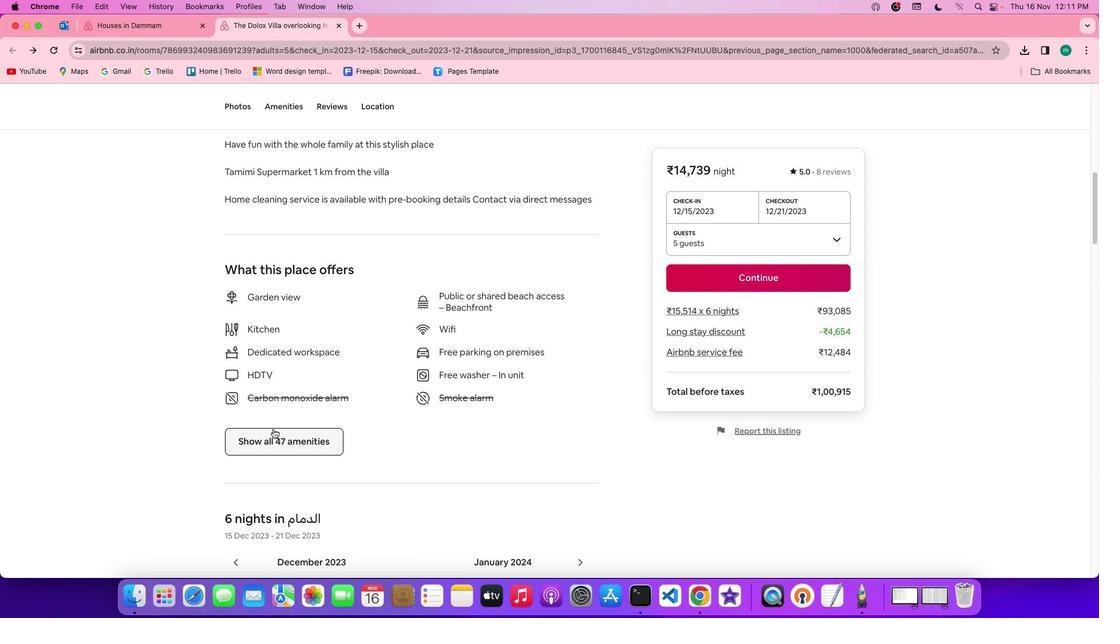 
Action: Mouse pressed left at (308, 422)
Screenshot: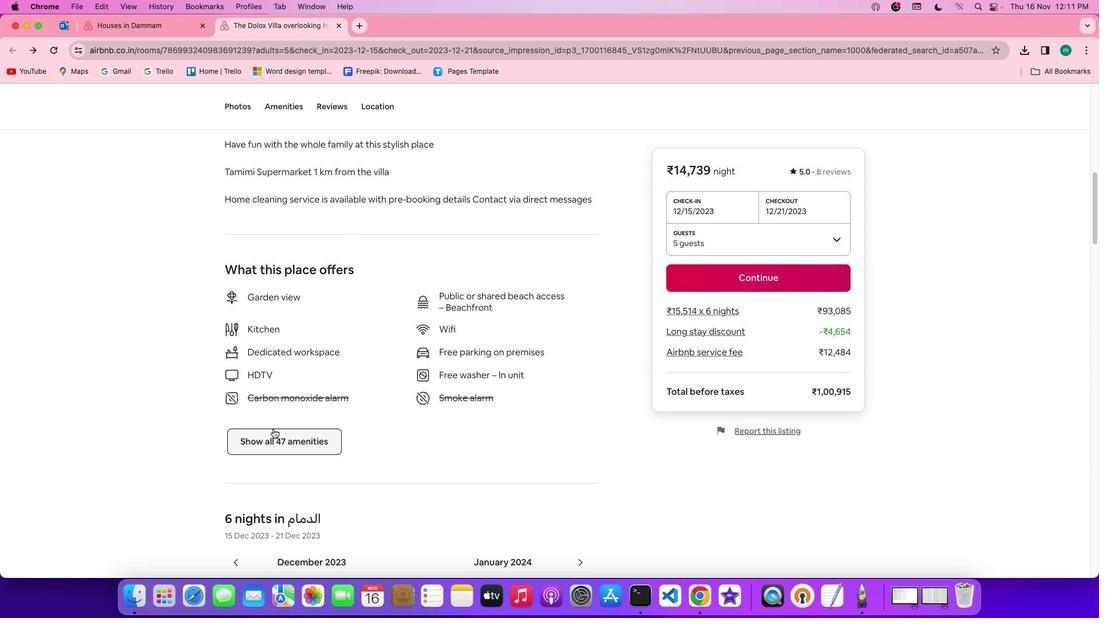 
Action: Mouse moved to (532, 439)
Screenshot: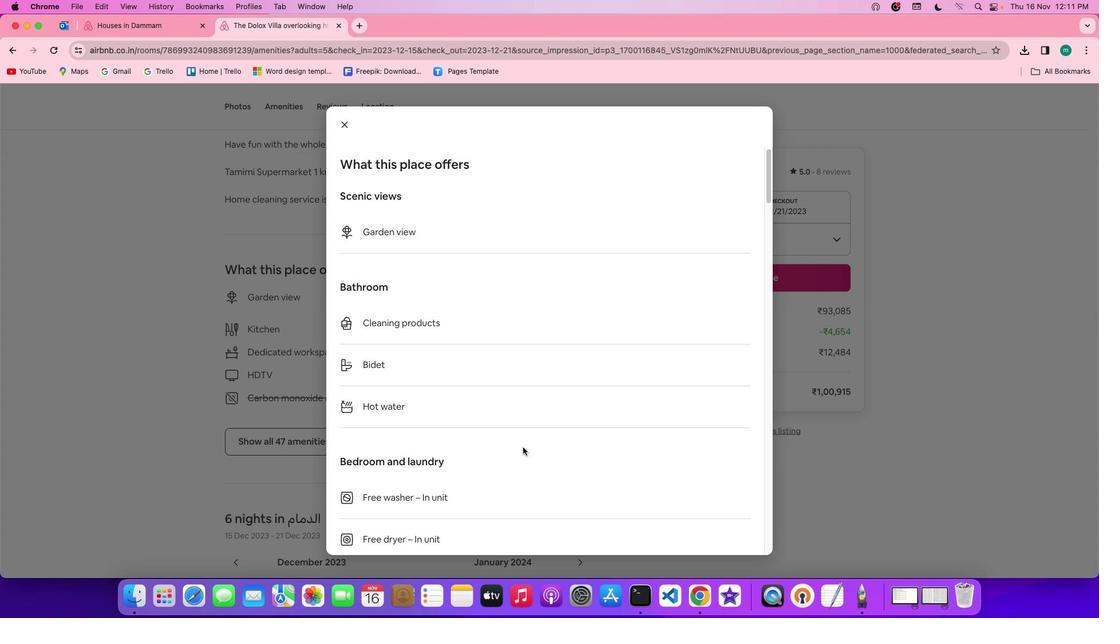
Action: Mouse scrolled (532, 439) with delta (63, 46)
Screenshot: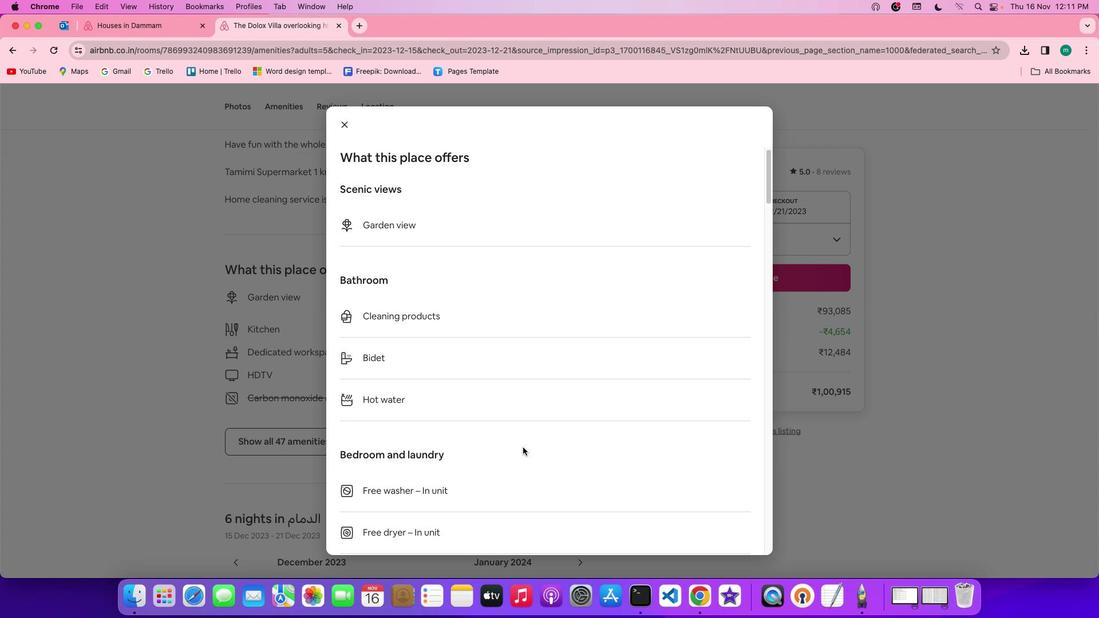 
Action: Mouse scrolled (532, 439) with delta (63, 46)
Screenshot: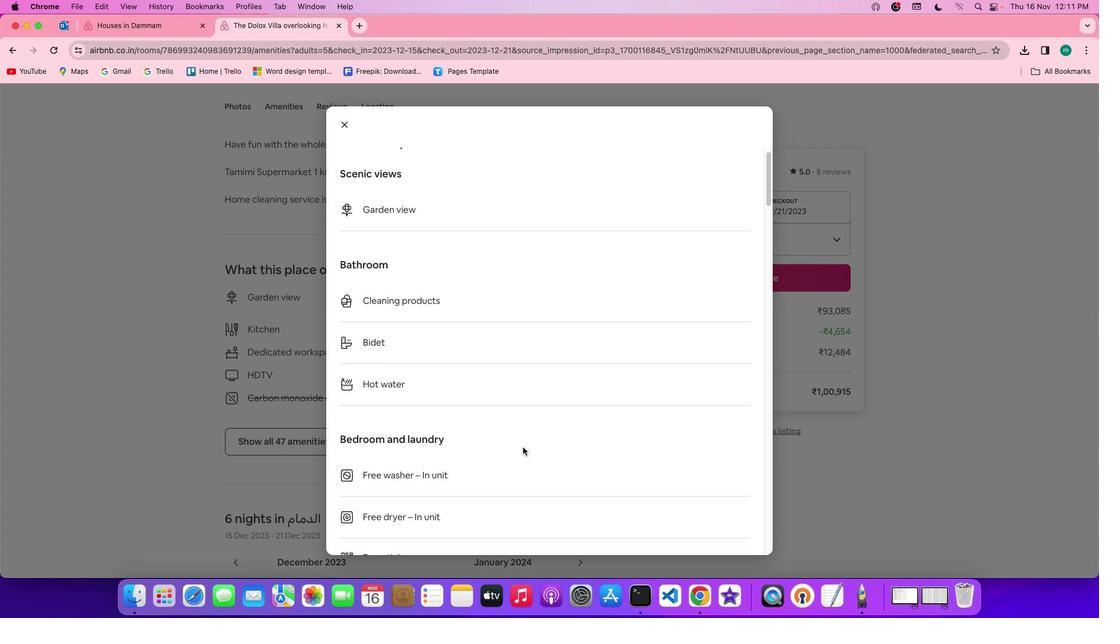 
Action: Mouse scrolled (532, 439) with delta (63, 45)
Screenshot: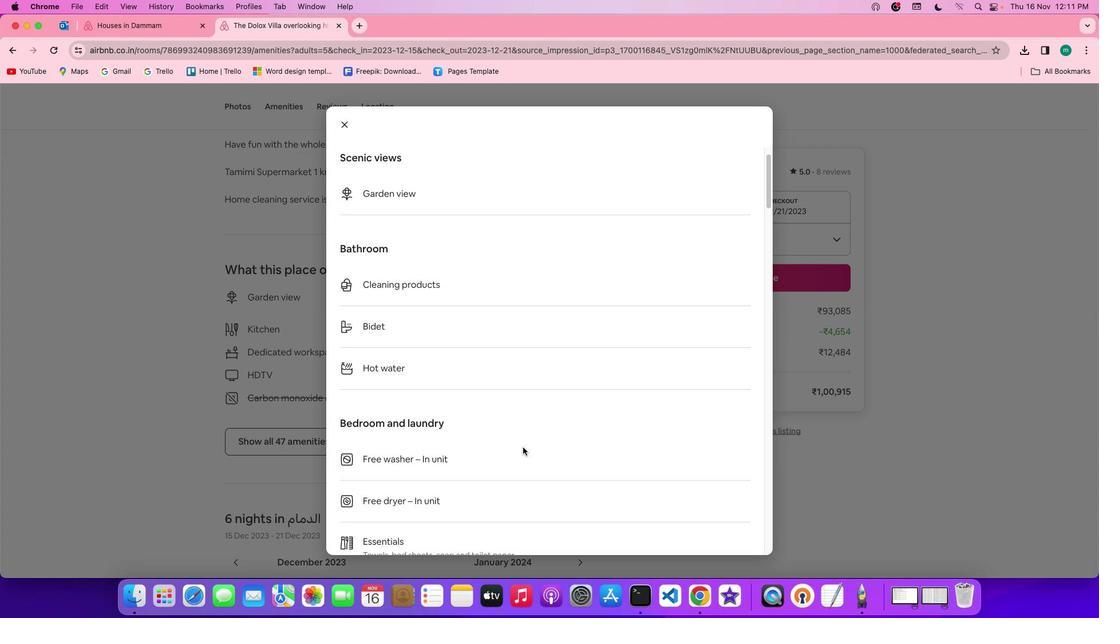 
Action: Mouse scrolled (532, 439) with delta (63, 44)
Screenshot: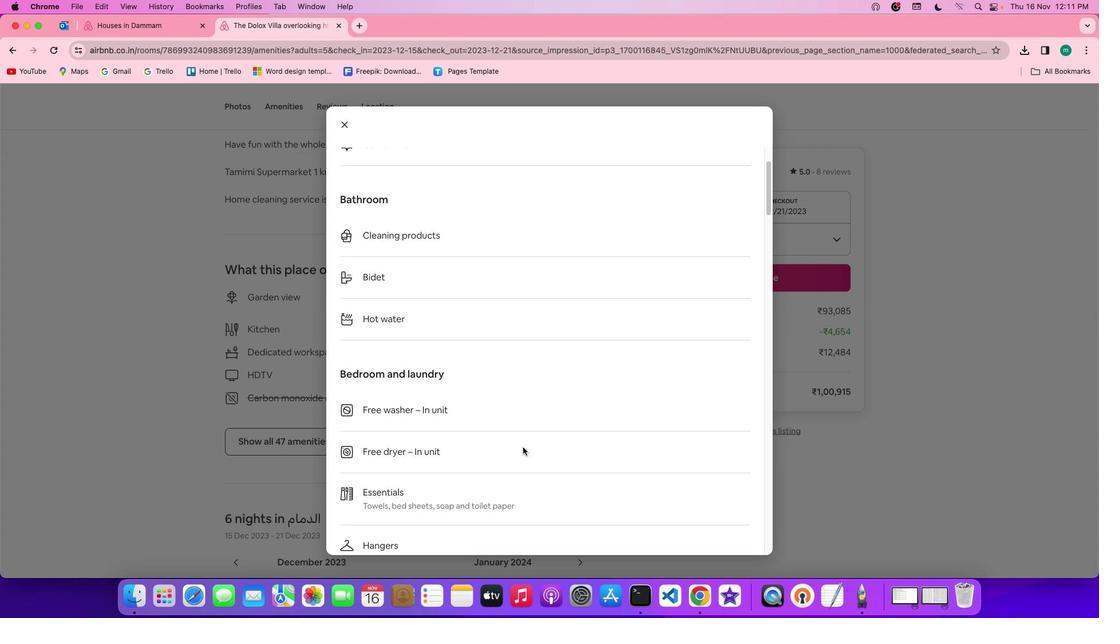 
Action: Mouse moved to (532, 439)
Screenshot: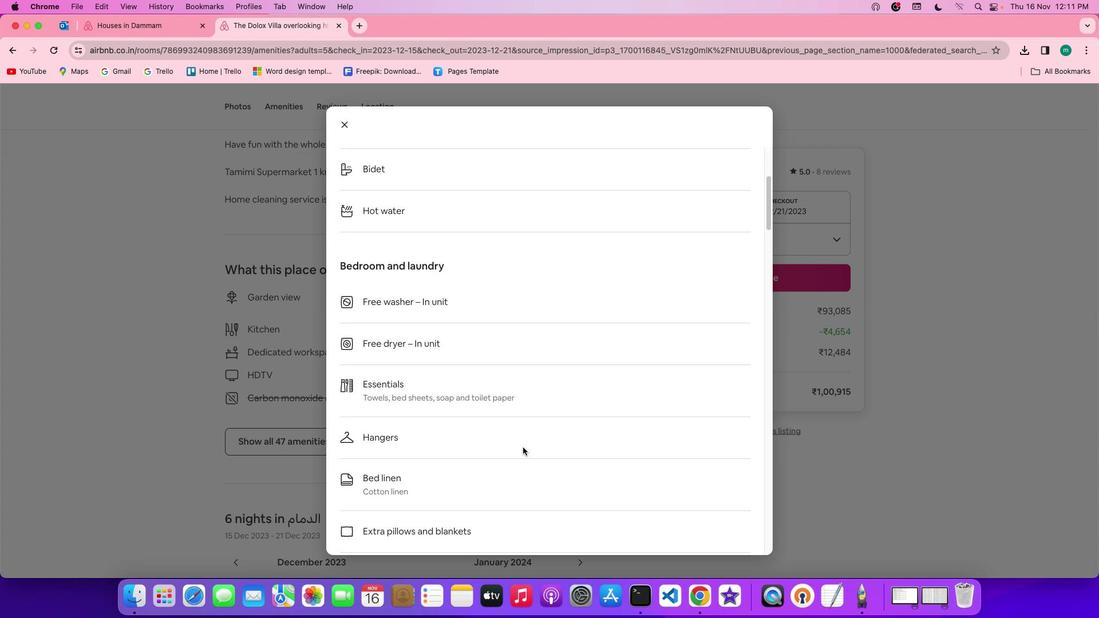 
Action: Mouse scrolled (532, 439) with delta (63, 44)
Screenshot: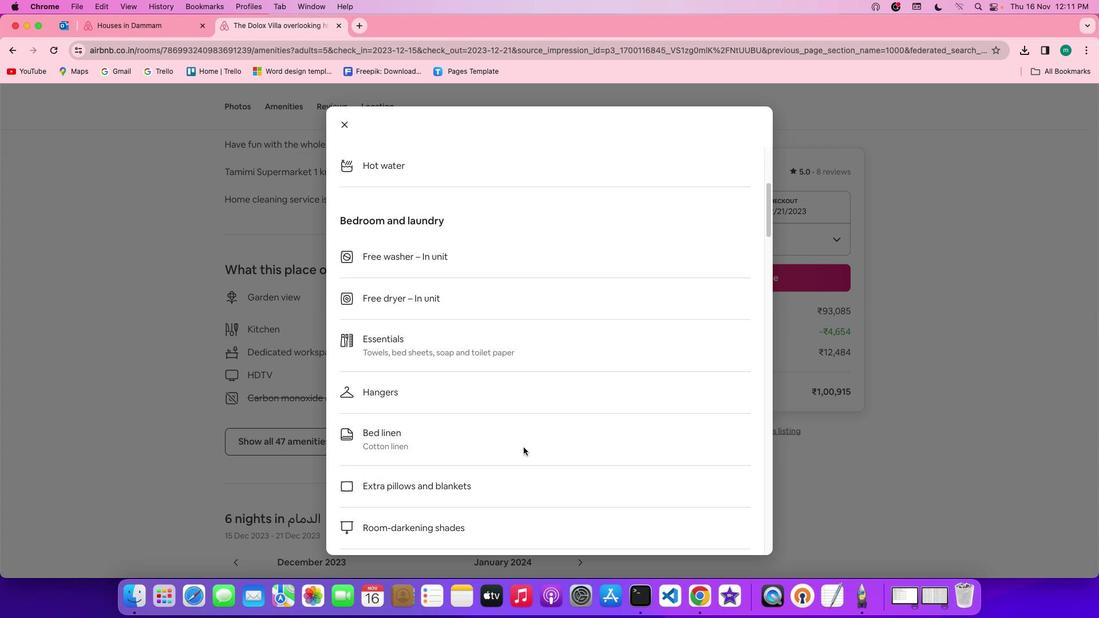 
Action: Mouse moved to (532, 438)
Screenshot: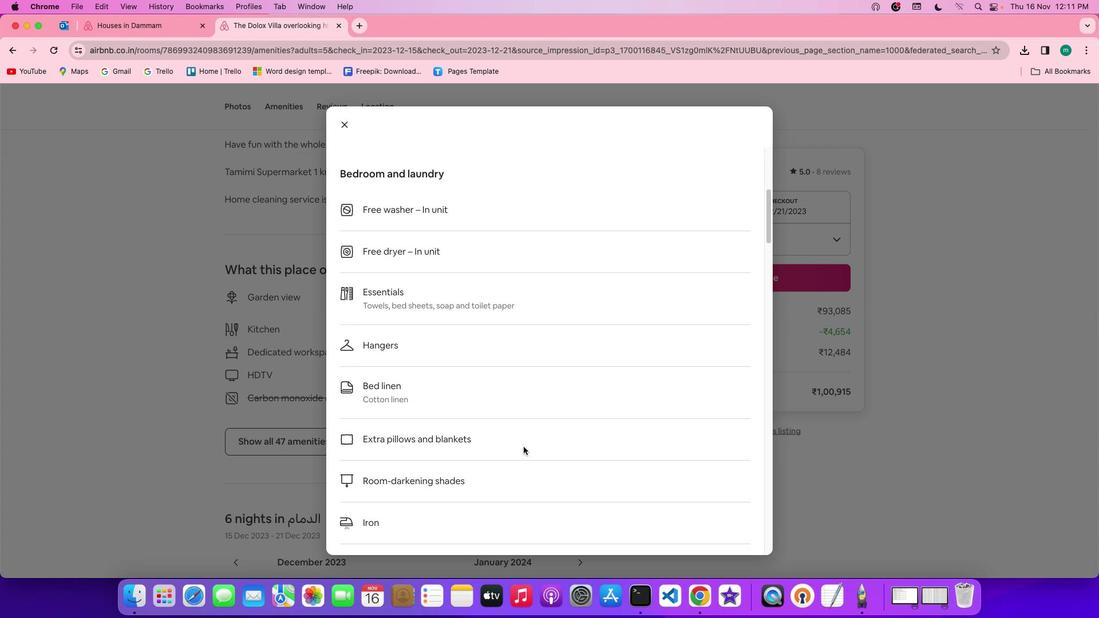 
Action: Mouse scrolled (532, 438) with delta (63, 46)
Screenshot: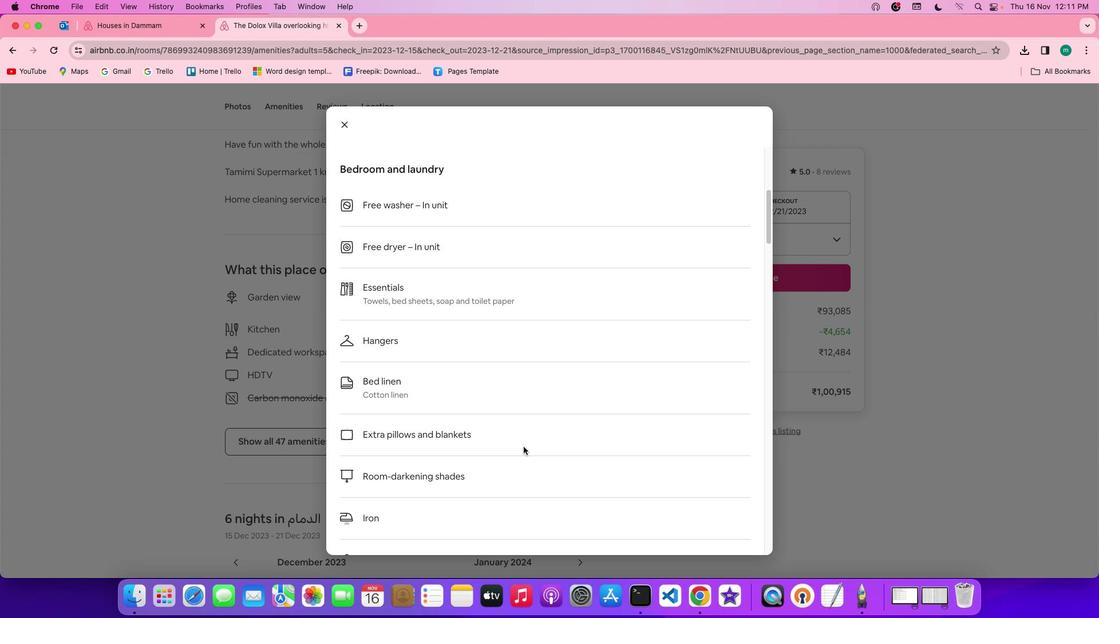 
Action: Mouse scrolled (532, 438) with delta (63, 46)
Screenshot: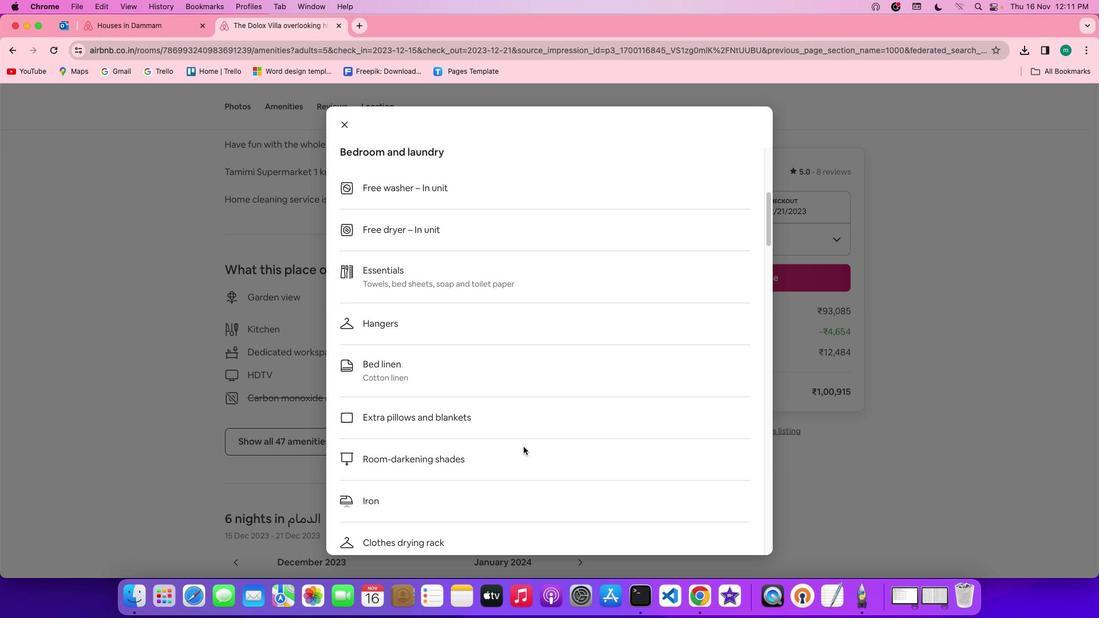 
Action: Mouse scrolled (532, 438) with delta (63, 45)
Screenshot: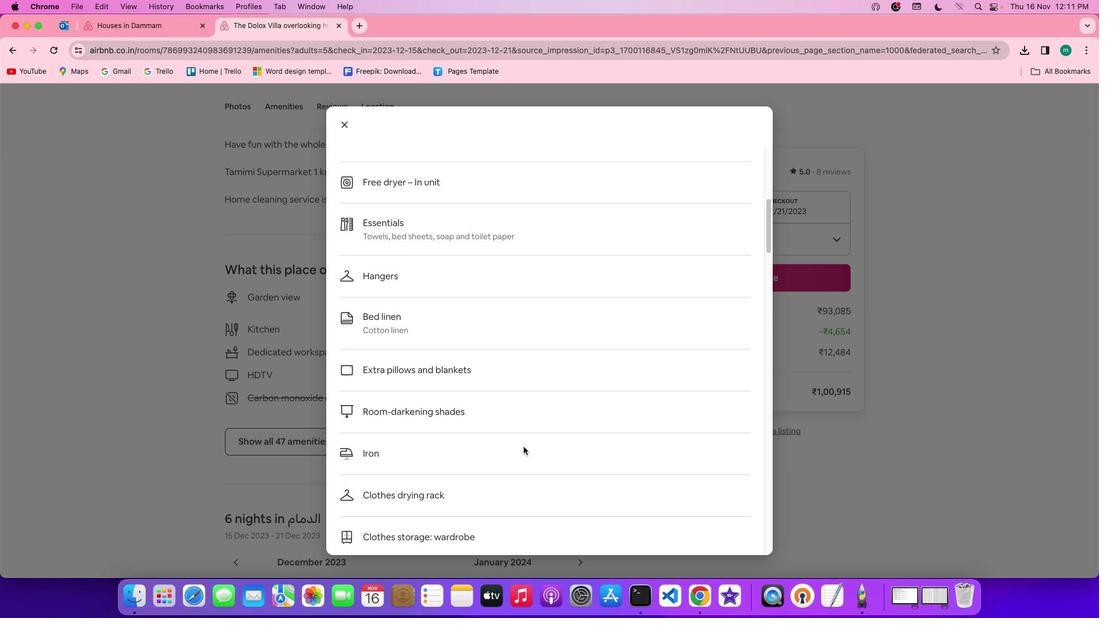 
Action: Mouse scrolled (532, 438) with delta (63, 44)
Screenshot: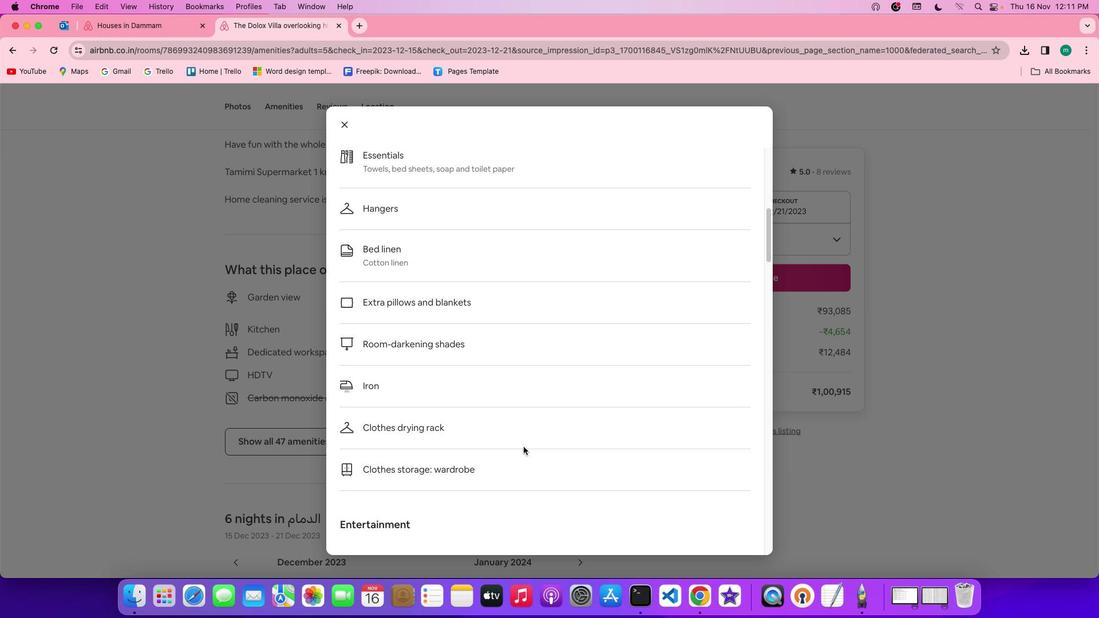 
Action: Mouse scrolled (532, 438) with delta (63, 44)
Screenshot: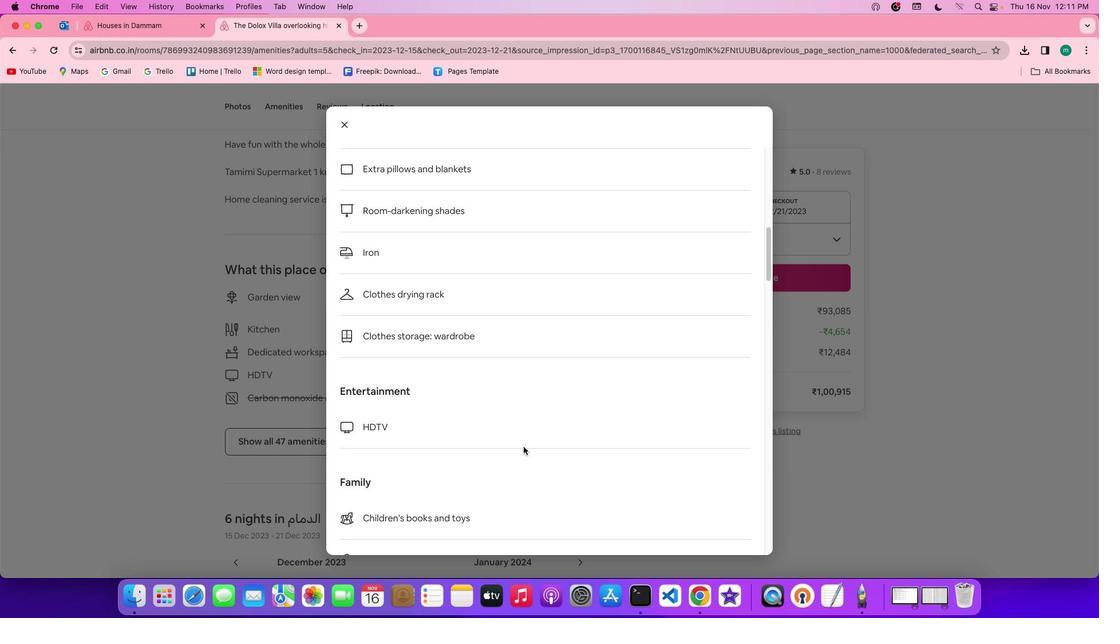 
Action: Mouse scrolled (532, 438) with delta (63, 46)
Screenshot: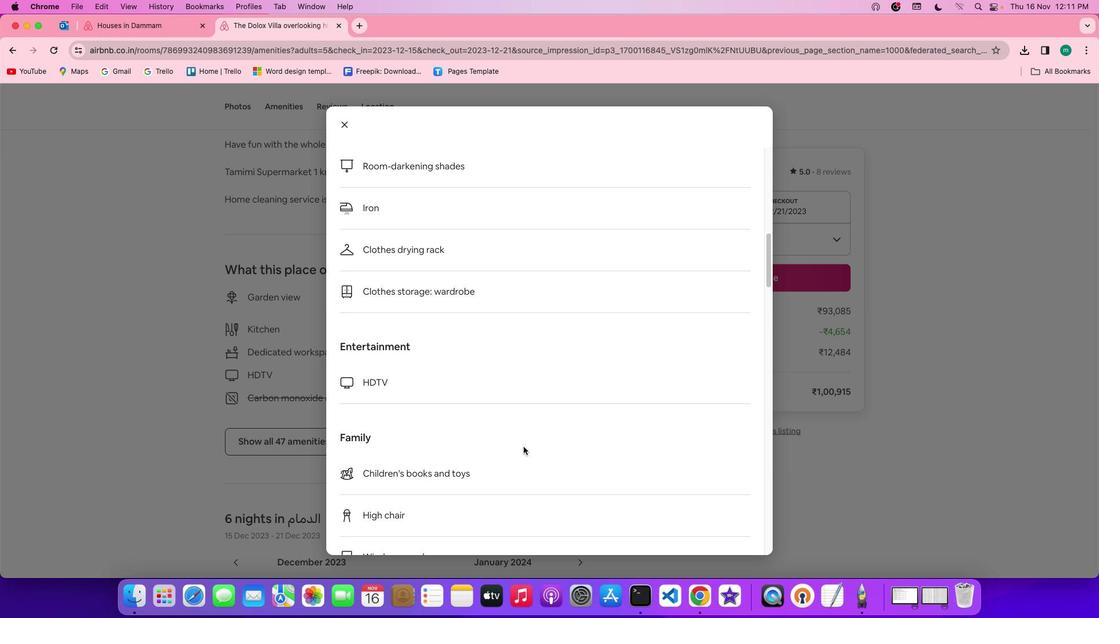 
Action: Mouse scrolled (532, 438) with delta (63, 46)
Screenshot: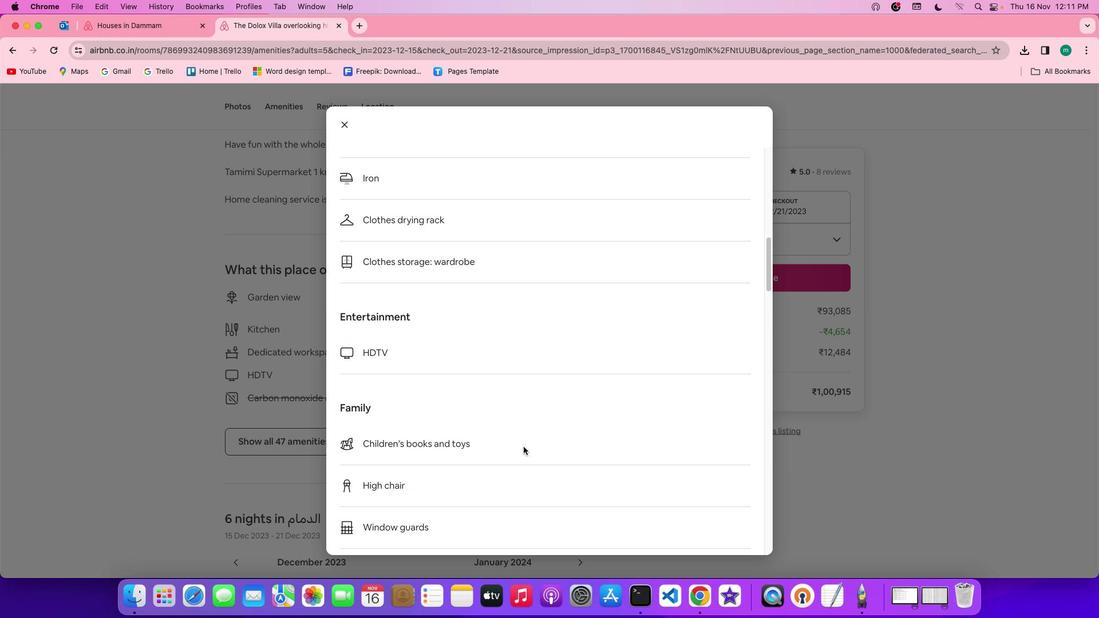
Action: Mouse scrolled (532, 438) with delta (63, 45)
Screenshot: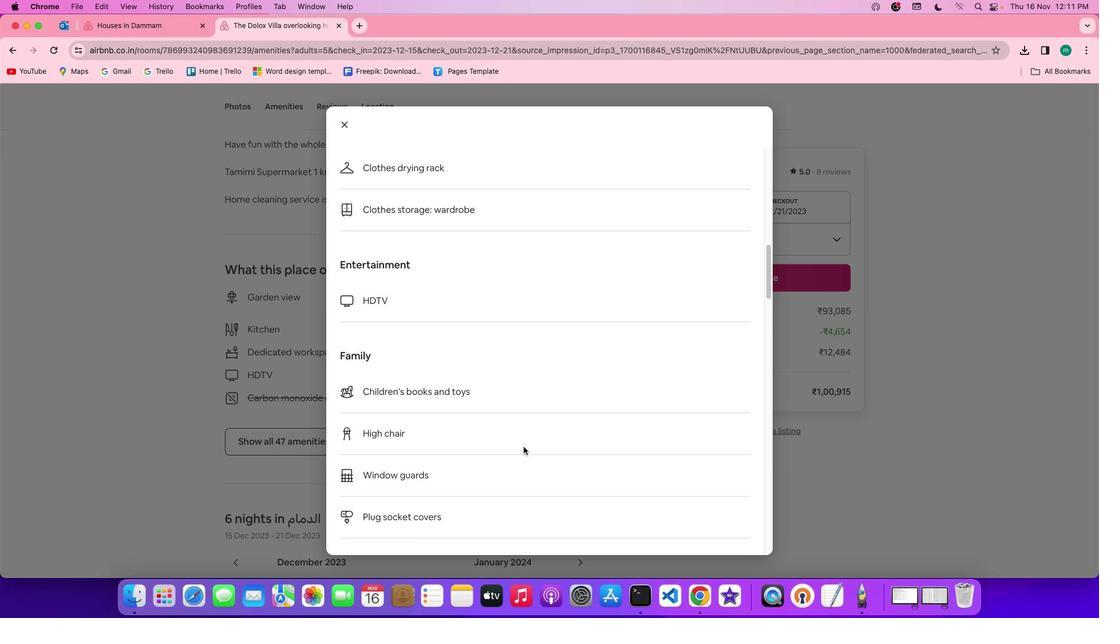 
Action: Mouse scrolled (532, 438) with delta (63, 44)
Screenshot: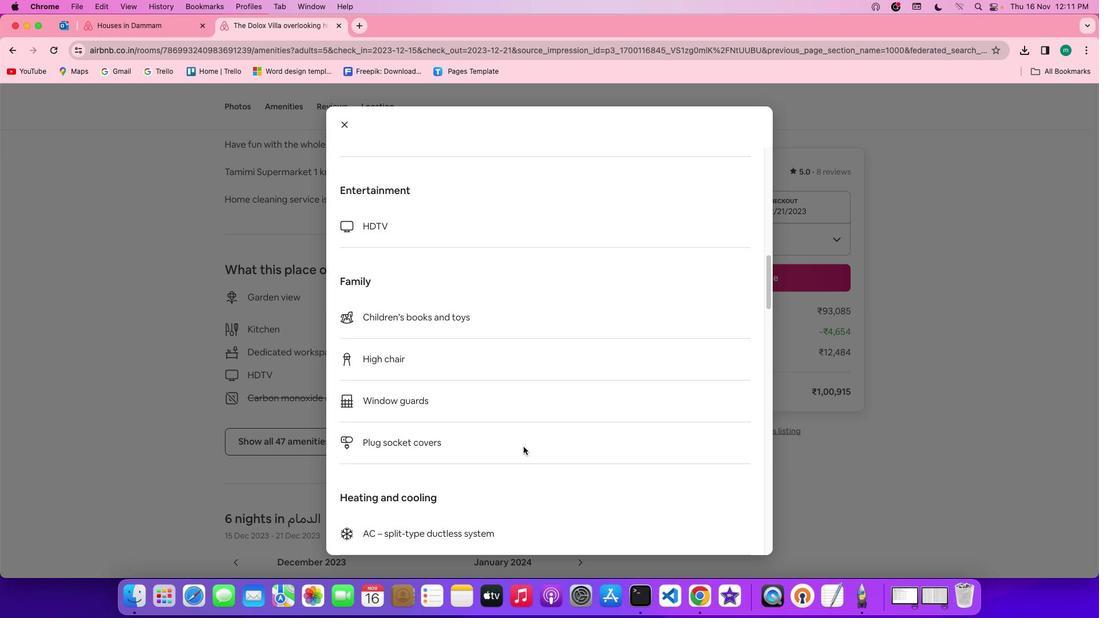 
Action: Mouse scrolled (532, 438) with delta (63, 44)
Screenshot: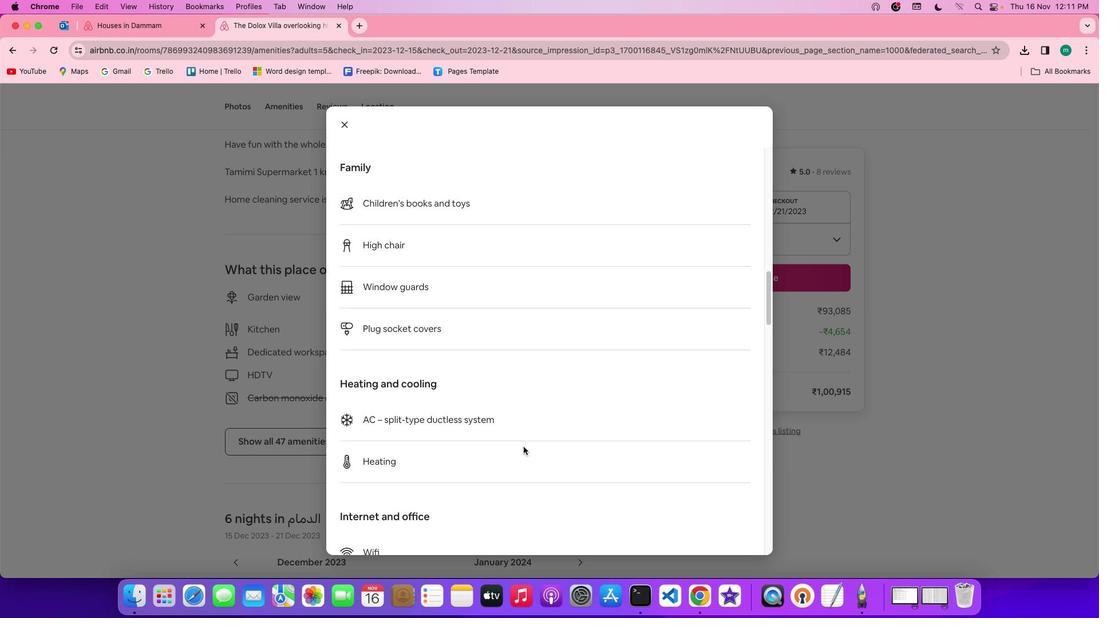 
Action: Mouse moved to (532, 437)
Screenshot: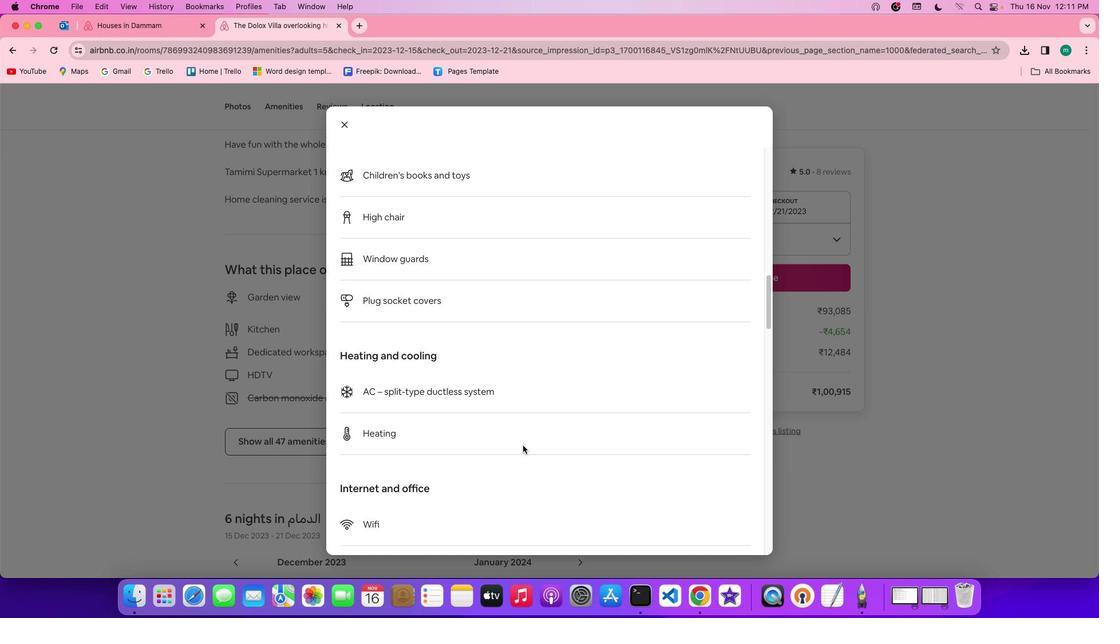 
Action: Mouse scrolled (532, 437) with delta (63, 46)
Screenshot: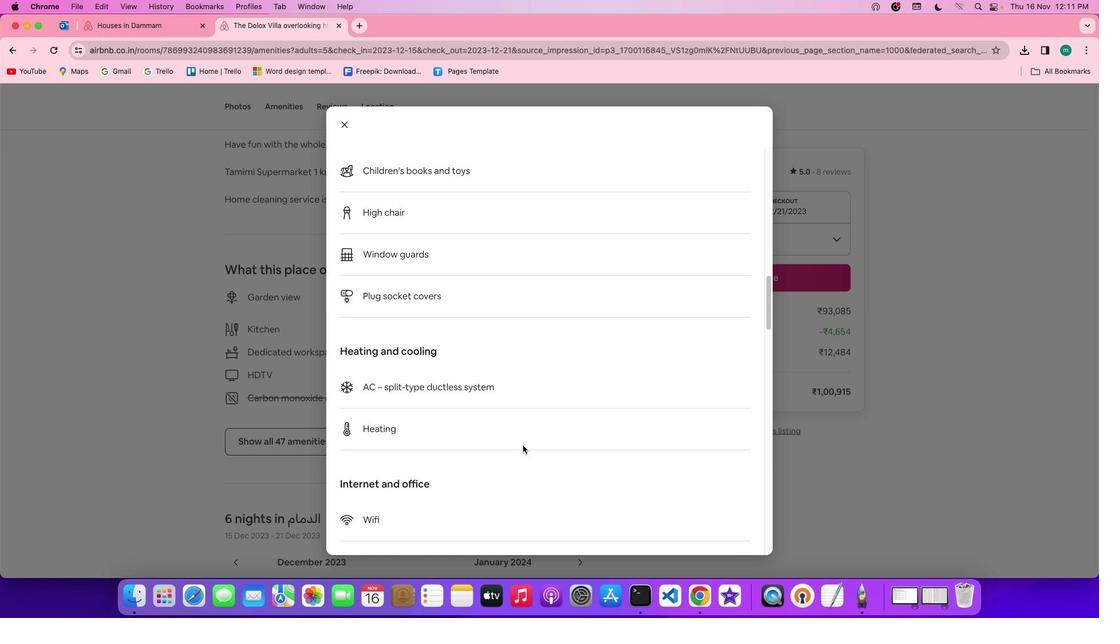 
Action: Mouse scrolled (532, 437) with delta (63, 46)
Screenshot: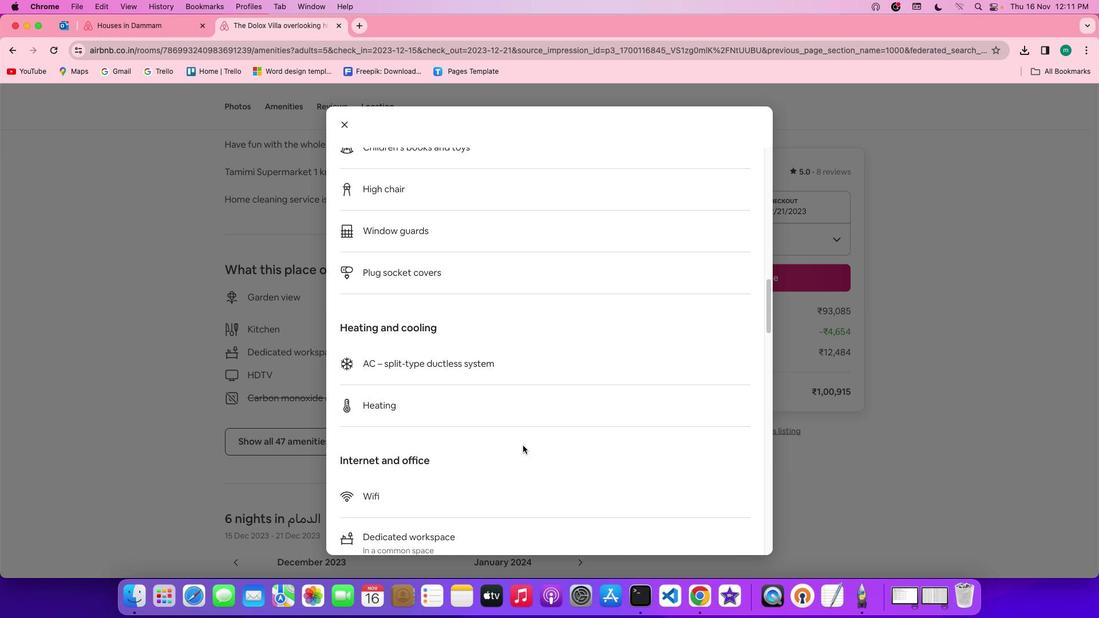 
Action: Mouse scrolled (532, 437) with delta (63, 45)
Screenshot: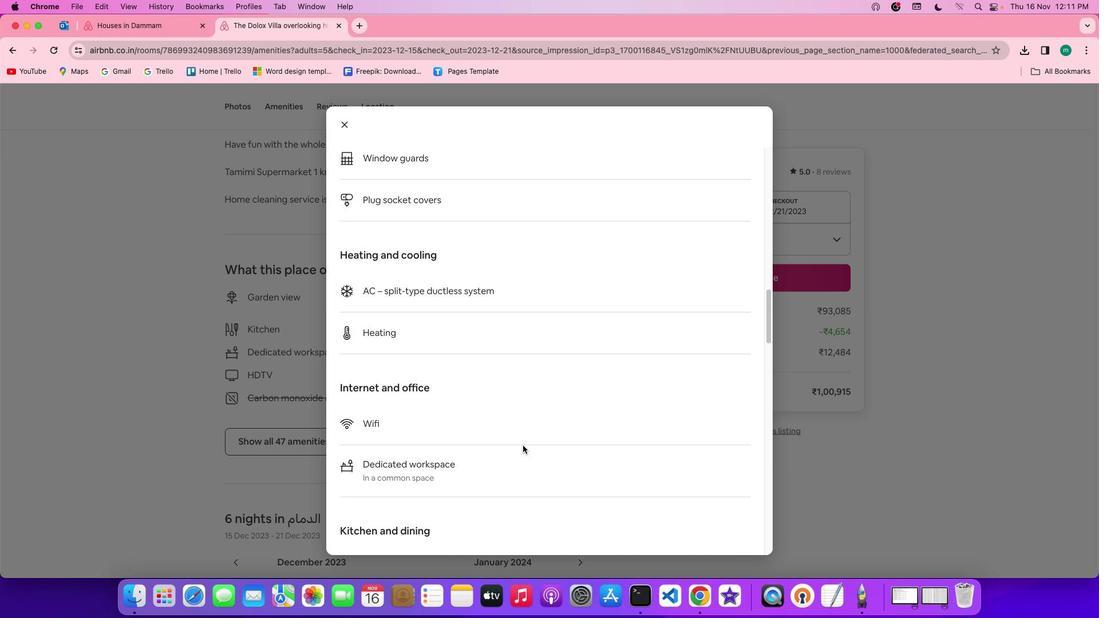 
Action: Mouse scrolled (532, 437) with delta (63, 44)
Screenshot: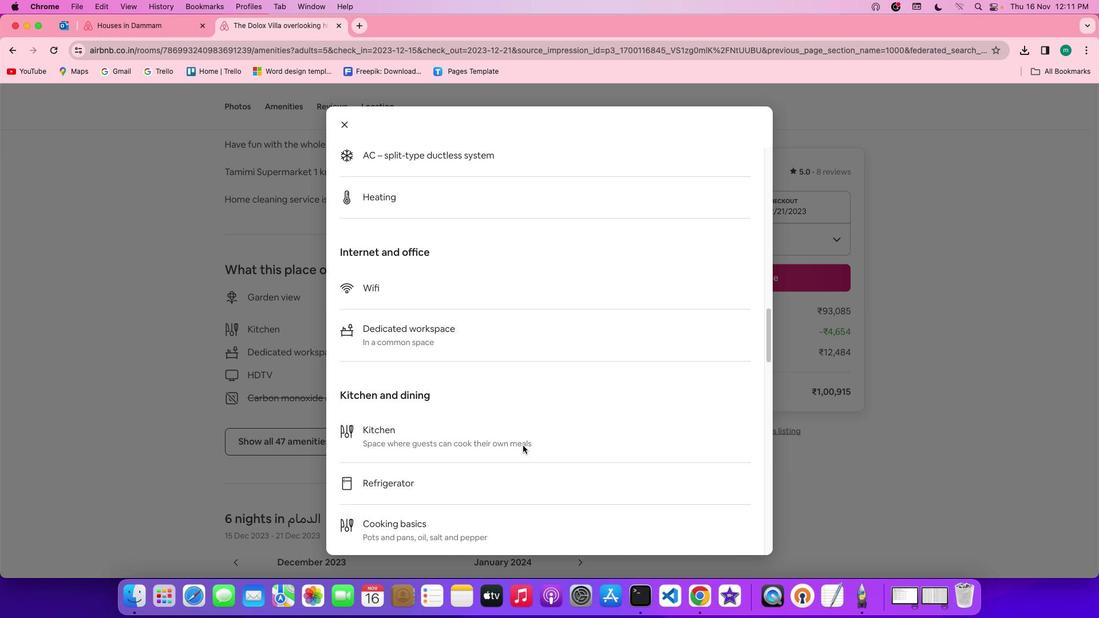 
Action: Mouse scrolled (532, 437) with delta (63, 44)
Screenshot: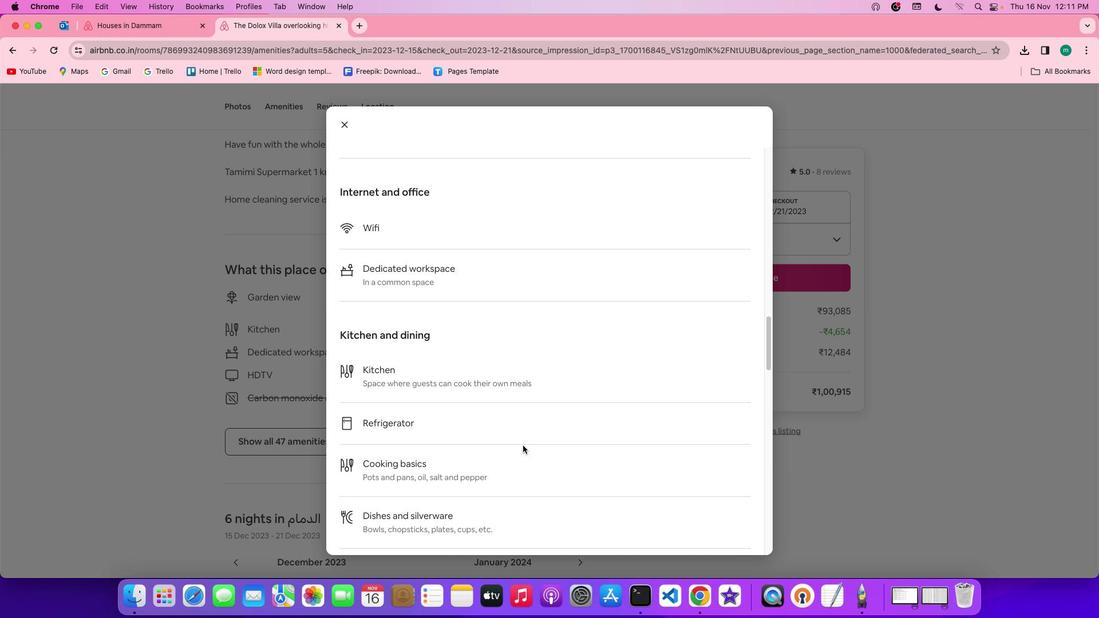
Action: Mouse scrolled (532, 437) with delta (63, 44)
Screenshot: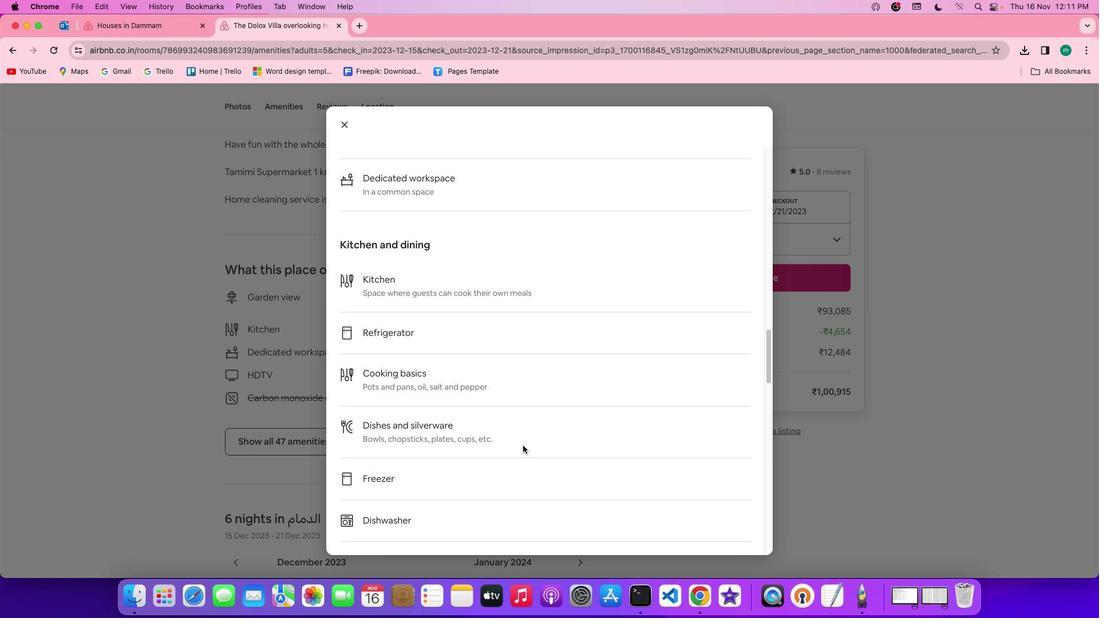
Action: Mouse scrolled (532, 437) with delta (63, 46)
Screenshot: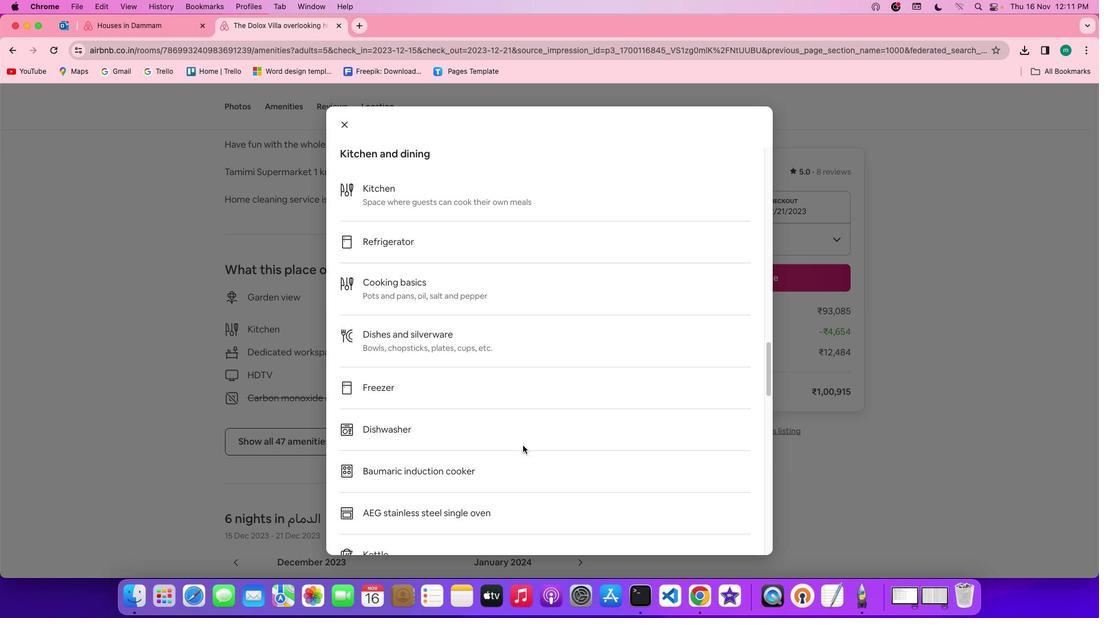 
Action: Mouse scrolled (532, 437) with delta (63, 46)
Screenshot: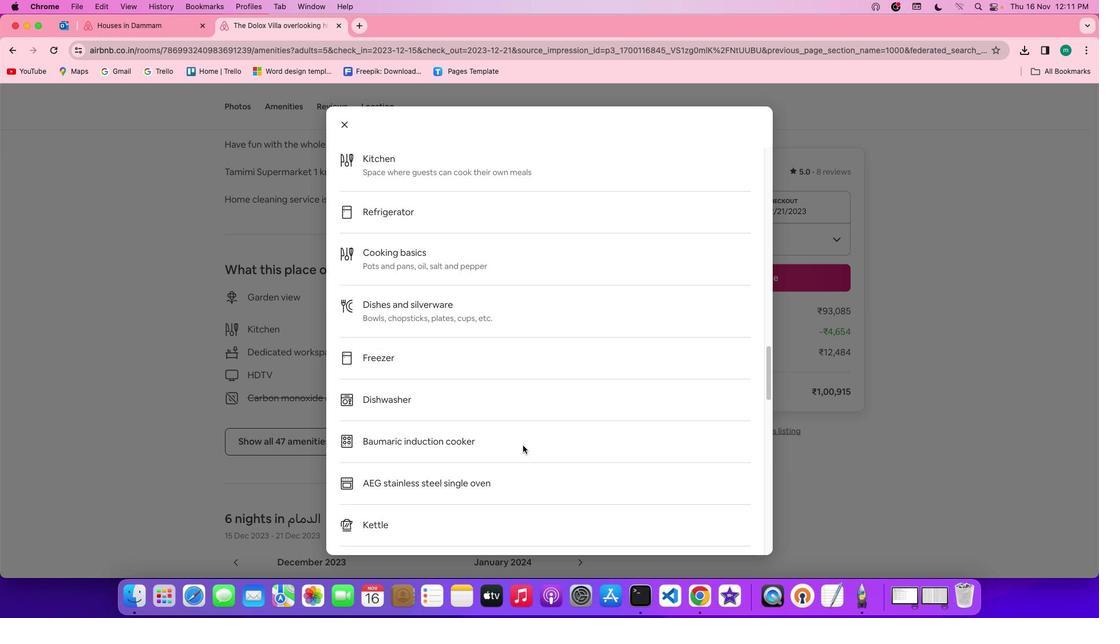 
Action: Mouse scrolled (532, 437) with delta (63, 45)
Screenshot: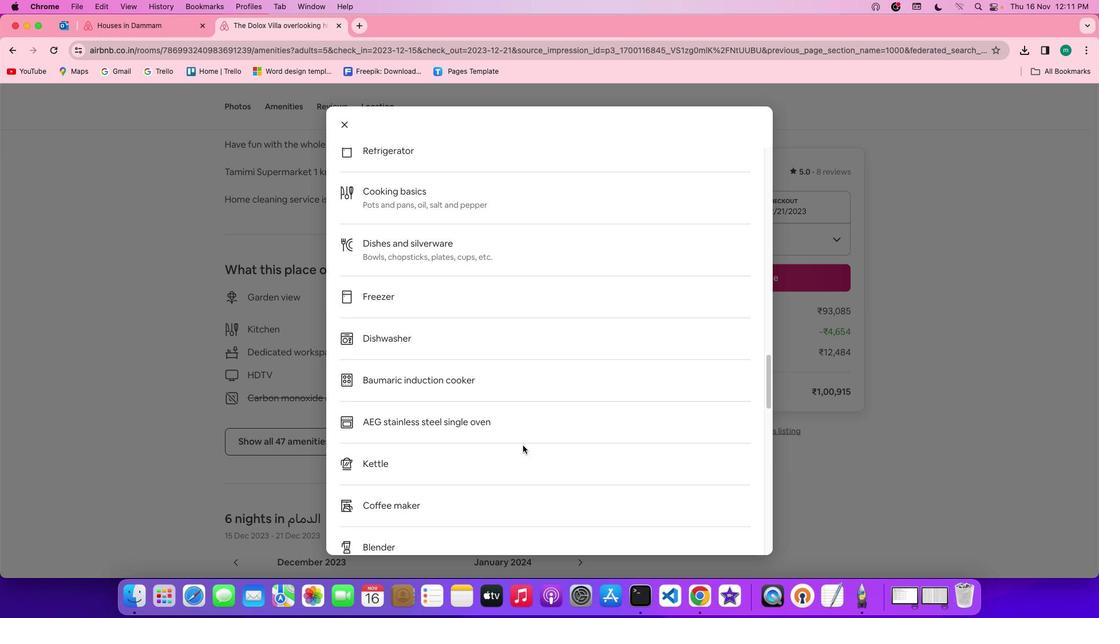 
Action: Mouse scrolled (532, 437) with delta (63, 44)
Screenshot: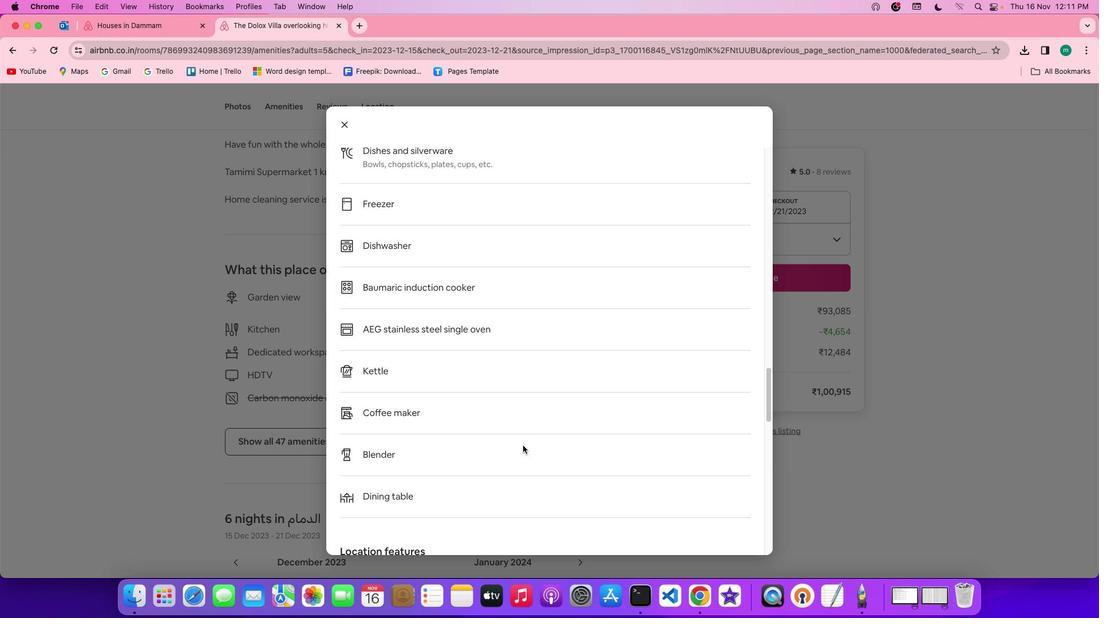 
Action: Mouse scrolled (532, 437) with delta (63, 44)
Screenshot: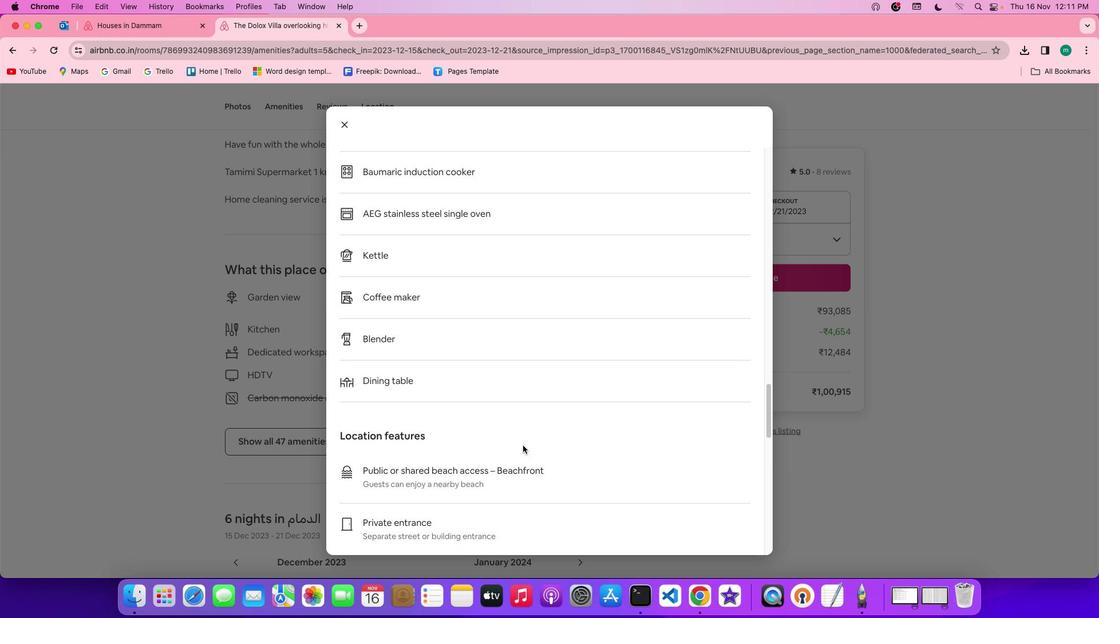 
Action: Mouse scrolled (532, 437) with delta (63, 46)
Screenshot: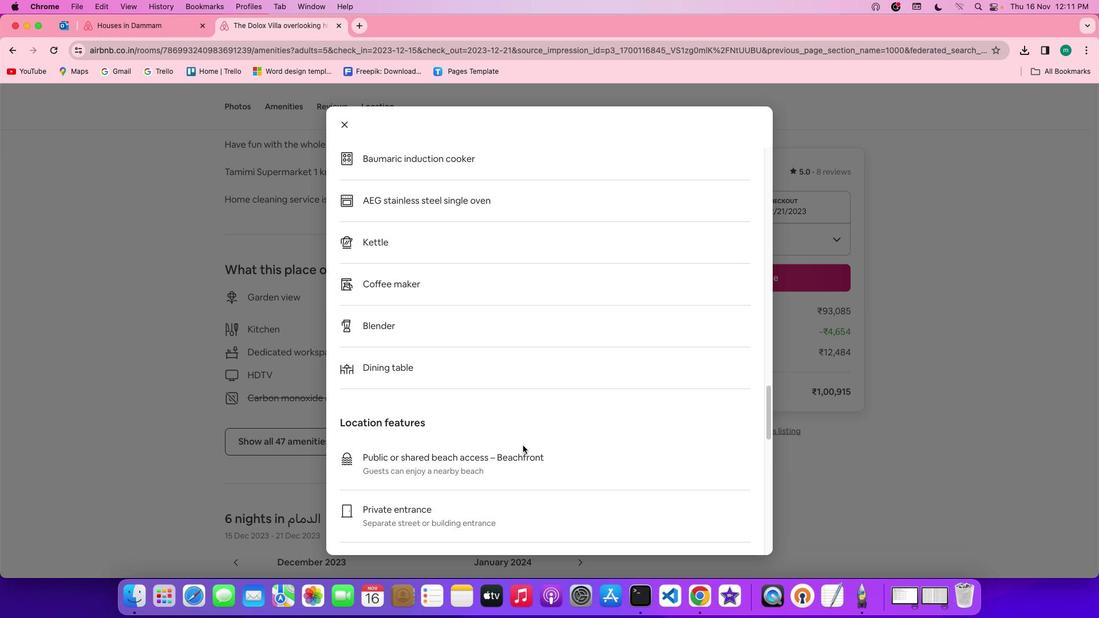 
Action: Mouse scrolled (532, 437) with delta (63, 46)
Screenshot: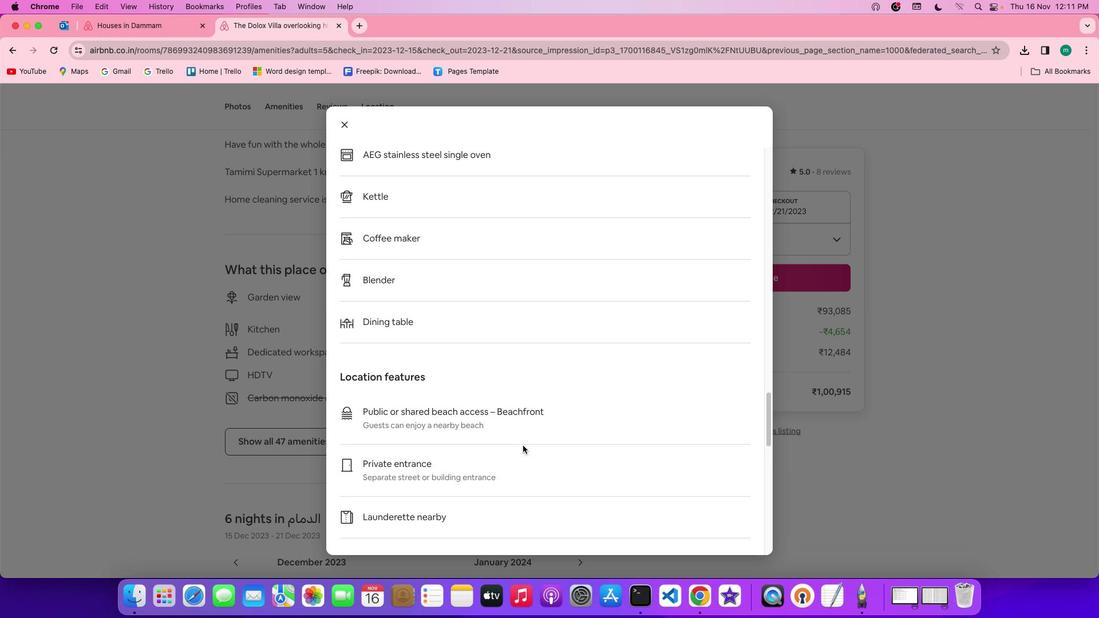 
Action: Mouse scrolled (532, 437) with delta (63, 45)
Screenshot: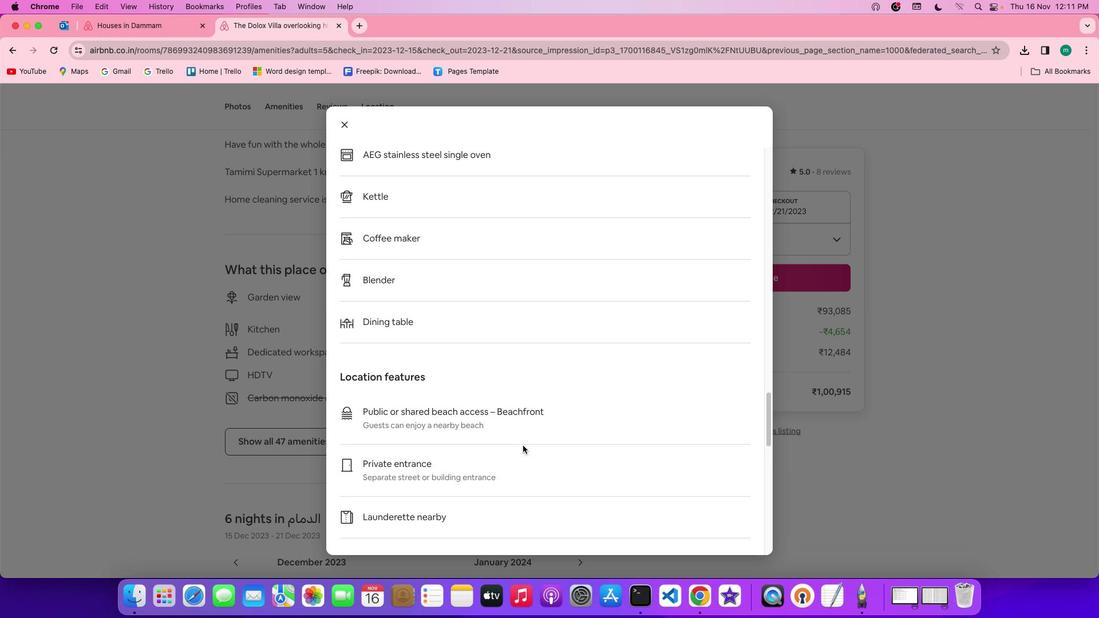 
Action: Mouse scrolled (532, 437) with delta (63, 44)
Screenshot: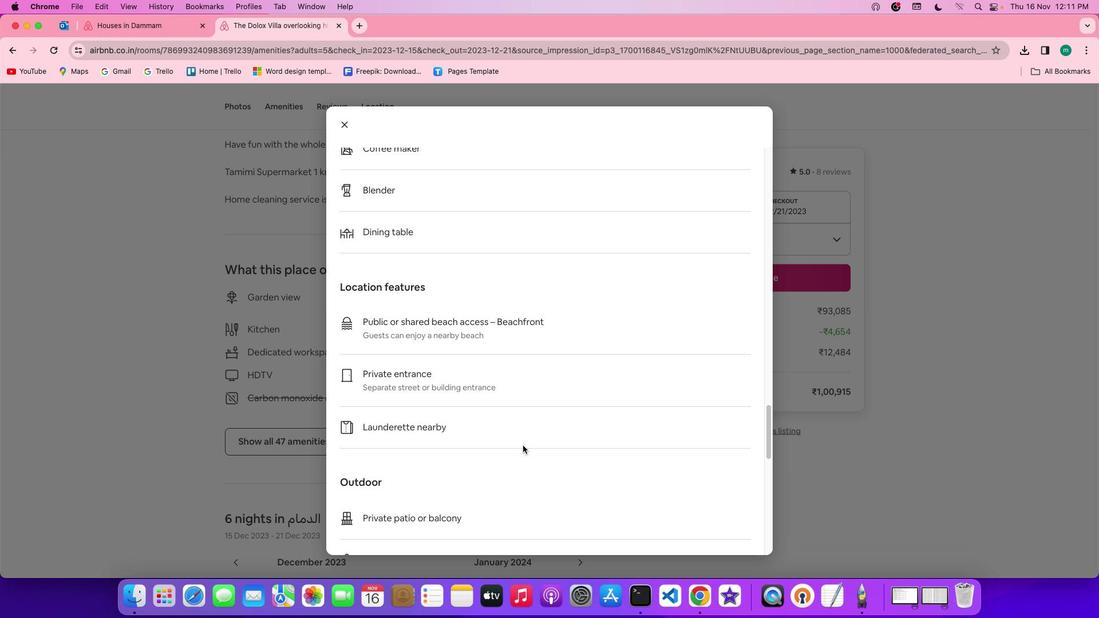 
Action: Mouse scrolled (532, 437) with delta (63, 44)
Screenshot: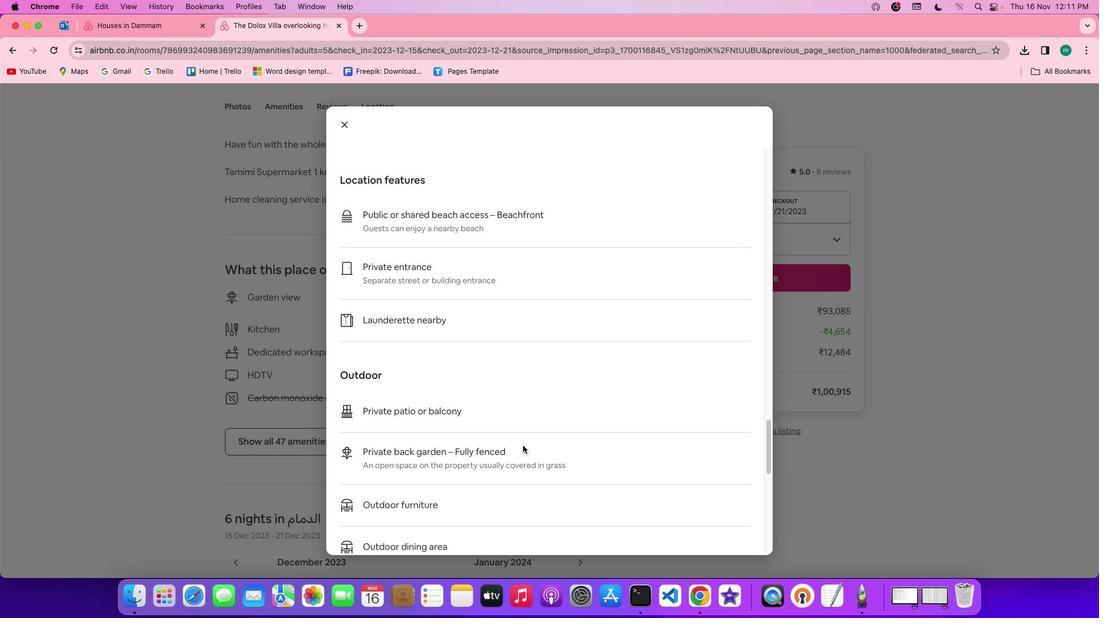 
Action: Mouse moved to (532, 436)
Screenshot: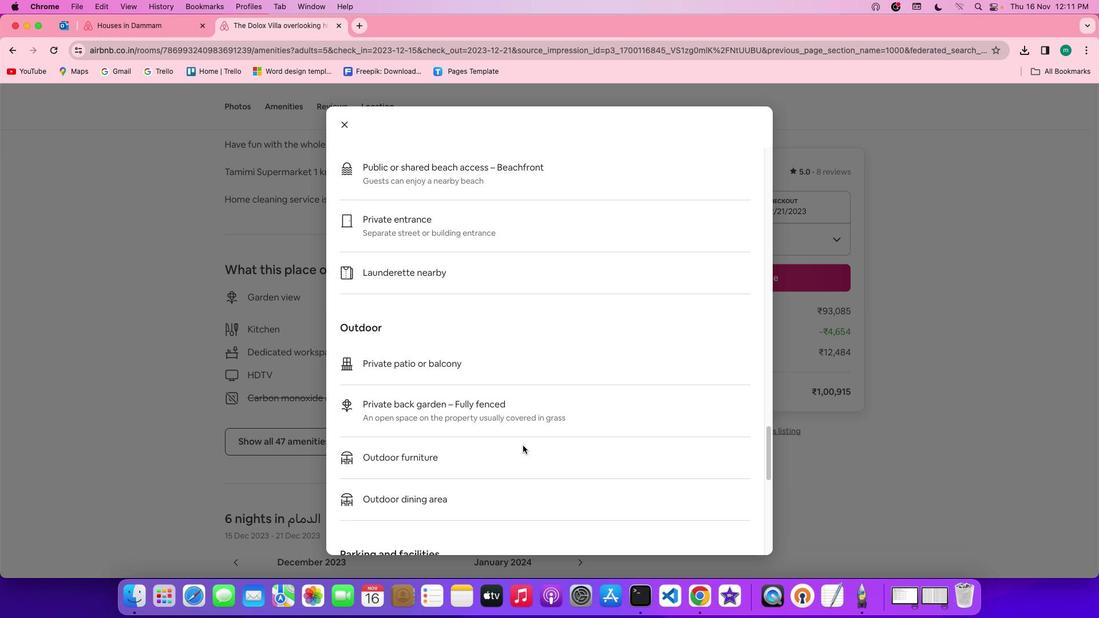 
Action: Mouse scrolled (532, 436) with delta (63, 46)
Screenshot: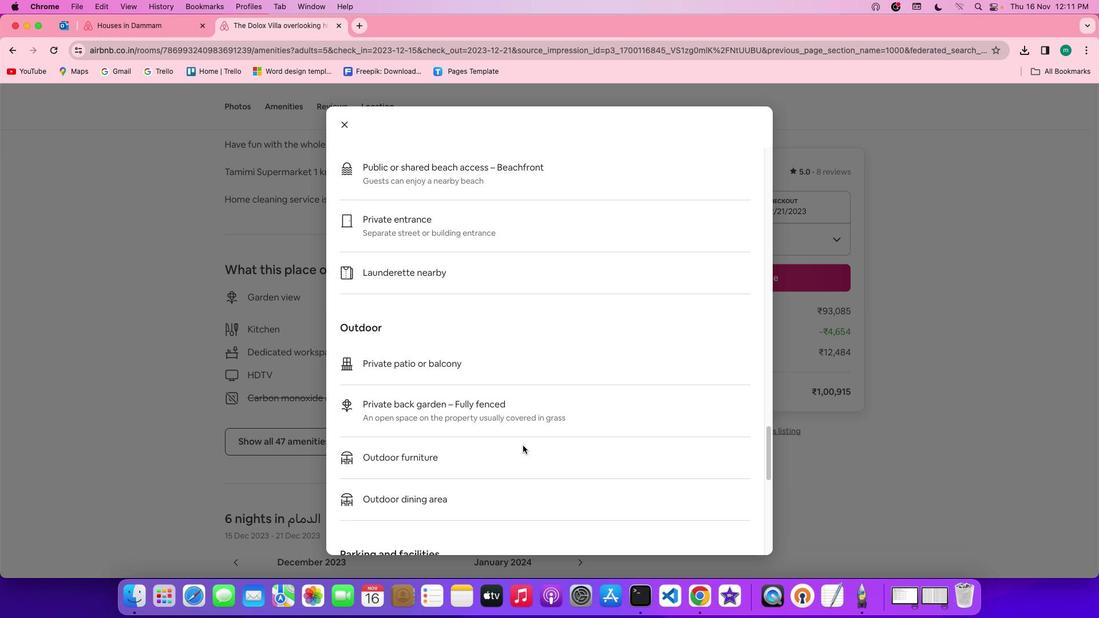 
Action: Mouse scrolled (532, 436) with delta (63, 46)
Screenshot: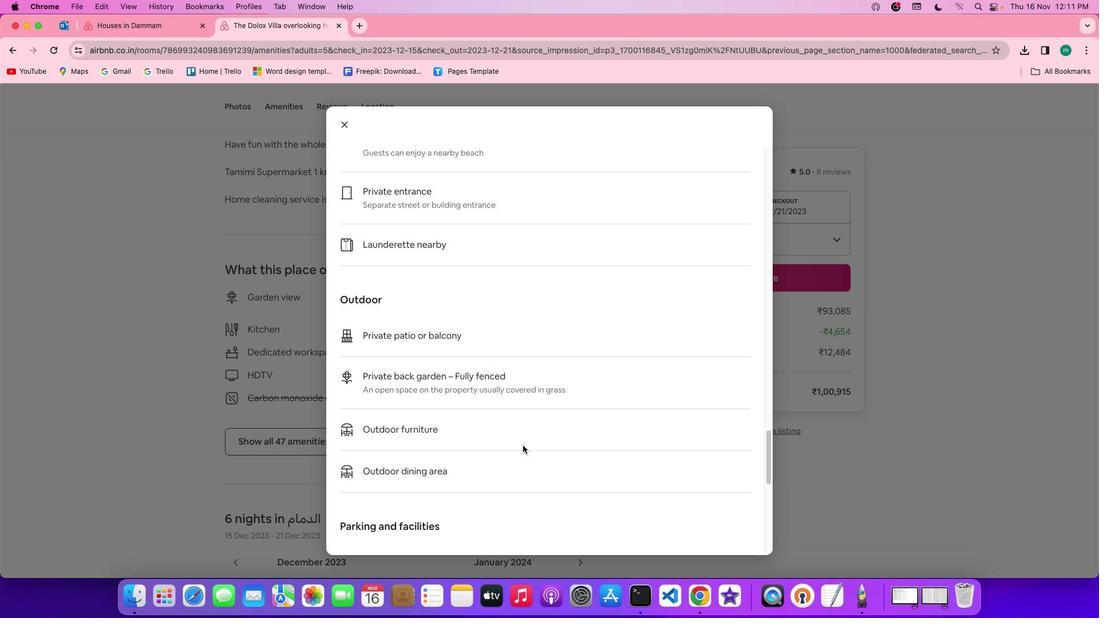 
Action: Mouse scrolled (532, 436) with delta (63, 45)
Screenshot: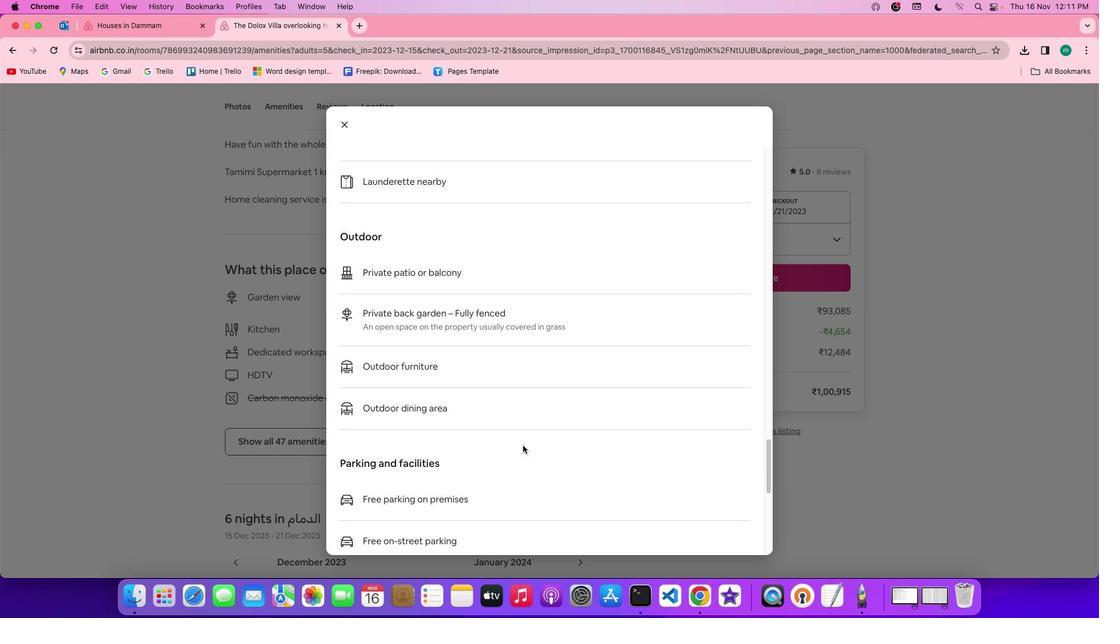 
Action: Mouse scrolled (532, 436) with delta (63, 44)
Screenshot: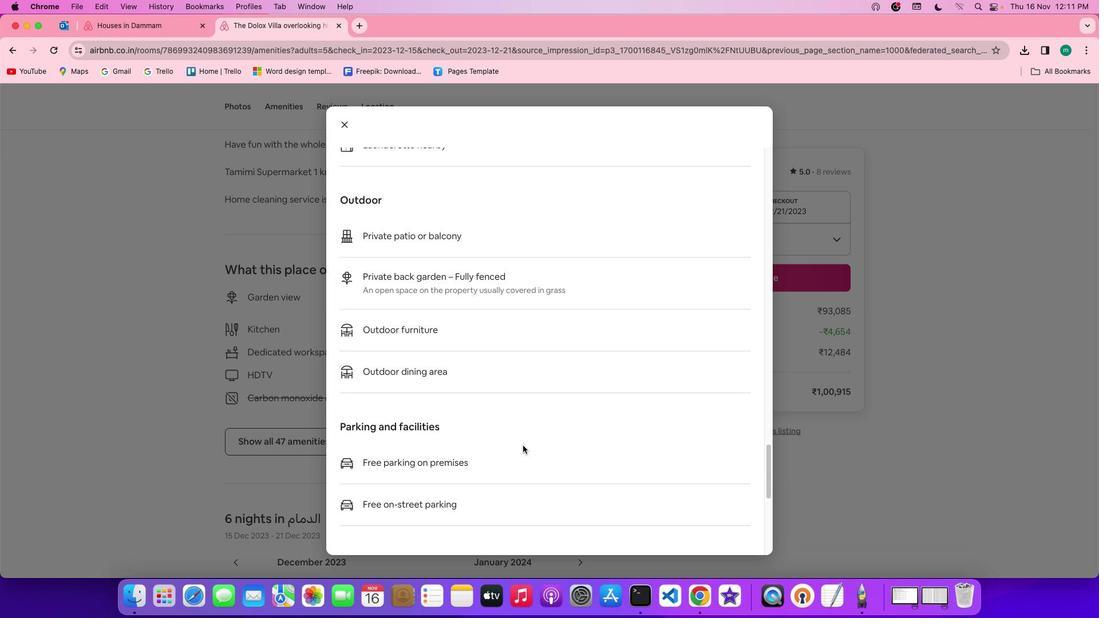 
Action: Mouse scrolled (532, 436) with delta (63, 44)
Screenshot: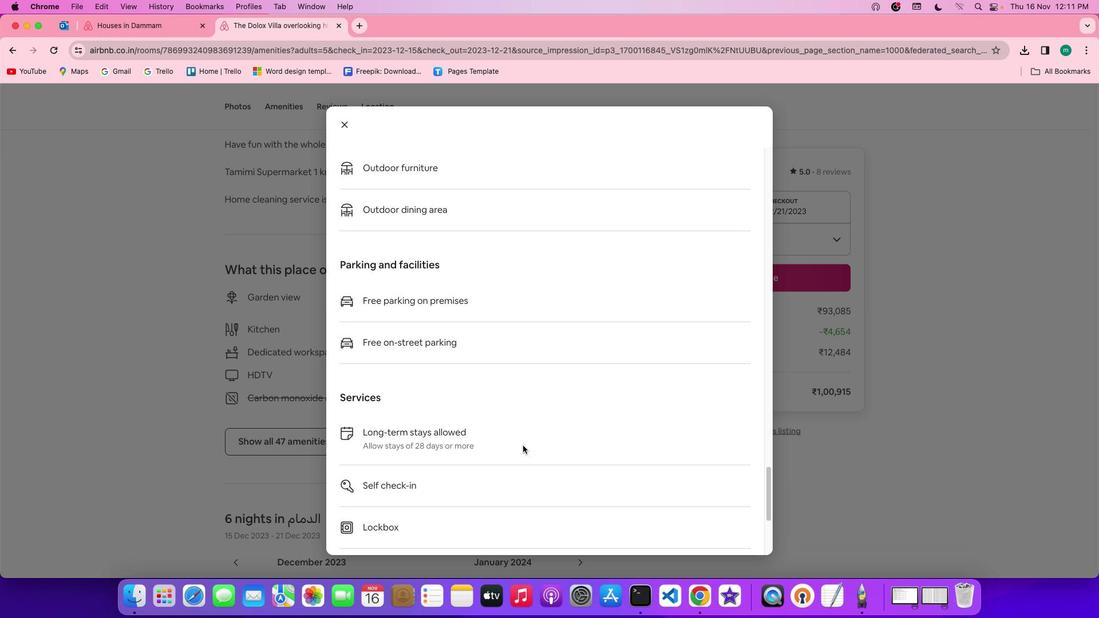 
Action: Mouse moved to (532, 436)
Screenshot: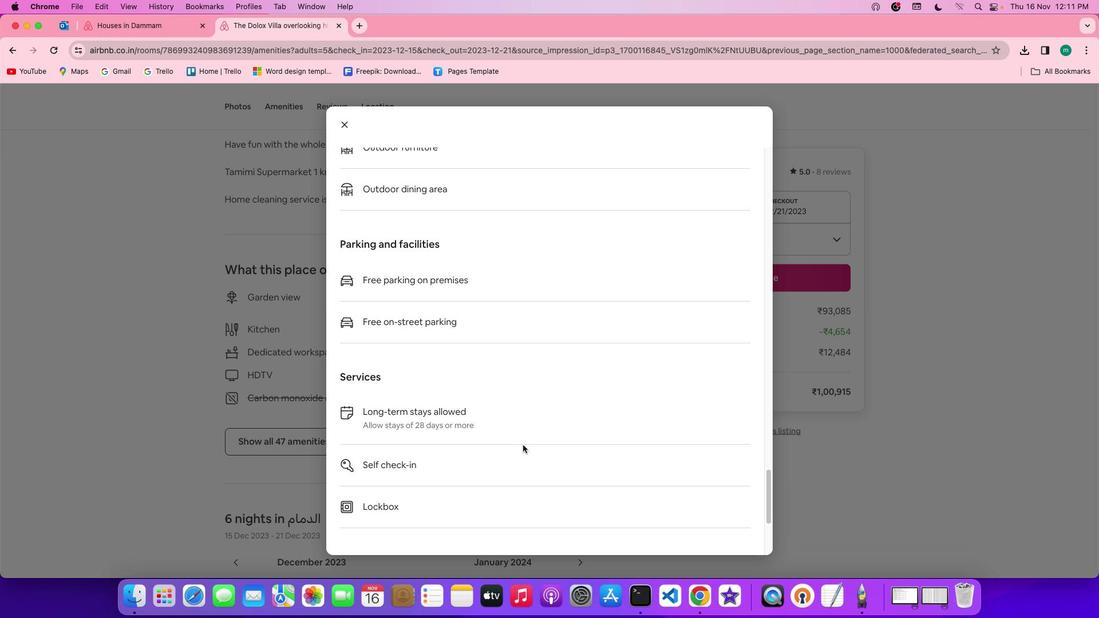 
Action: Mouse scrolled (532, 436) with delta (63, 46)
Screenshot: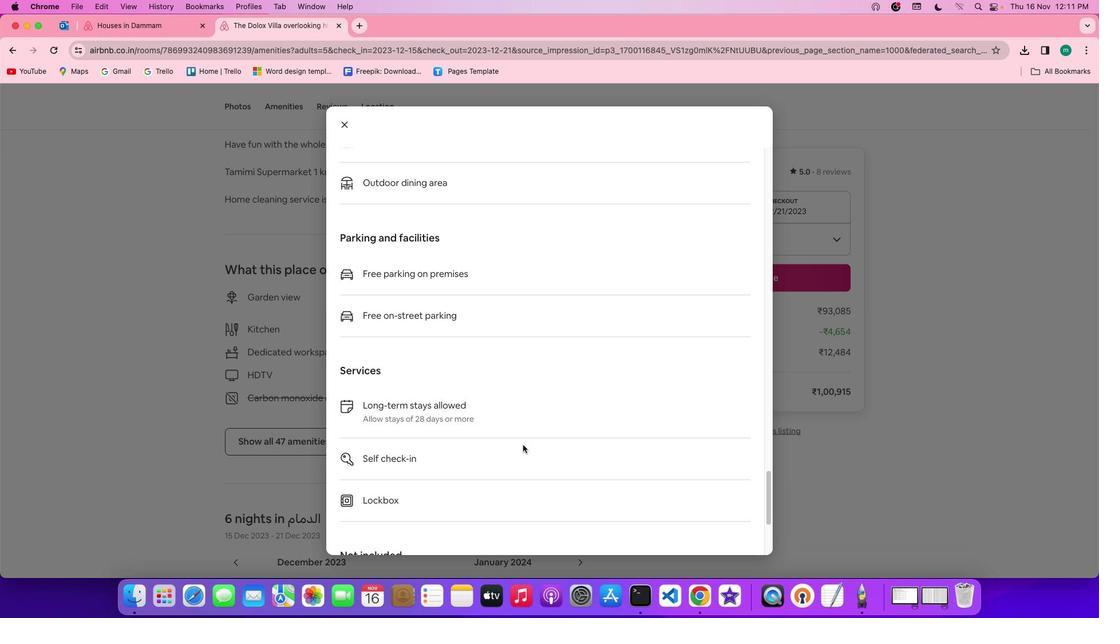 
Action: Mouse scrolled (532, 436) with delta (63, 46)
Screenshot: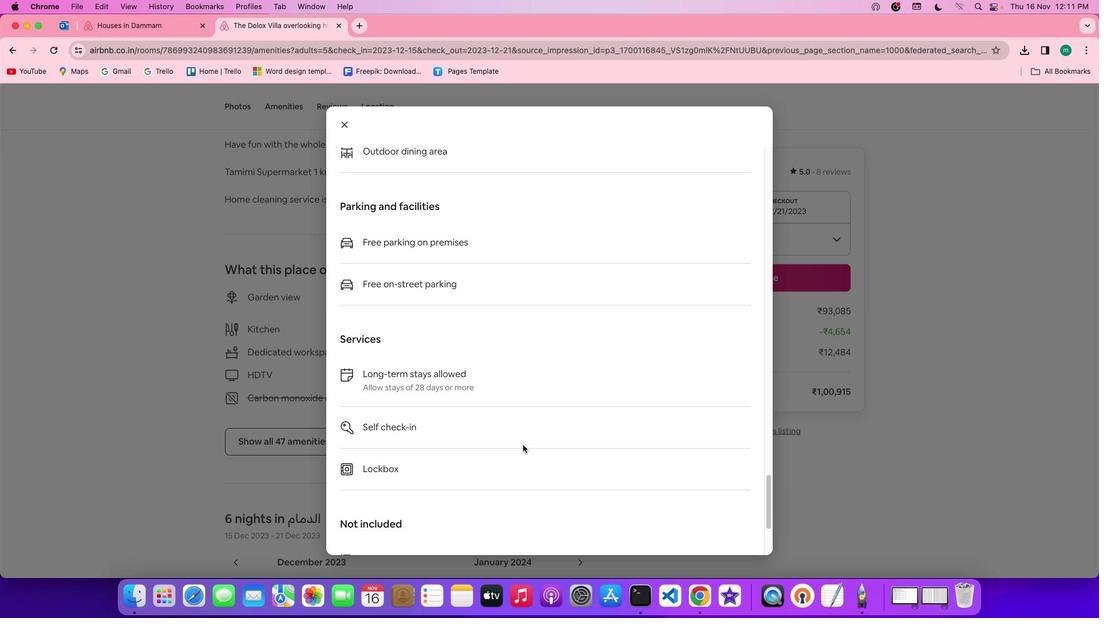 
Action: Mouse scrolled (532, 436) with delta (63, 45)
Screenshot: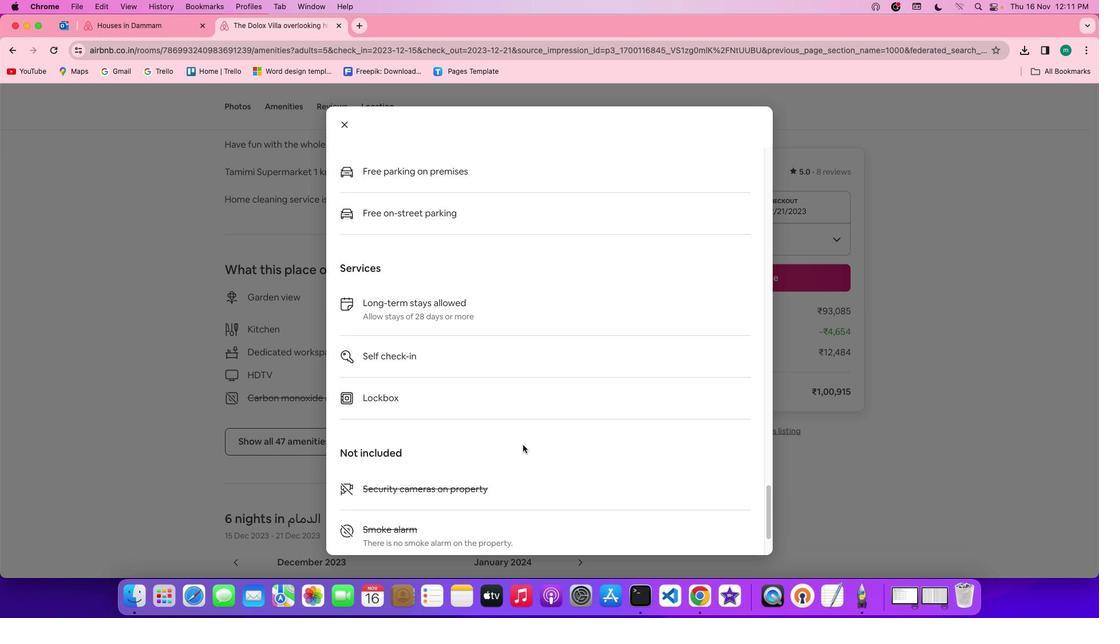 
Action: Mouse scrolled (532, 436) with delta (63, 44)
Screenshot: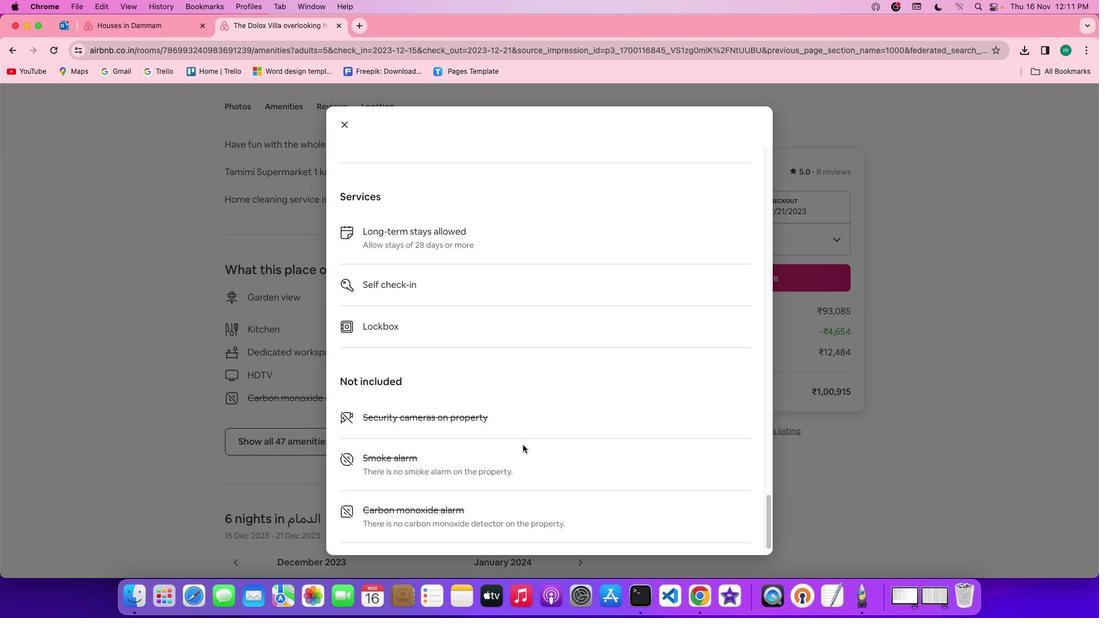 
Action: Mouse scrolled (532, 436) with delta (63, 44)
Screenshot: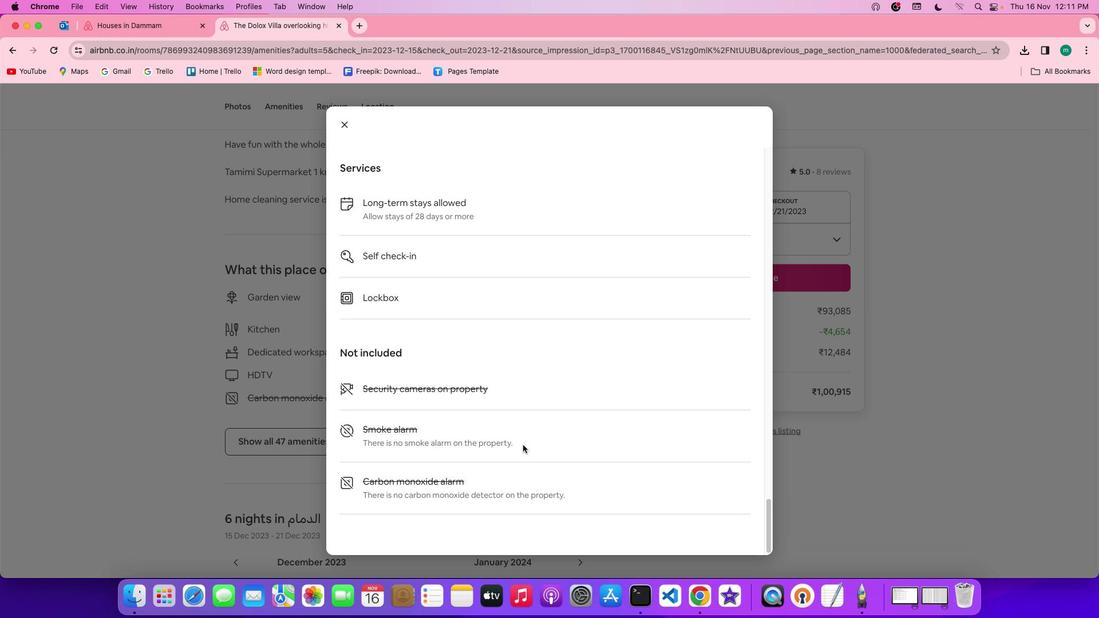 
Action: Mouse scrolled (532, 436) with delta (63, 46)
Screenshot: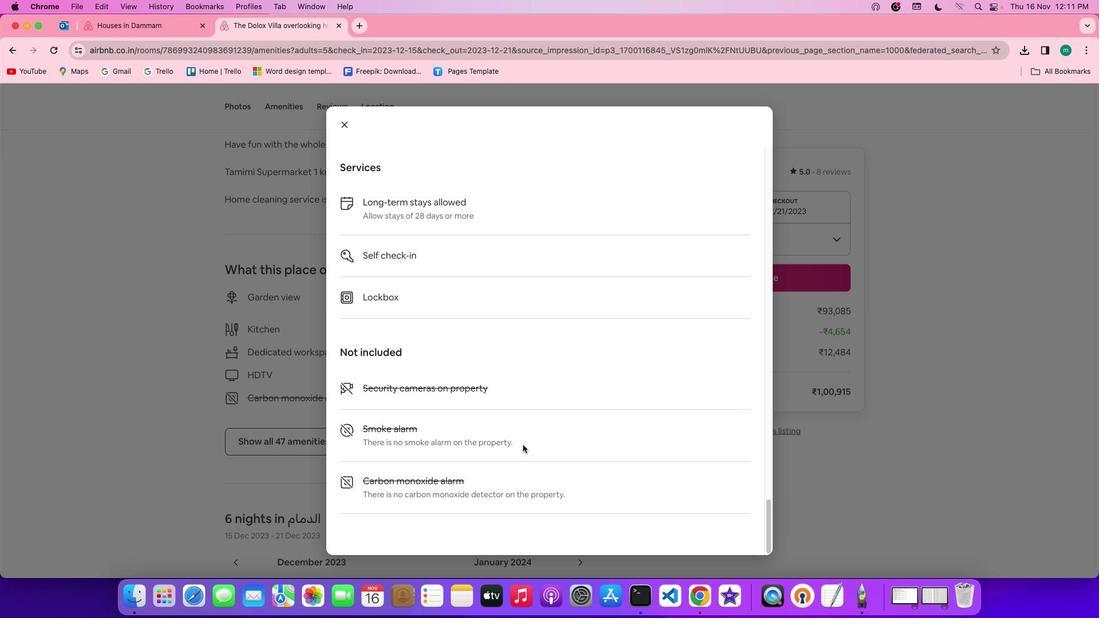 
Action: Mouse scrolled (532, 436) with delta (63, 46)
Screenshot: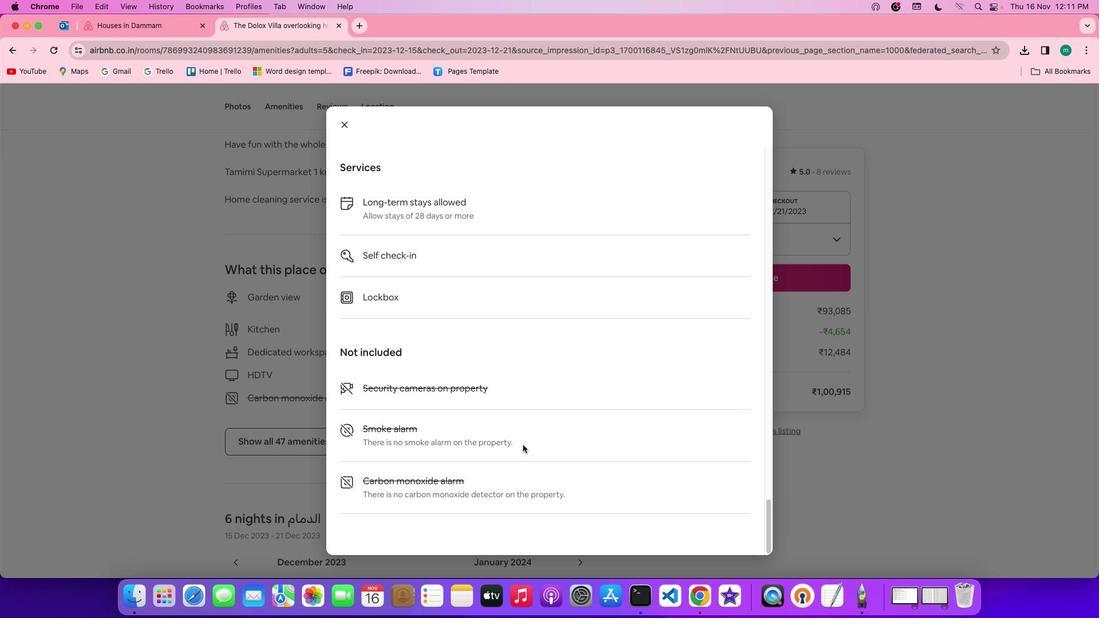 
Action: Mouse scrolled (532, 436) with delta (63, 45)
Screenshot: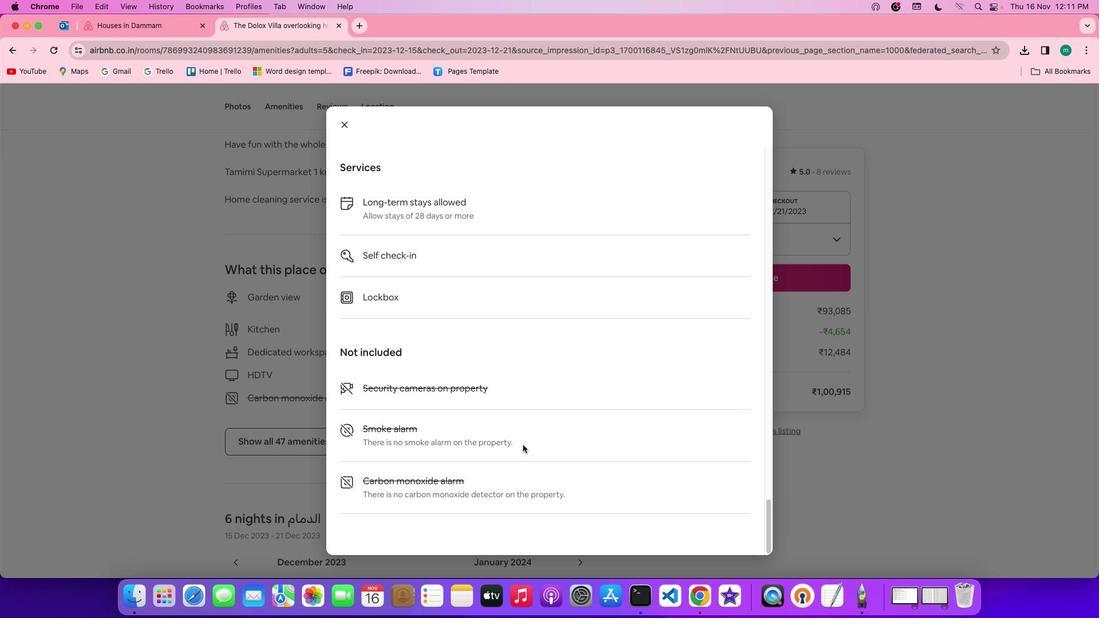
Action: Mouse scrolled (532, 436) with delta (63, 44)
Screenshot: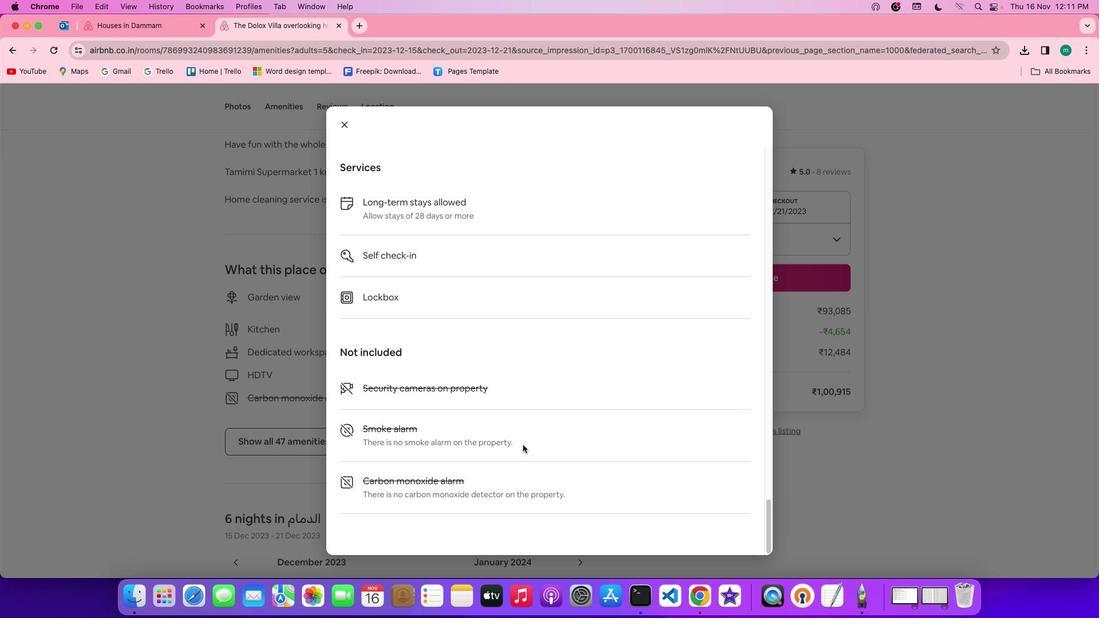 
Action: Mouse scrolled (532, 436) with delta (63, 44)
Screenshot: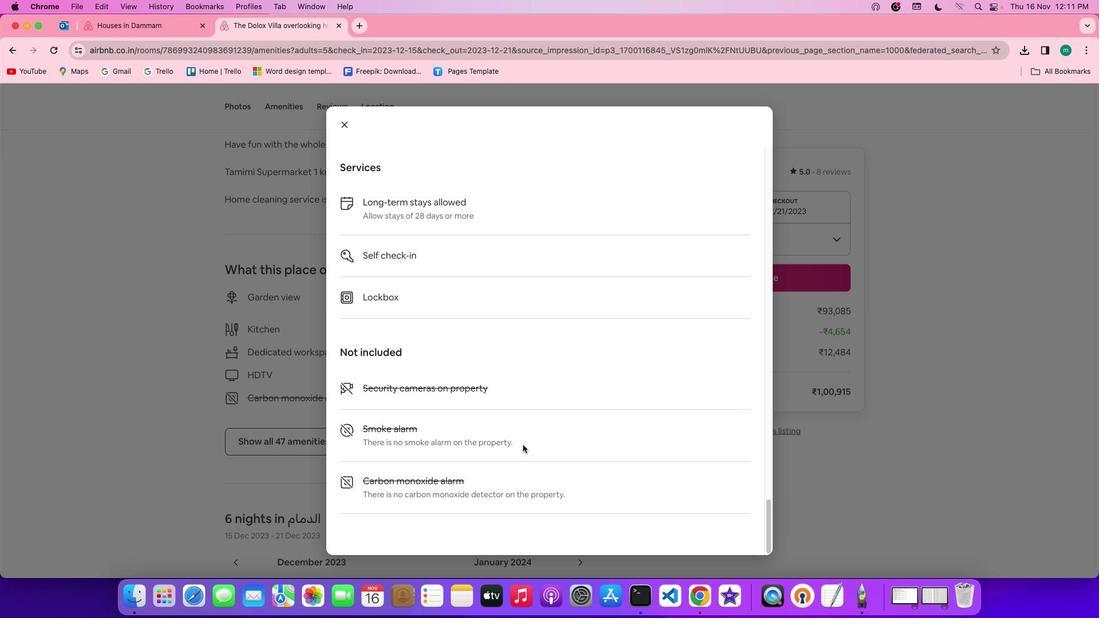 
Action: Mouse moved to (372, 152)
Screenshot: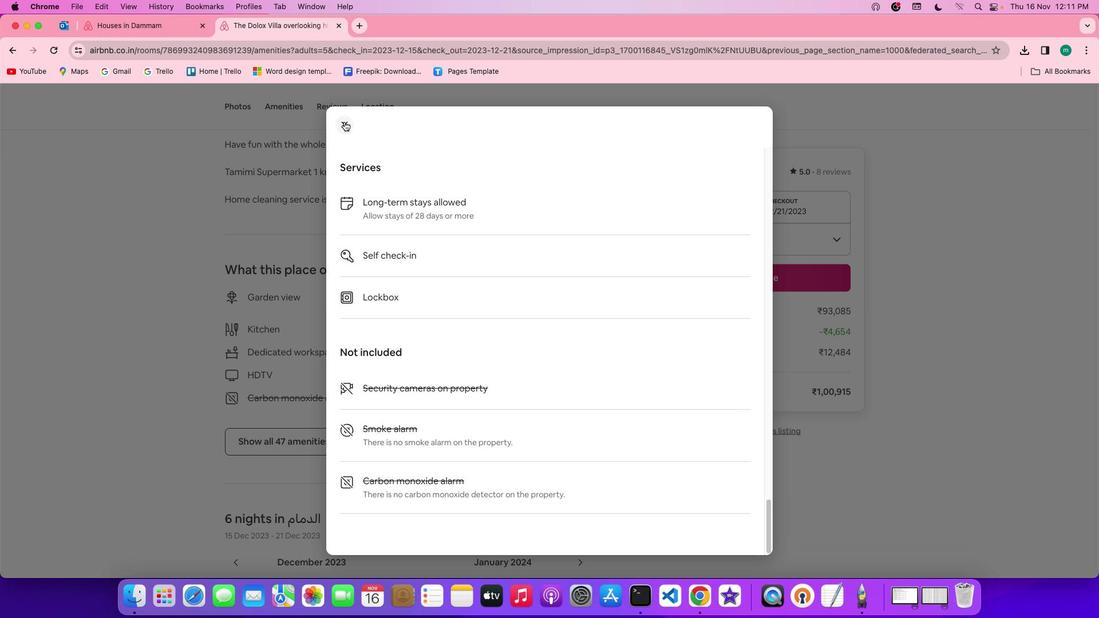 
Action: Mouse pressed left at (372, 152)
Screenshot: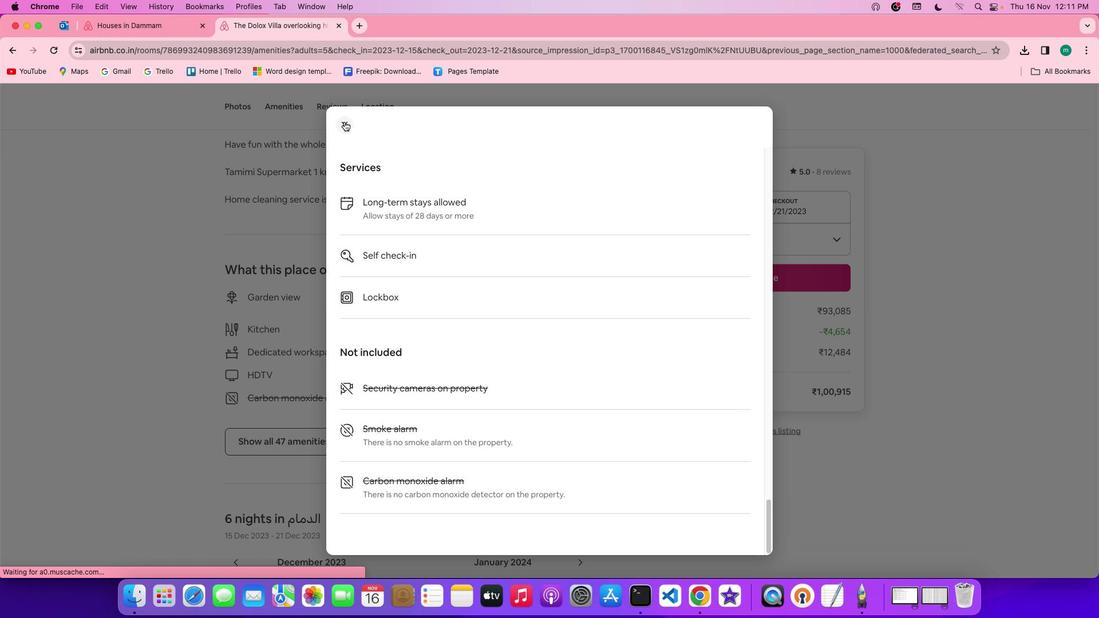 
Action: Mouse moved to (514, 390)
